 Task: Plan a trip to N-Djamena, Chad from 10th December, 2023 to 15th December, 2023 for 7 adults.4 bedrooms having 7 beds and 4 bathrooms. Property type can be house. Amenities needed are: wifi, TV, free parkinig on premises, gym, breakfast. Look for 3 properties as per requirement.
Action: Mouse moved to (610, 123)
Screenshot: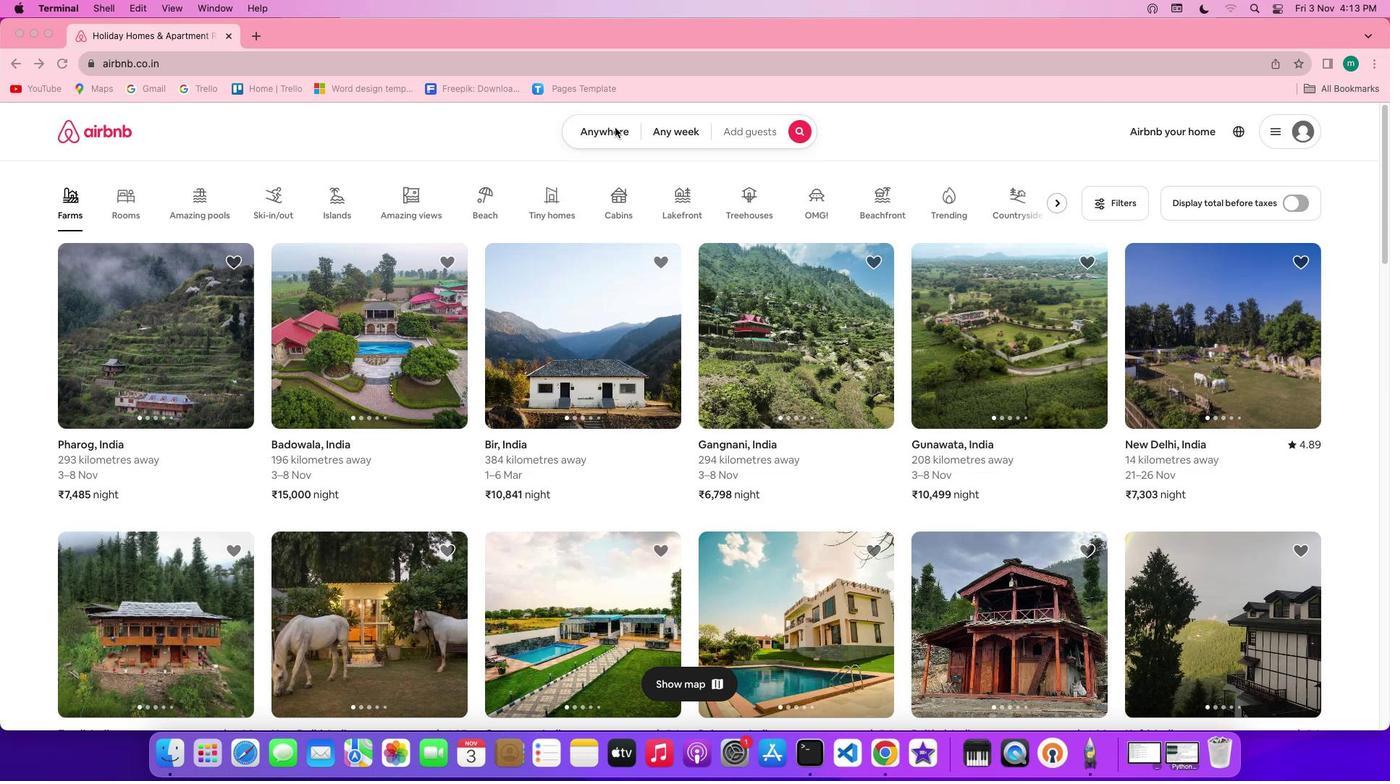
Action: Mouse pressed left at (610, 123)
Screenshot: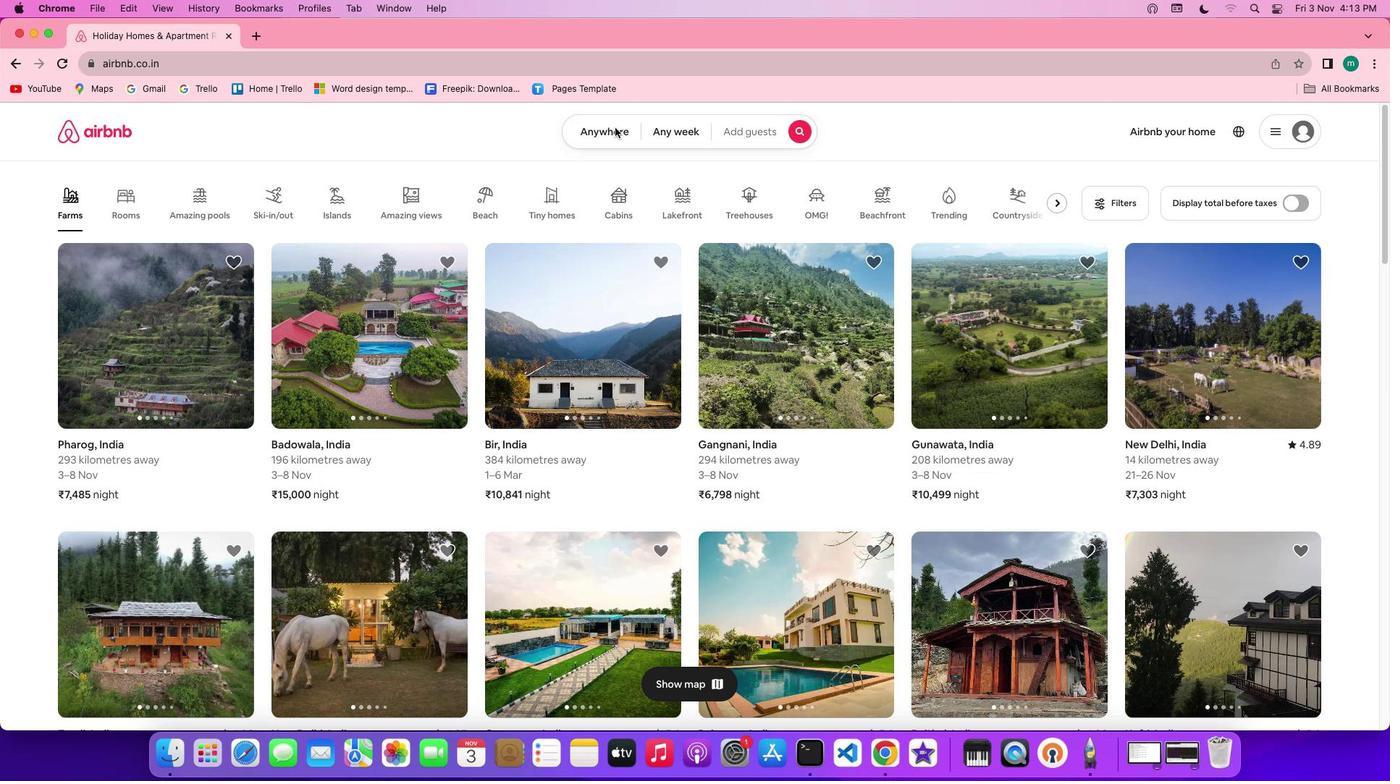 
Action: Mouse pressed left at (610, 123)
Screenshot: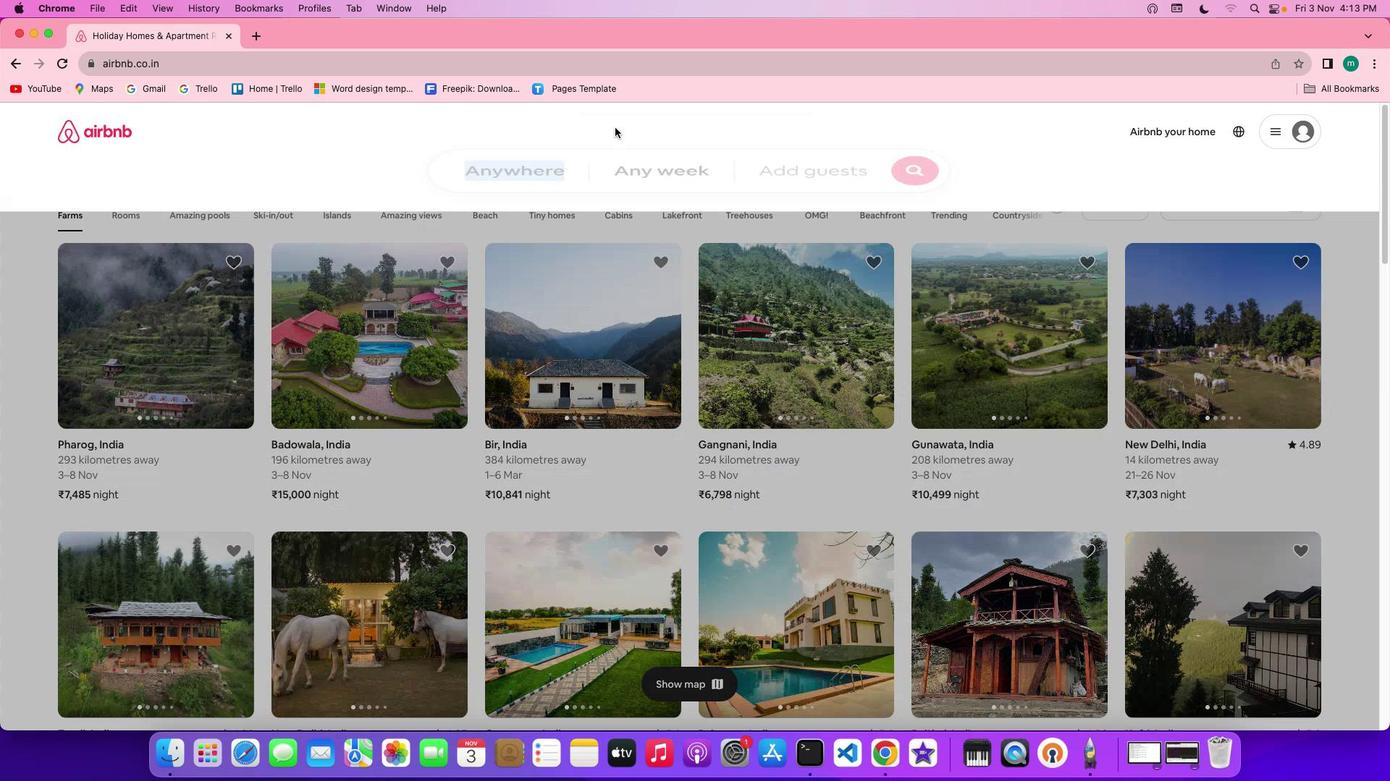 
Action: Mouse moved to (505, 187)
Screenshot: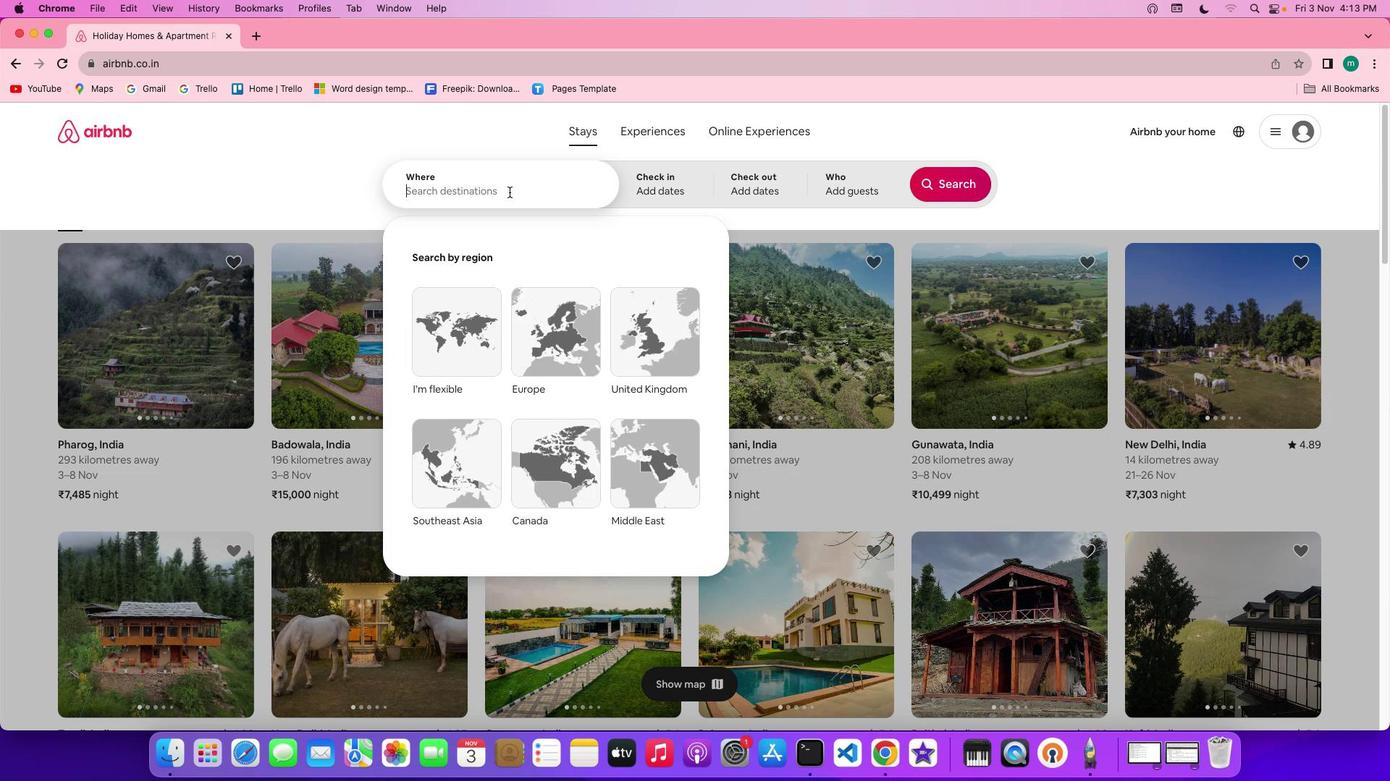 
Action: Mouse pressed left at (505, 187)
Screenshot: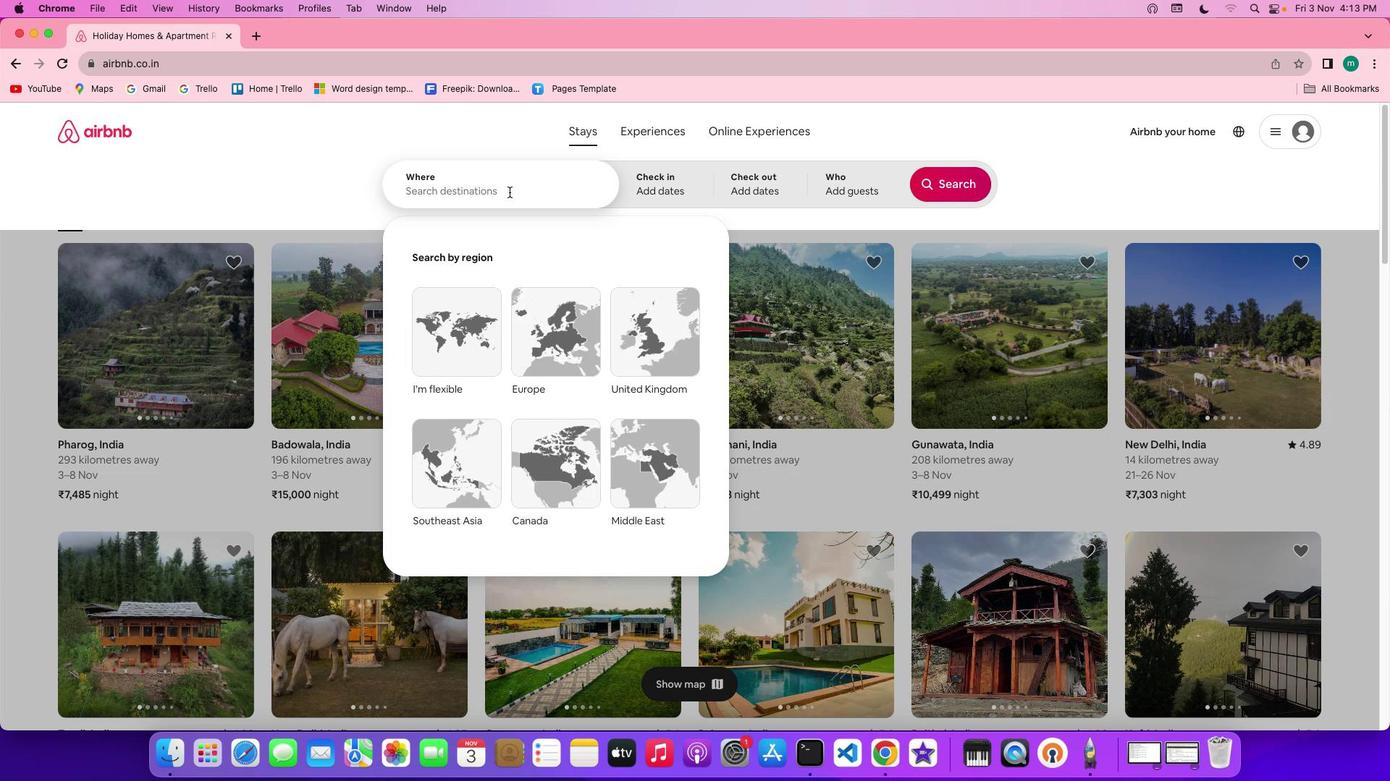 
Action: Key pressed Key.shift'N''-'Key.shift'D''j''a''m''e''n''a'','Key.spaceKey.shift'C''h''a''d'
Screenshot: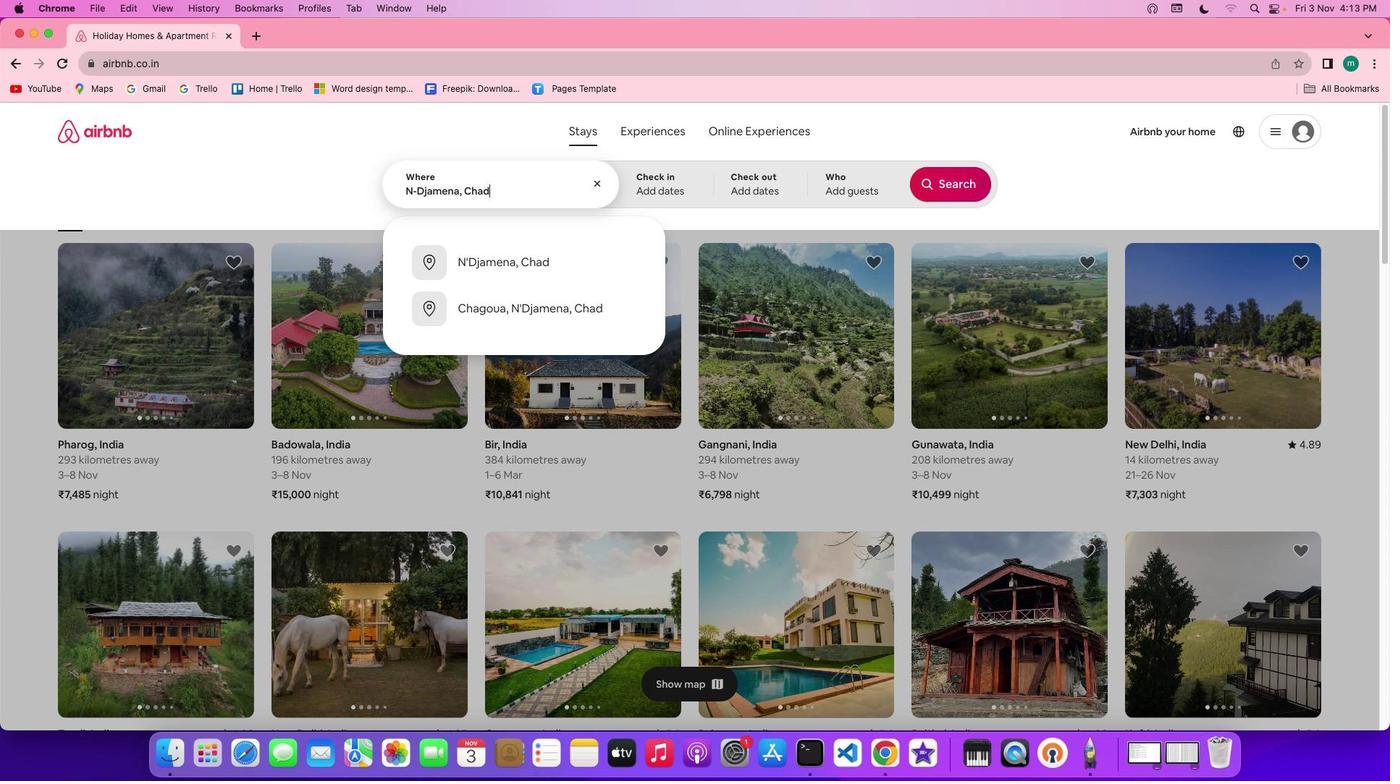 
Action: Mouse moved to (673, 180)
Screenshot: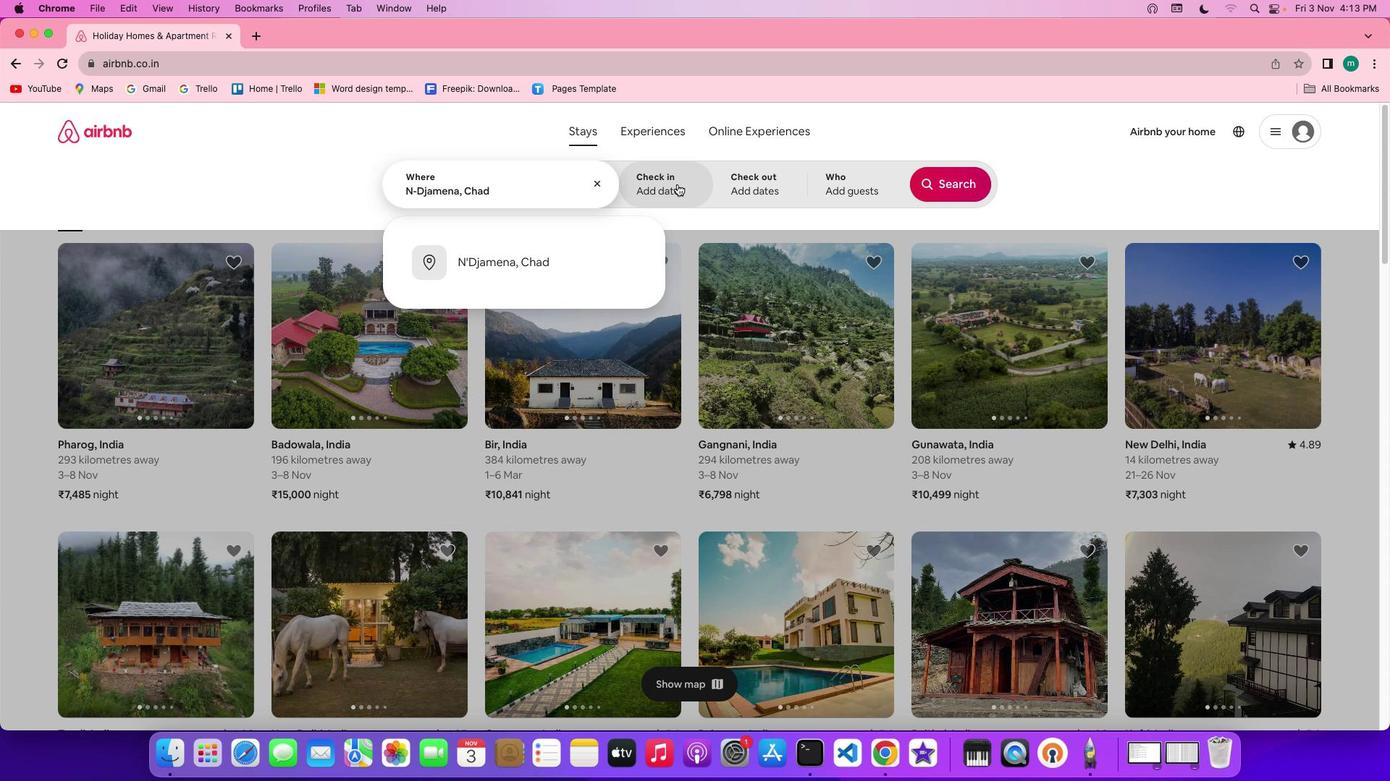 
Action: Mouse pressed left at (673, 180)
Screenshot: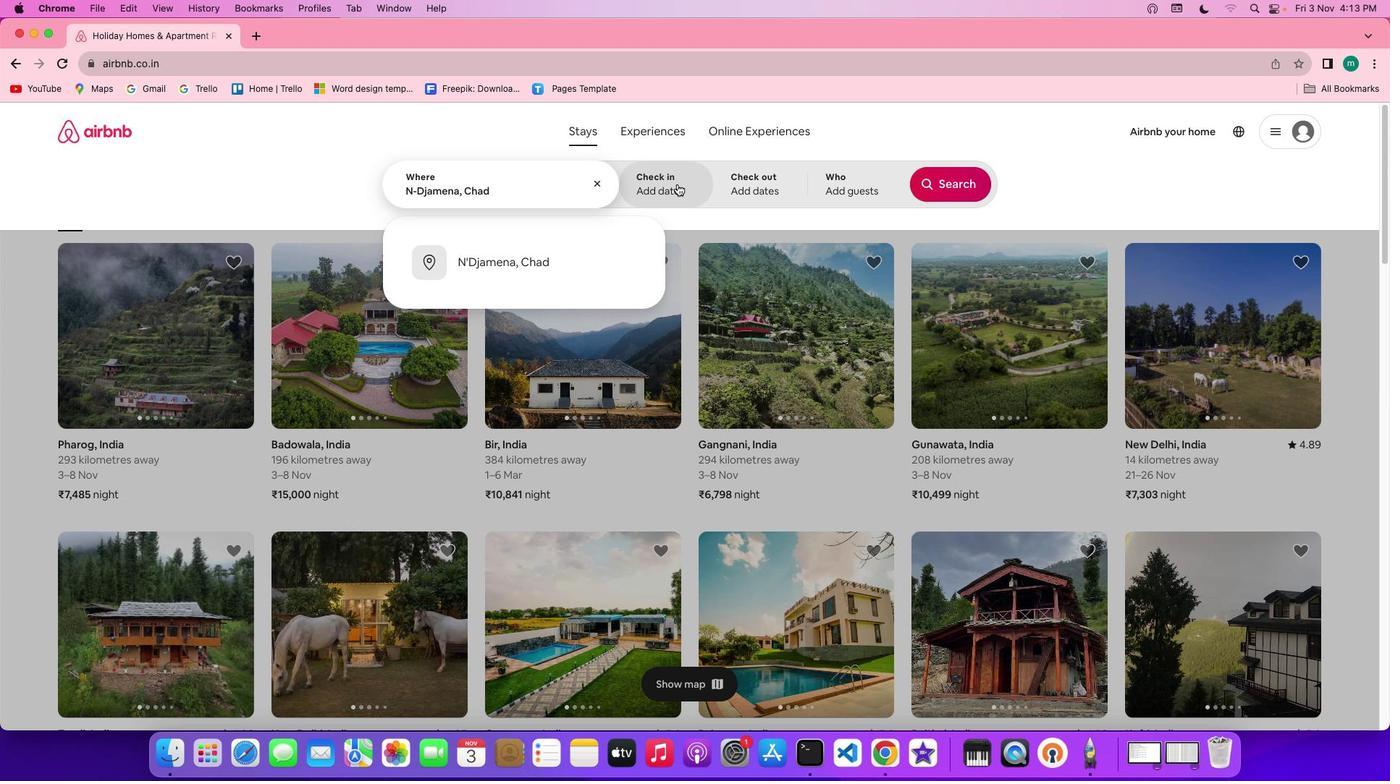 
Action: Mouse moved to (731, 432)
Screenshot: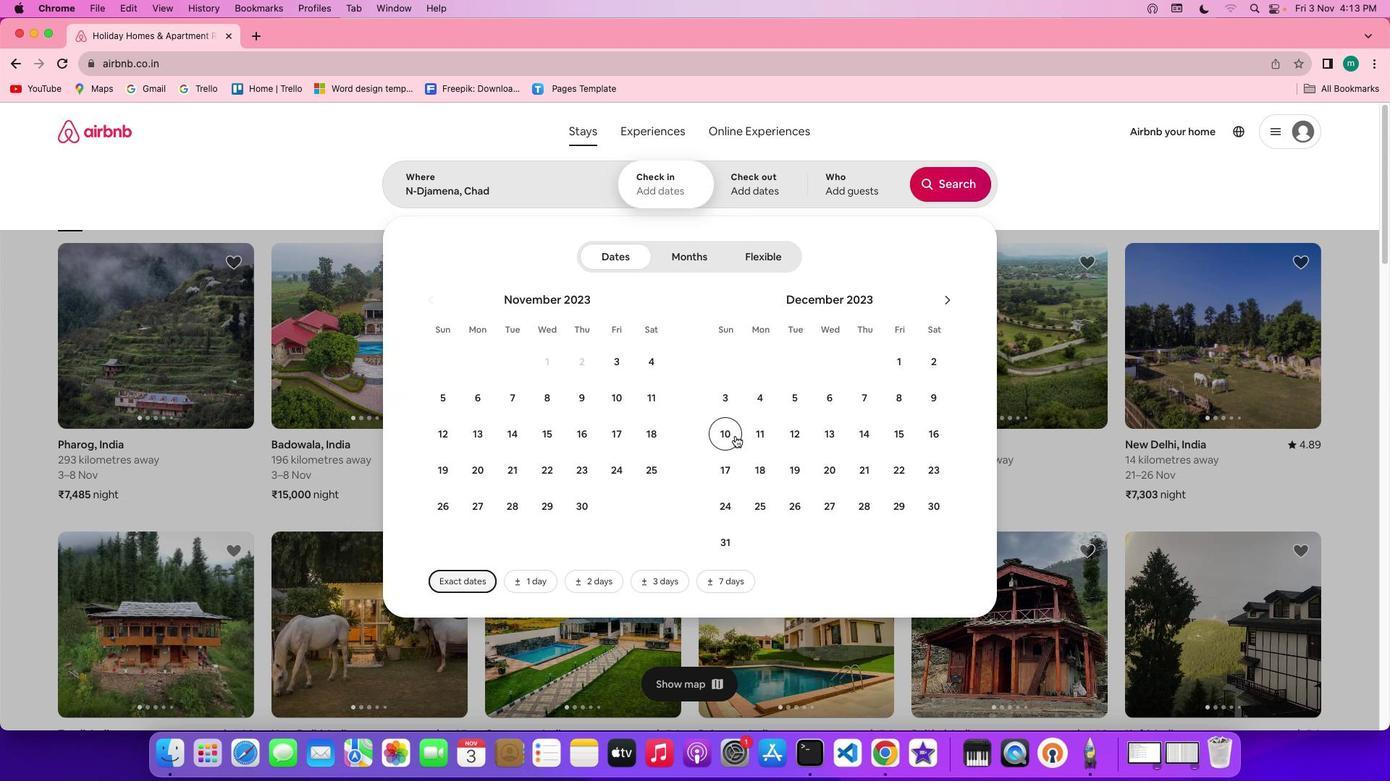 
Action: Mouse pressed left at (731, 432)
Screenshot: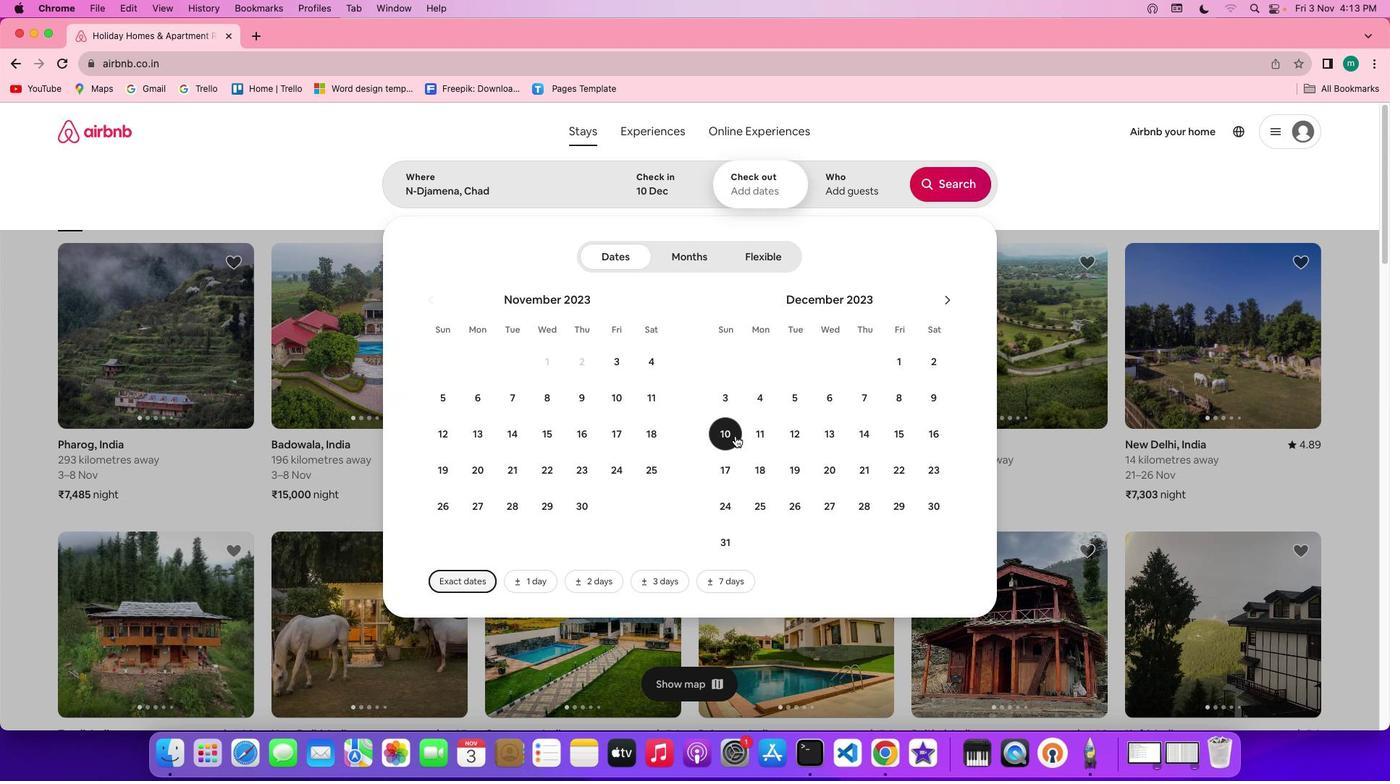 
Action: Mouse moved to (883, 432)
Screenshot: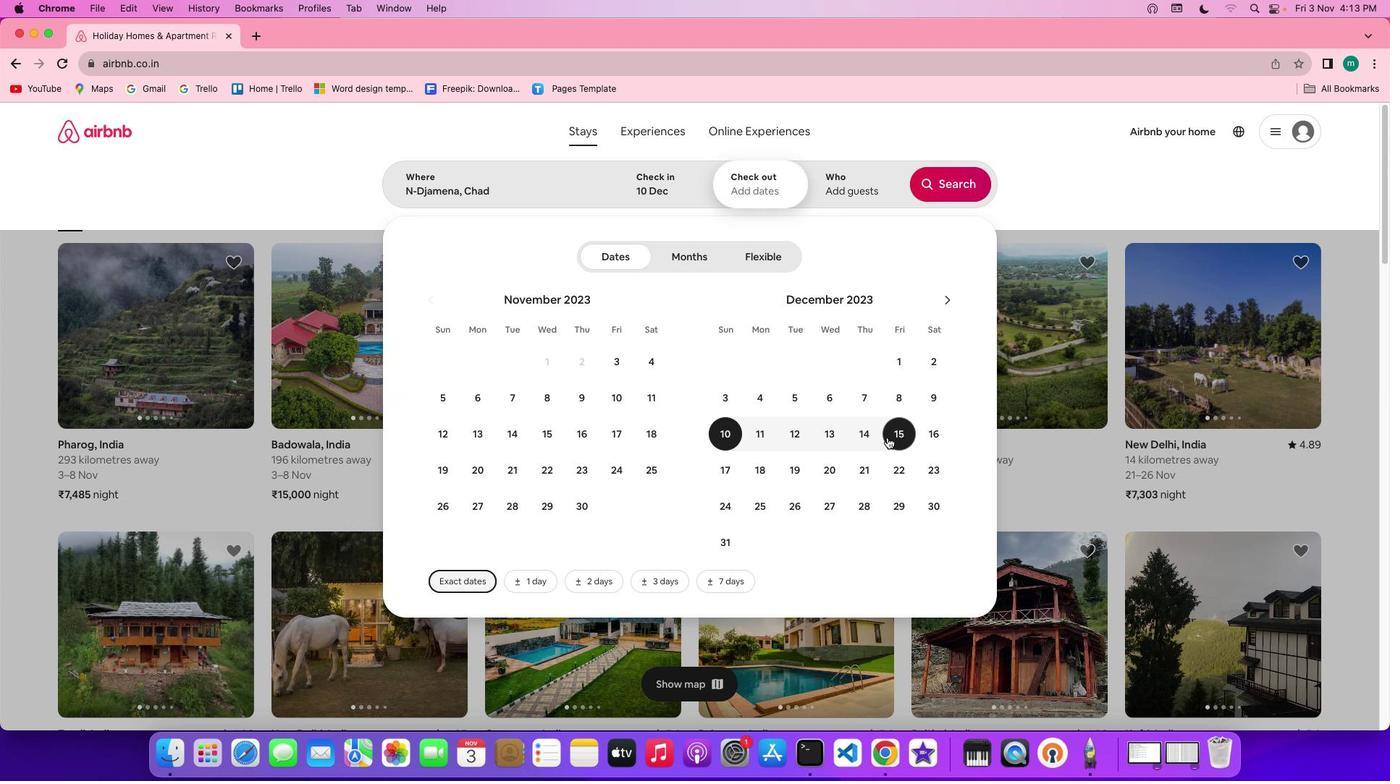 
Action: Mouse pressed left at (883, 432)
Screenshot: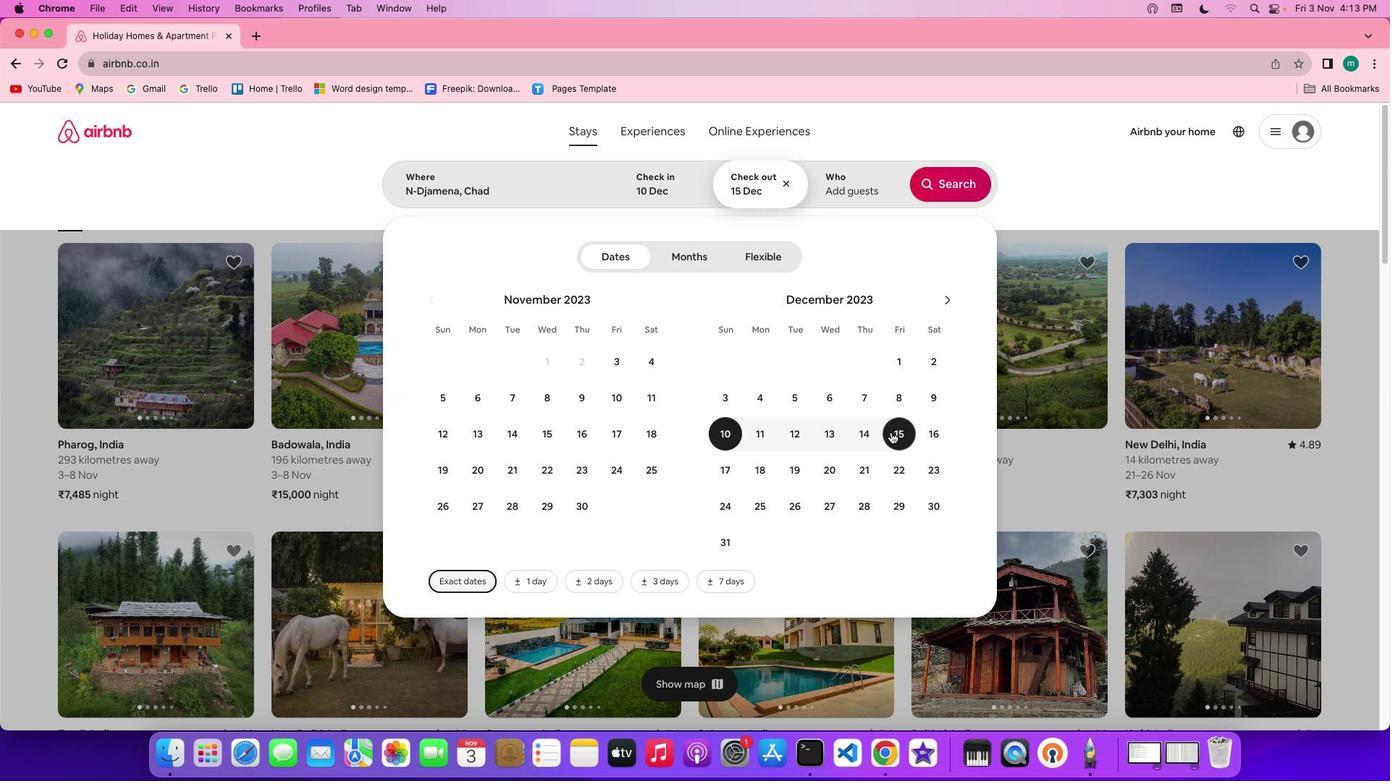 
Action: Mouse moved to (859, 185)
Screenshot: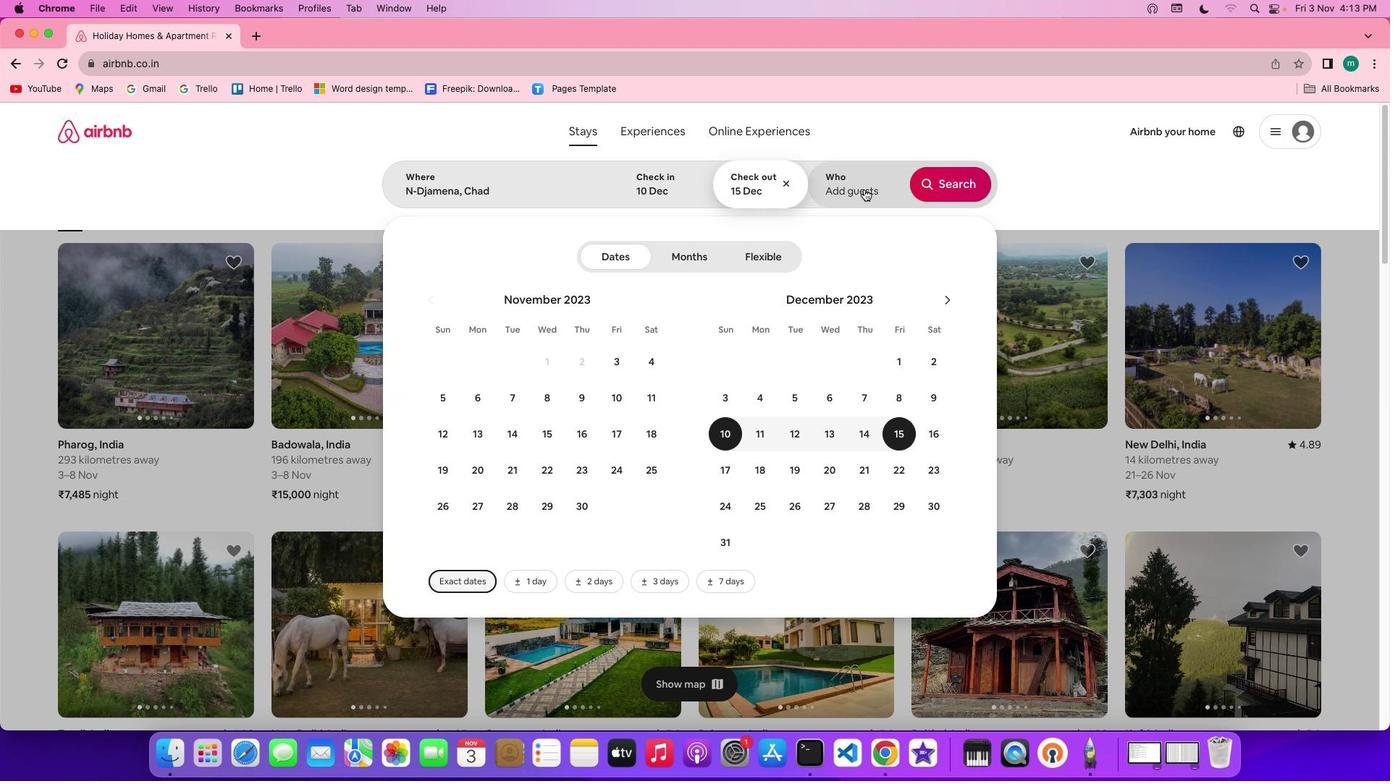 
Action: Mouse pressed left at (859, 185)
Screenshot: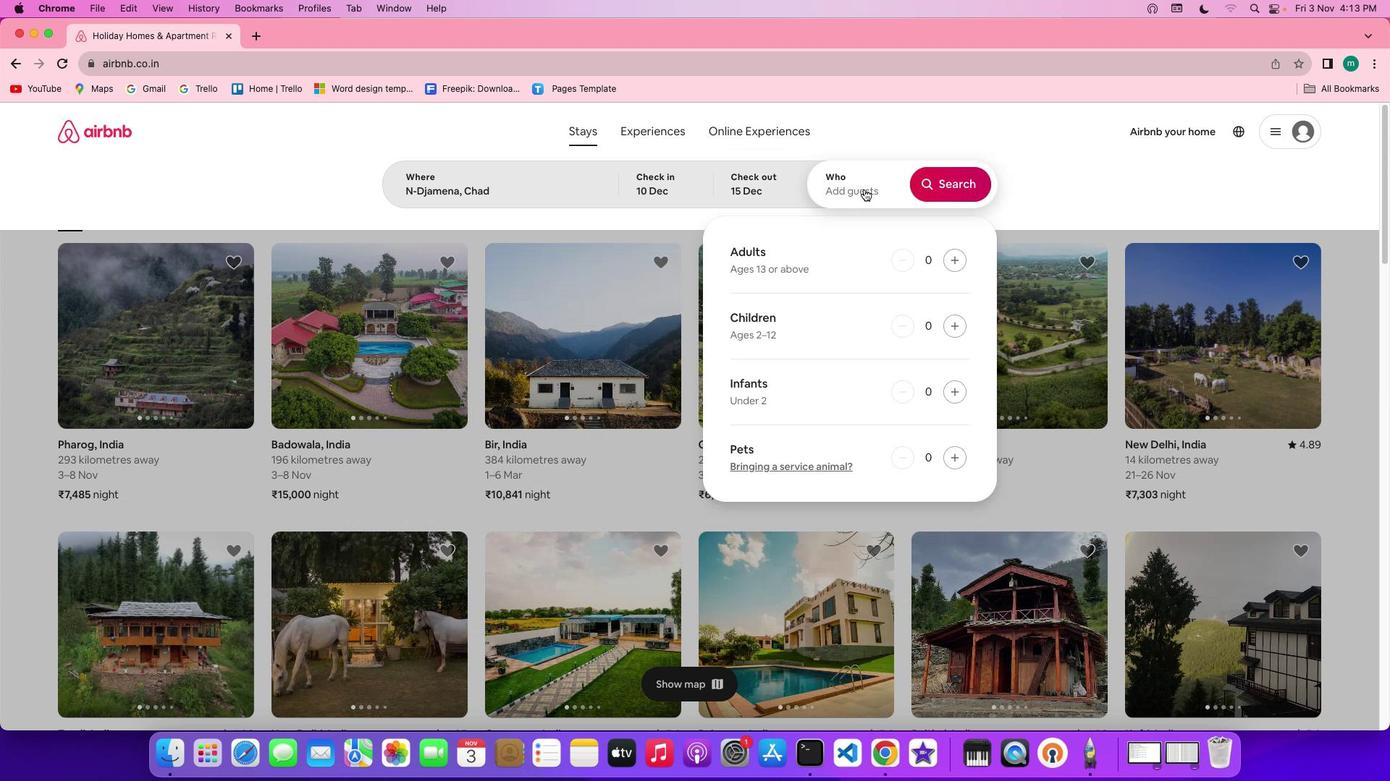 
Action: Mouse moved to (955, 256)
Screenshot: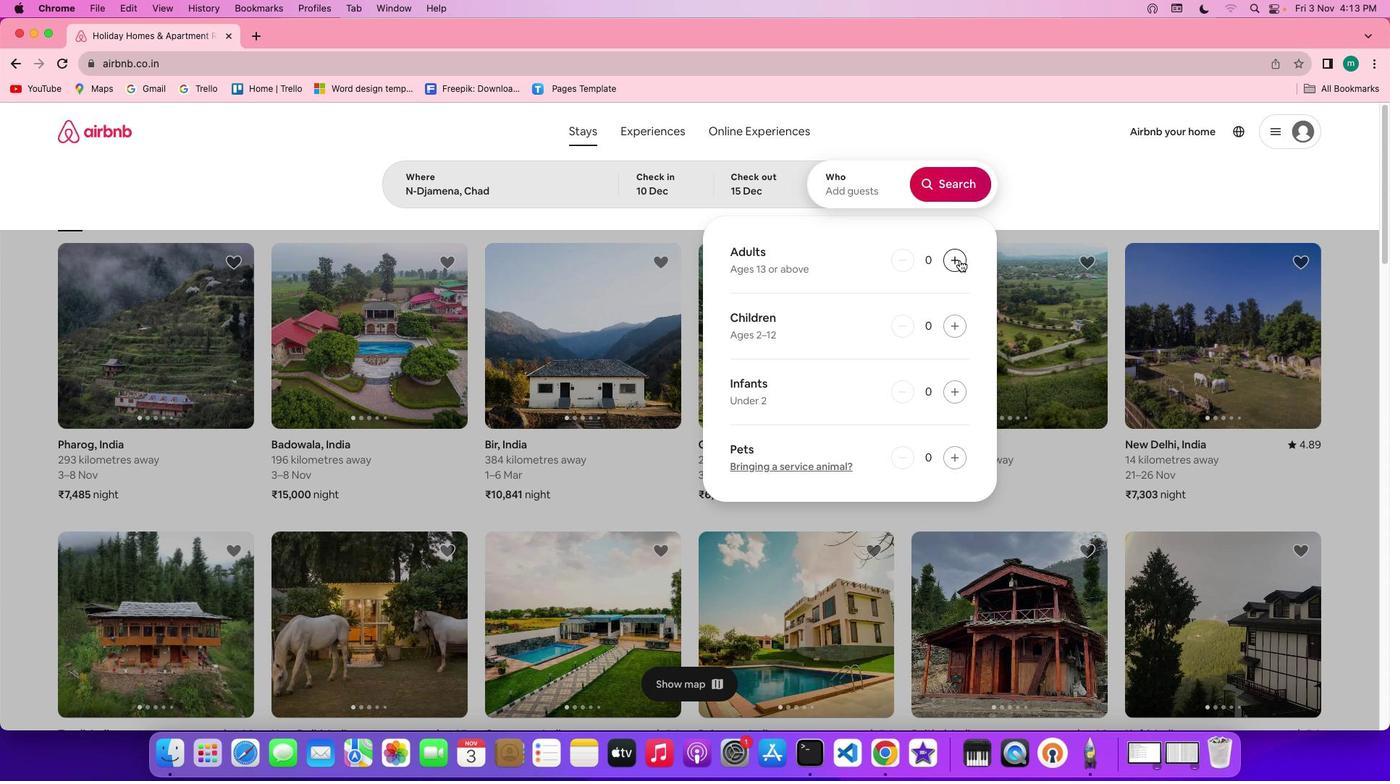 
Action: Mouse pressed left at (955, 256)
Screenshot: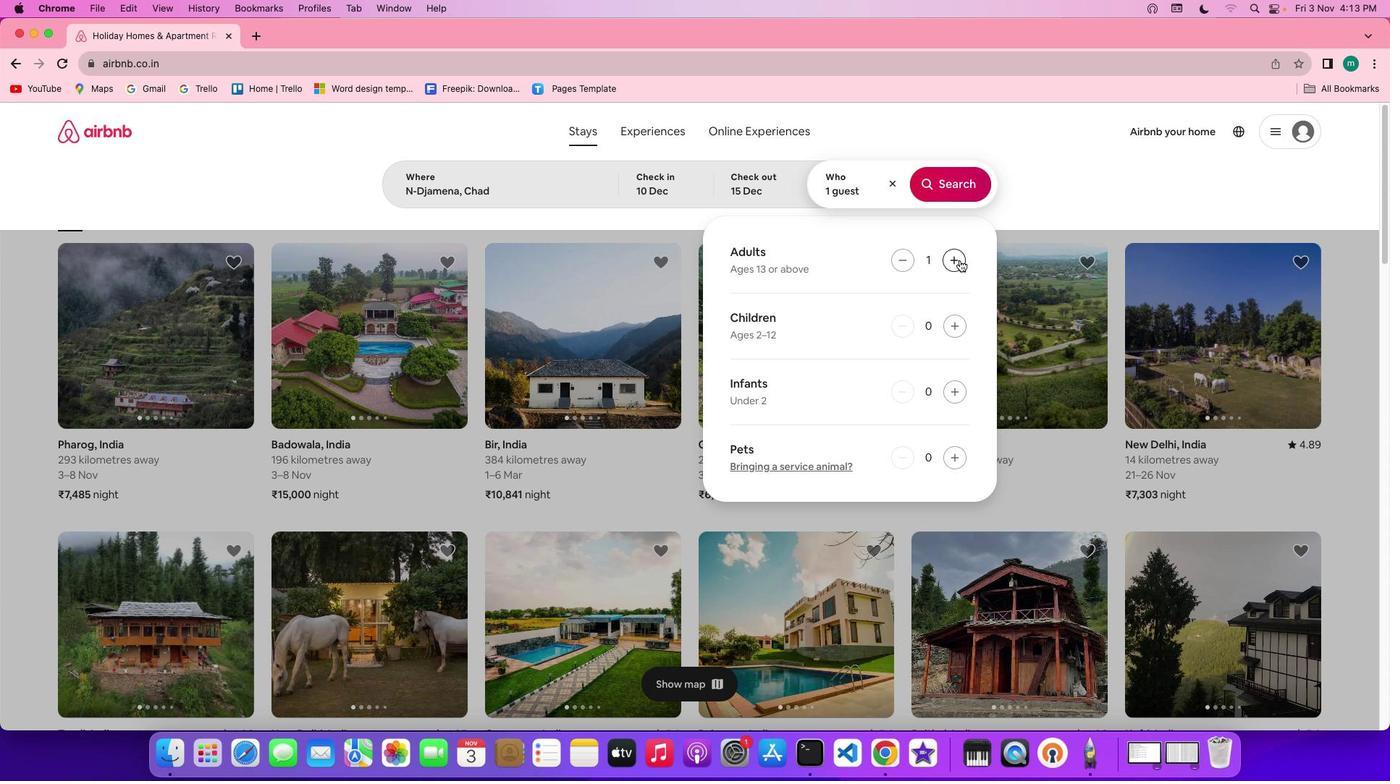 
Action: Mouse pressed left at (955, 256)
Screenshot: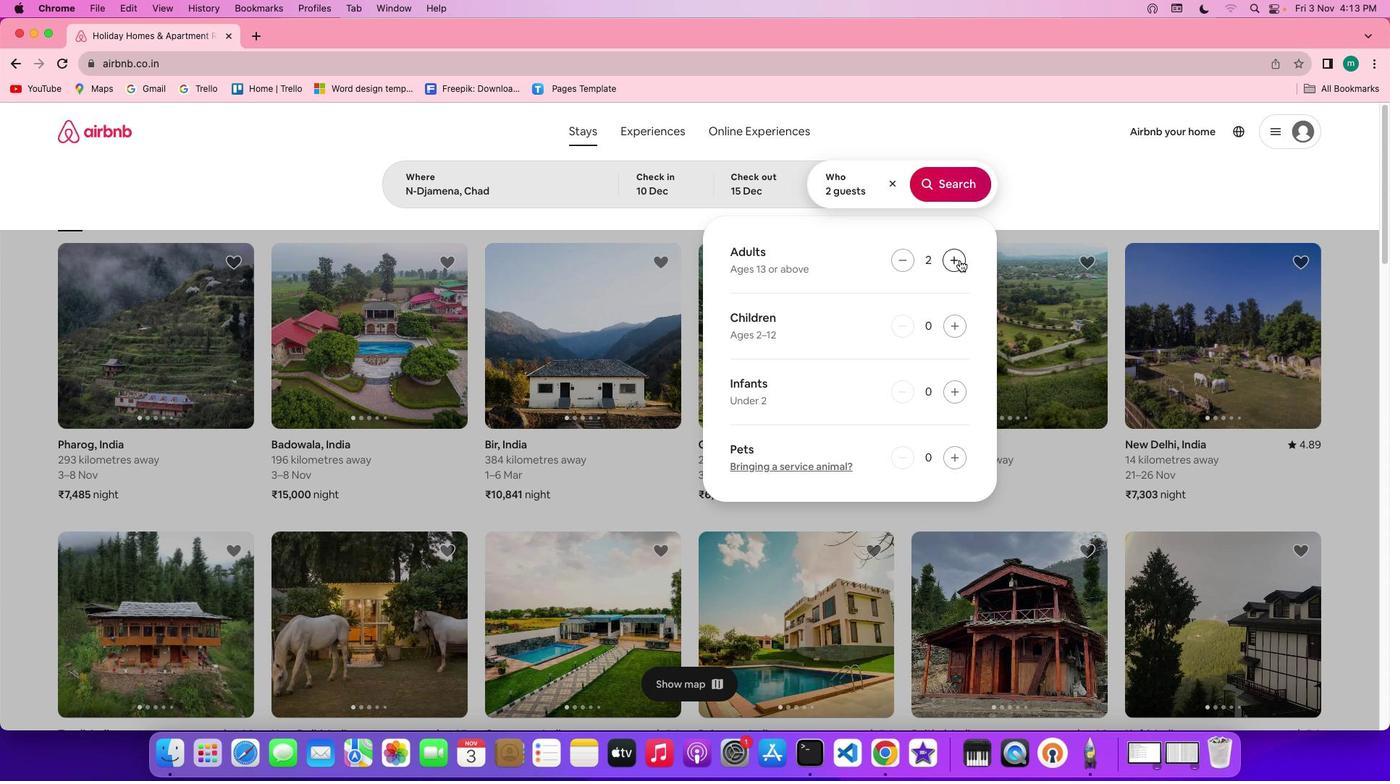 
Action: Mouse pressed left at (955, 256)
Screenshot: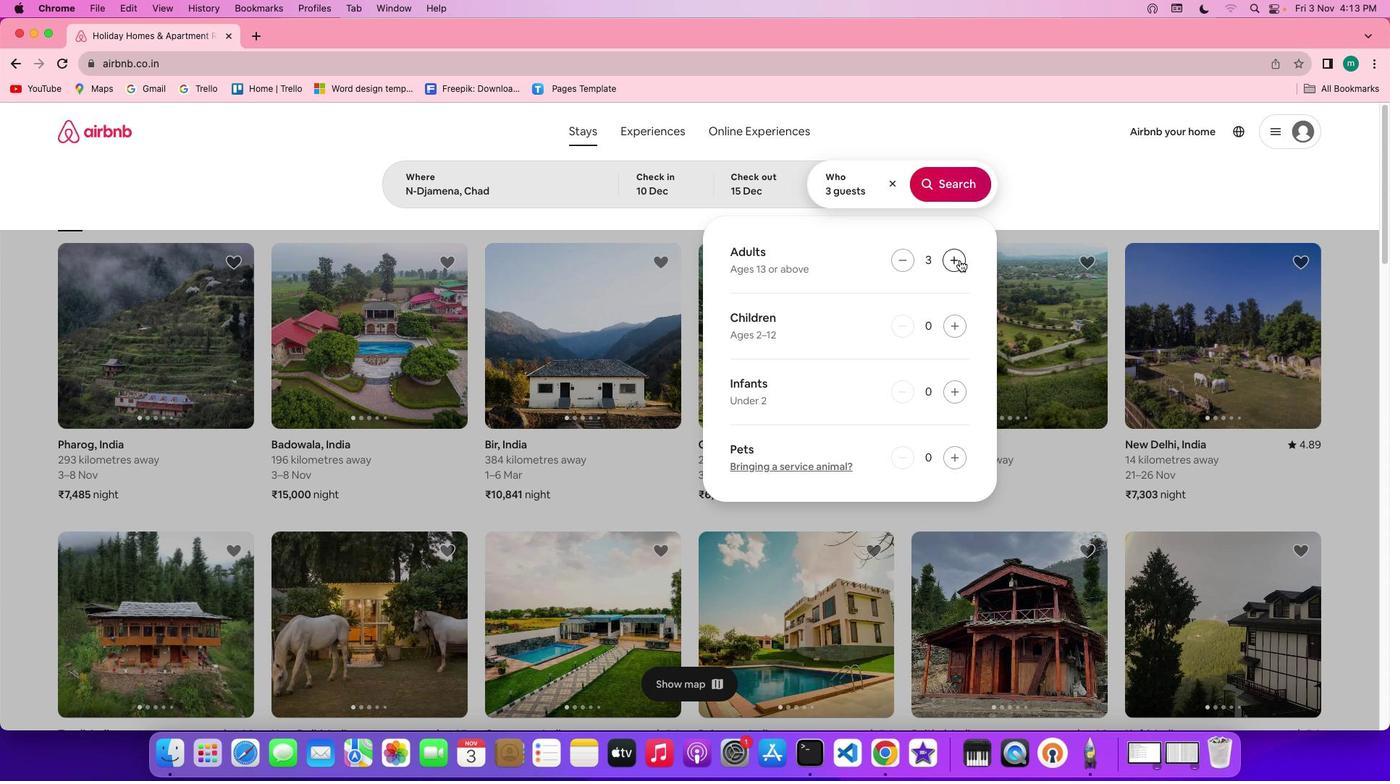 
Action: Mouse pressed left at (955, 256)
Screenshot: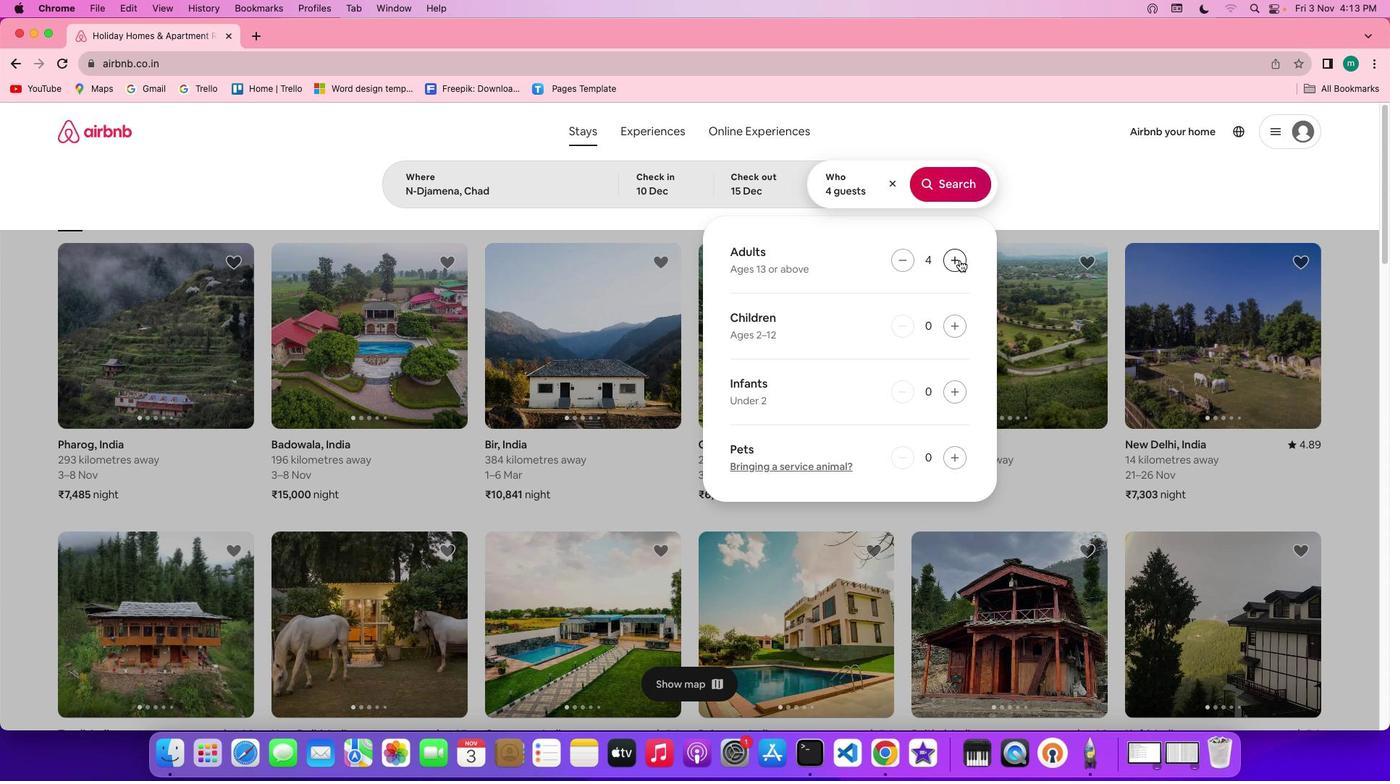 
Action: Mouse pressed left at (955, 256)
Screenshot: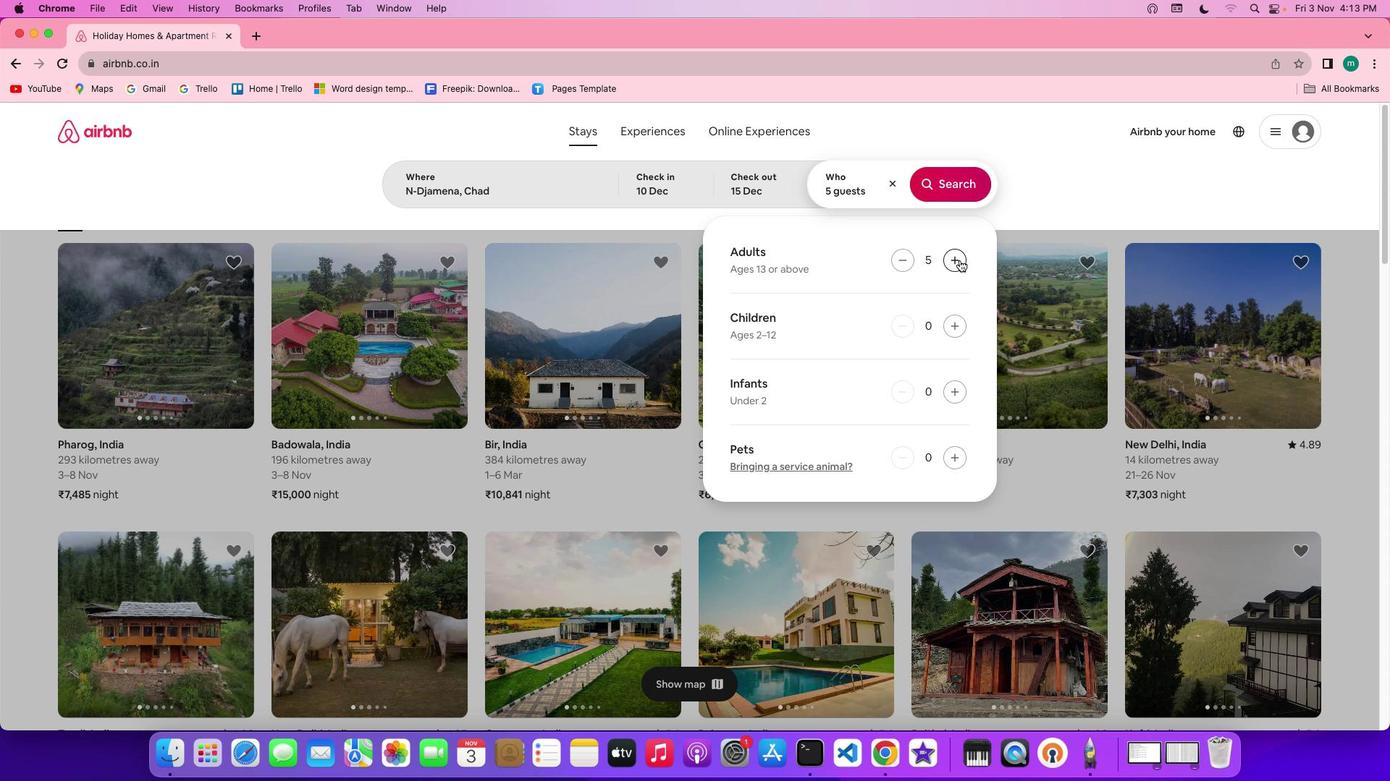 
Action: Mouse pressed left at (955, 256)
Screenshot: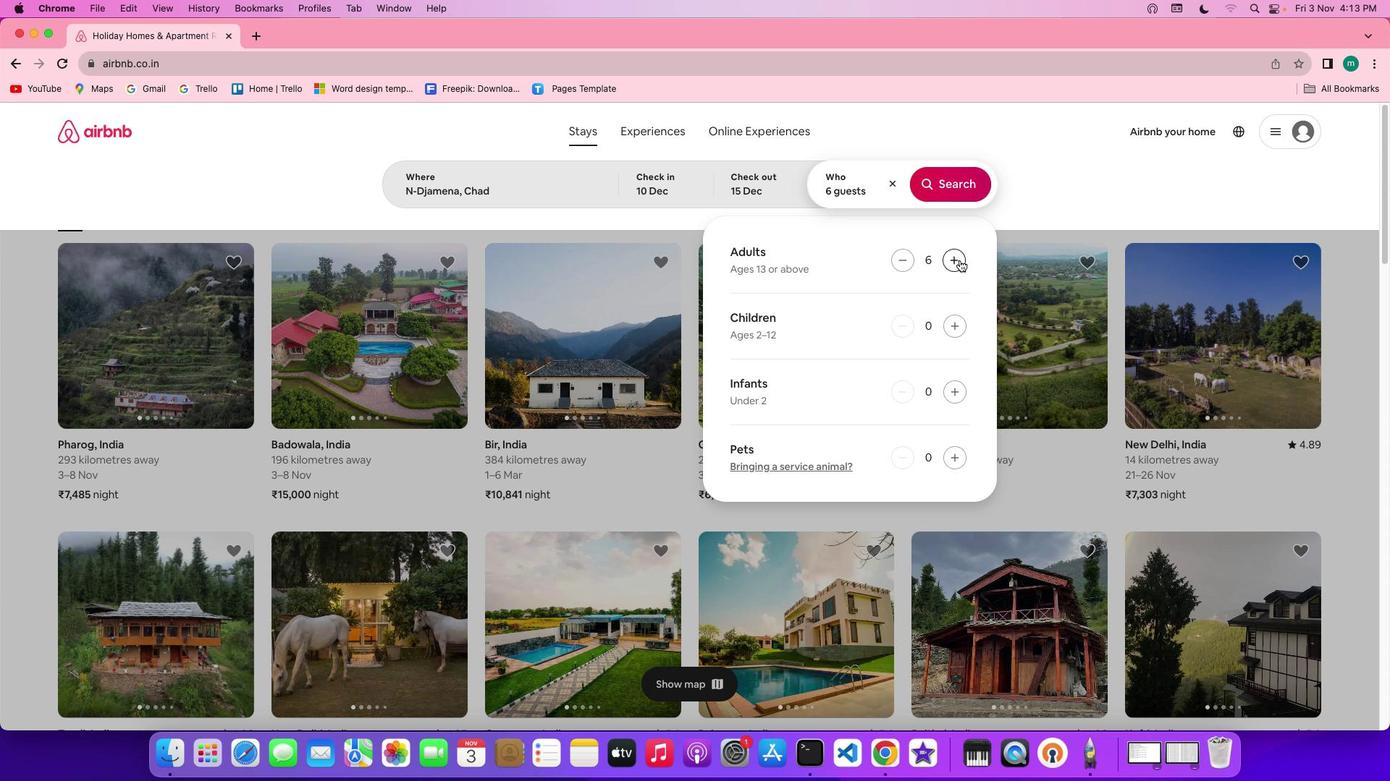
Action: Mouse pressed left at (955, 256)
Screenshot: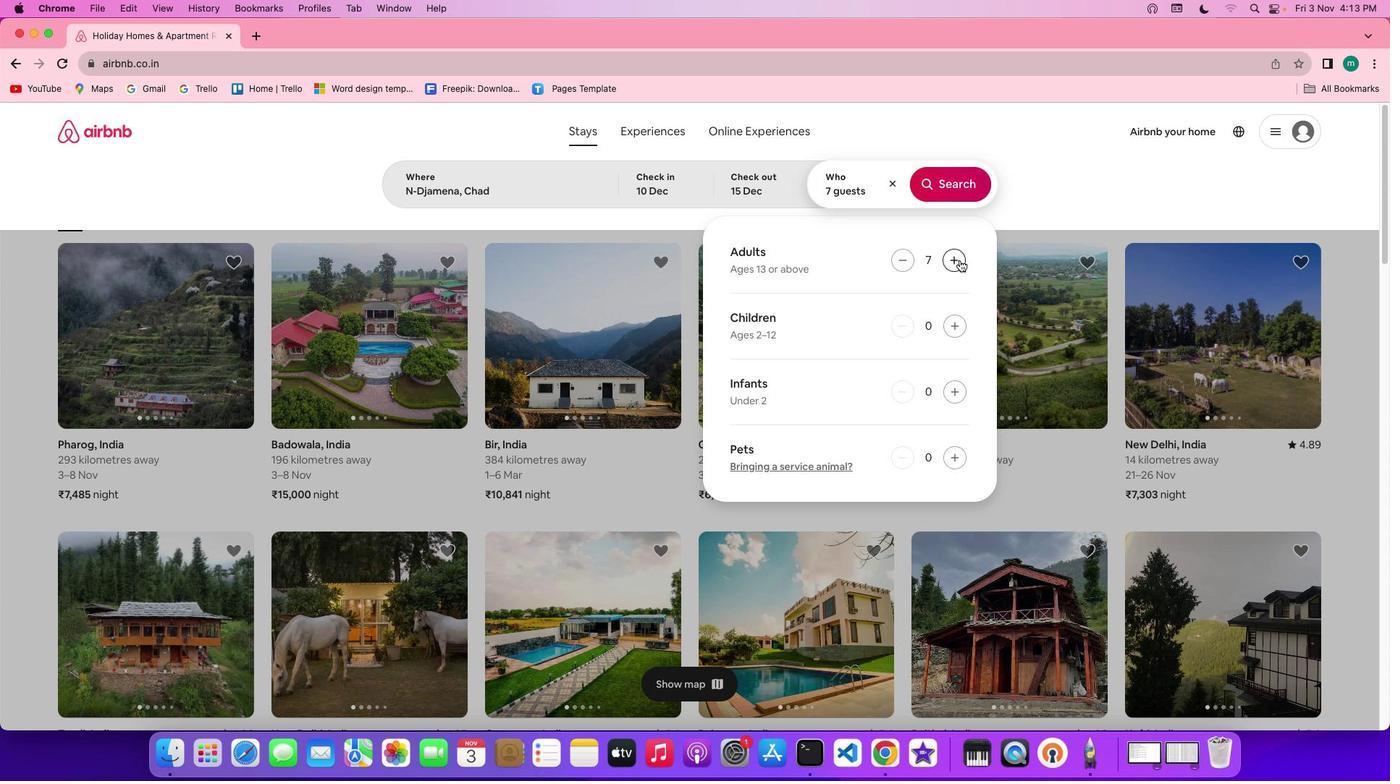 
Action: Mouse moved to (945, 177)
Screenshot: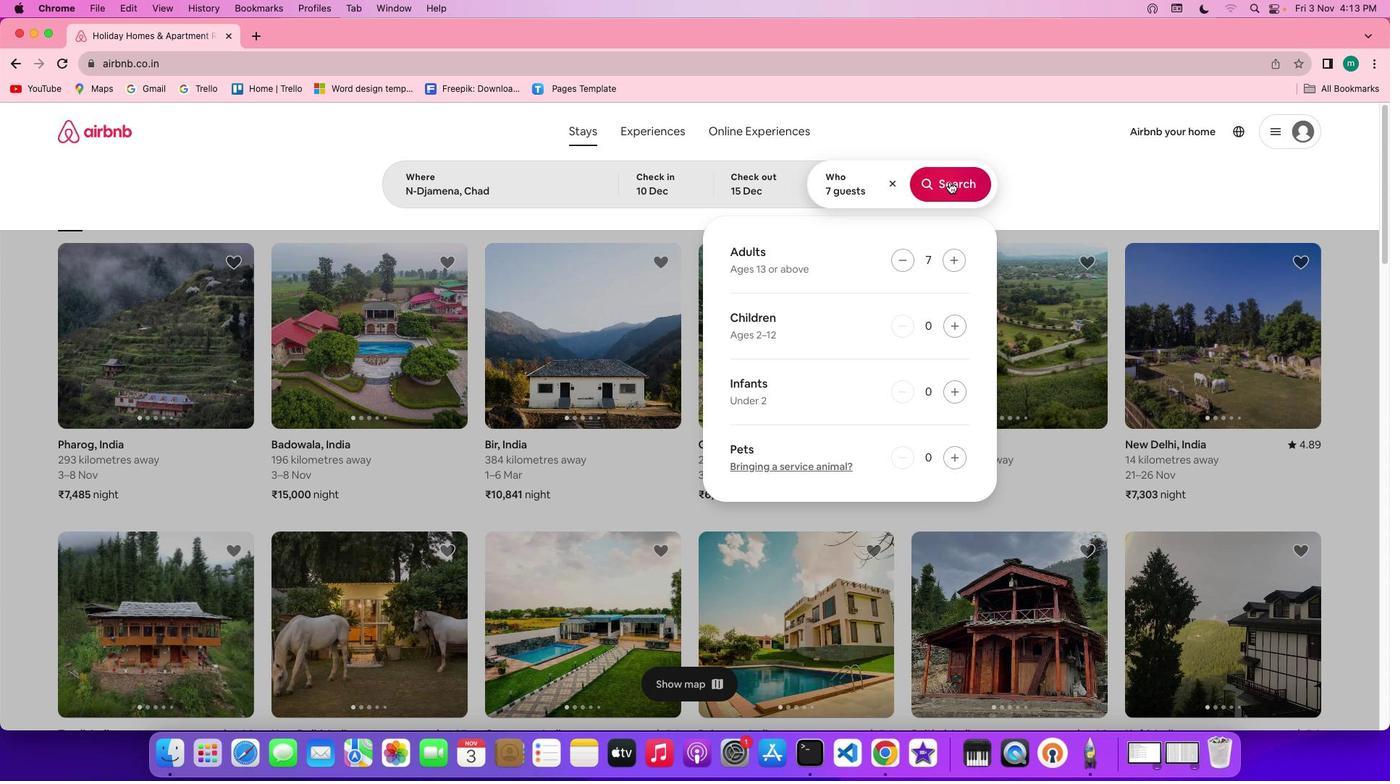 
Action: Mouse pressed left at (945, 177)
Screenshot: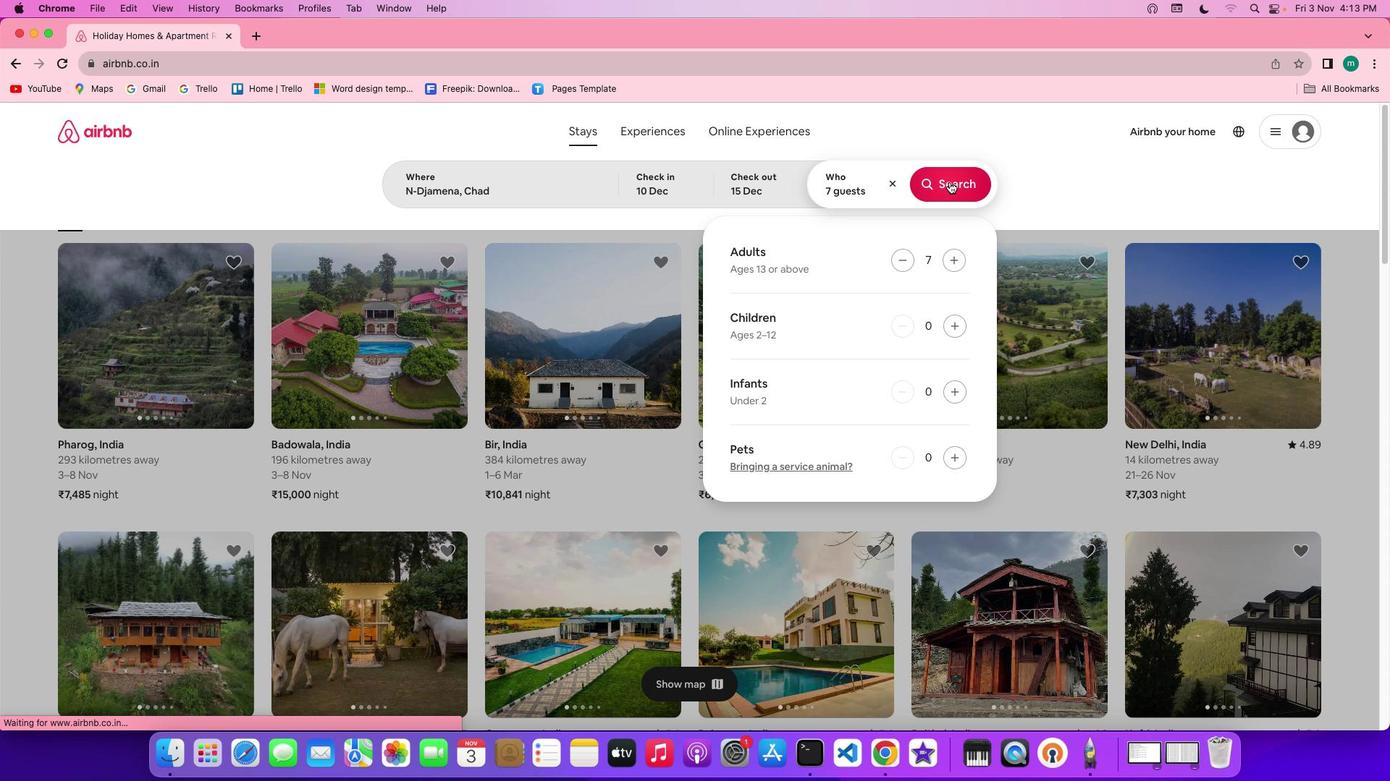 
Action: Mouse moved to (1144, 183)
Screenshot: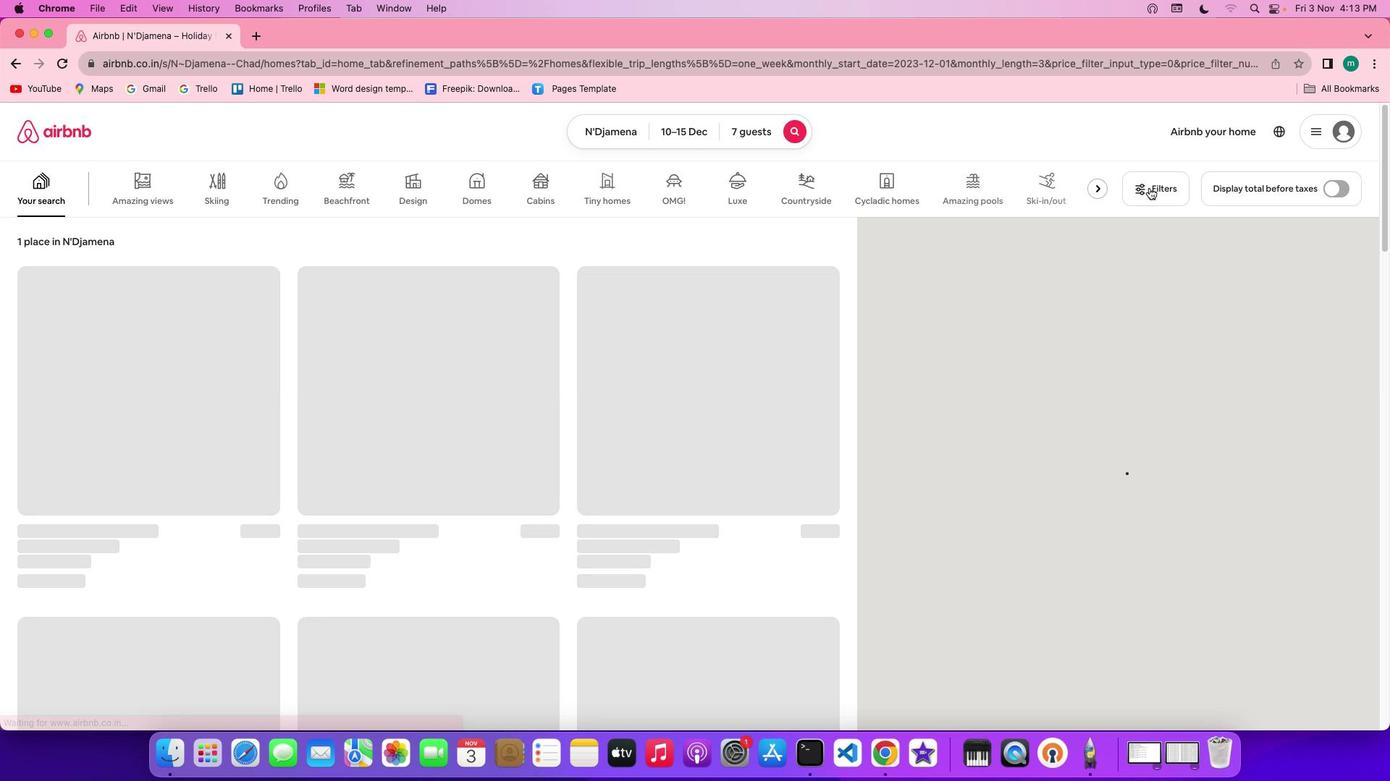 
Action: Mouse pressed left at (1144, 183)
Screenshot: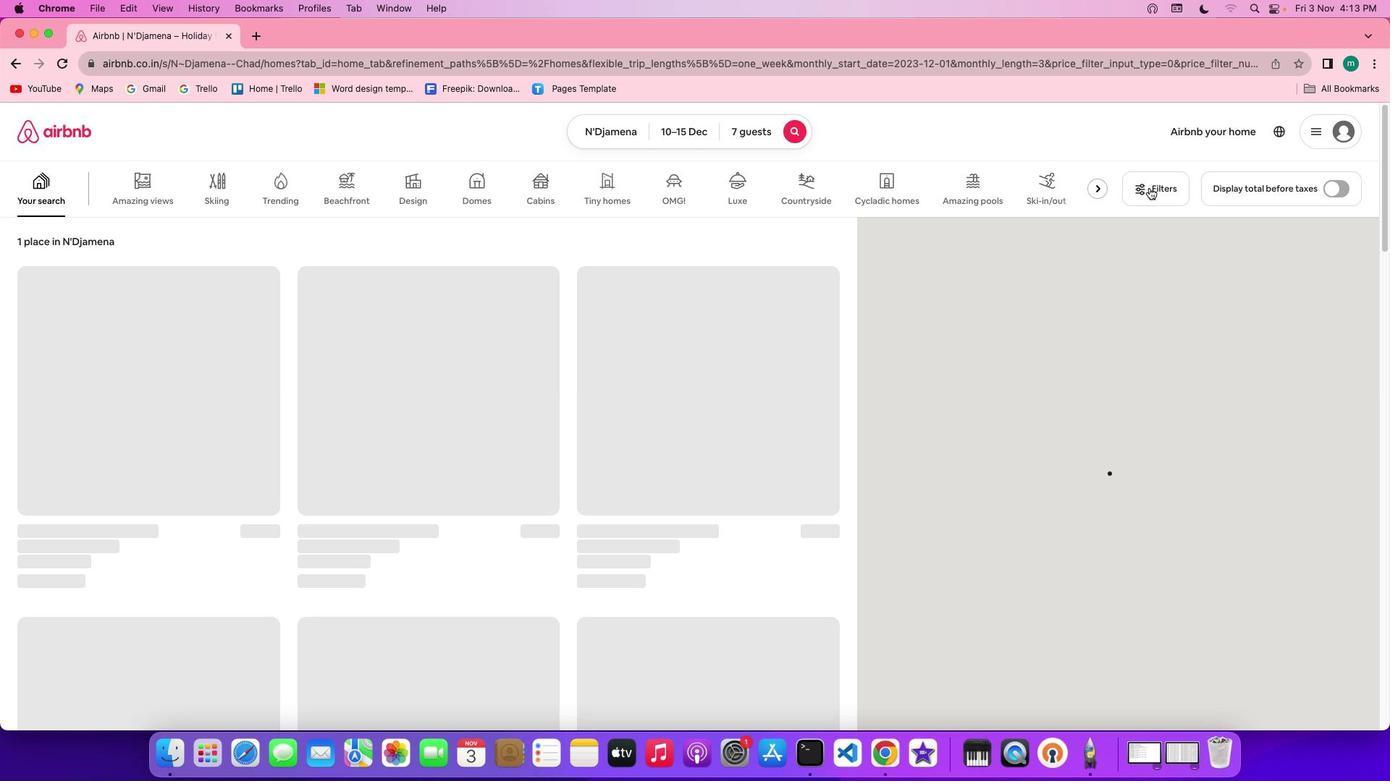 
Action: Mouse moved to (1154, 178)
Screenshot: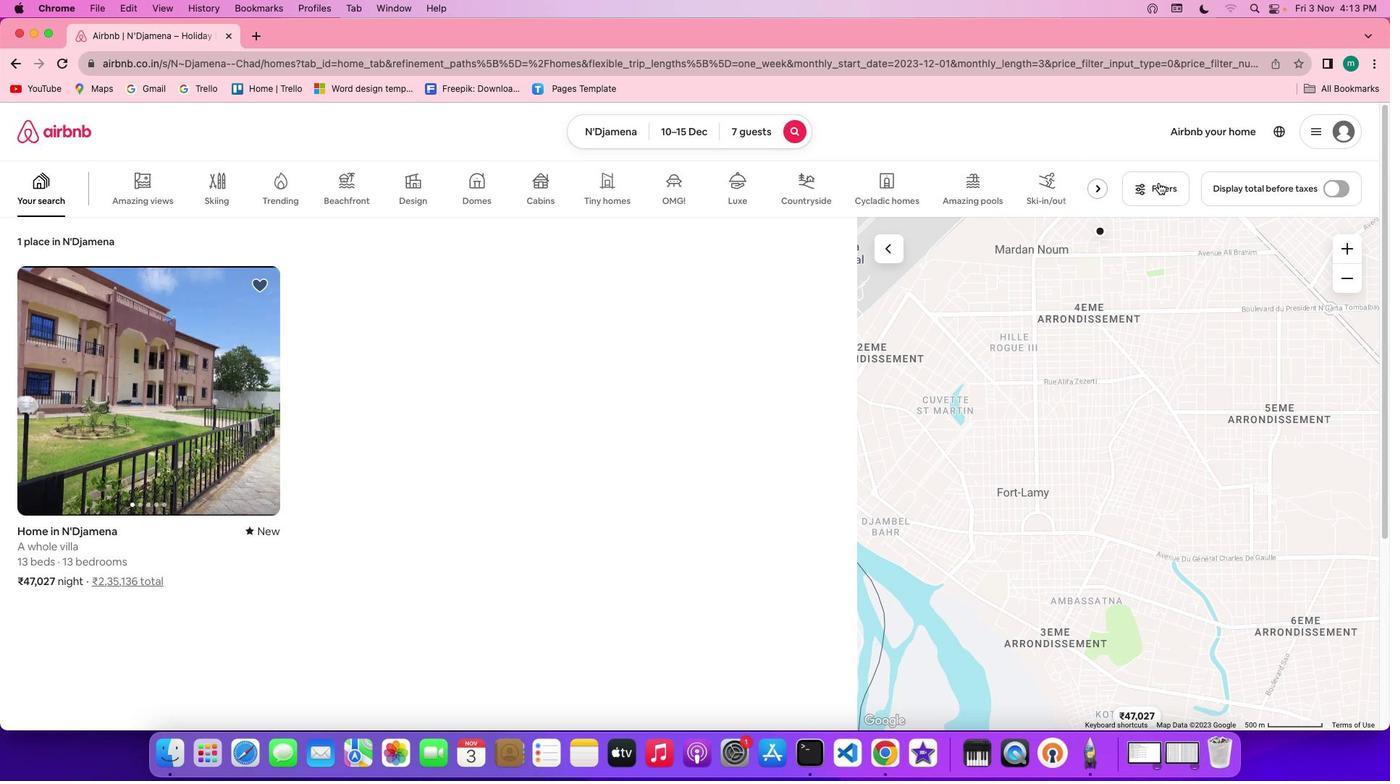 
Action: Mouse pressed left at (1154, 178)
Screenshot: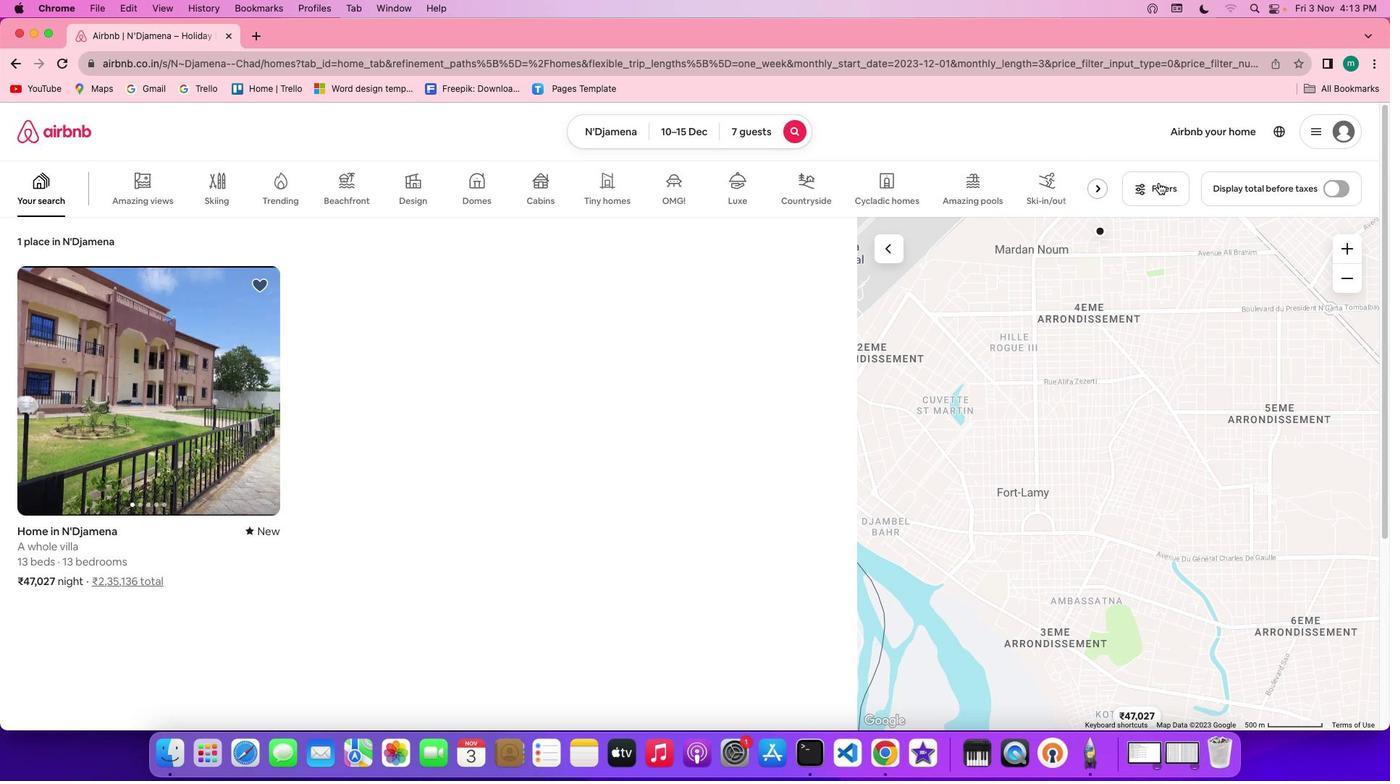 
Action: Mouse moved to (619, 445)
Screenshot: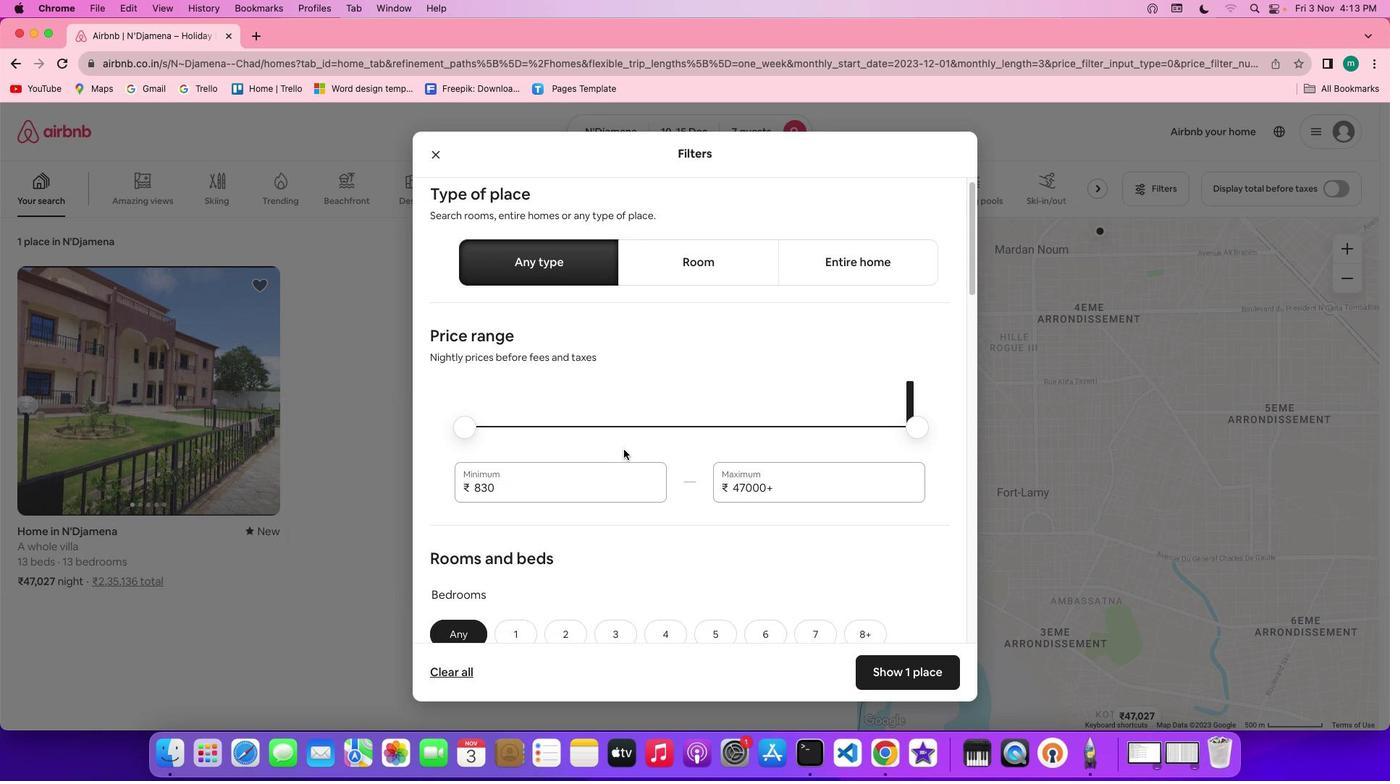 
Action: Mouse scrolled (619, 445) with delta (-3, -4)
Screenshot: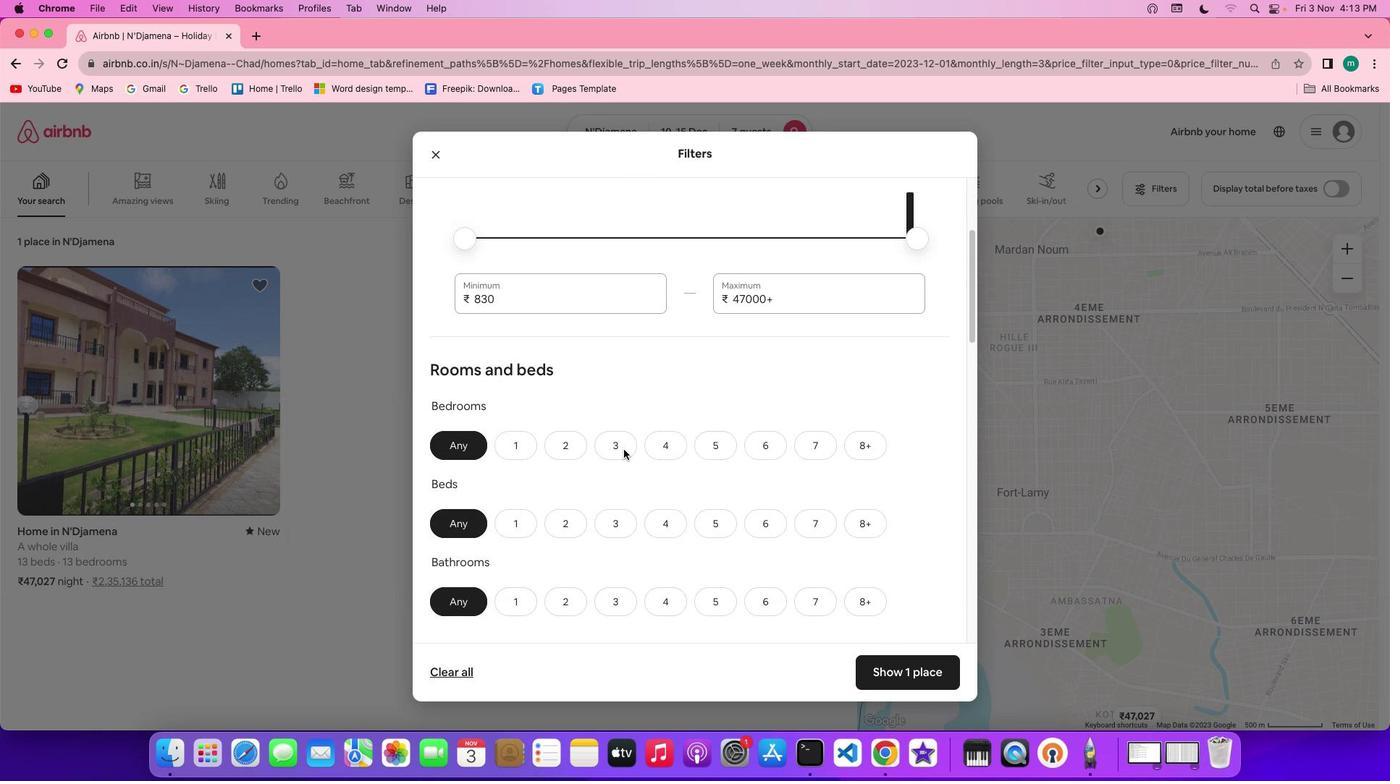 
Action: Mouse scrolled (619, 445) with delta (-3, -4)
Screenshot: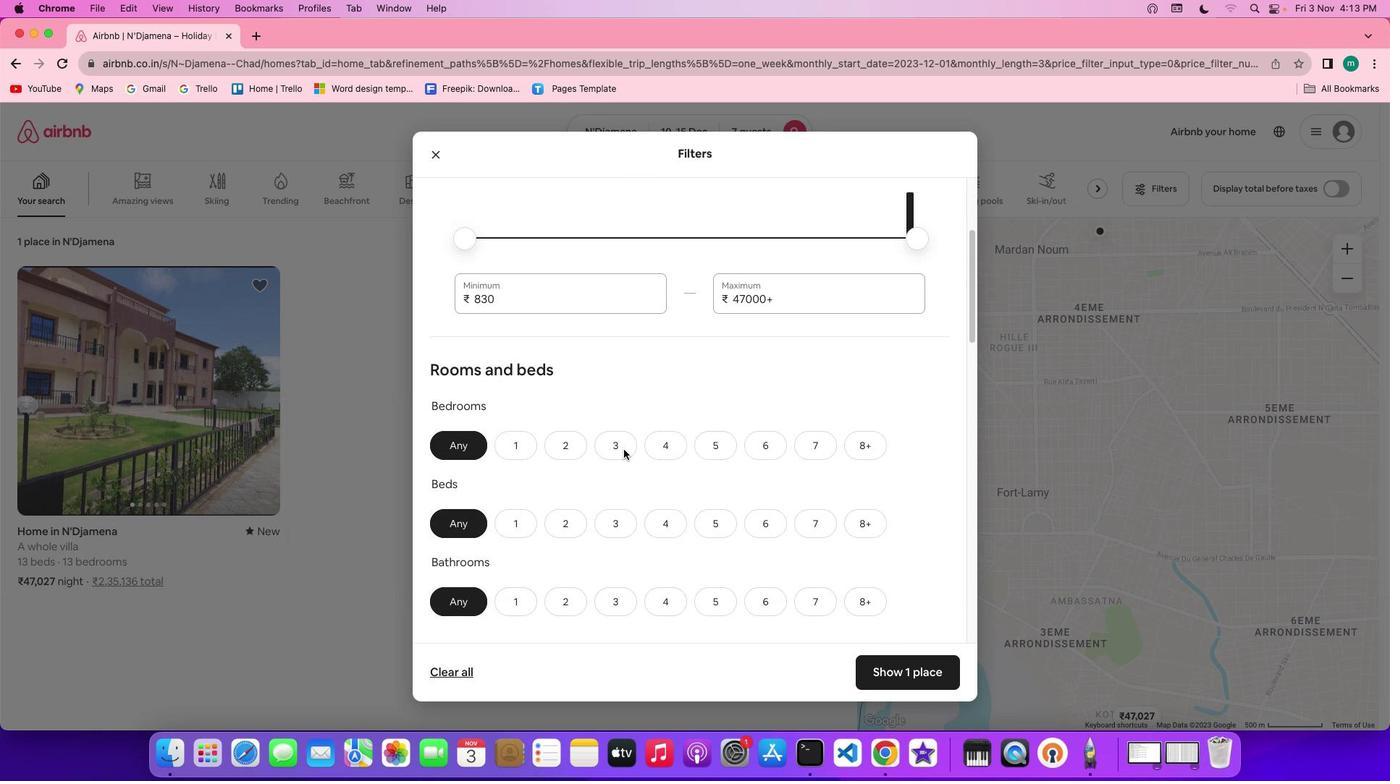 
Action: Mouse scrolled (619, 445) with delta (-3, -5)
Screenshot: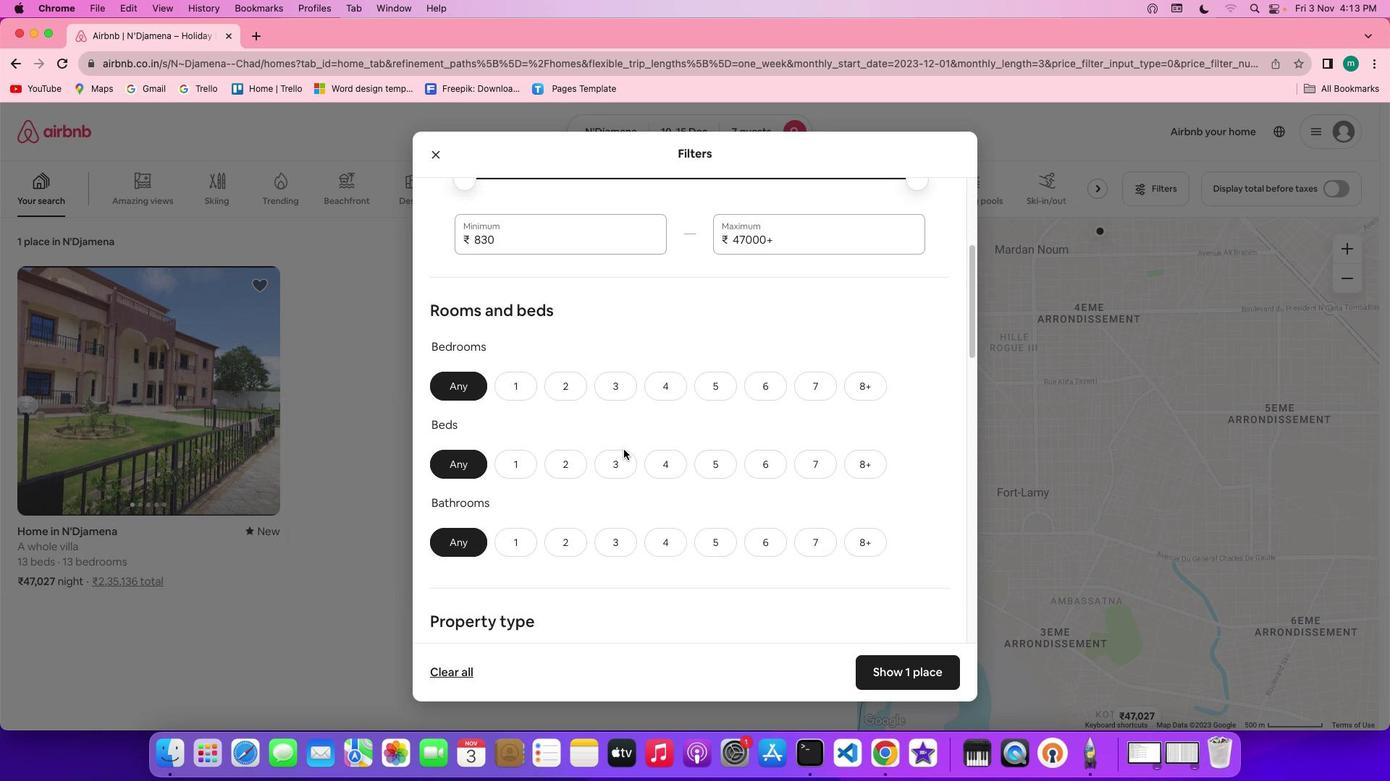 
Action: Mouse scrolled (619, 445) with delta (-3, -6)
Screenshot: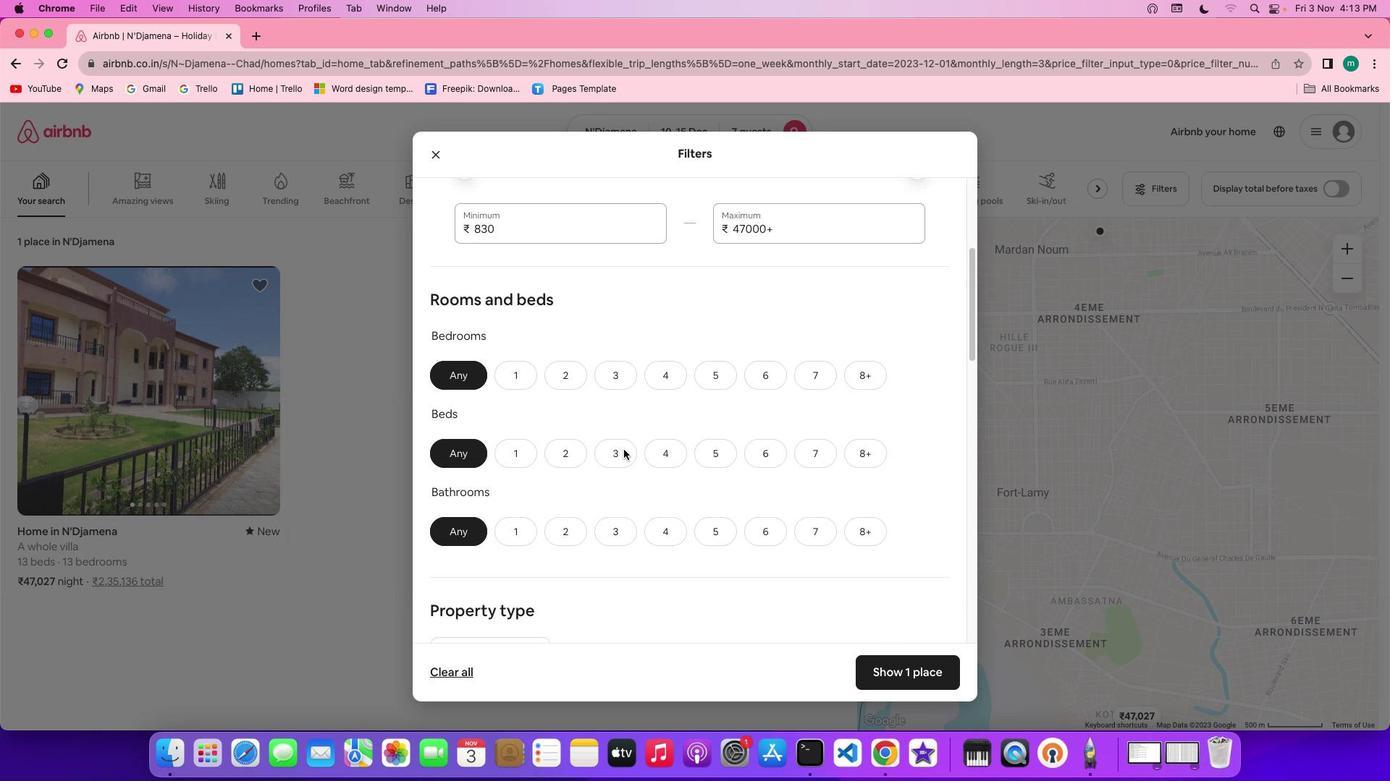 
Action: Mouse moved to (661, 362)
Screenshot: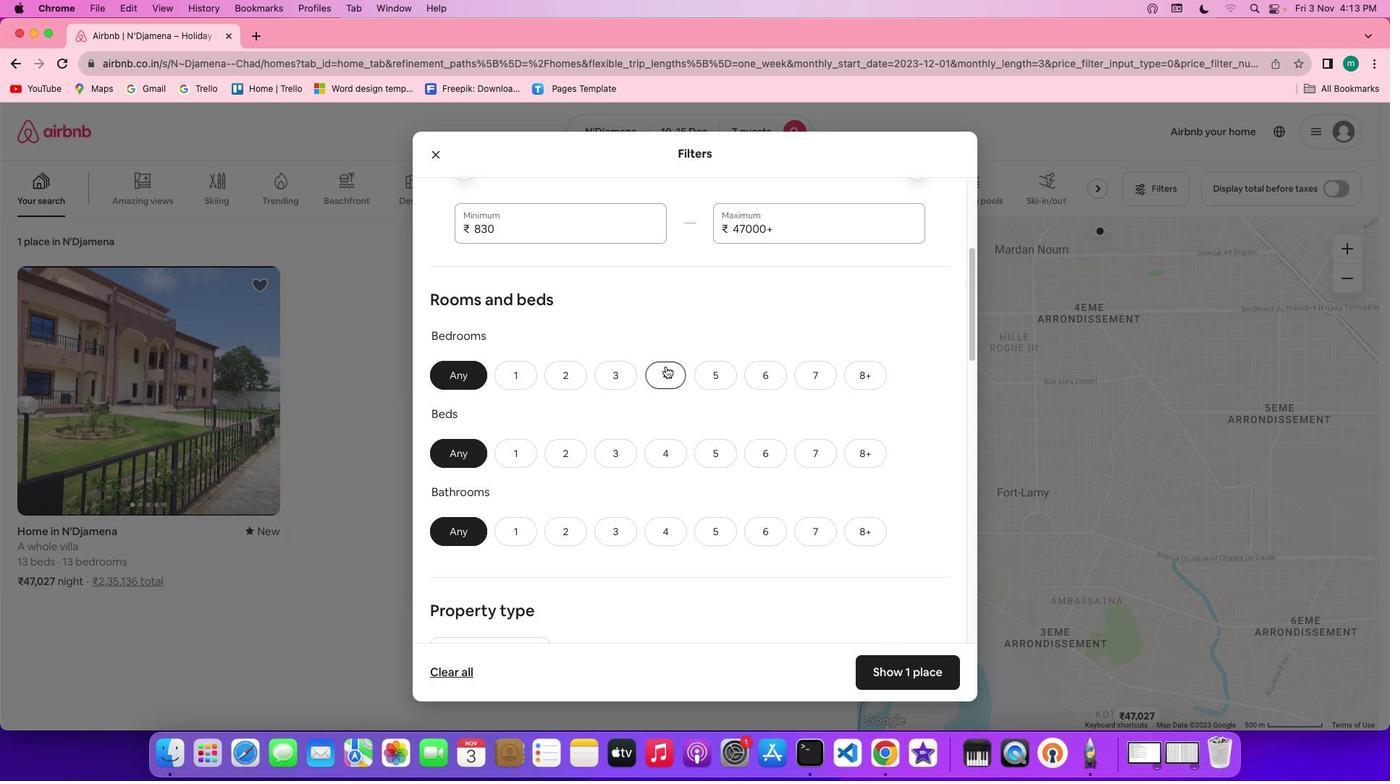 
Action: Mouse pressed left at (661, 362)
Screenshot: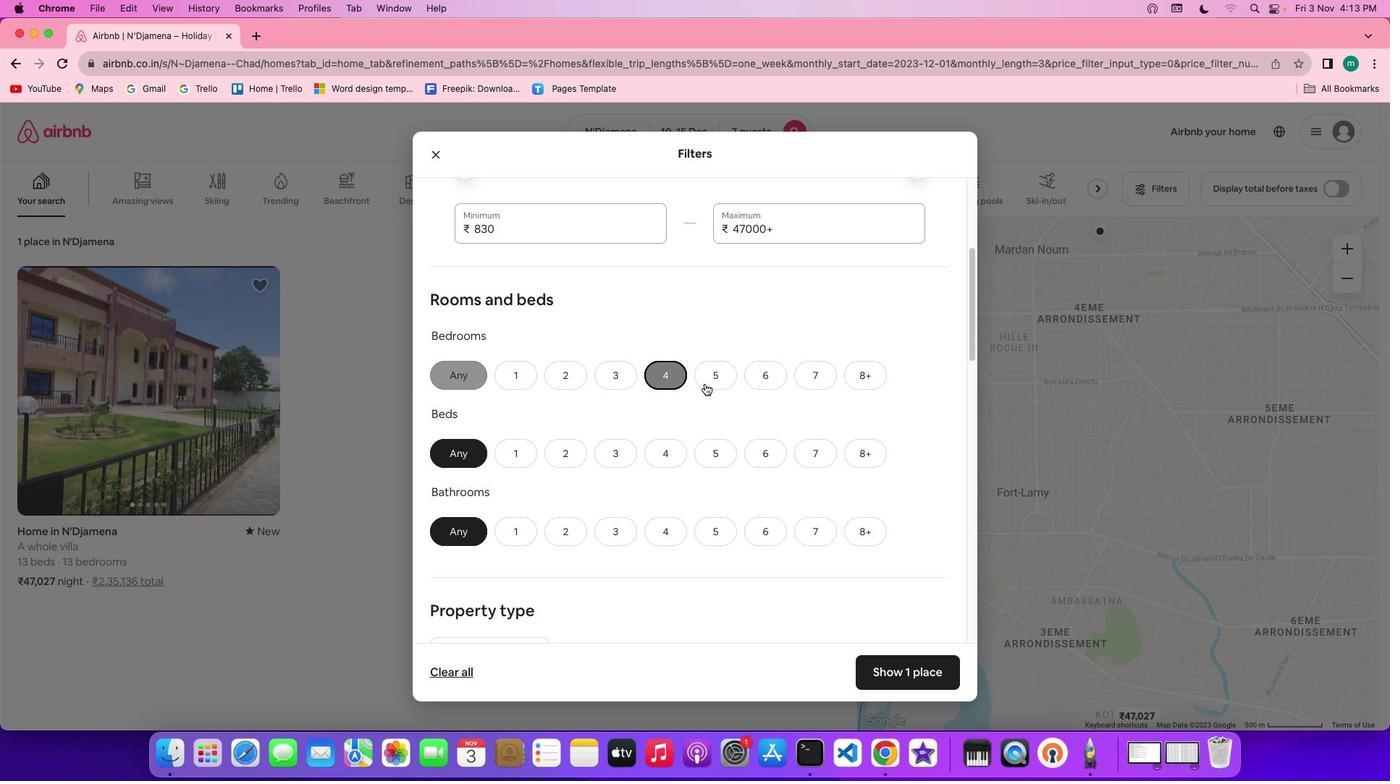 
Action: Mouse moved to (798, 441)
Screenshot: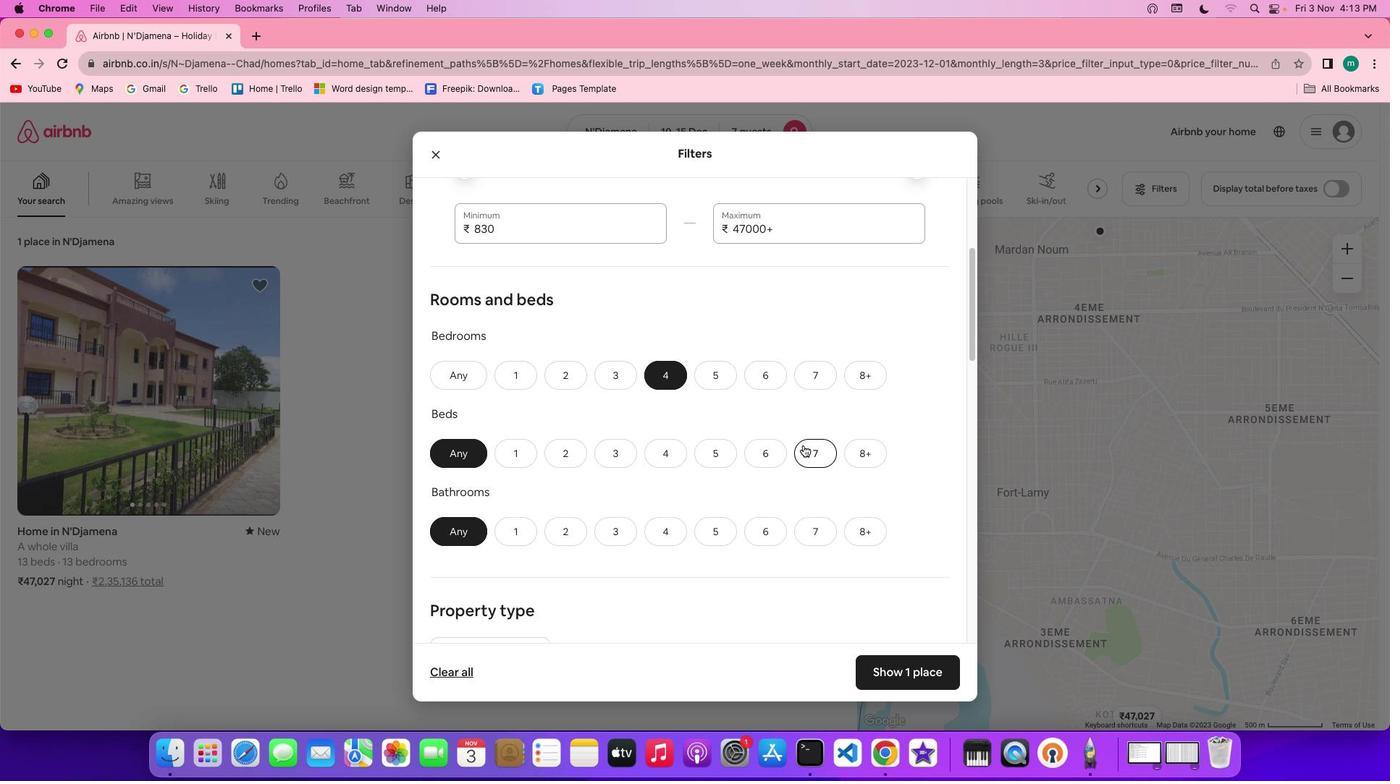 
Action: Mouse pressed left at (798, 441)
Screenshot: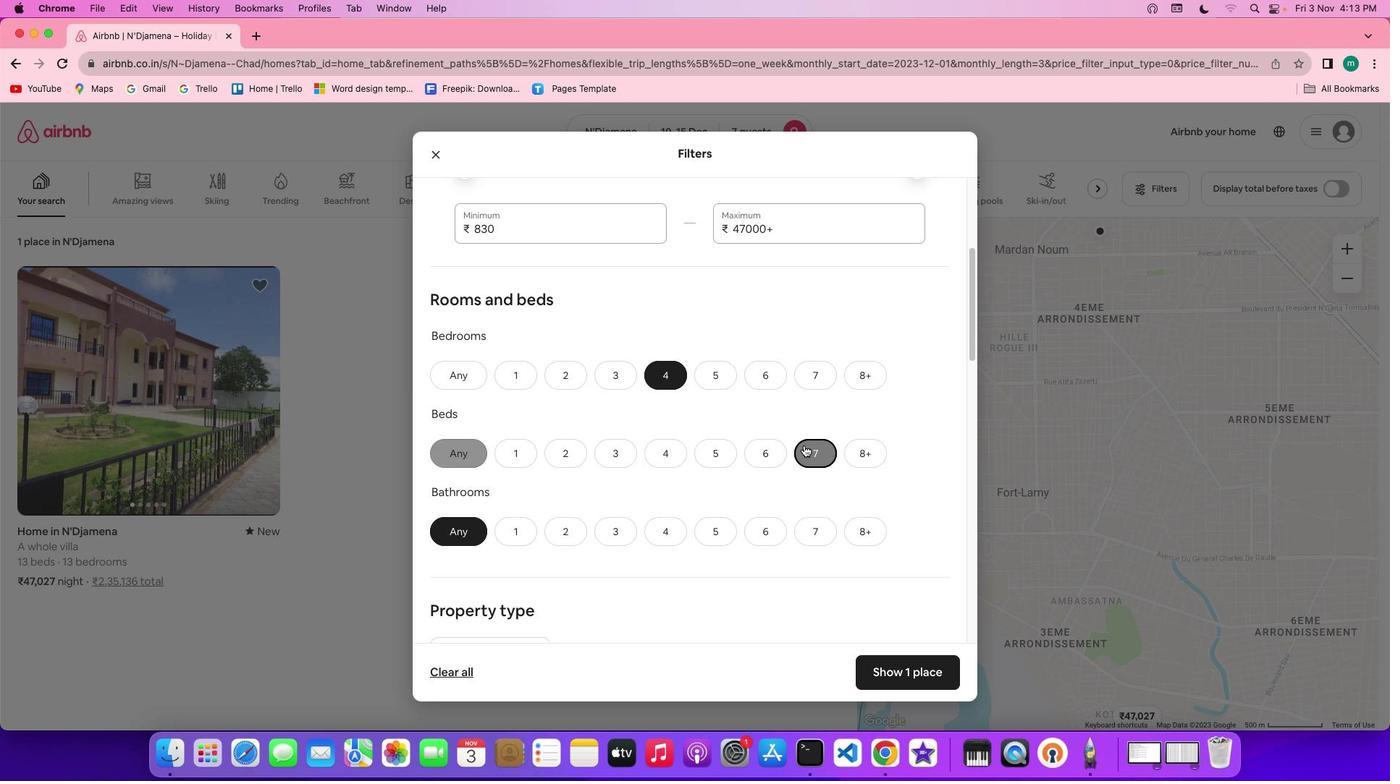 
Action: Mouse moved to (664, 526)
Screenshot: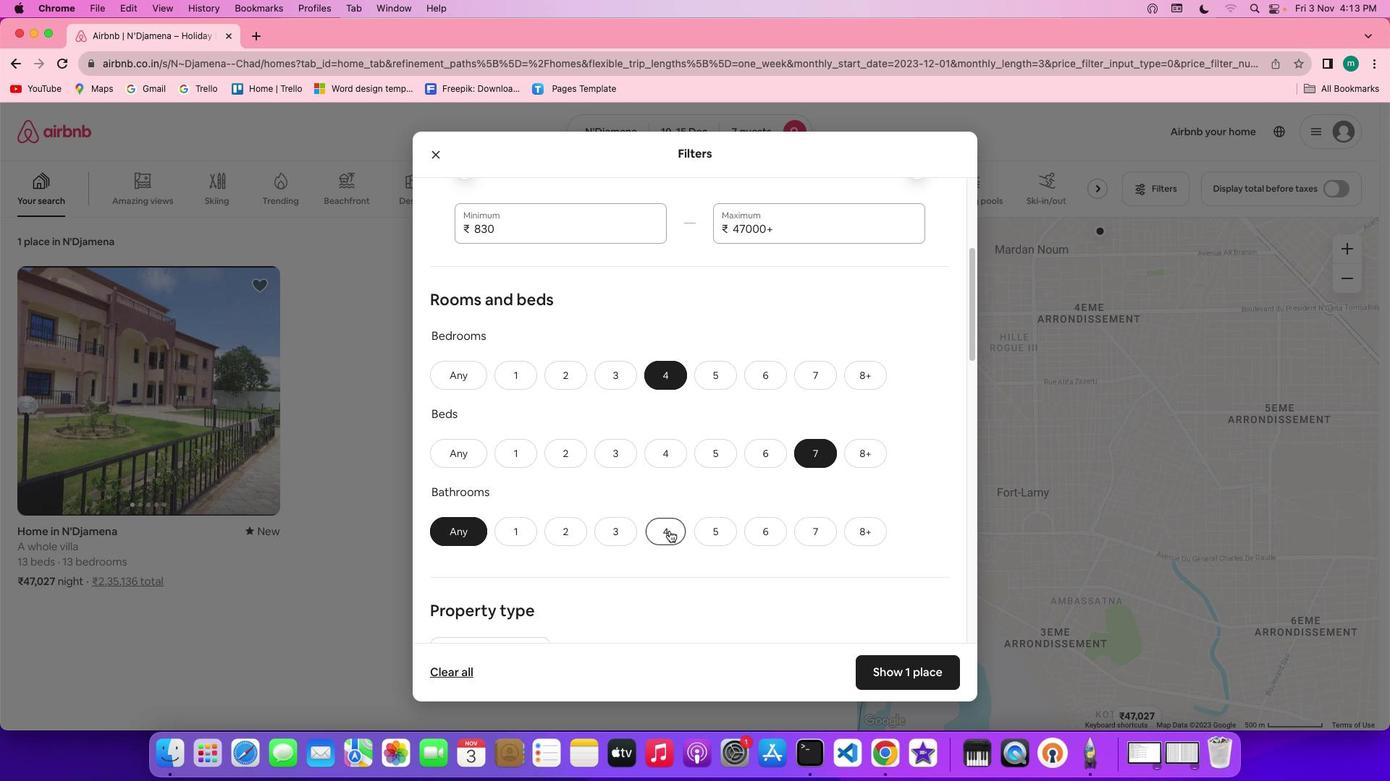 
Action: Mouse pressed left at (664, 526)
Screenshot: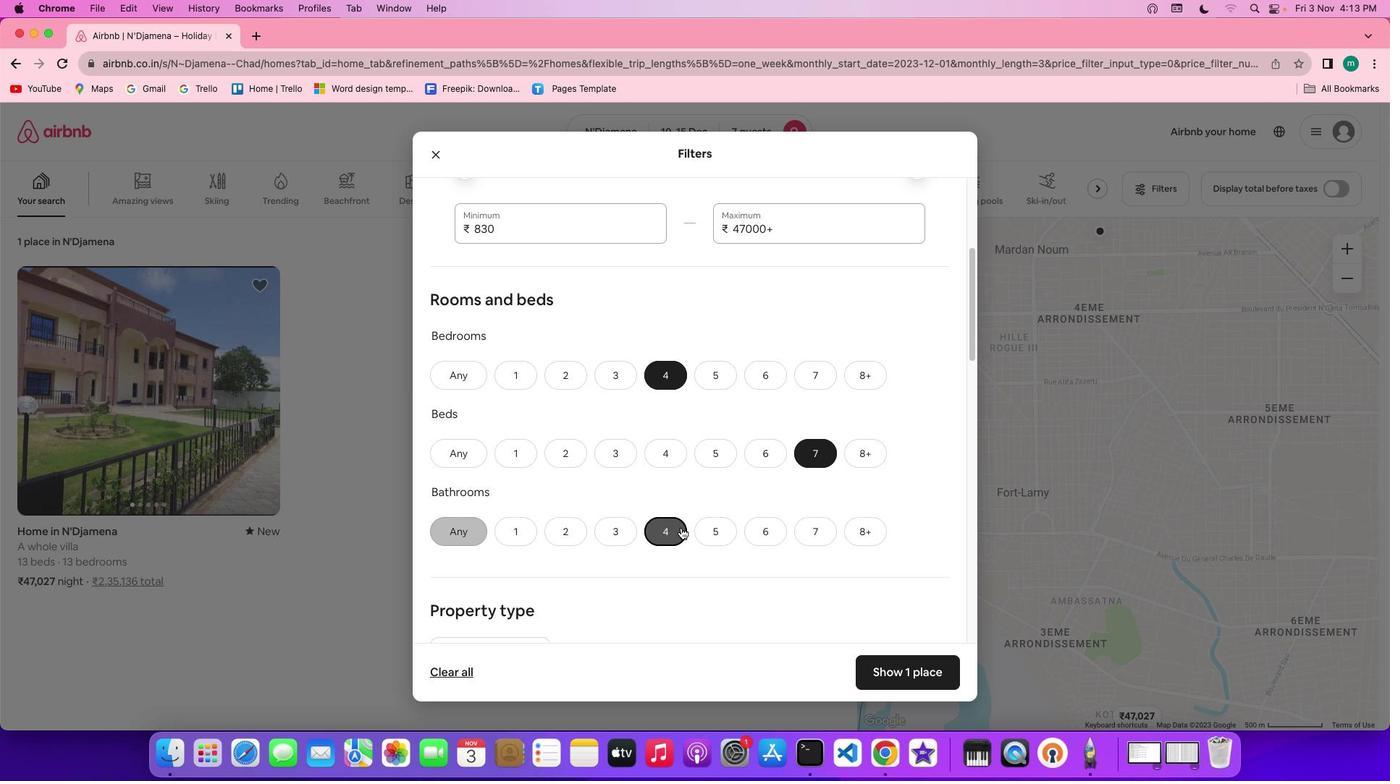 
Action: Mouse moved to (771, 508)
Screenshot: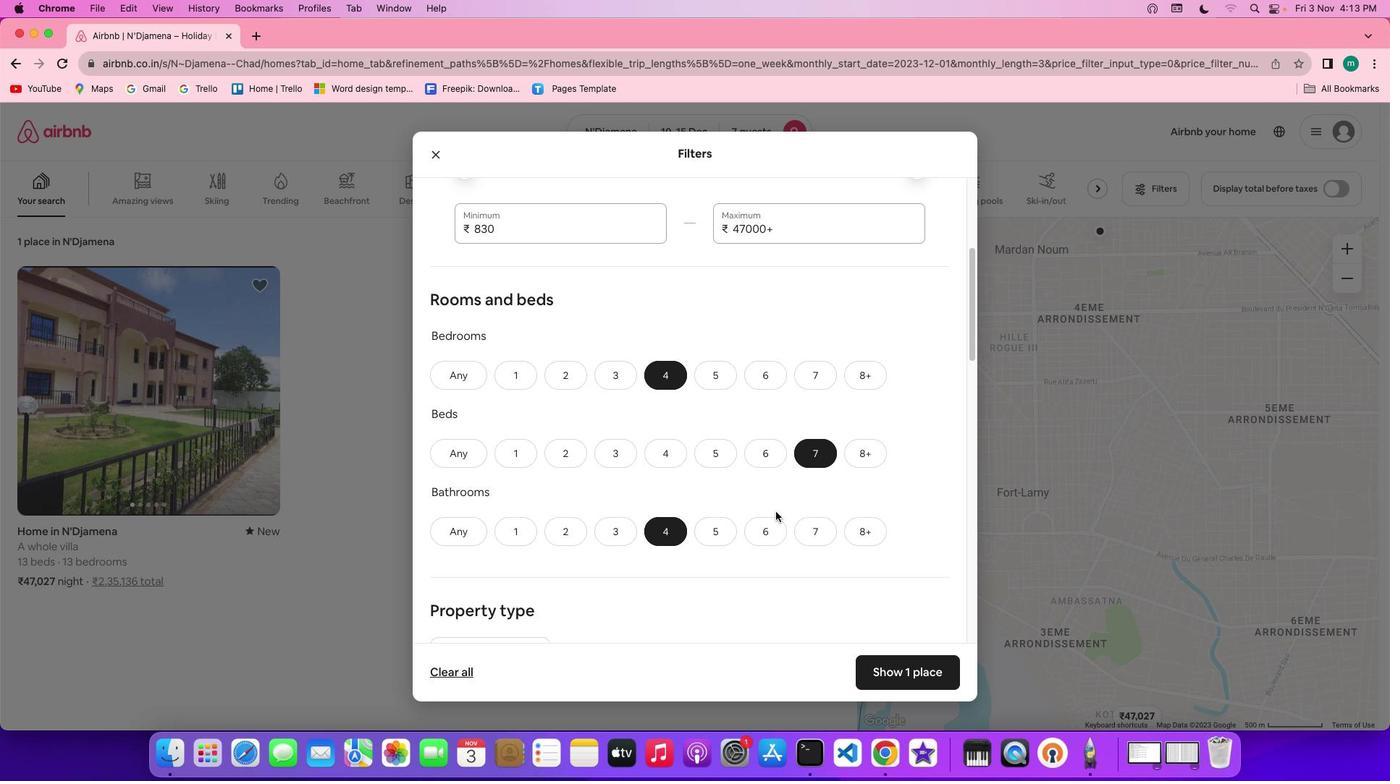 
Action: Mouse scrolled (771, 508) with delta (-3, -4)
Screenshot: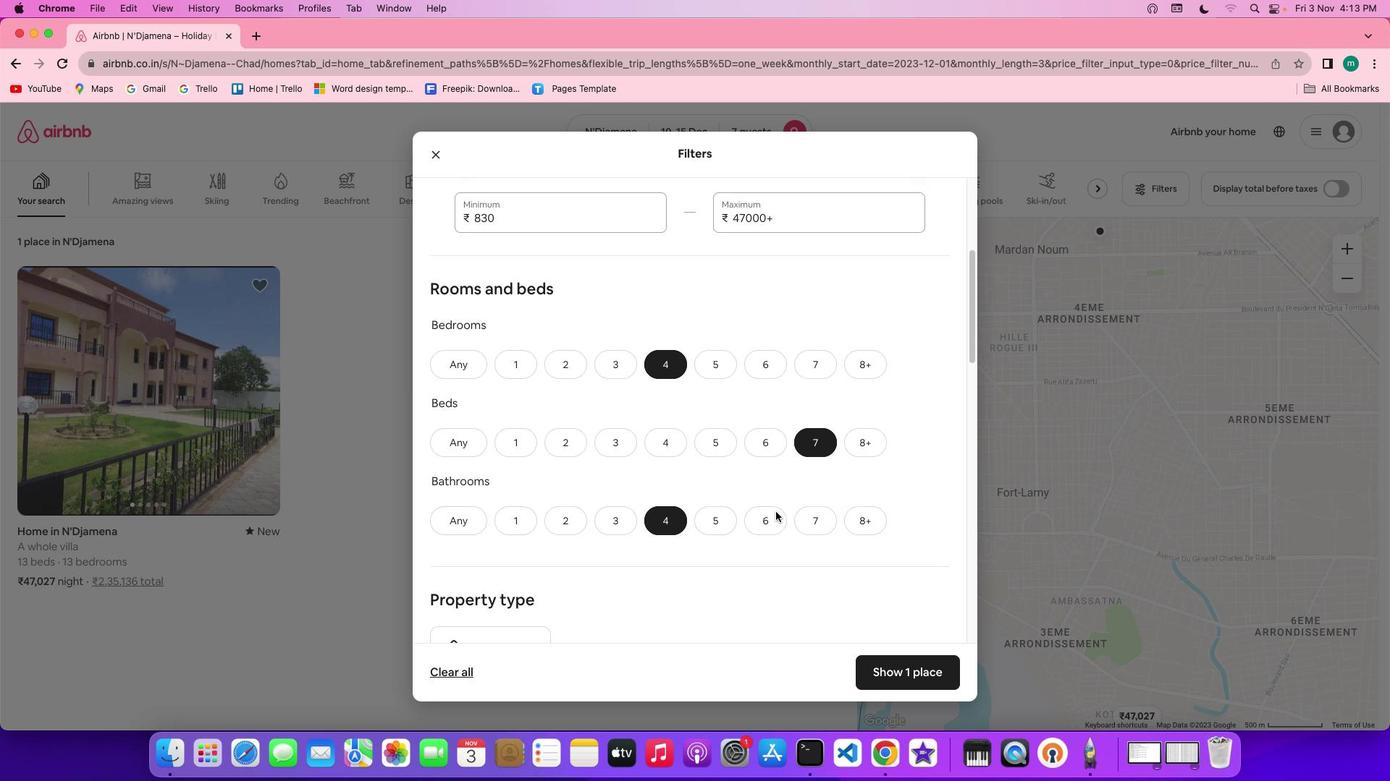 
Action: Mouse scrolled (771, 508) with delta (-3, -4)
Screenshot: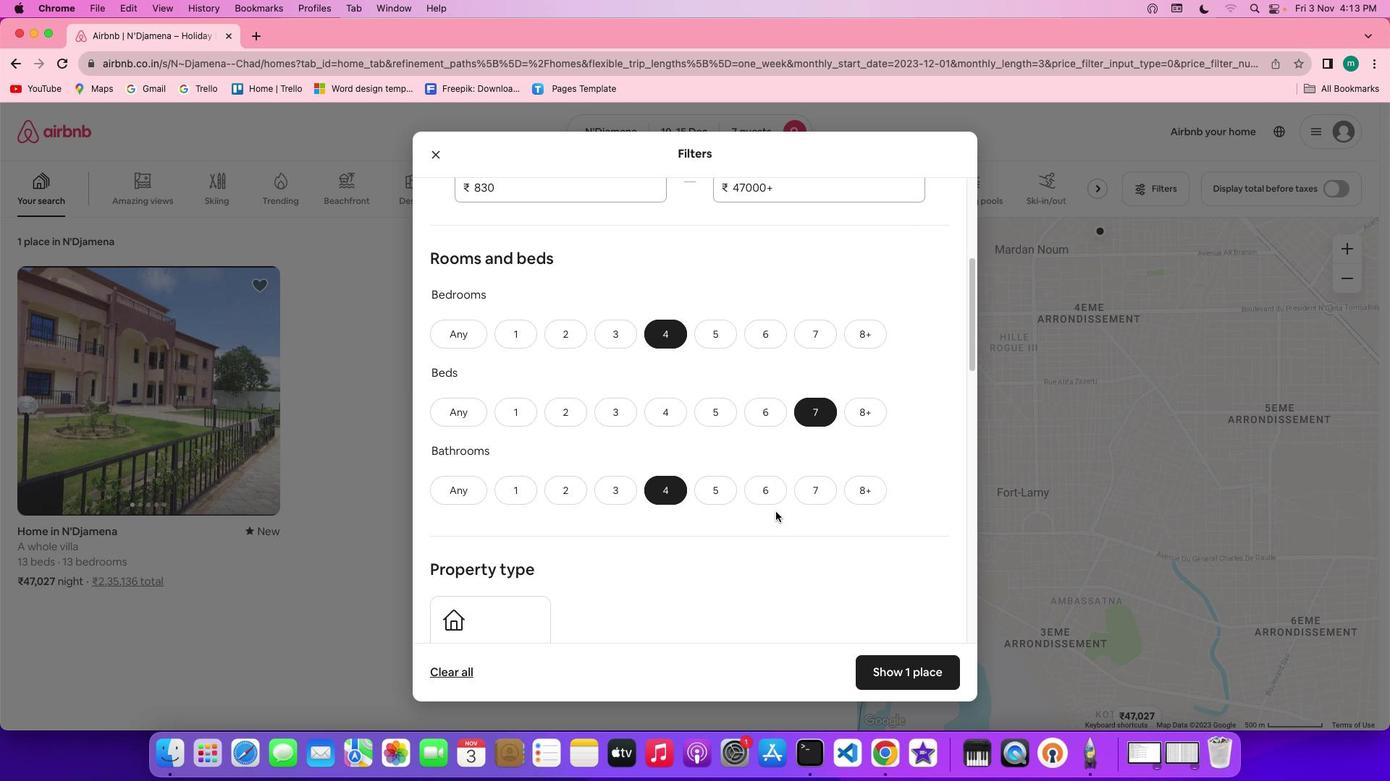 
Action: Mouse scrolled (771, 508) with delta (-3, -4)
Screenshot: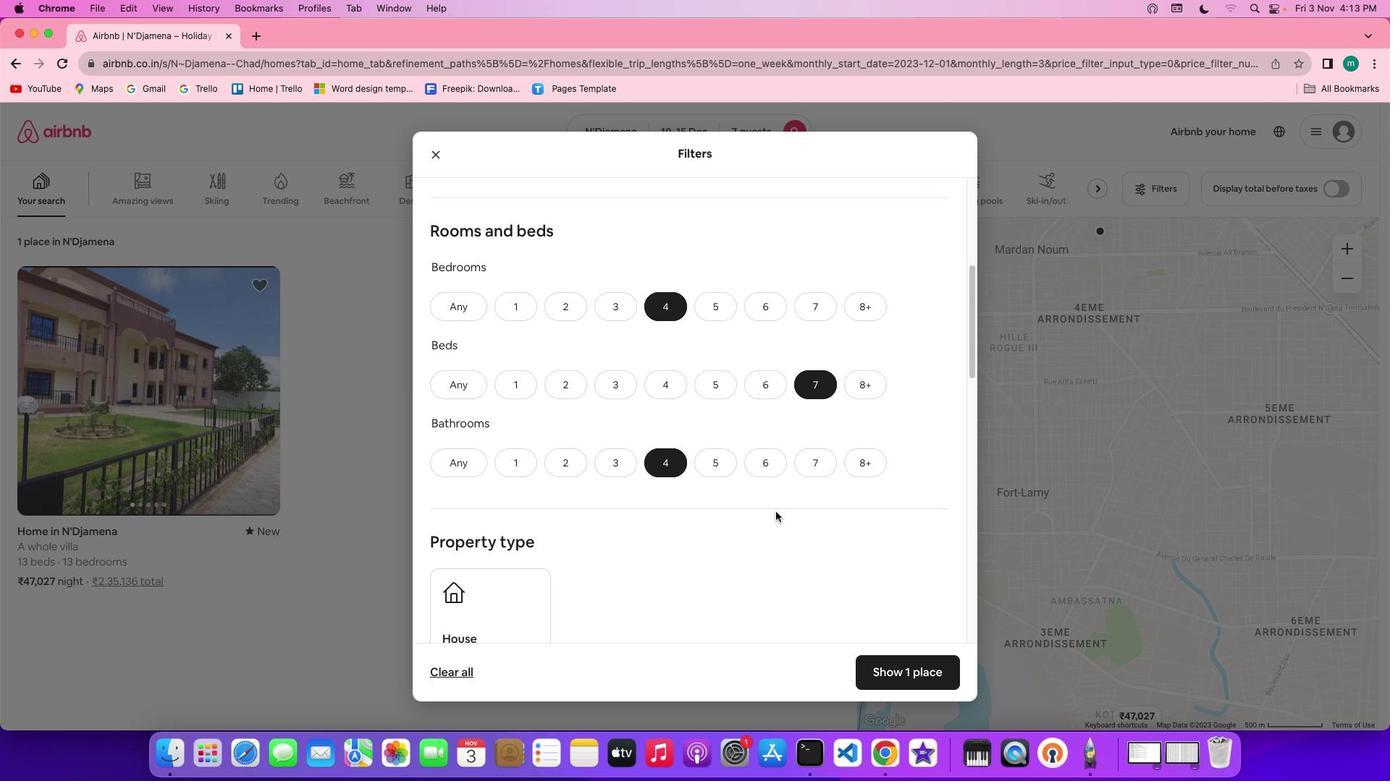 
Action: Mouse scrolled (771, 508) with delta (-3, -4)
Screenshot: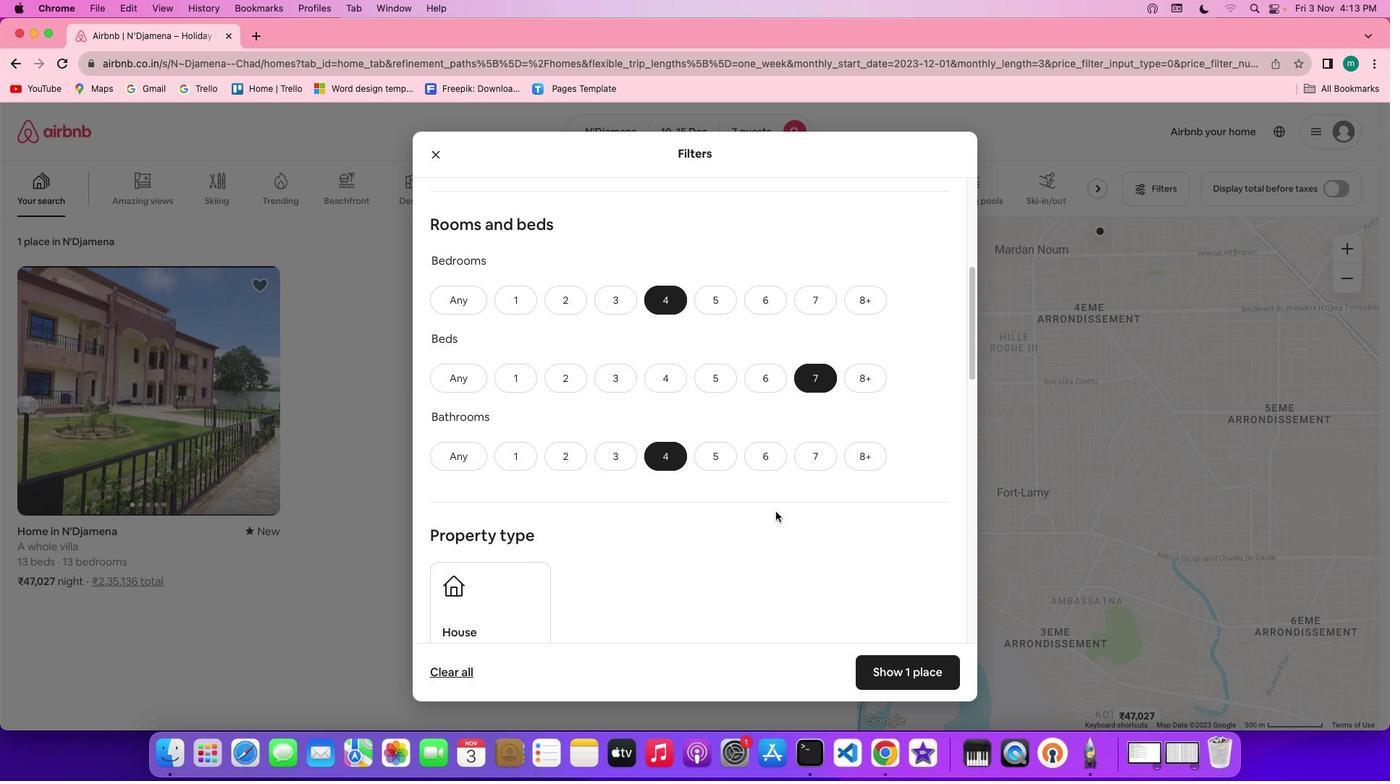 
Action: Mouse moved to (771, 507)
Screenshot: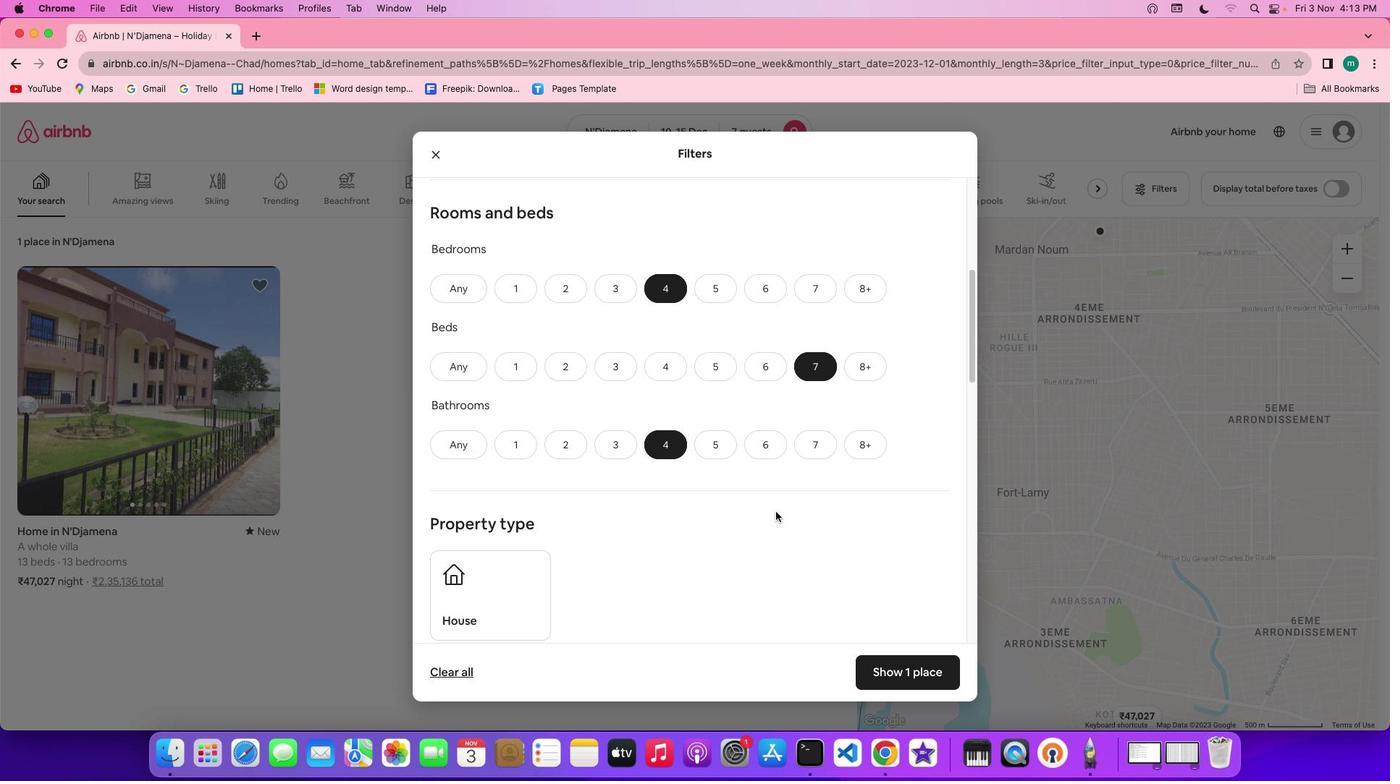 
Action: Mouse scrolled (771, 507) with delta (-3, -4)
Screenshot: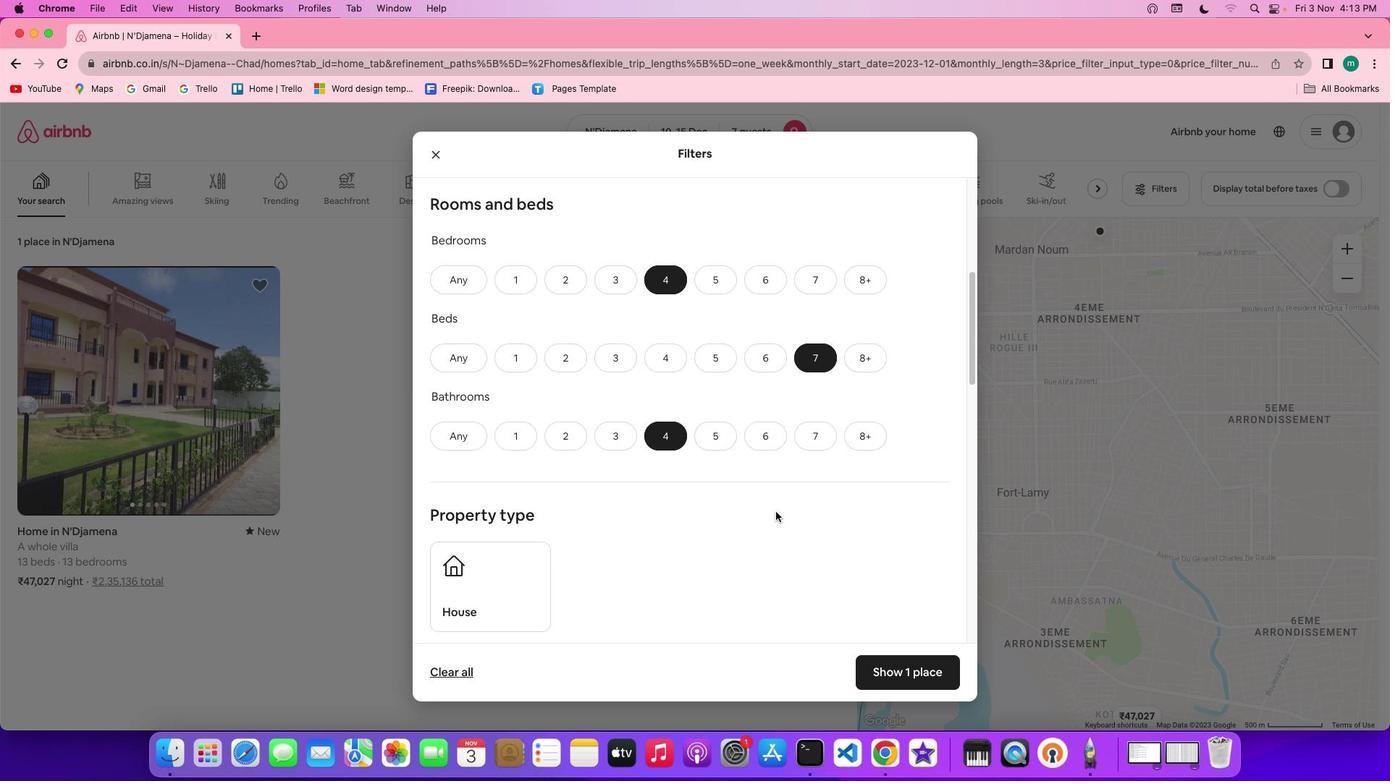 
Action: Mouse scrolled (771, 507) with delta (-3, -4)
Screenshot: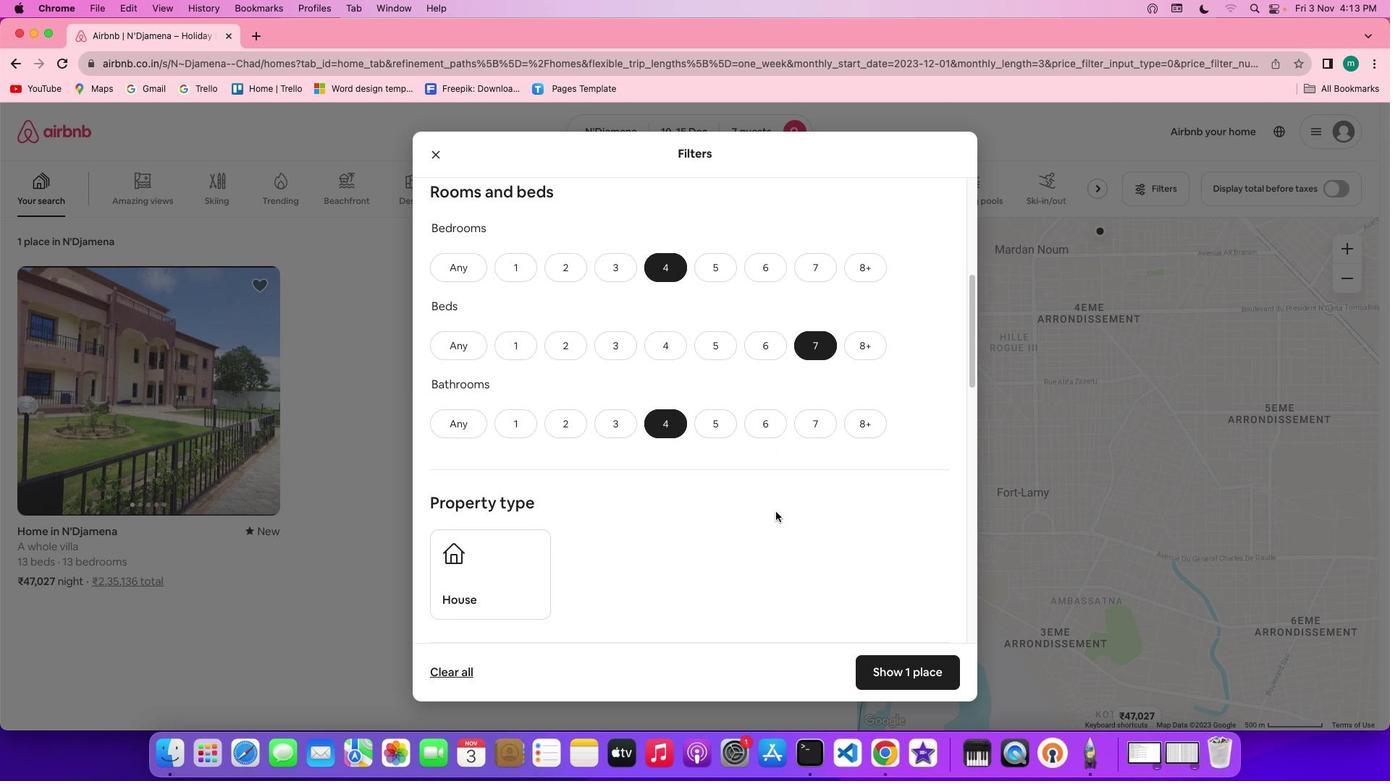 
Action: Mouse scrolled (771, 507) with delta (-3, -4)
Screenshot: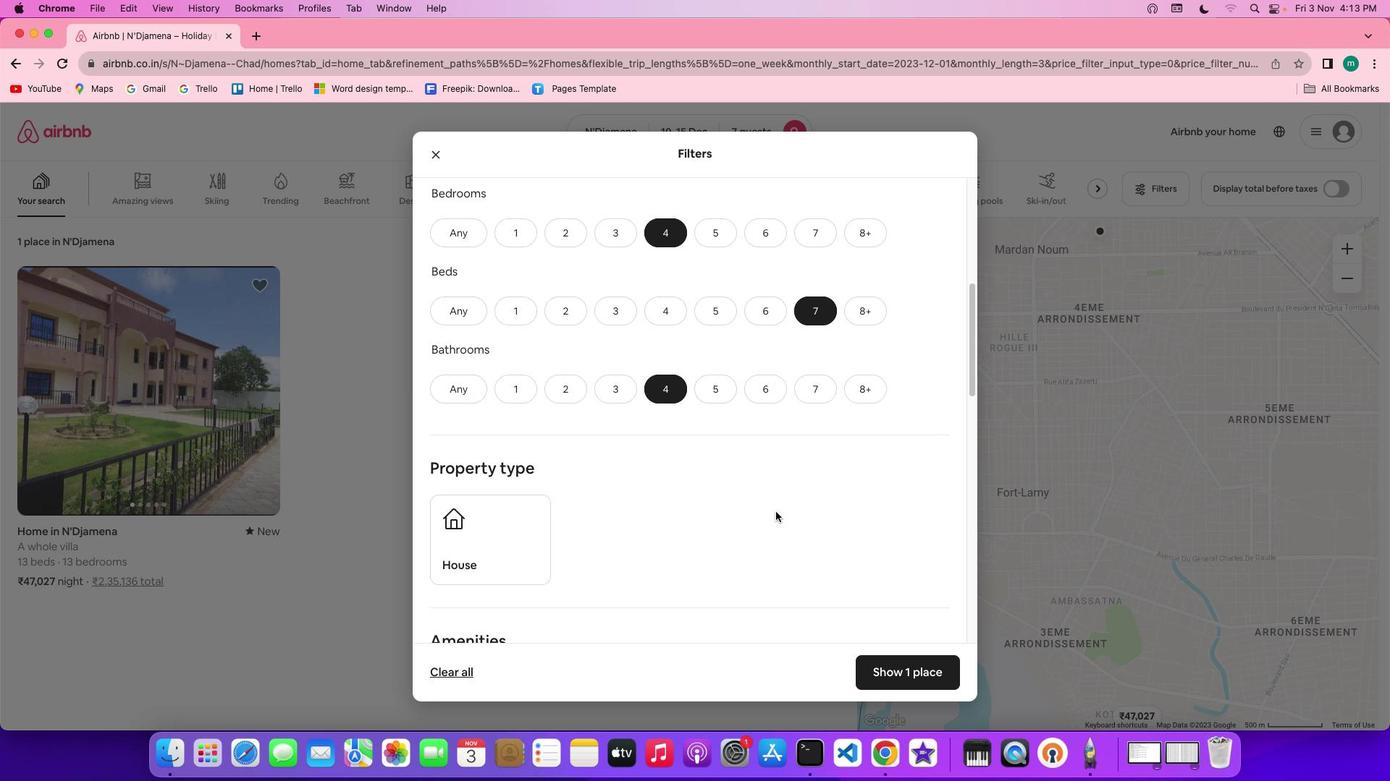 
Action: Mouse scrolled (771, 507) with delta (-3, -4)
Screenshot: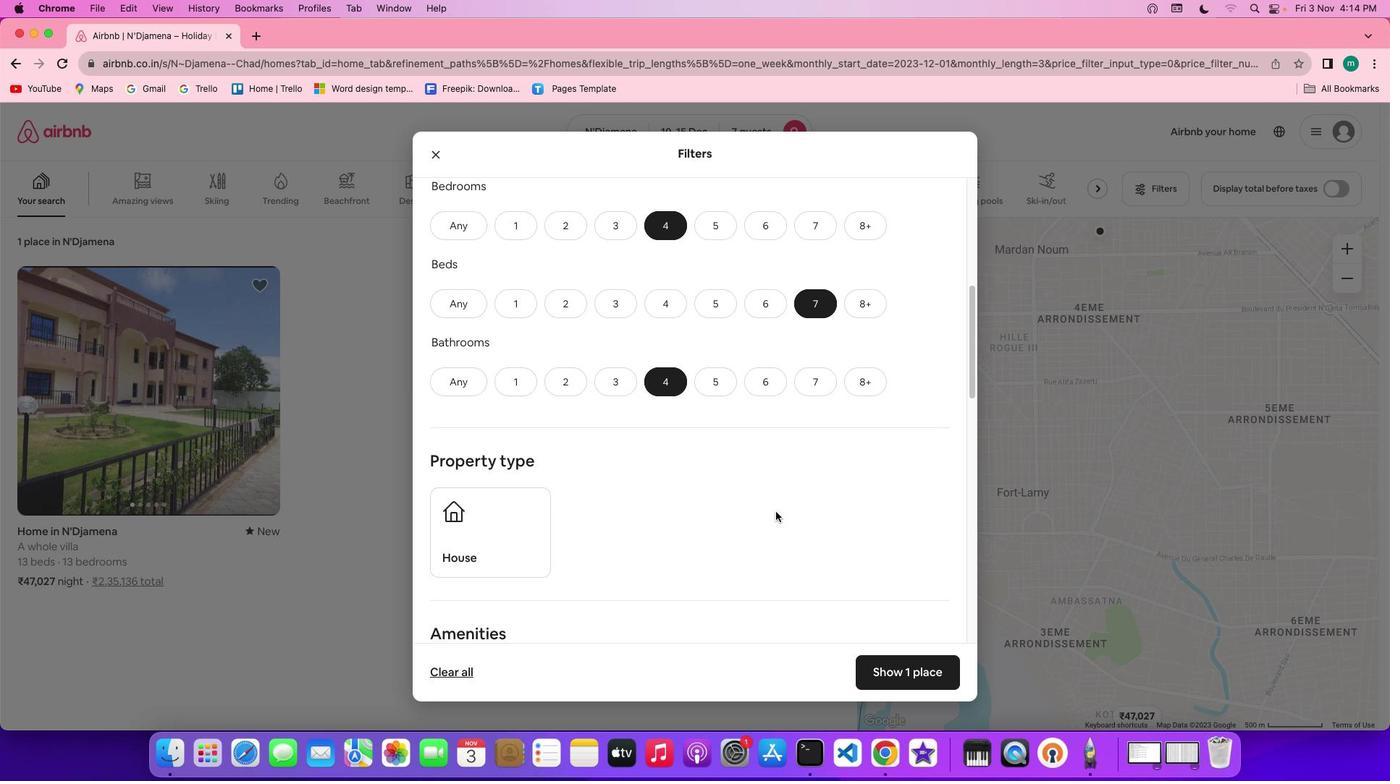 
Action: Mouse scrolled (771, 507) with delta (-3, -4)
Screenshot: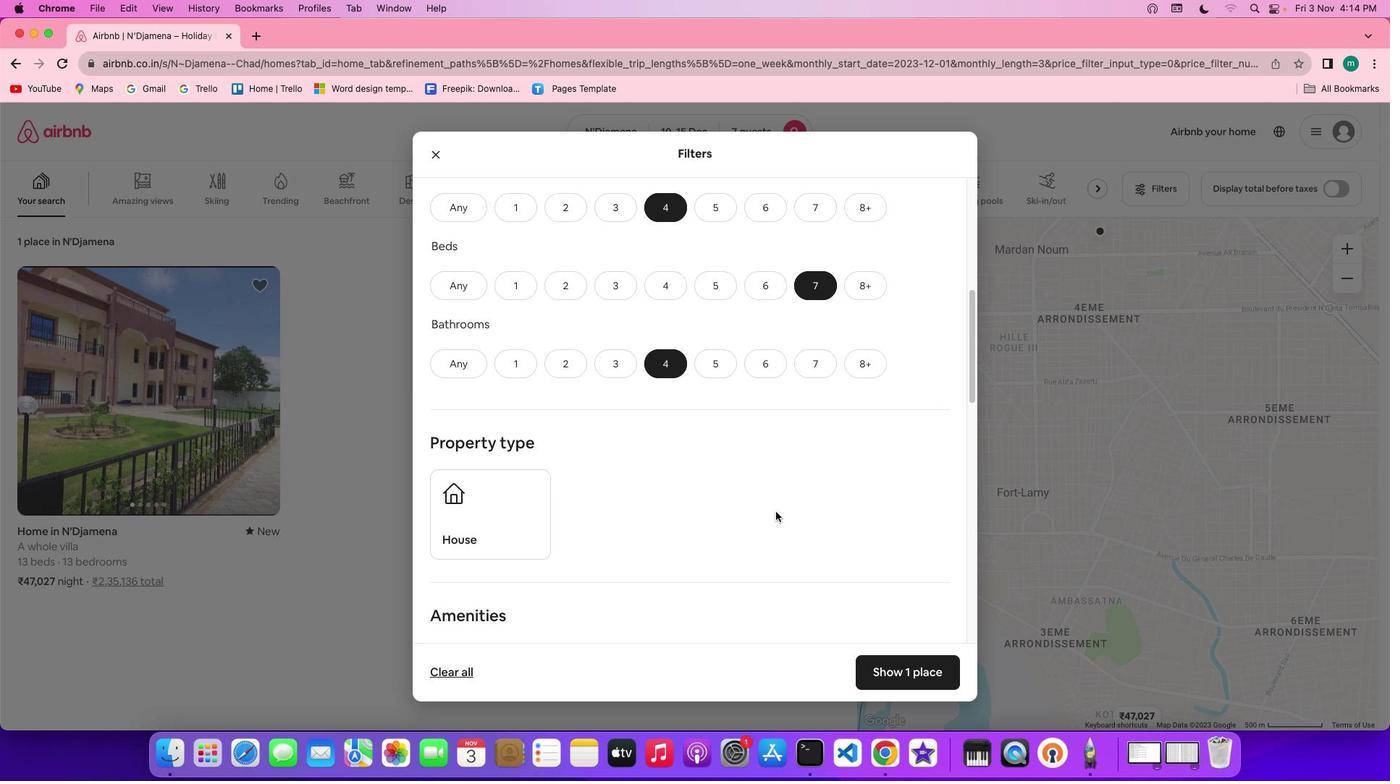 
Action: Mouse scrolled (771, 507) with delta (-3, -4)
Screenshot: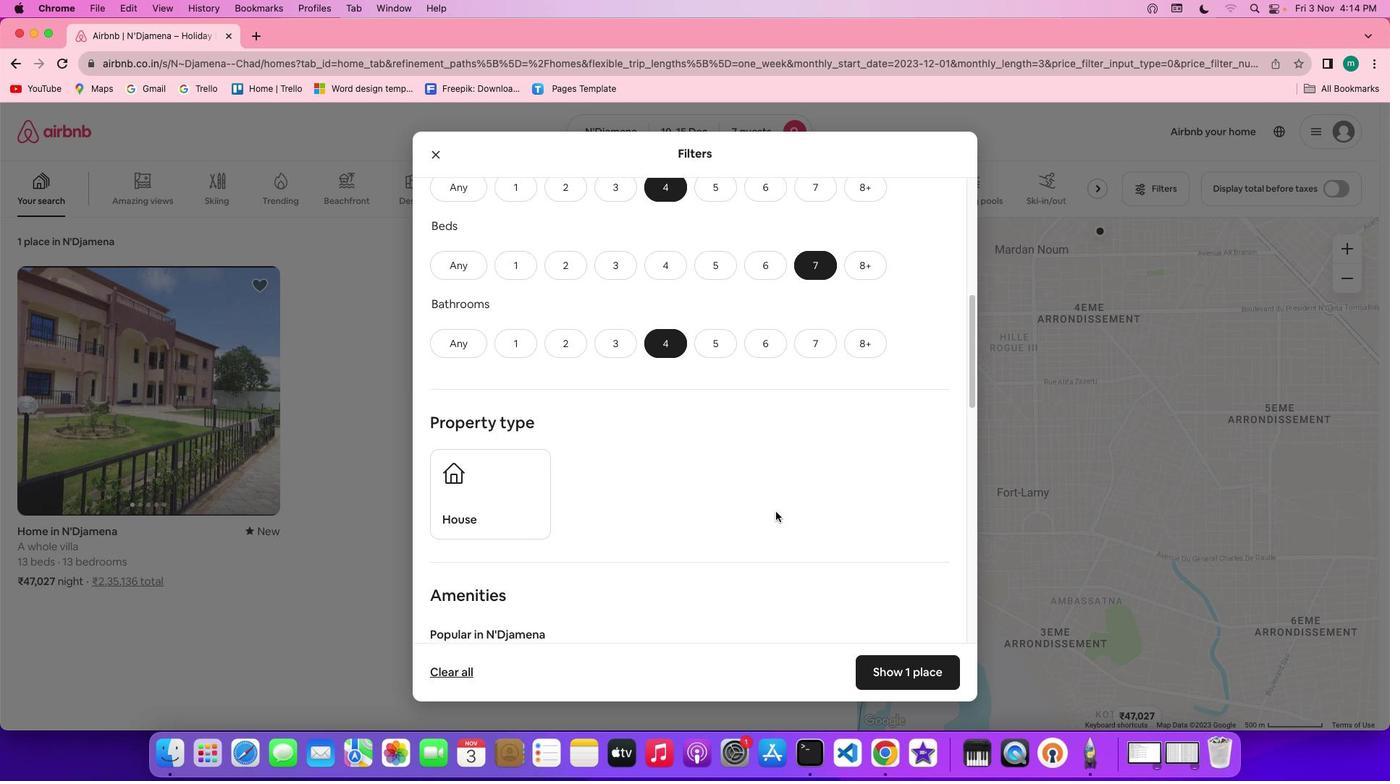 
Action: Mouse moved to (511, 493)
Screenshot: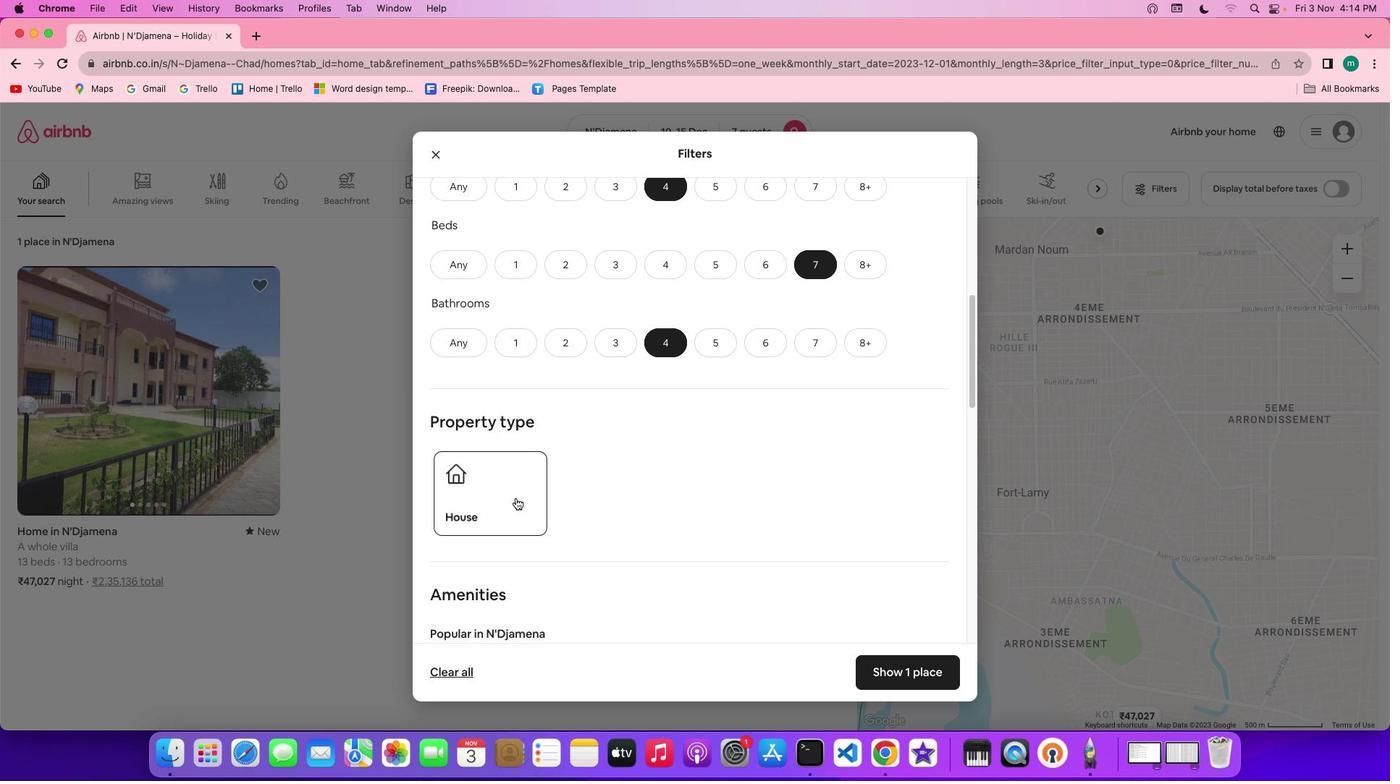 
Action: Mouse pressed left at (511, 493)
Screenshot: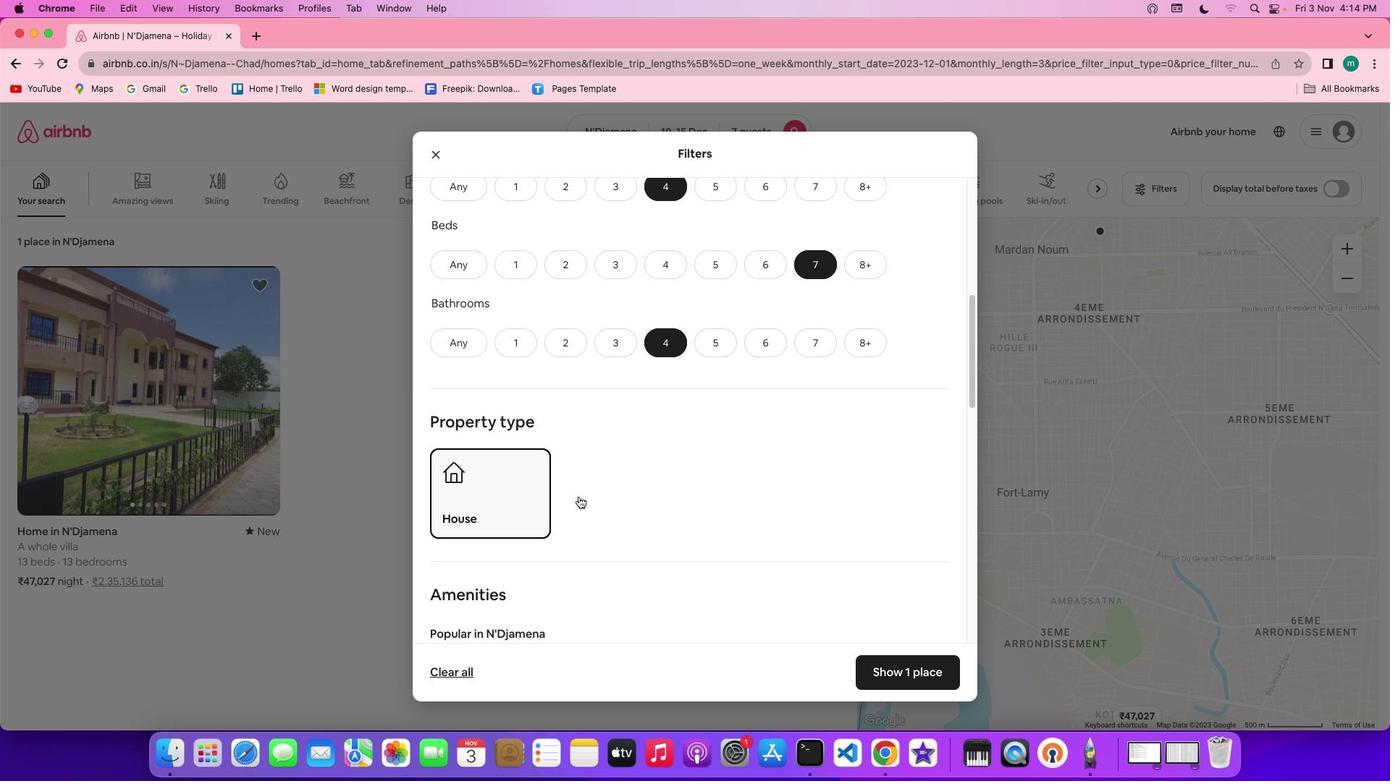 
Action: Mouse moved to (702, 490)
Screenshot: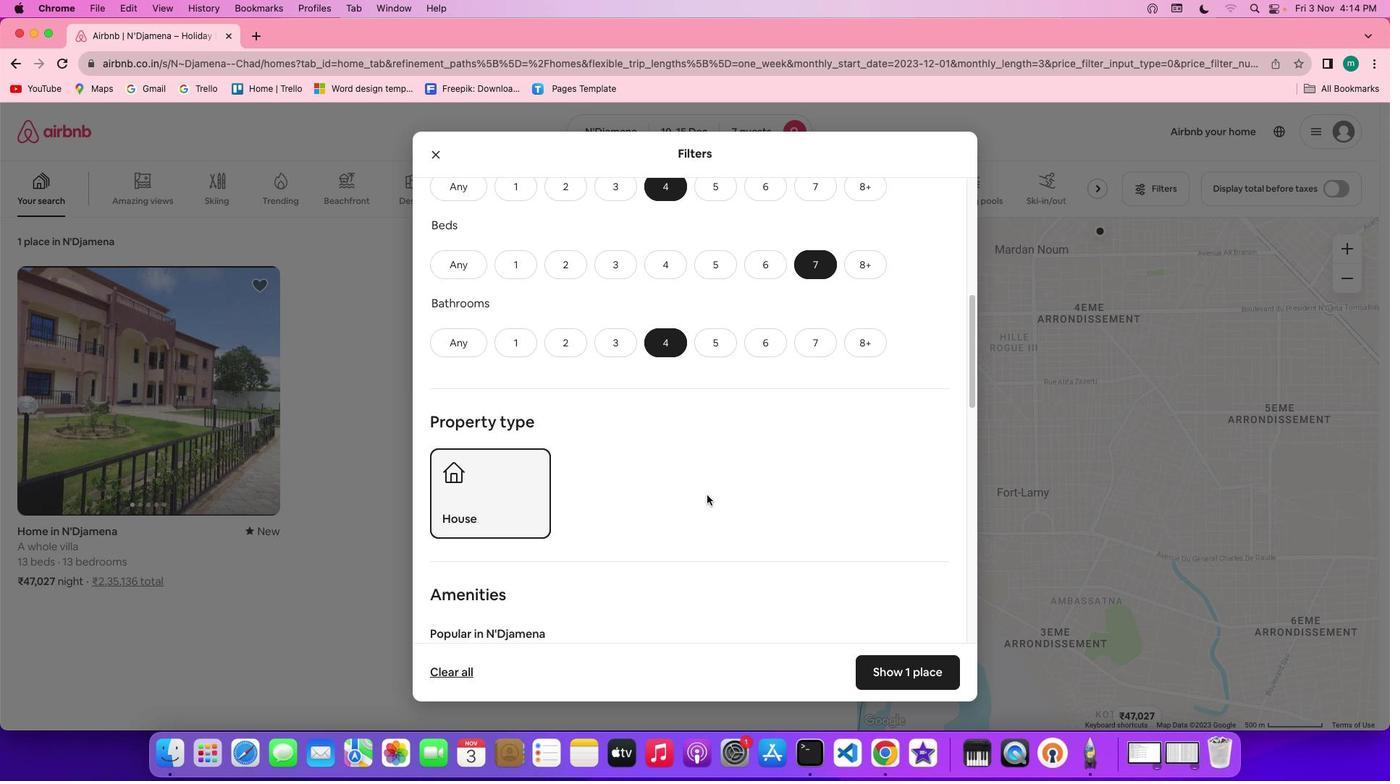 
Action: Mouse scrolled (702, 490) with delta (-3, -4)
Screenshot: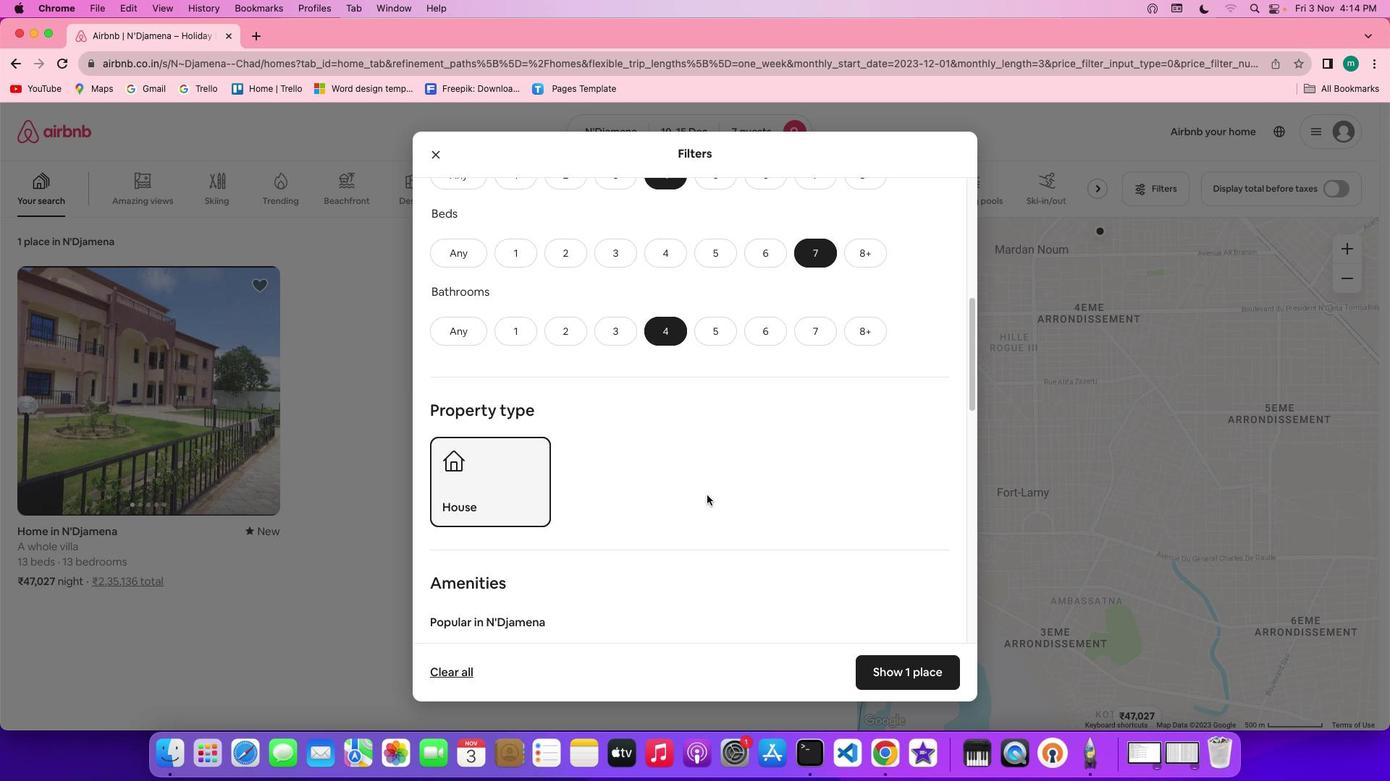
Action: Mouse scrolled (702, 490) with delta (-3, -4)
Screenshot: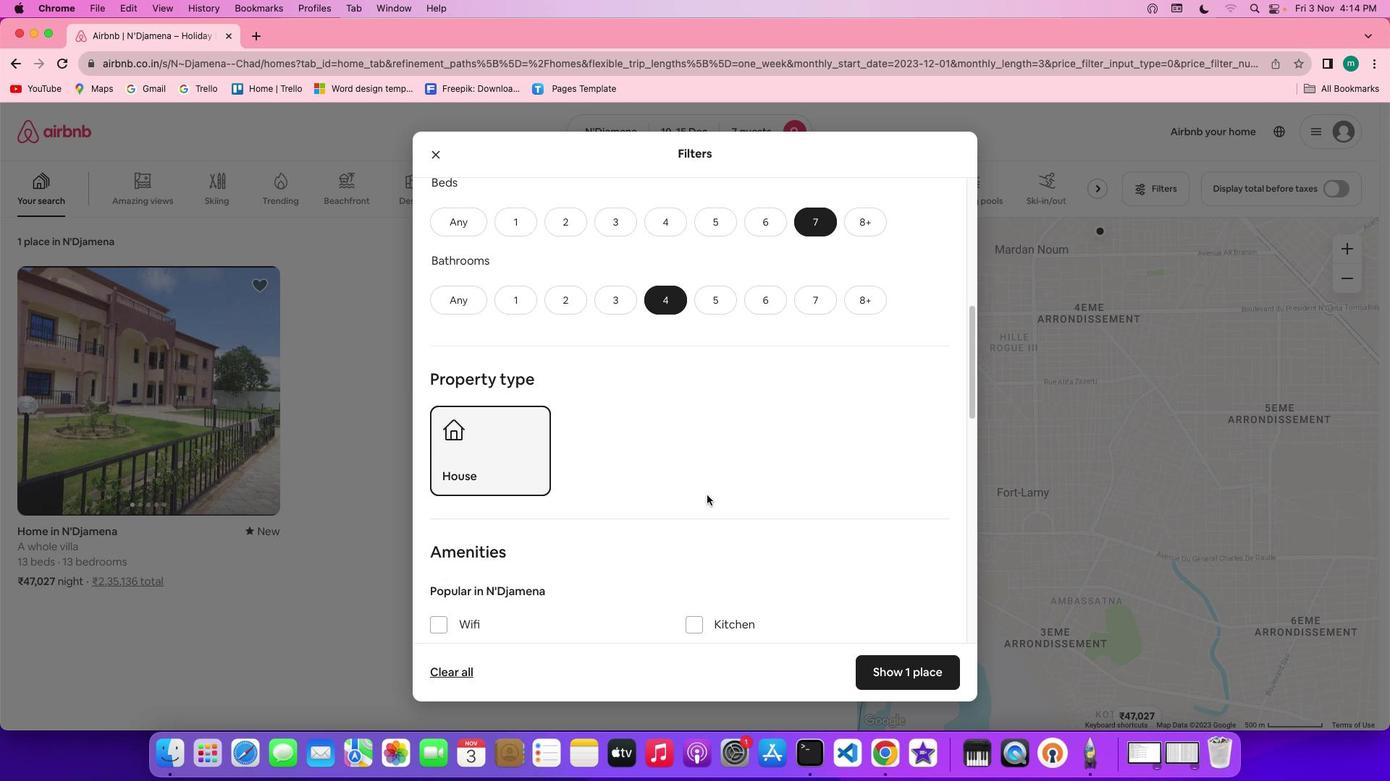 
Action: Mouse scrolled (702, 490) with delta (-3, -4)
Screenshot: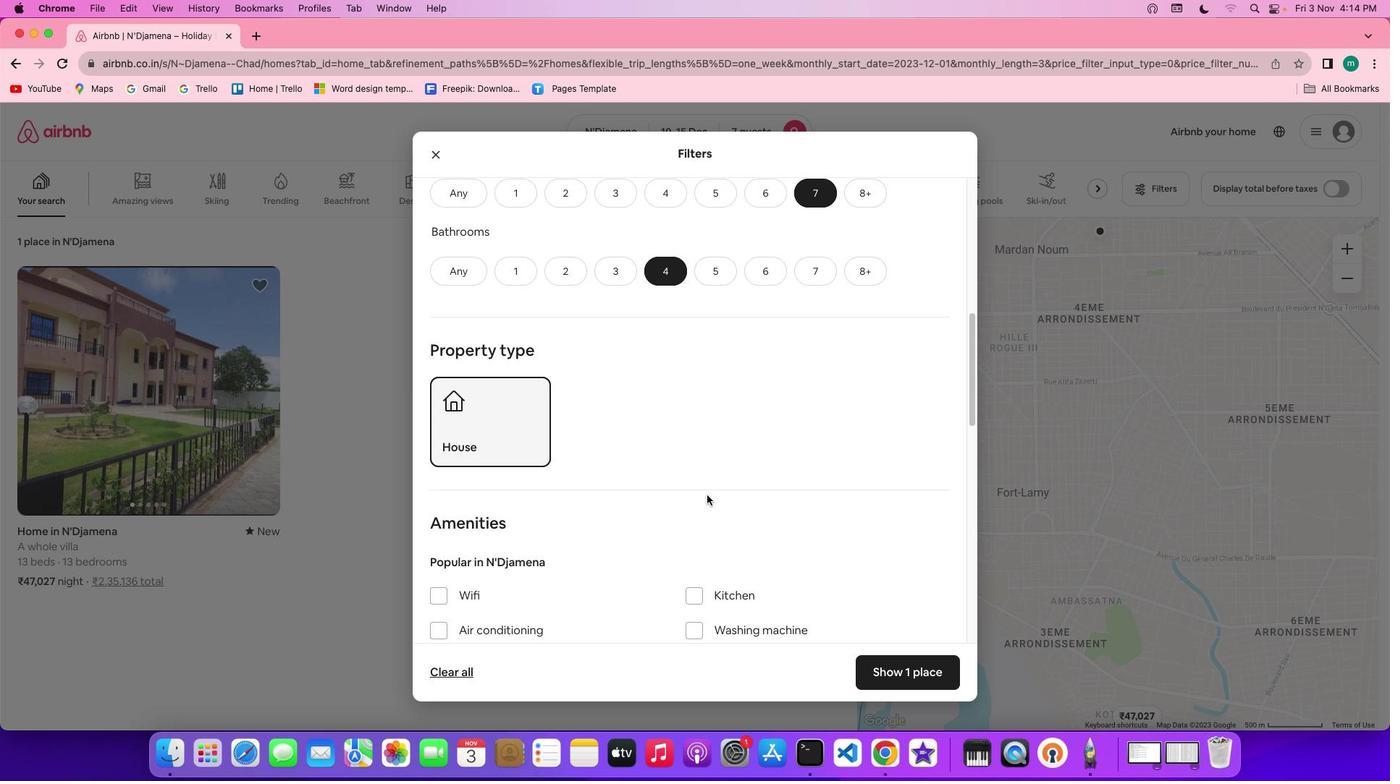 
Action: Mouse scrolled (702, 490) with delta (-3, -4)
Screenshot: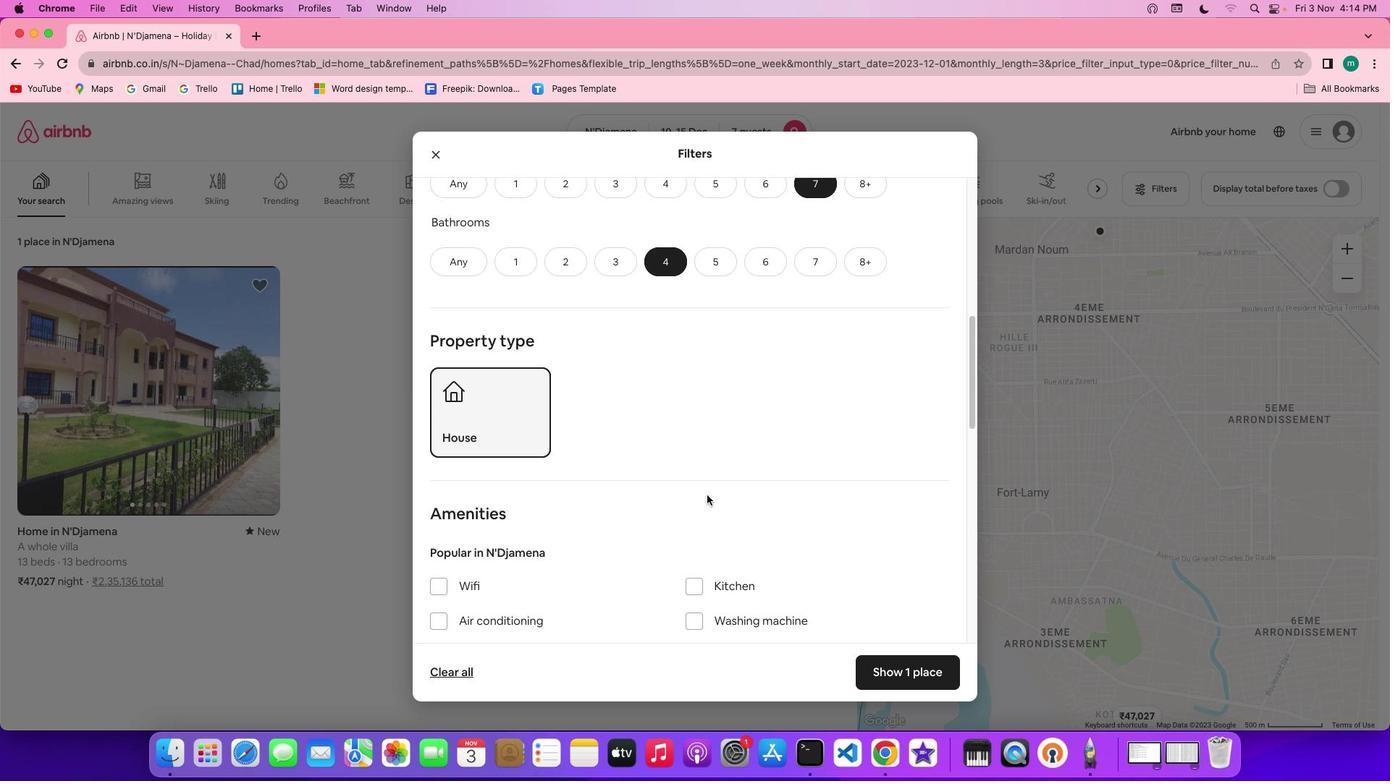 
Action: Mouse scrolled (702, 490) with delta (-3, -4)
Screenshot: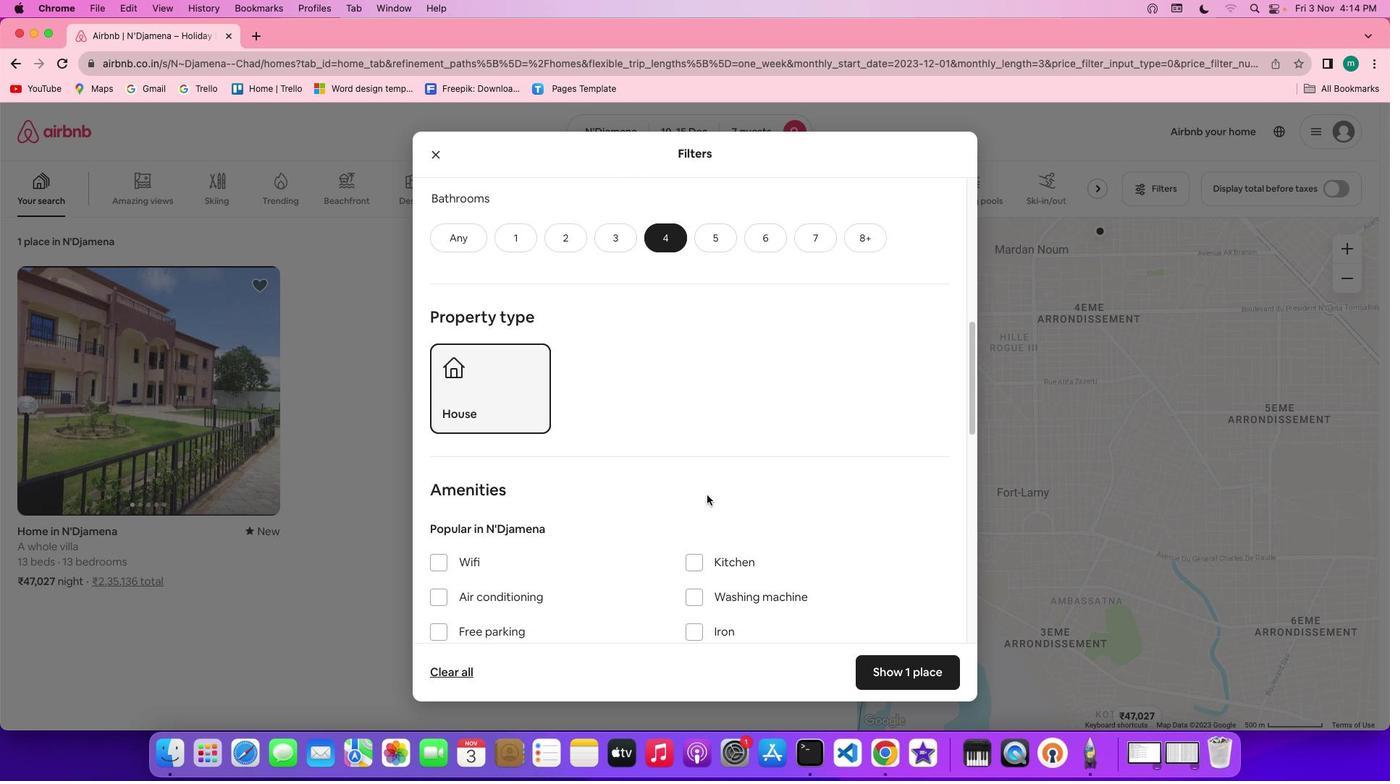 
Action: Mouse scrolled (702, 490) with delta (-3, -4)
Screenshot: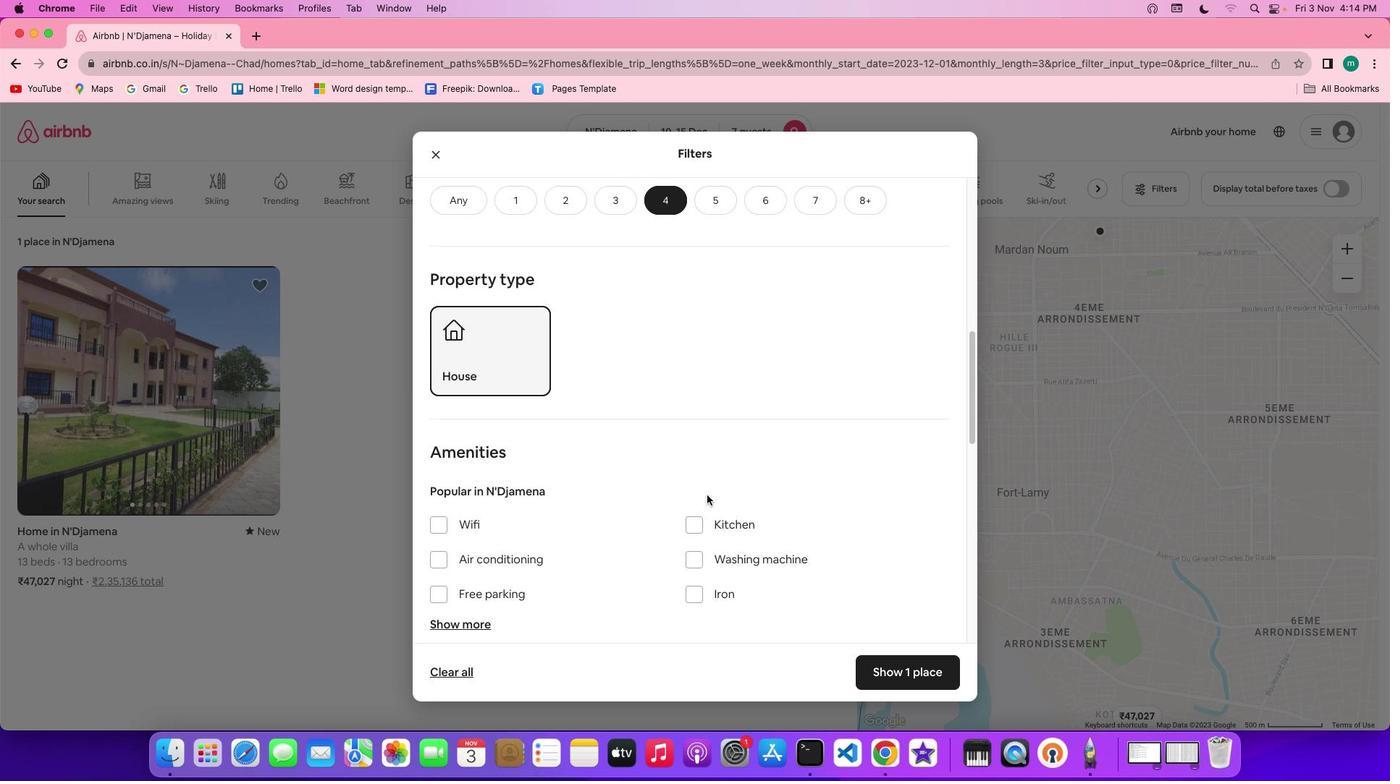 
Action: Mouse scrolled (702, 490) with delta (-3, -4)
Screenshot: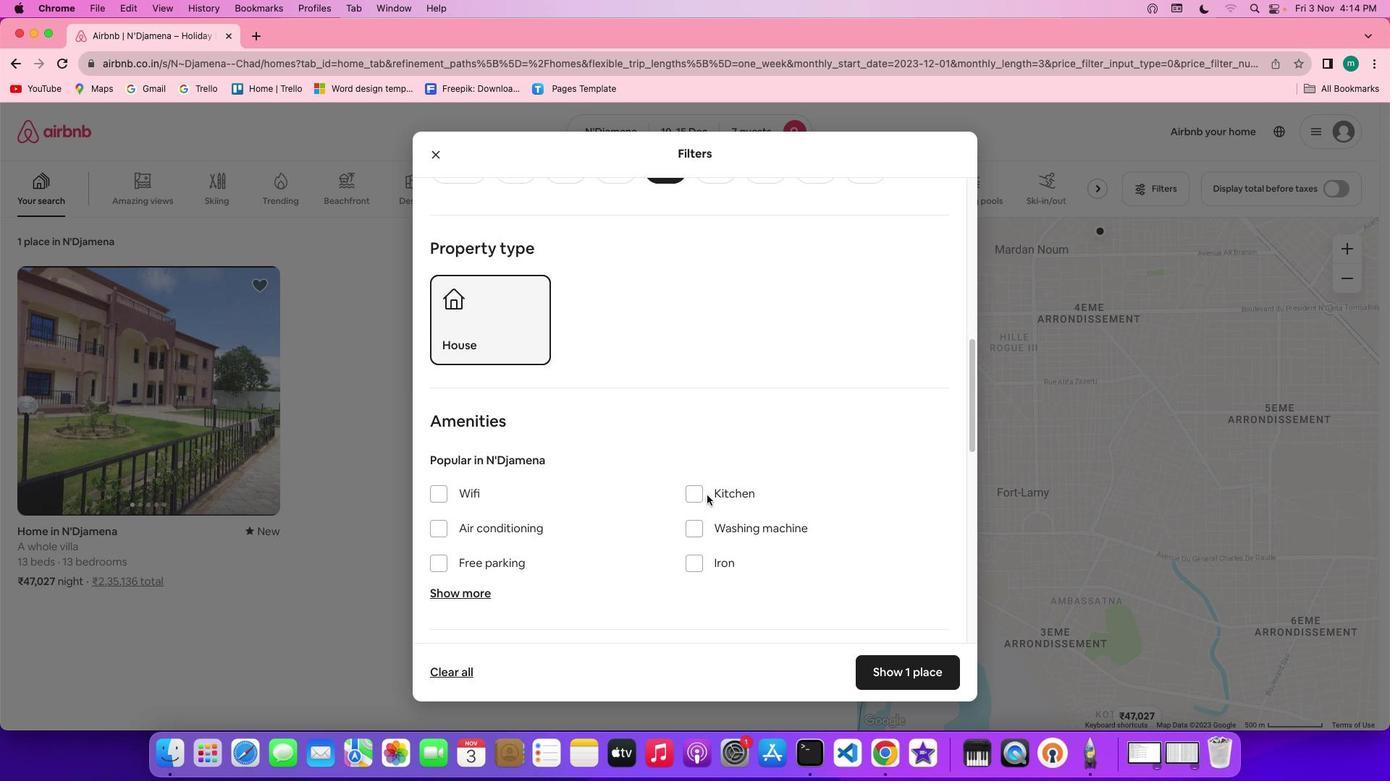 
Action: Mouse scrolled (702, 490) with delta (-3, -4)
Screenshot: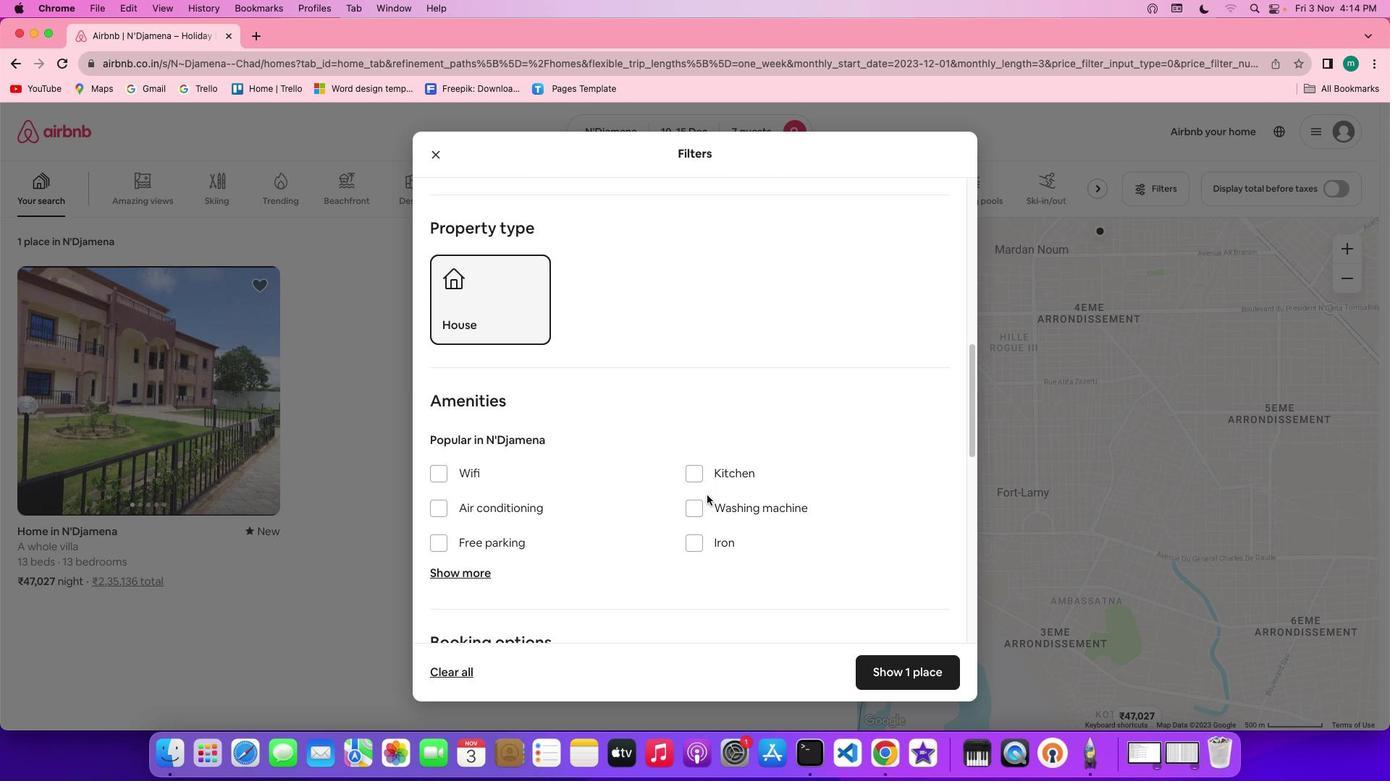 
Action: Mouse scrolled (702, 490) with delta (-3, -4)
Screenshot: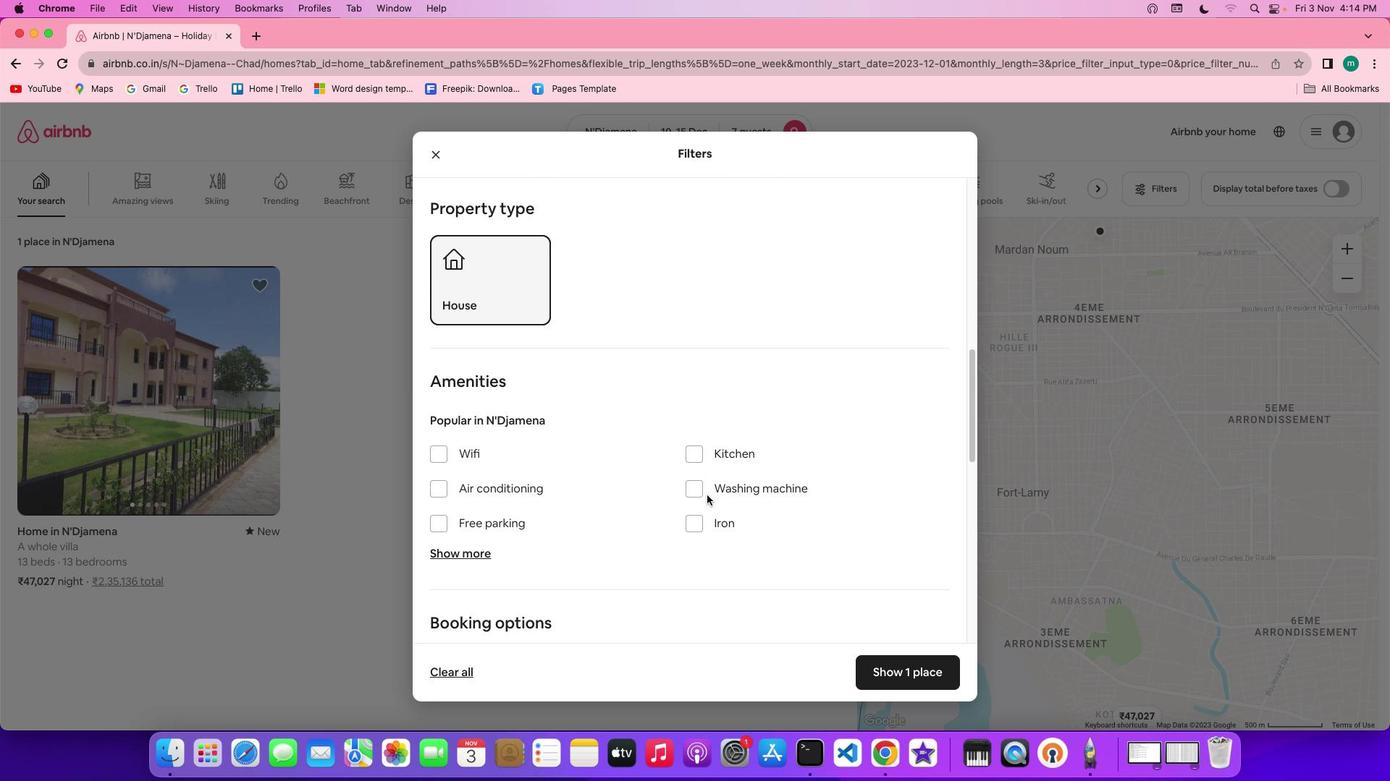 
Action: Mouse scrolled (702, 490) with delta (-3, -4)
Screenshot: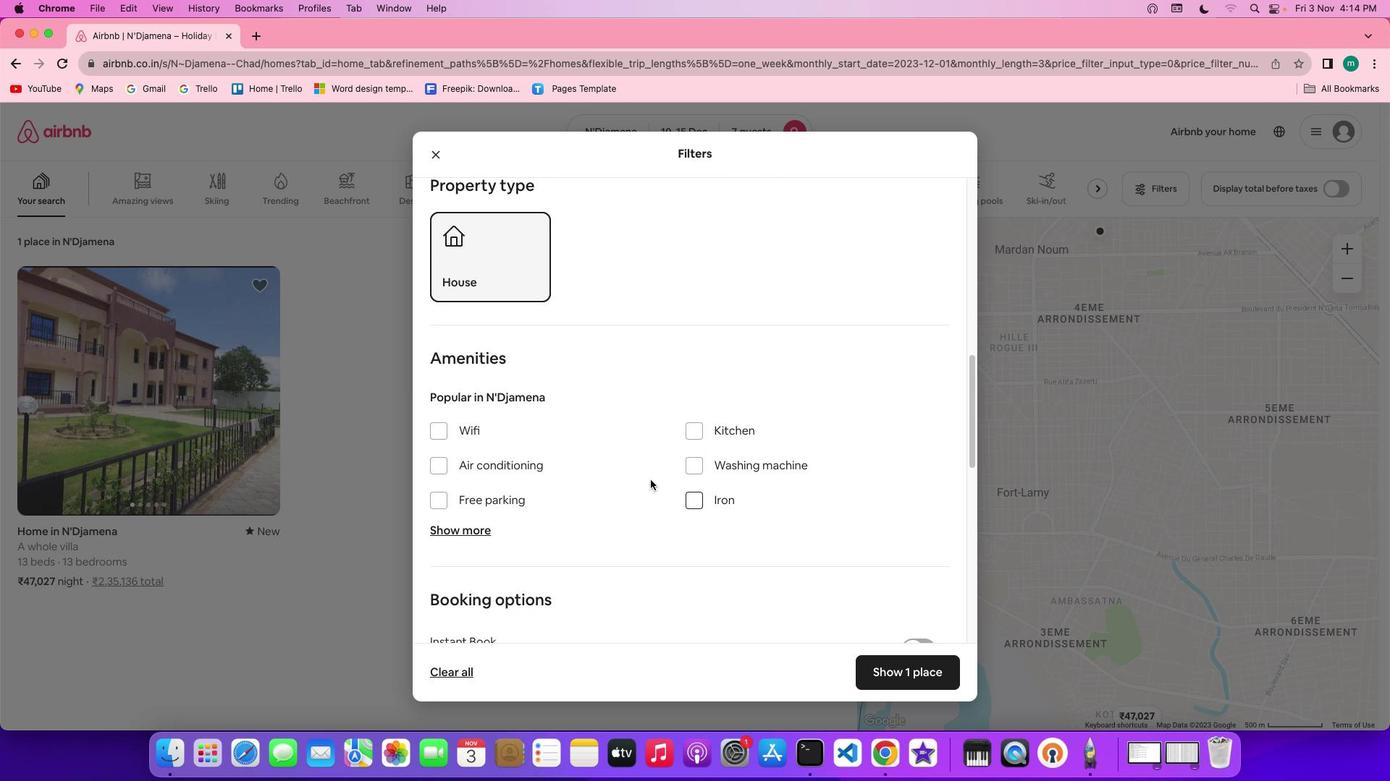 
Action: Mouse moved to (461, 425)
Screenshot: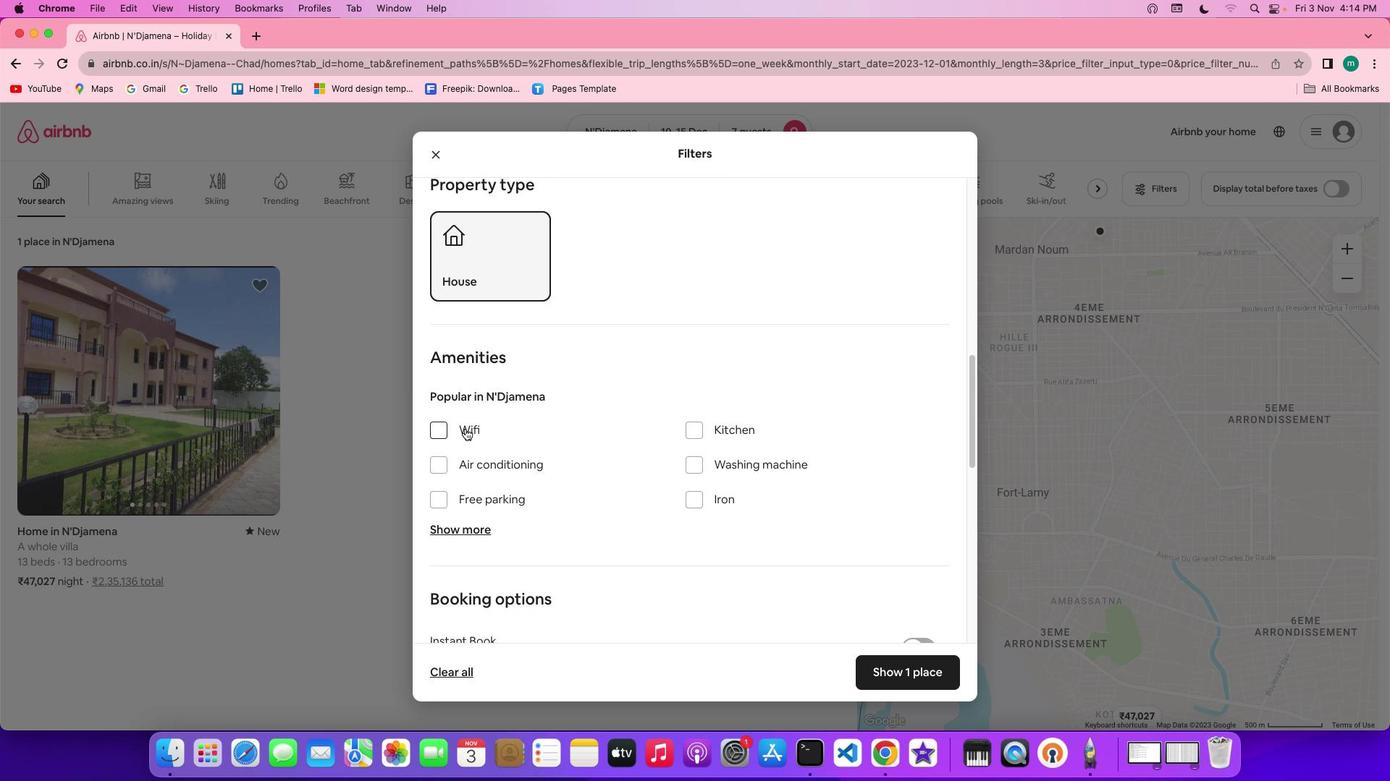
Action: Mouse pressed left at (461, 425)
Screenshot: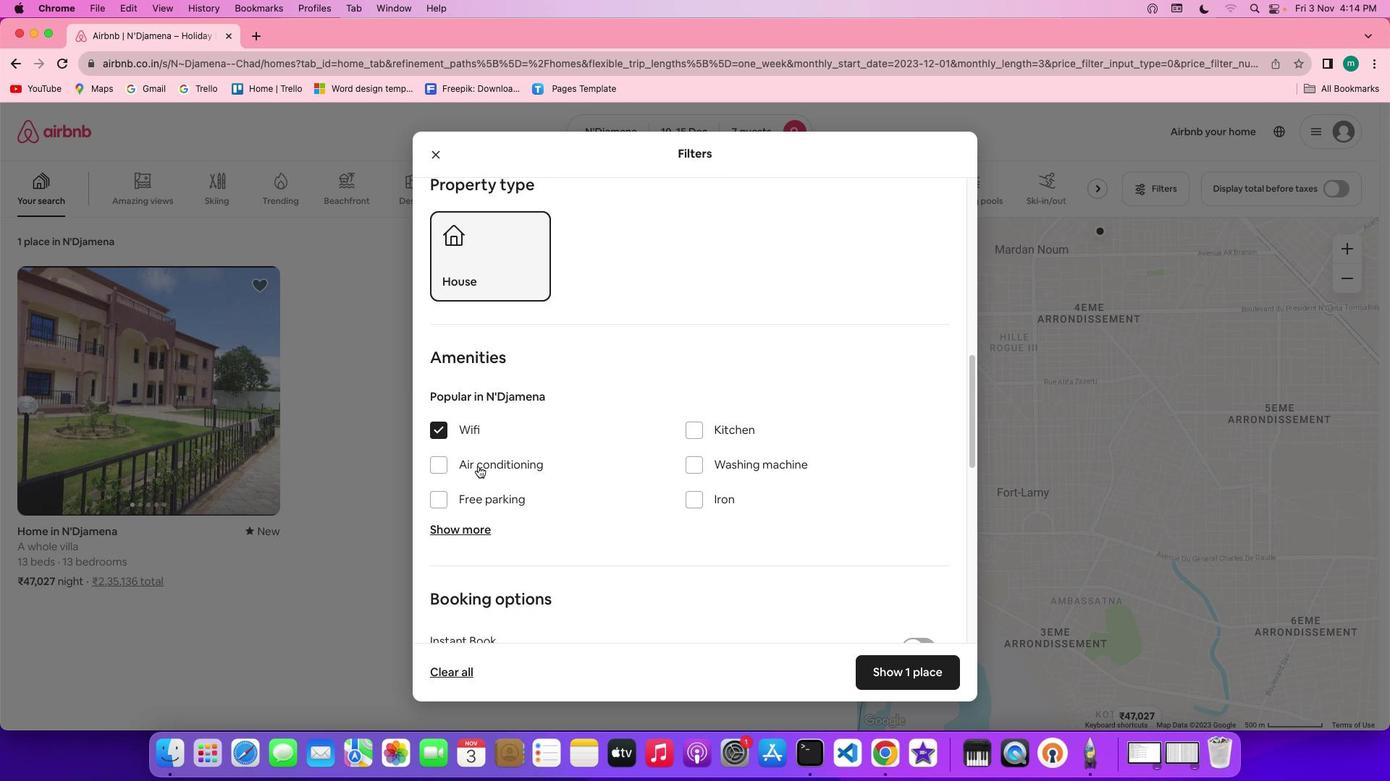 
Action: Mouse moved to (457, 525)
Screenshot: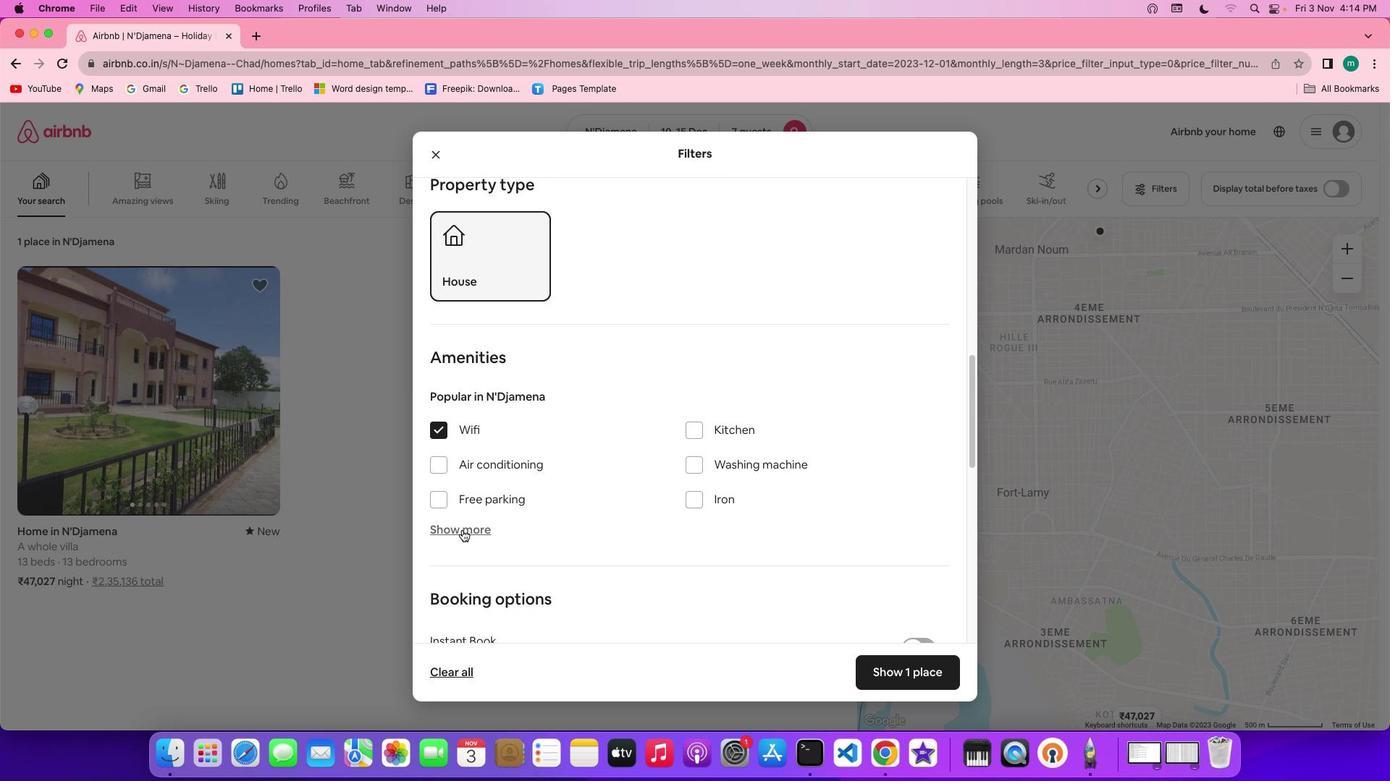 
Action: Mouse pressed left at (457, 525)
Screenshot: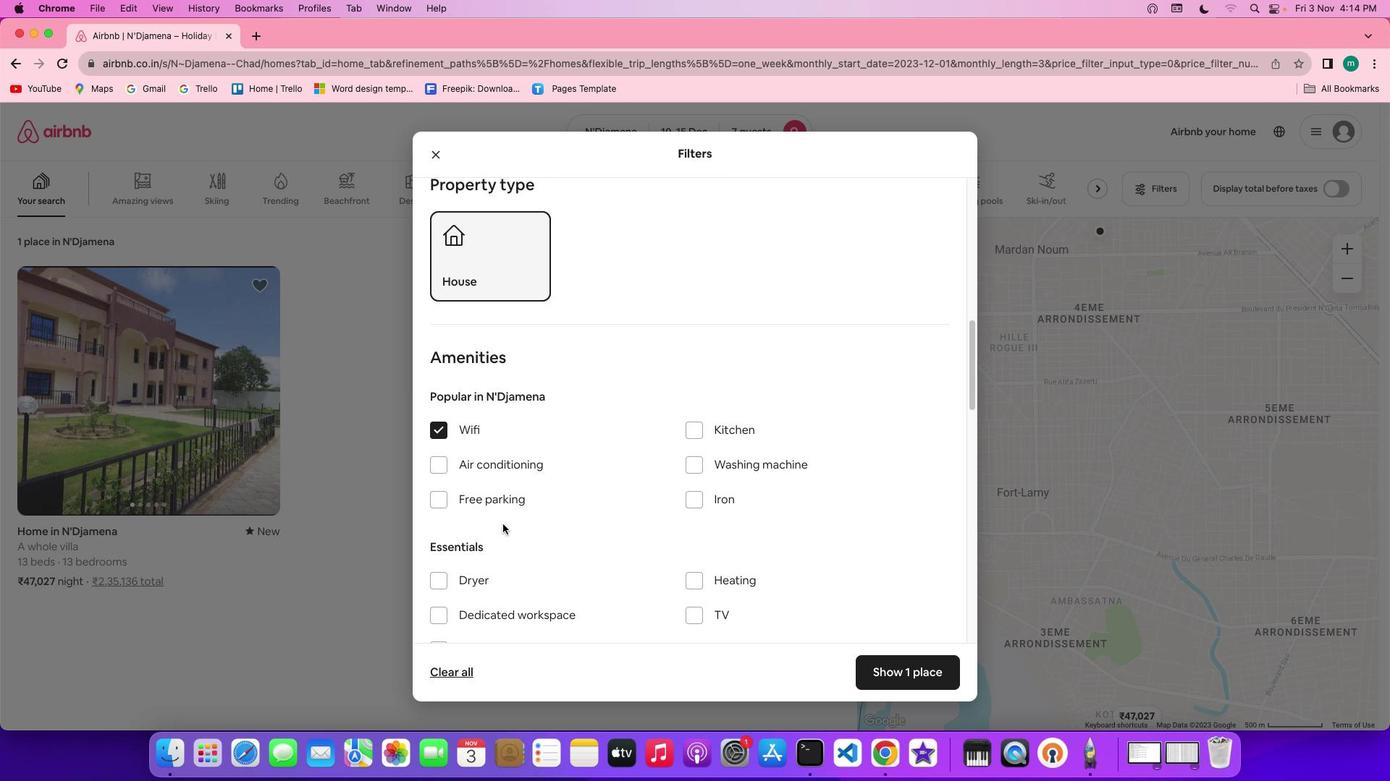 
Action: Mouse moved to (691, 602)
Screenshot: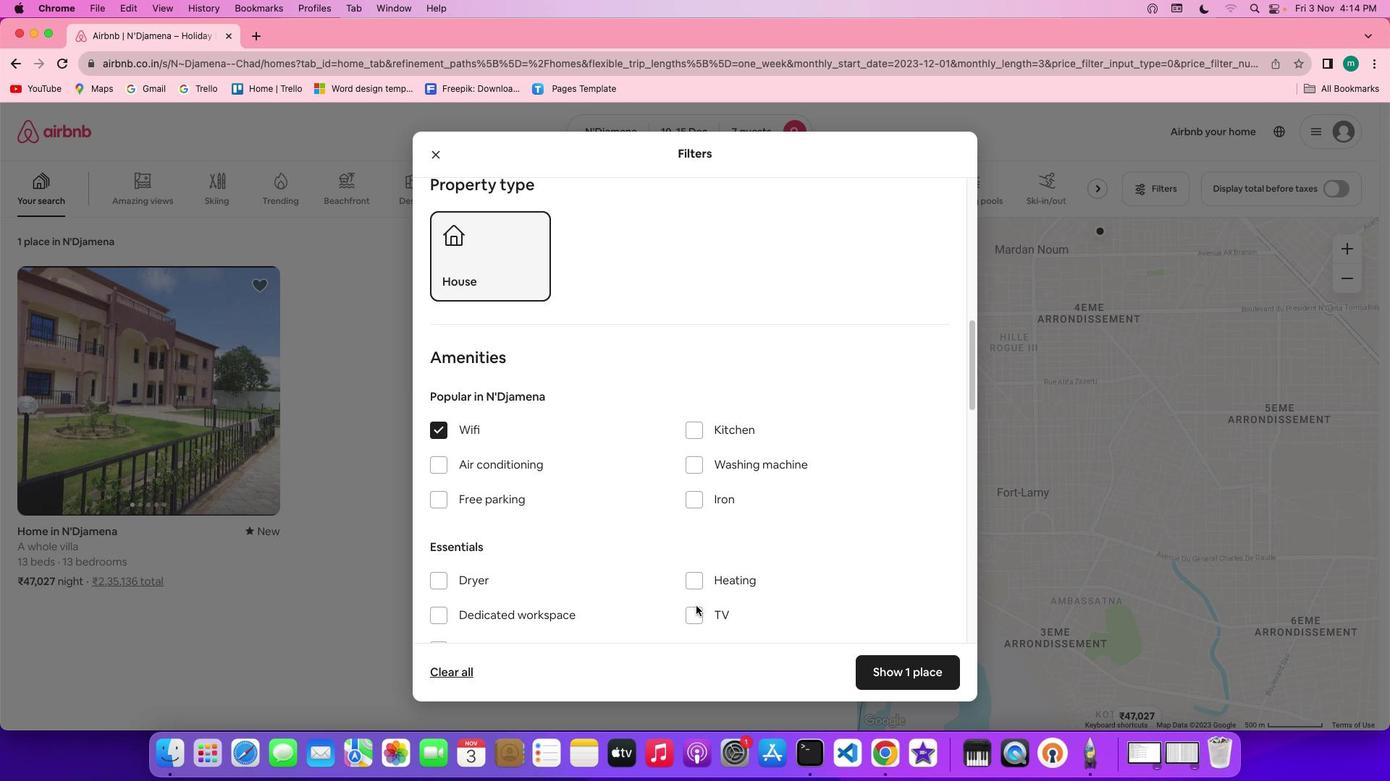 
Action: Mouse pressed left at (691, 602)
Screenshot: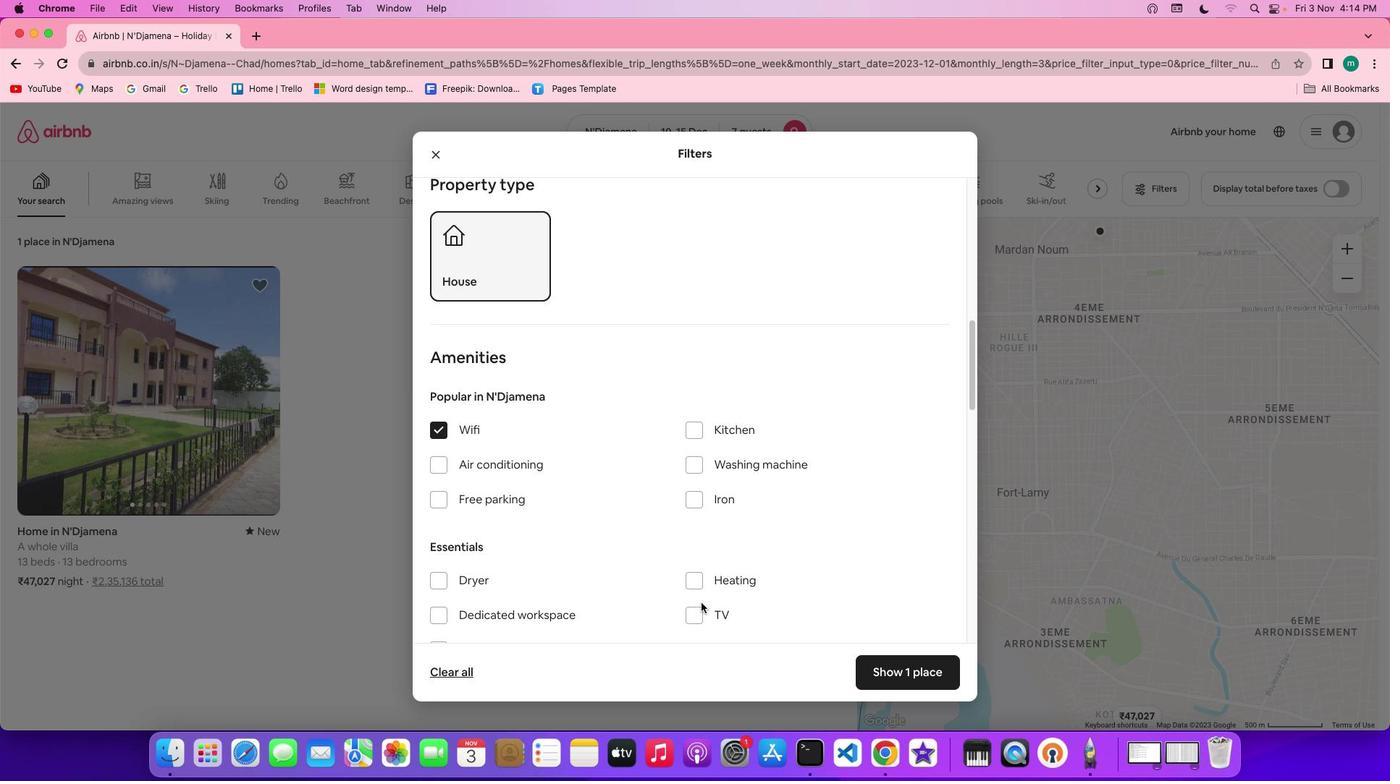
Action: Mouse moved to (705, 614)
Screenshot: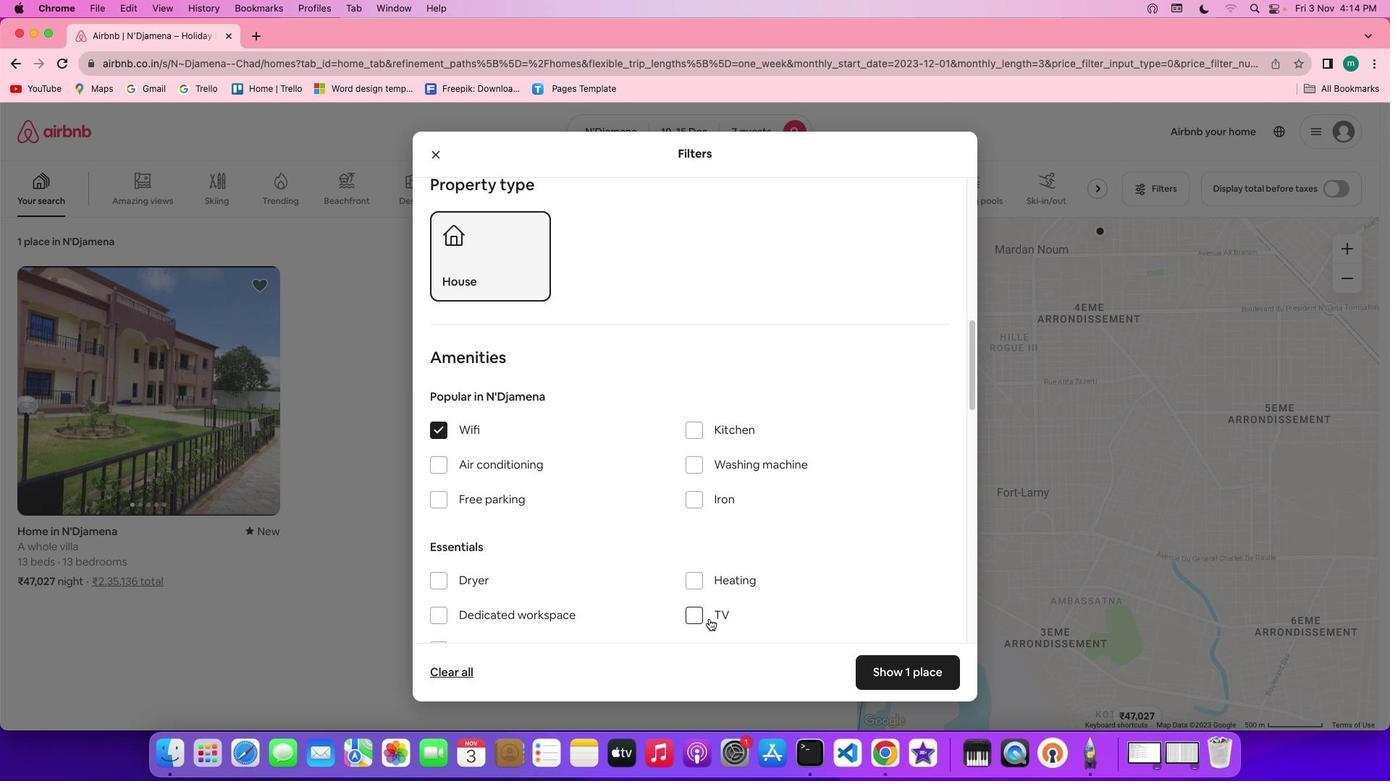 
Action: Mouse pressed left at (705, 614)
Screenshot: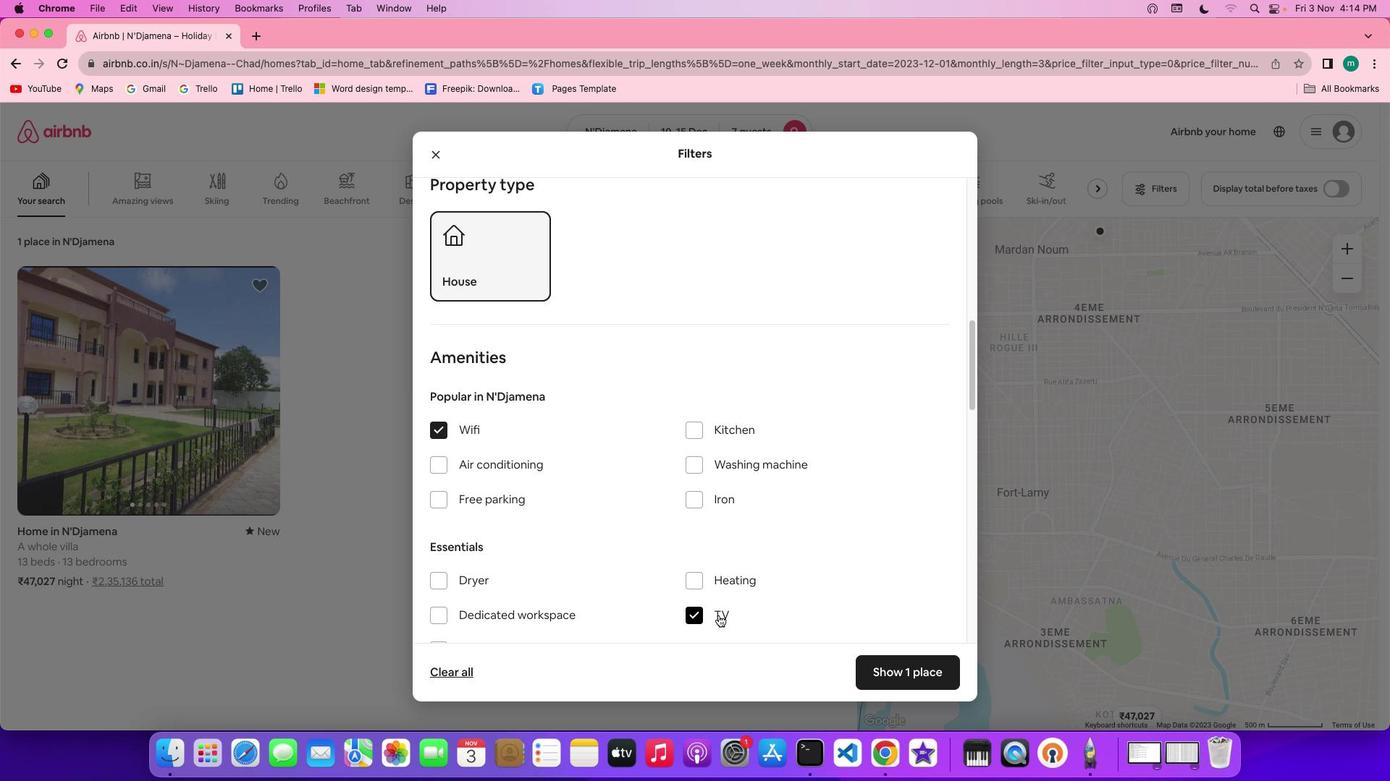 
Action: Mouse moved to (754, 597)
Screenshot: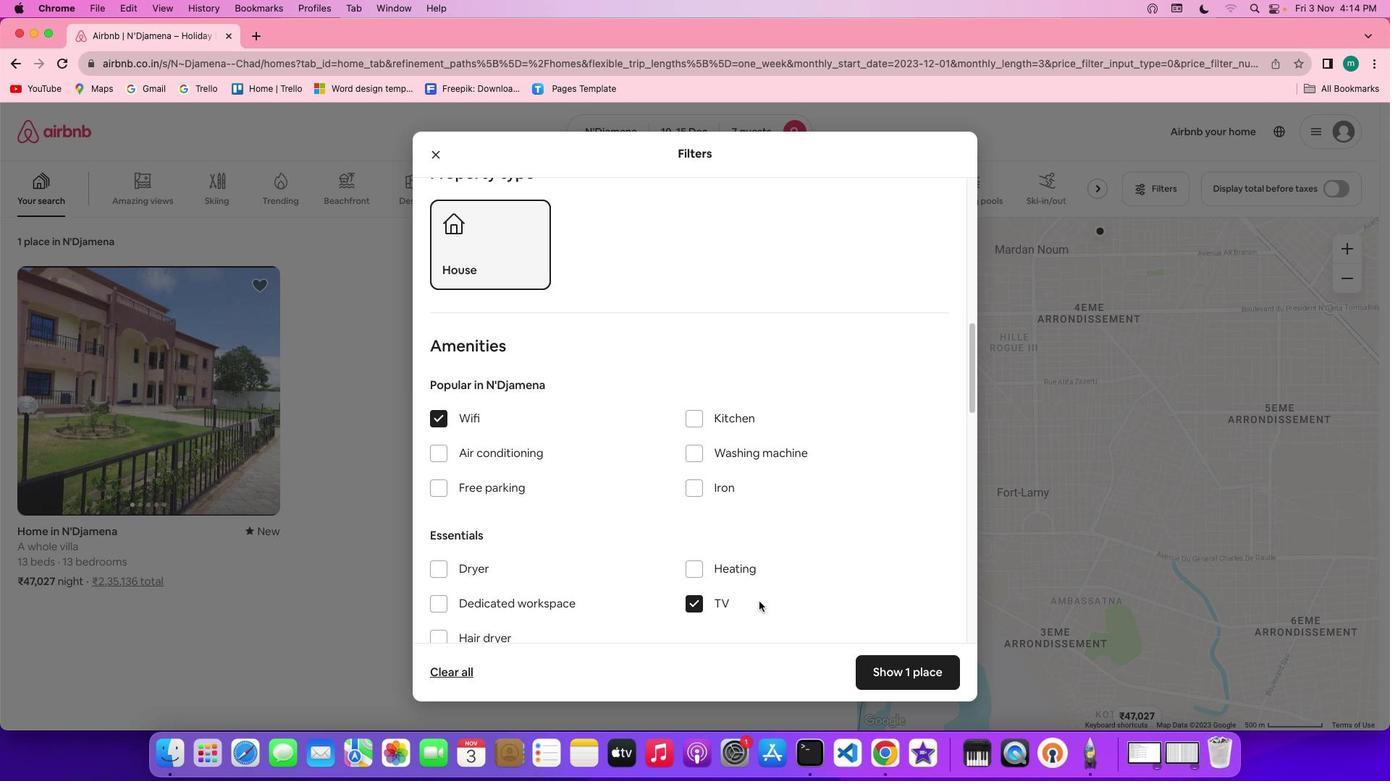 
Action: Mouse scrolled (754, 597) with delta (-3, -4)
Screenshot: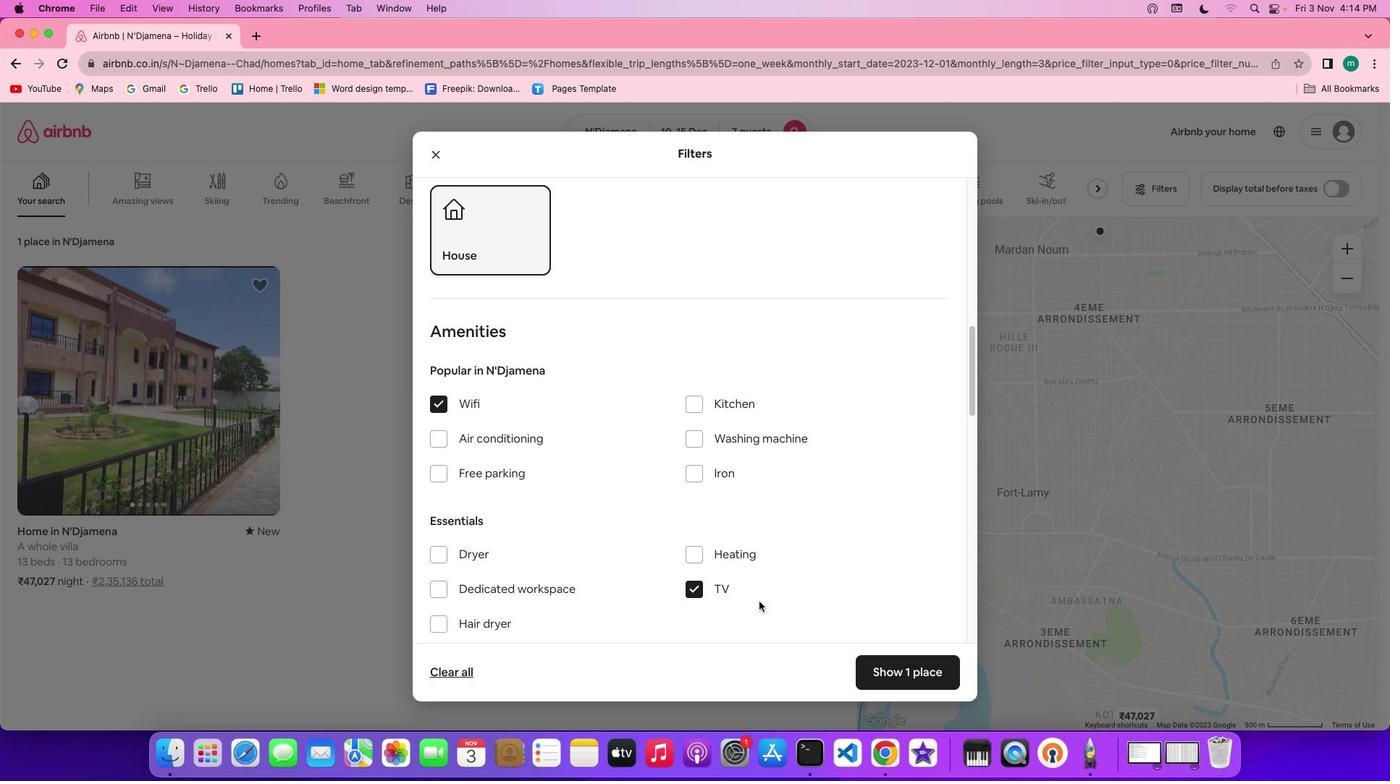 
Action: Mouse scrolled (754, 597) with delta (-3, -4)
Screenshot: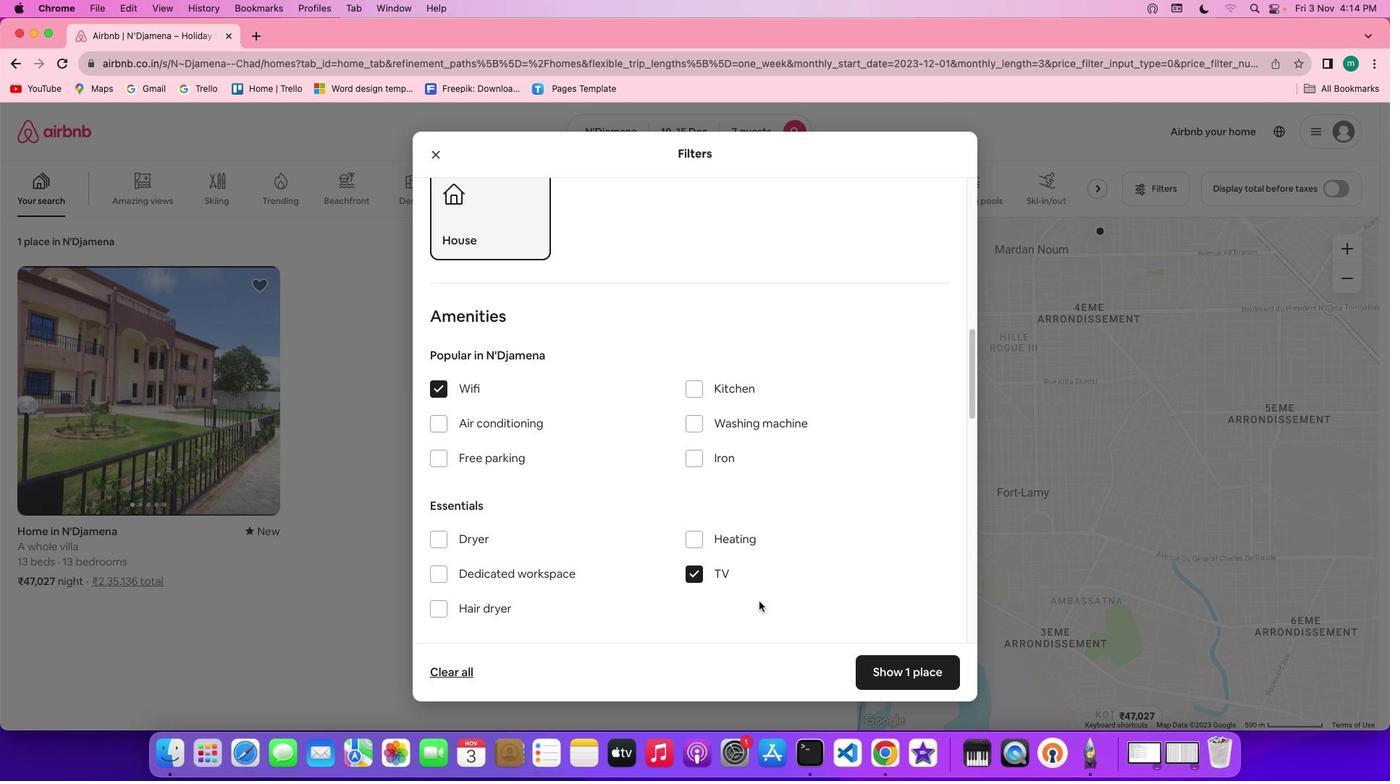 
Action: Mouse scrolled (754, 597) with delta (-3, -4)
Screenshot: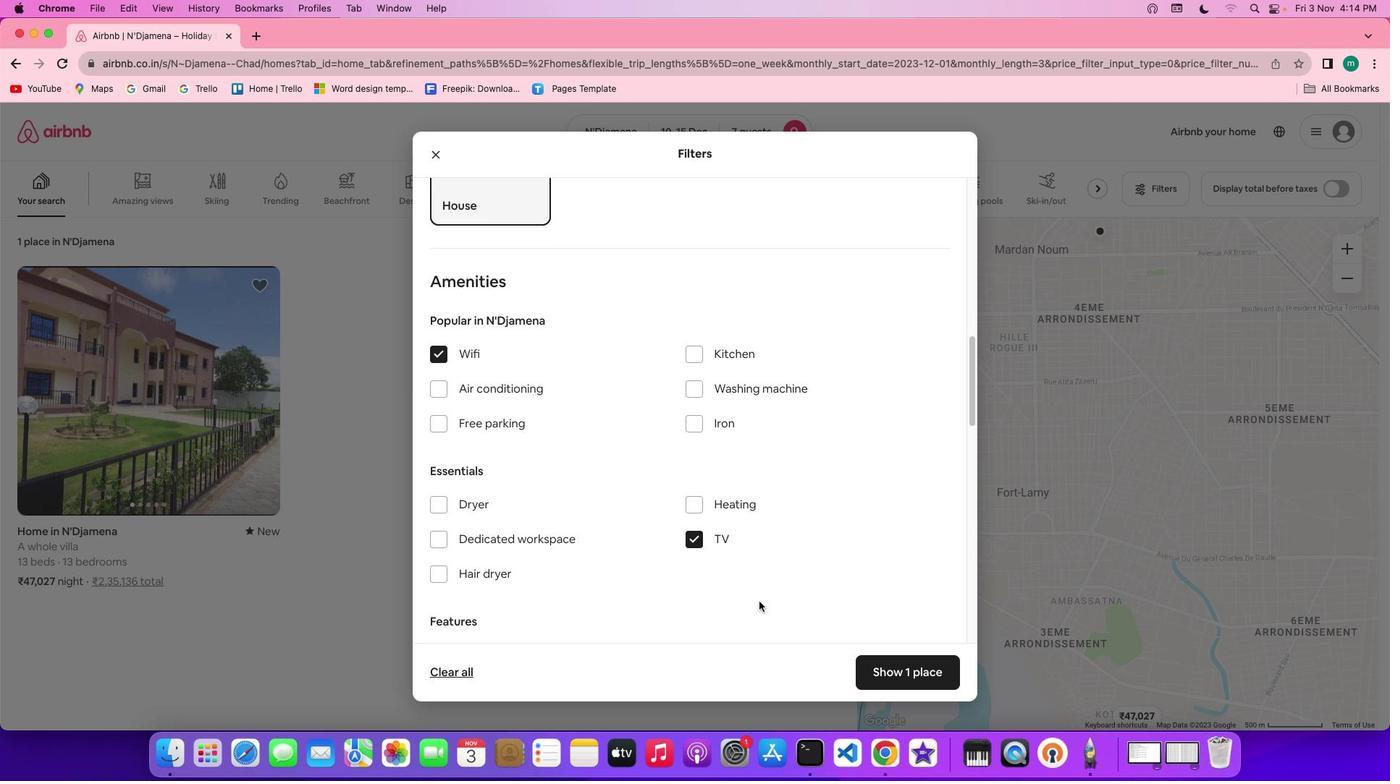 
Action: Mouse moved to (755, 596)
Screenshot: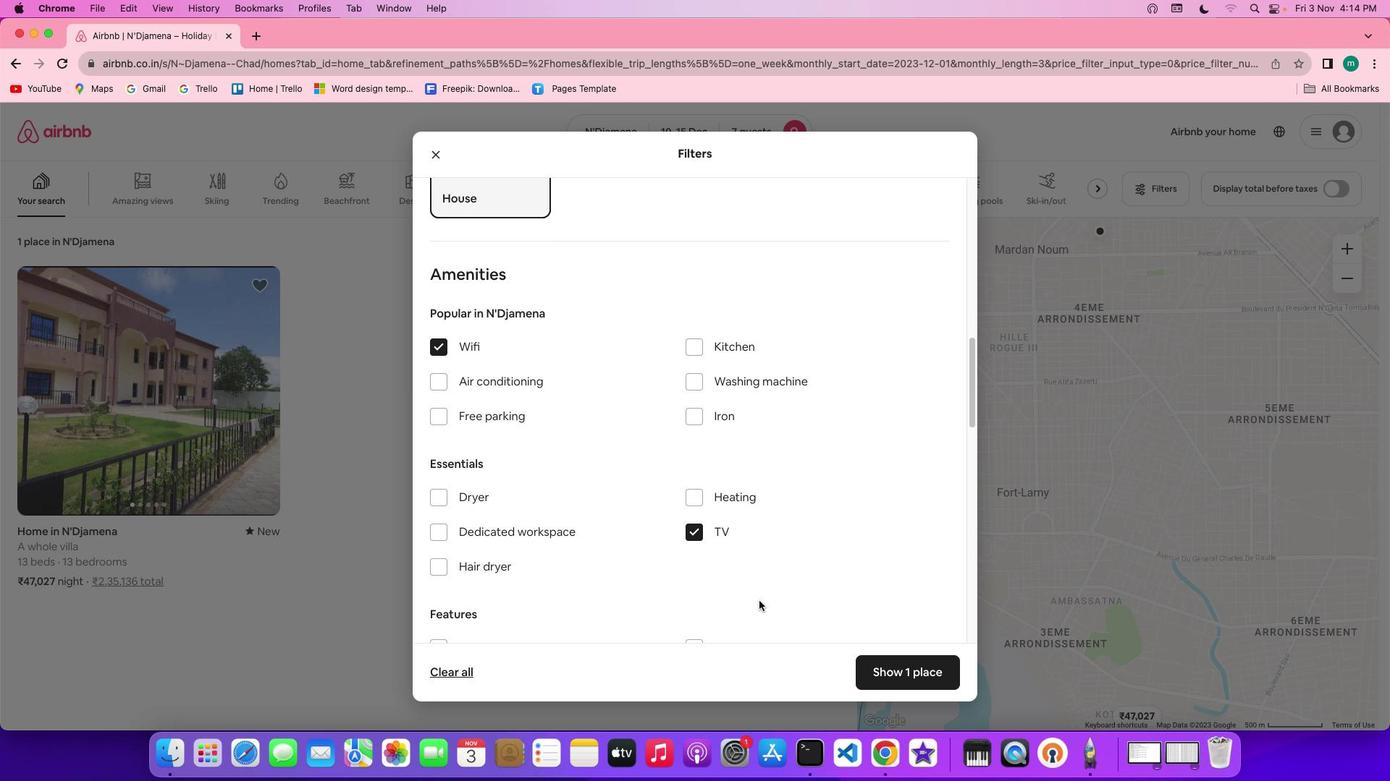 
Action: Mouse scrolled (755, 596) with delta (-3, -4)
Screenshot: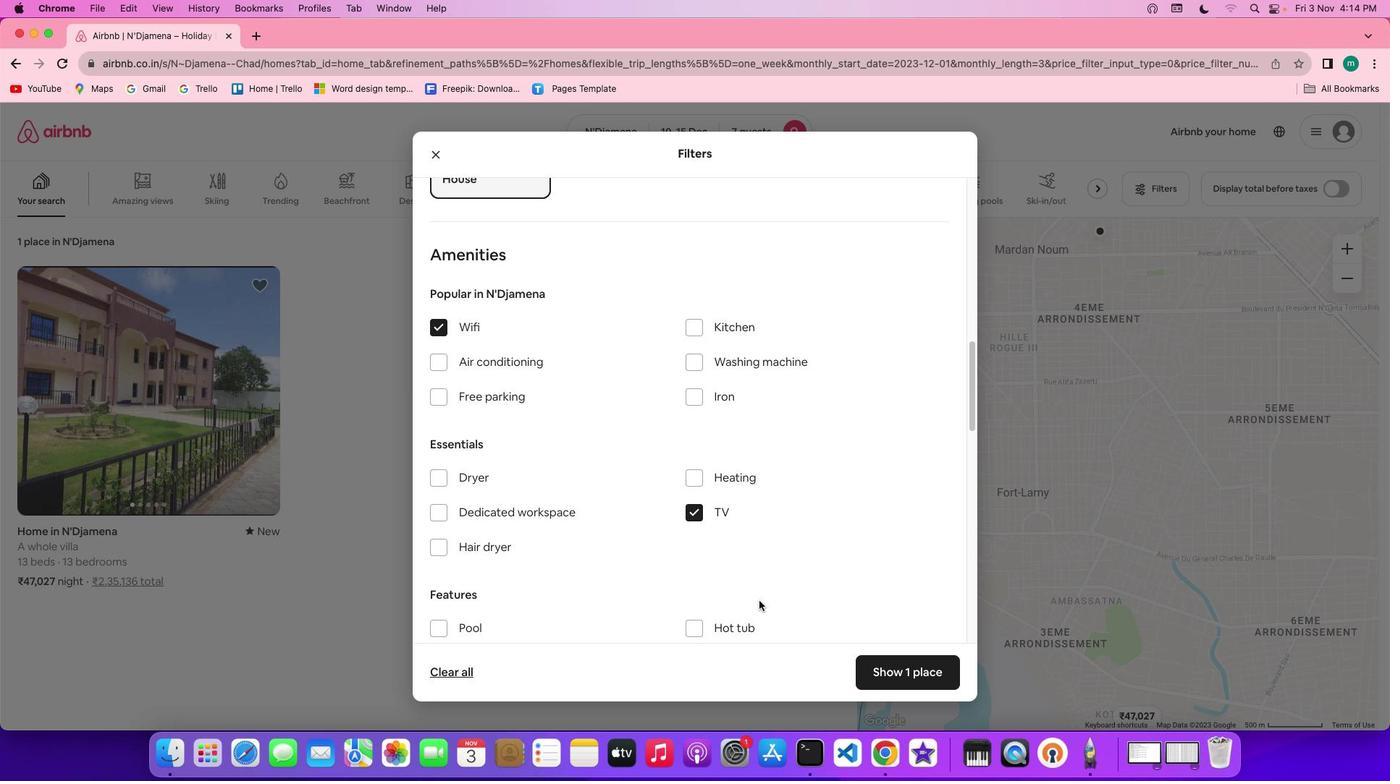 
Action: Mouse scrolled (755, 596) with delta (-3, -4)
Screenshot: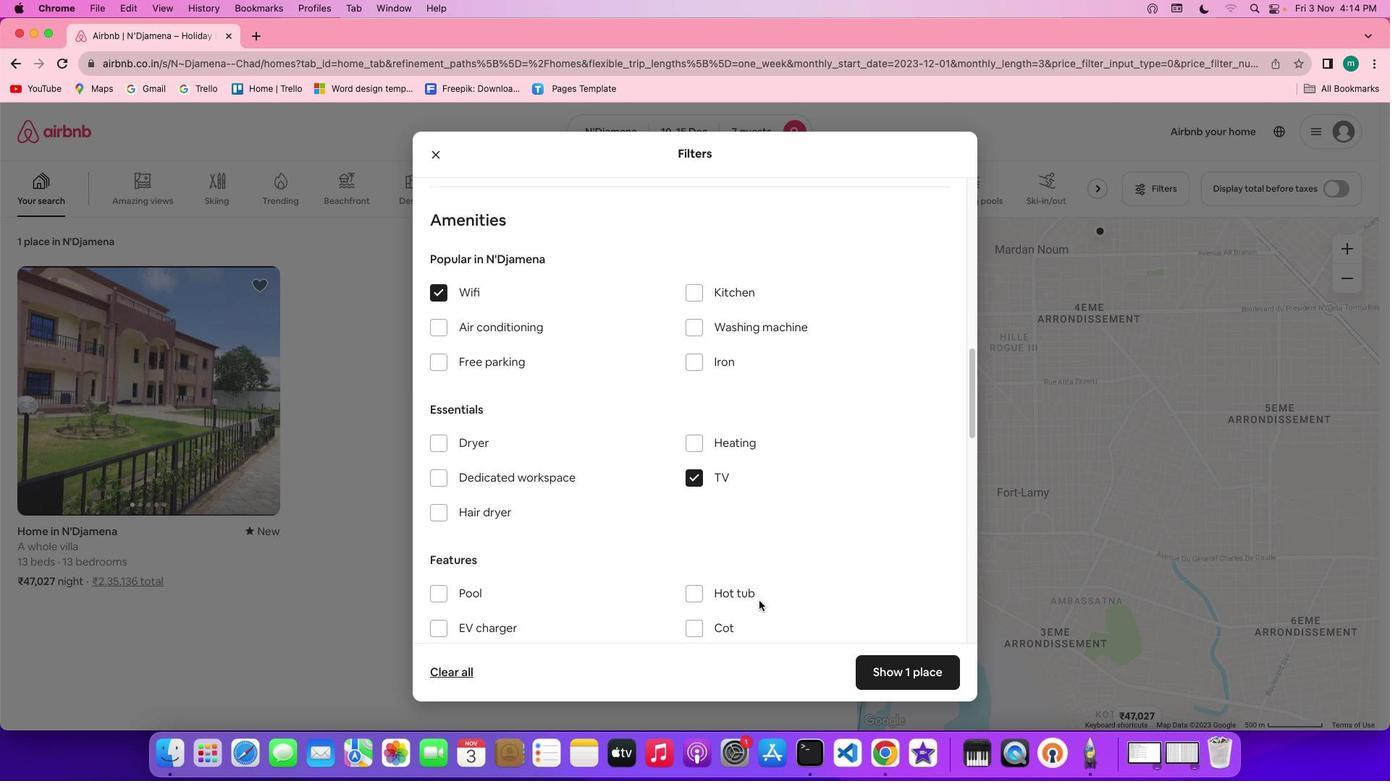 
Action: Mouse scrolled (755, 596) with delta (-3, -4)
Screenshot: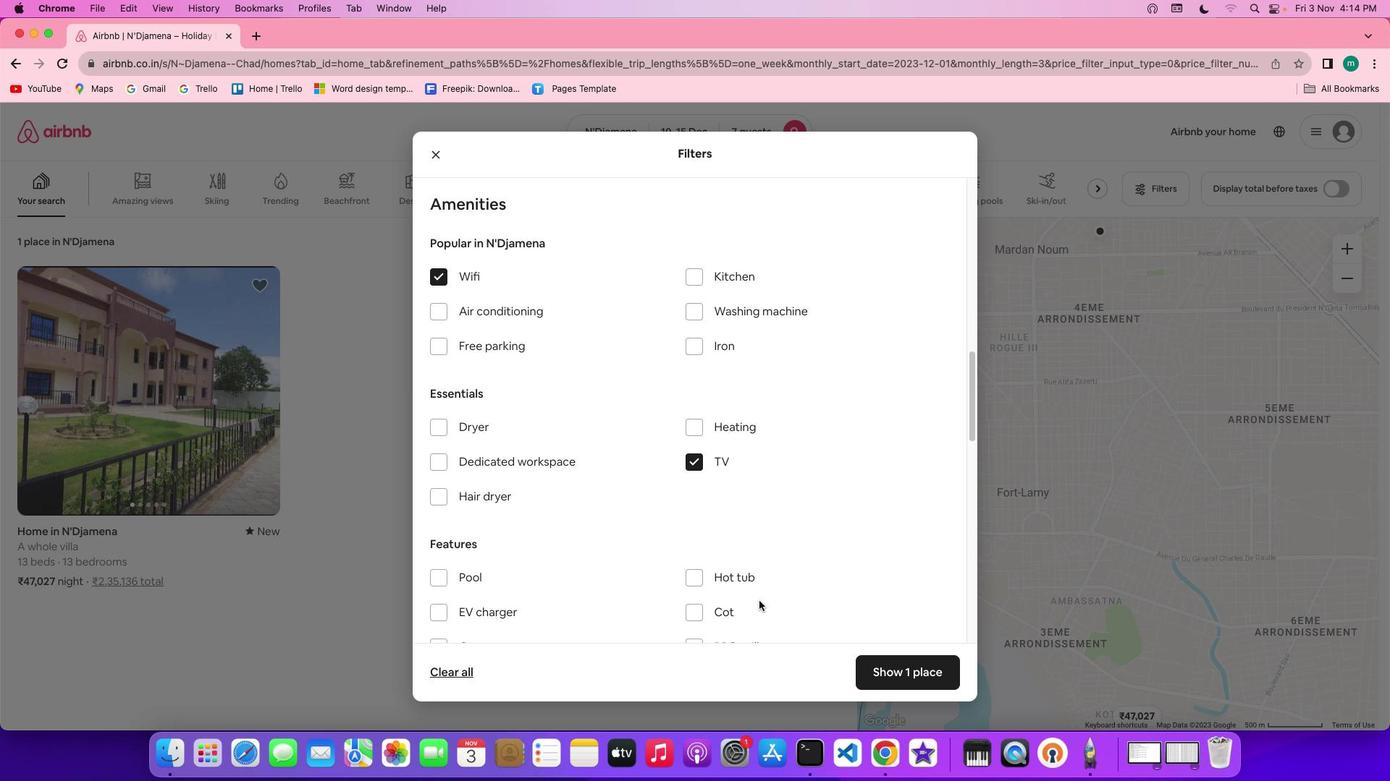 
Action: Mouse moved to (755, 595)
Screenshot: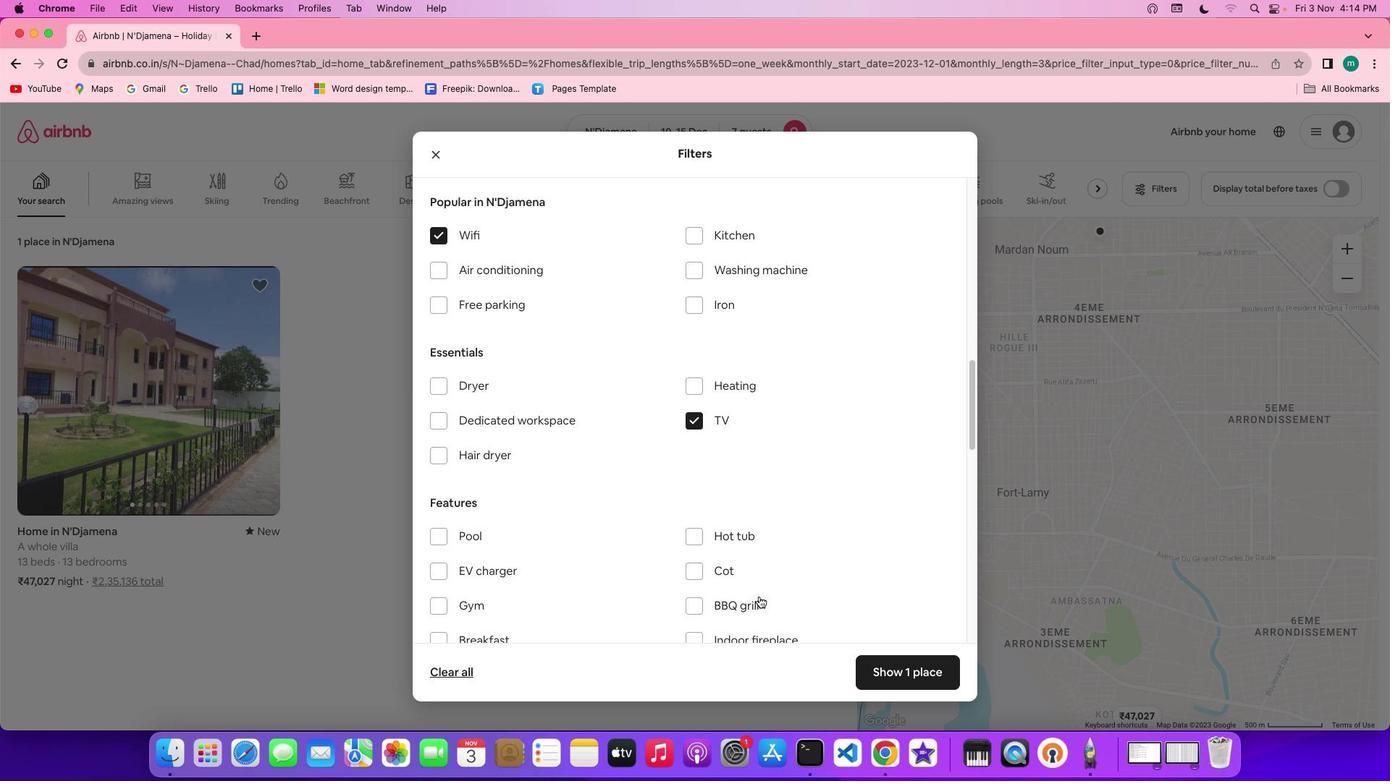 
Action: Mouse scrolled (755, 595) with delta (-3, -4)
Screenshot: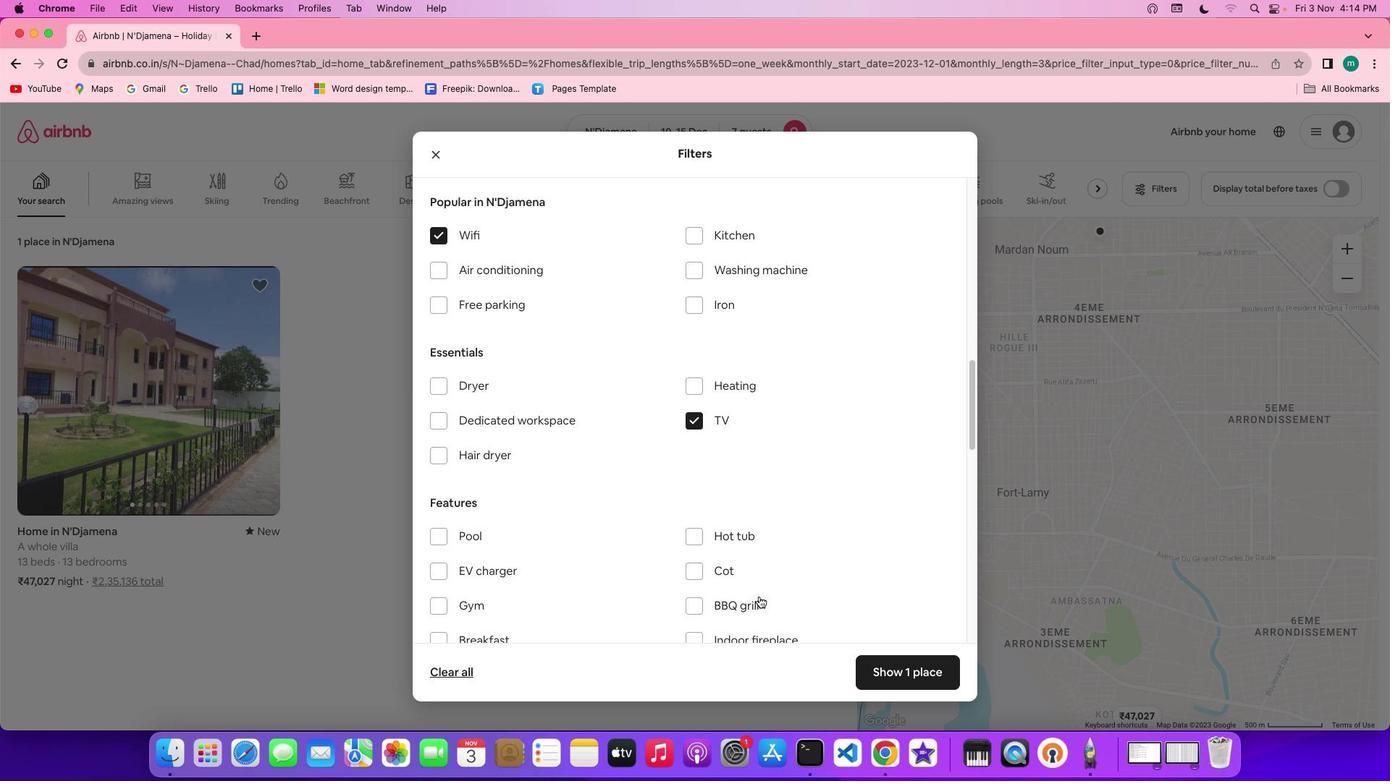 
Action: Mouse scrolled (755, 595) with delta (-3, -4)
Screenshot: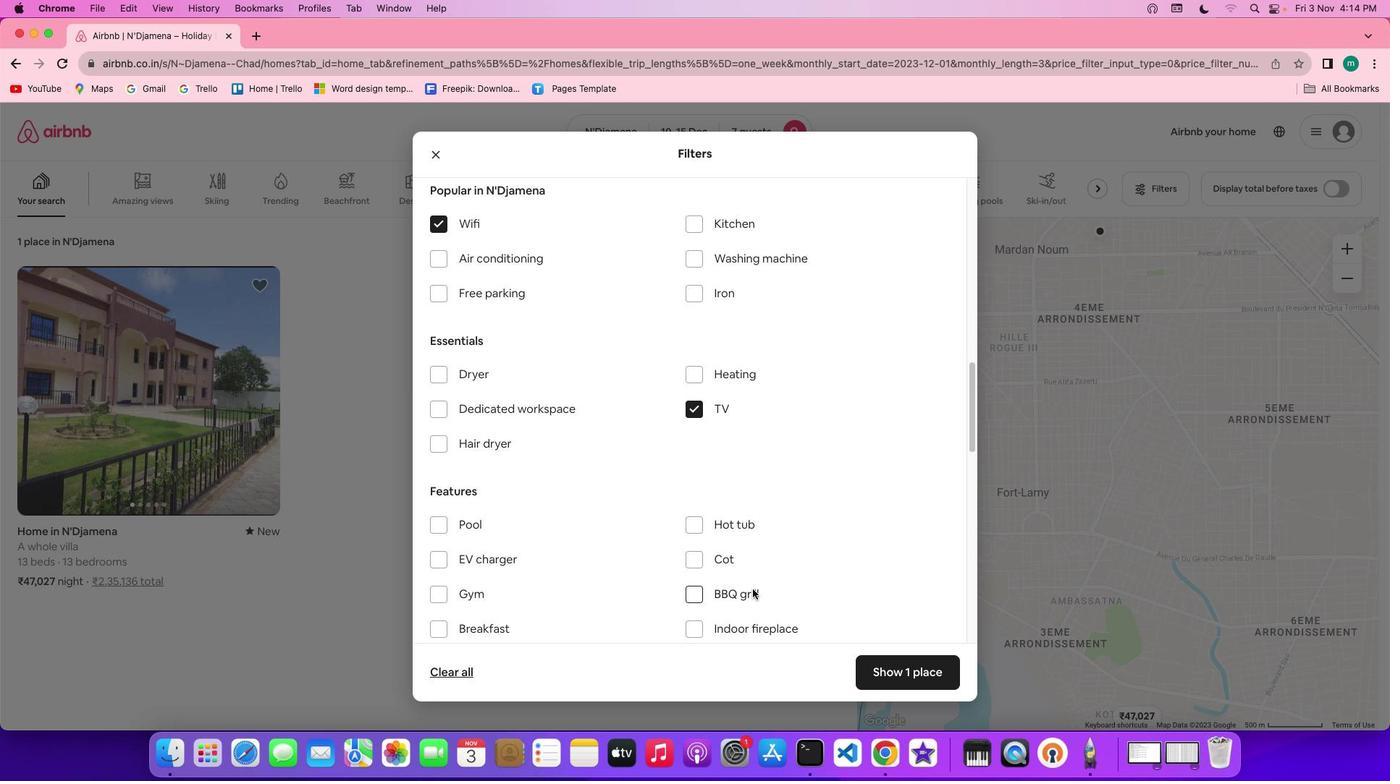 
Action: Mouse scrolled (755, 595) with delta (-3, -5)
Screenshot: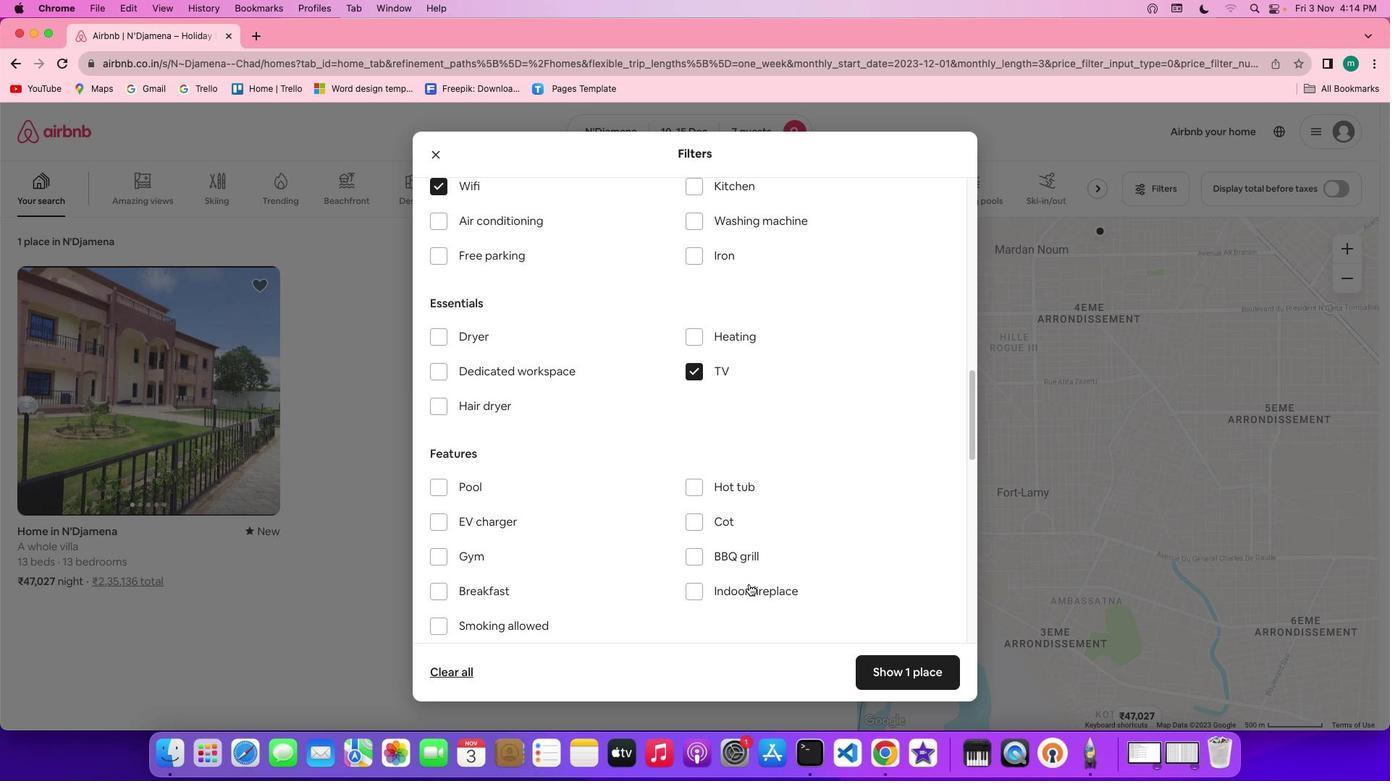 
Action: Mouse moved to (742, 579)
Screenshot: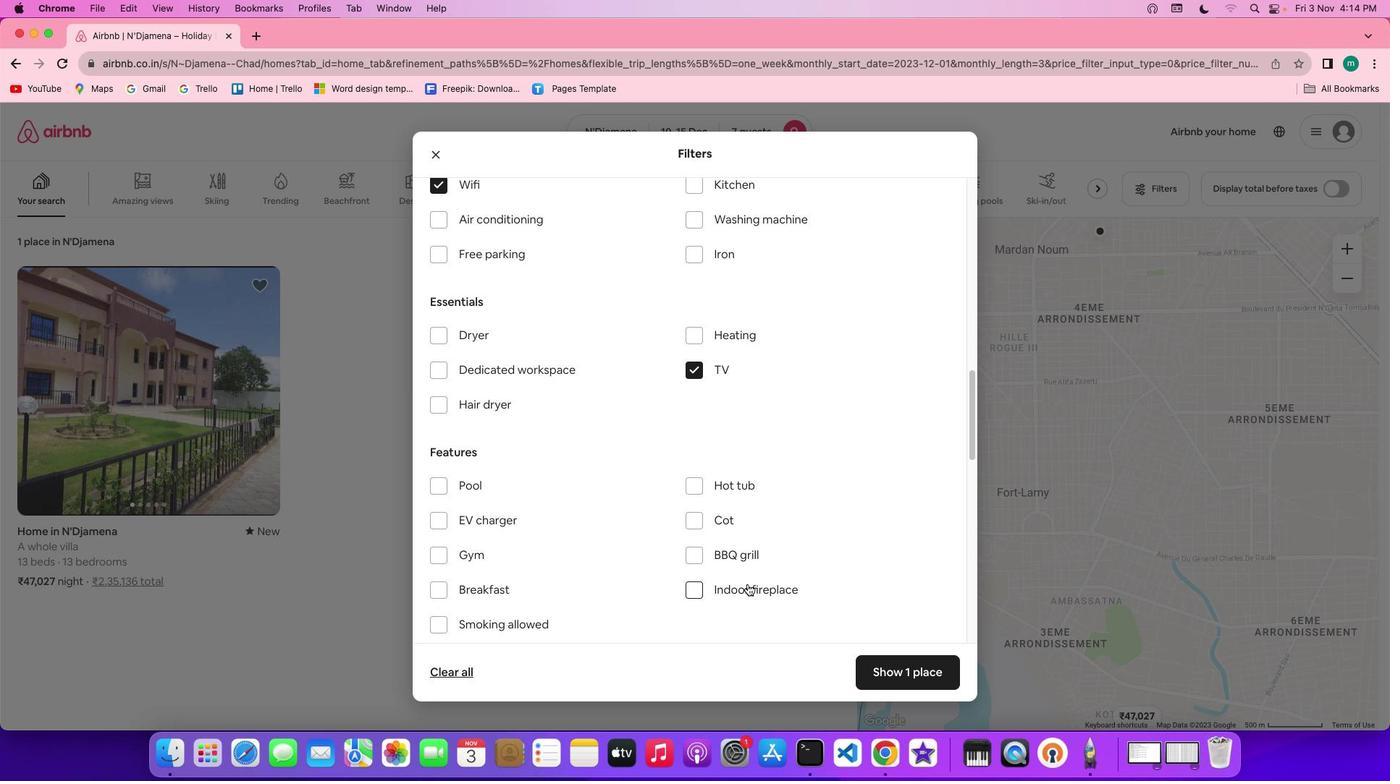 
Action: Mouse scrolled (742, 579) with delta (-3, -4)
Screenshot: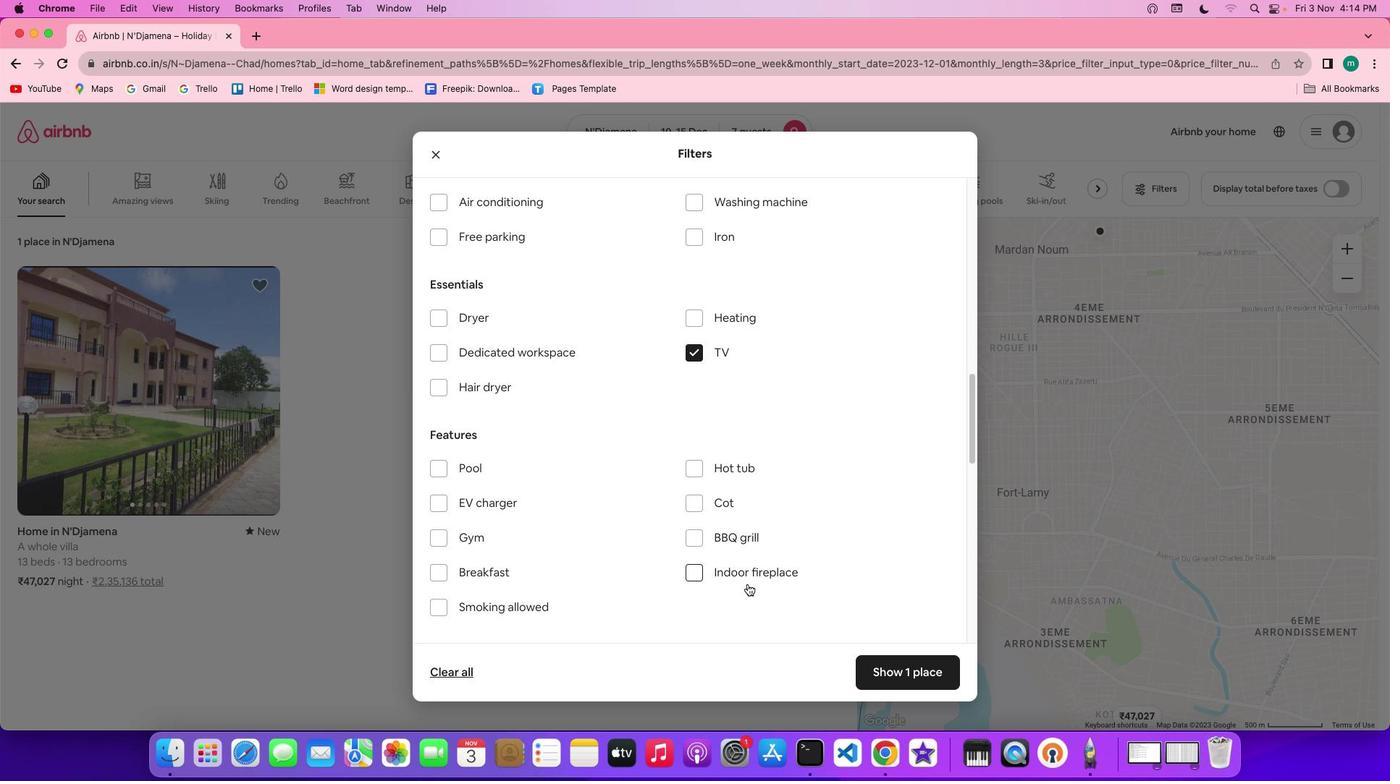 
Action: Mouse moved to (742, 579)
Screenshot: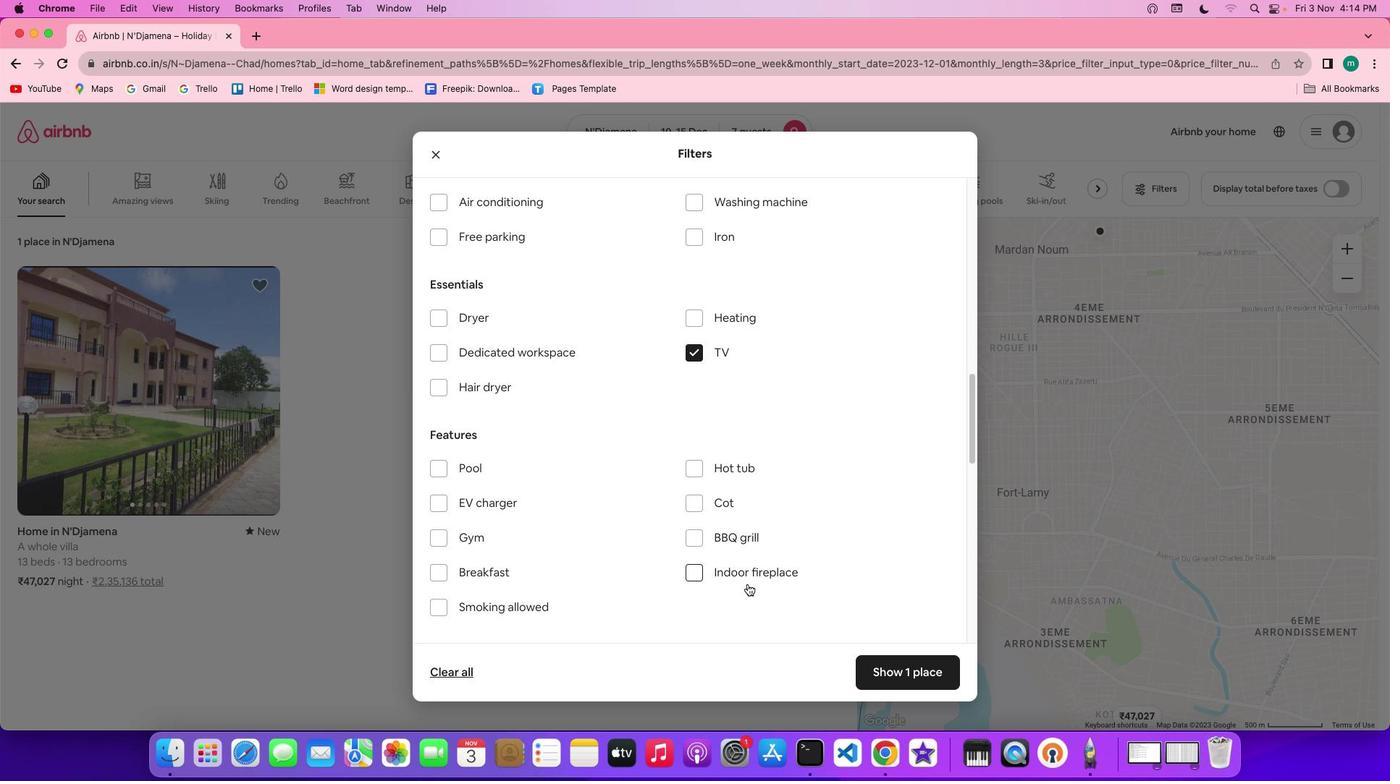 
Action: Mouse scrolled (742, 579) with delta (-3, -4)
Screenshot: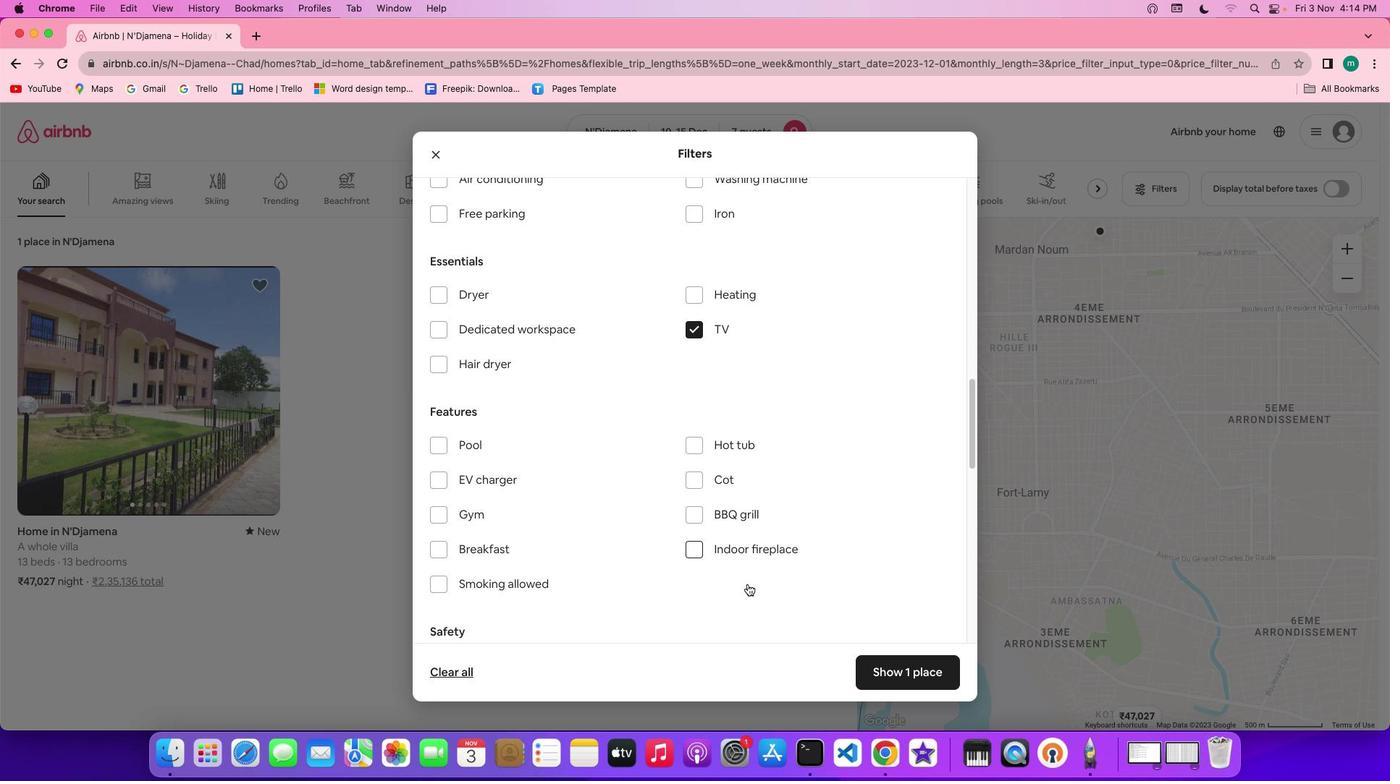 
Action: Mouse scrolled (742, 579) with delta (-3, -4)
Screenshot: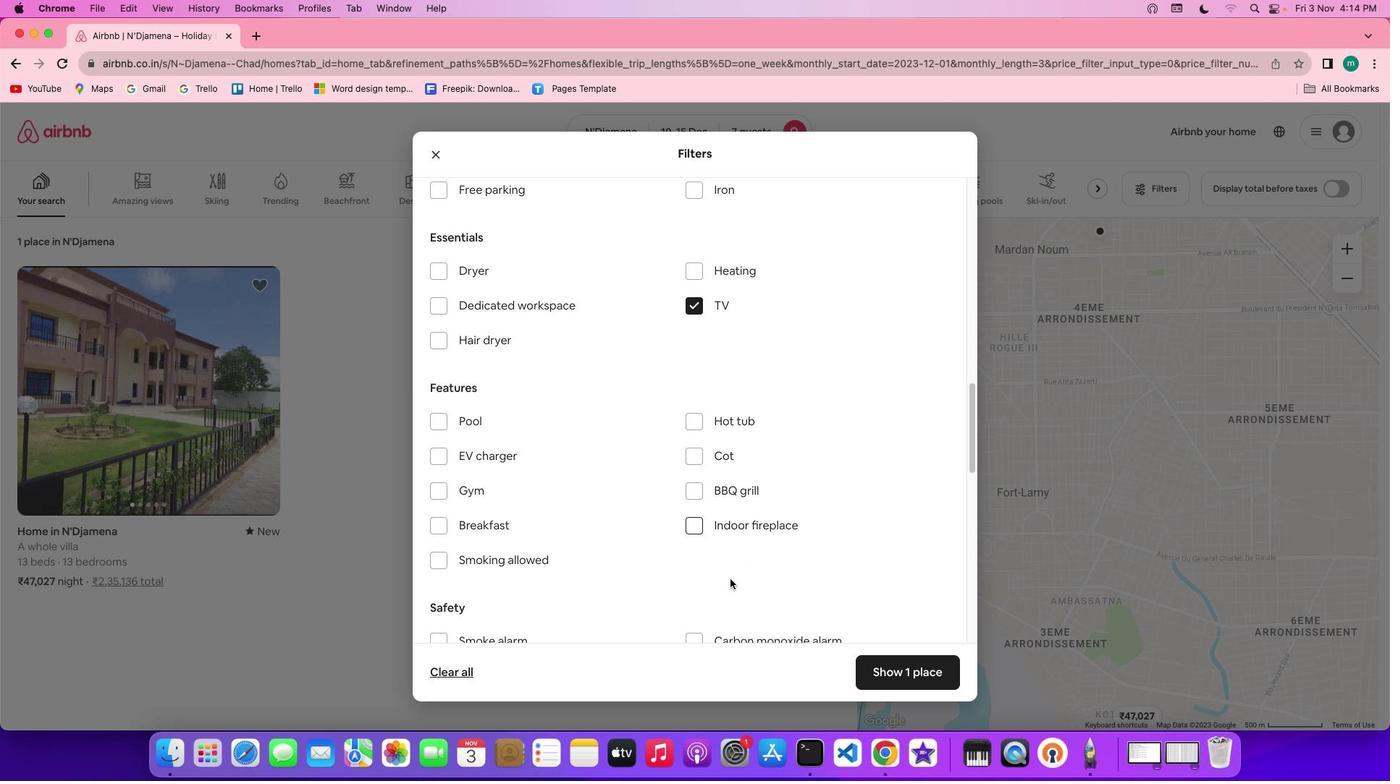 
Action: Mouse moved to (585, 511)
Screenshot: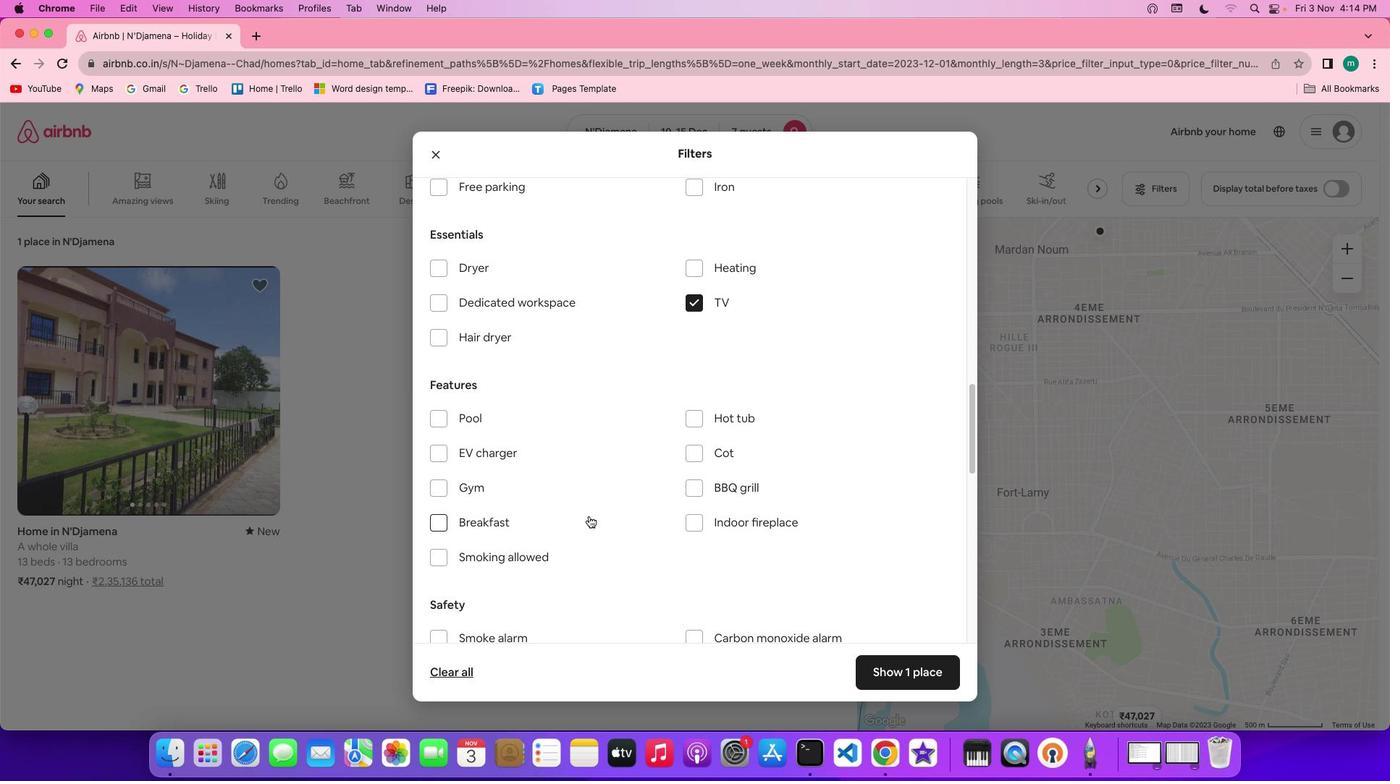 
Action: Mouse scrolled (585, 511) with delta (-3, -2)
Screenshot: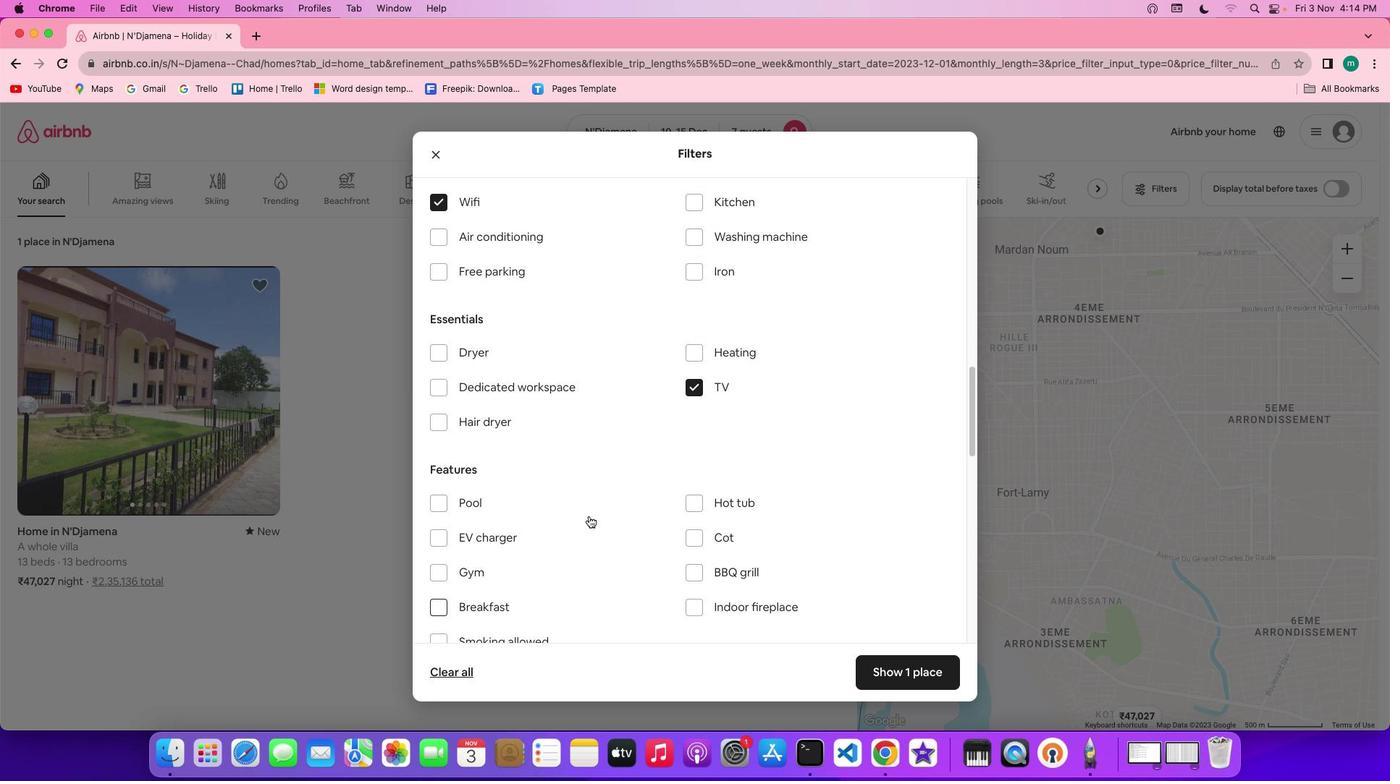 
Action: Mouse scrolled (585, 511) with delta (-3, -2)
Screenshot: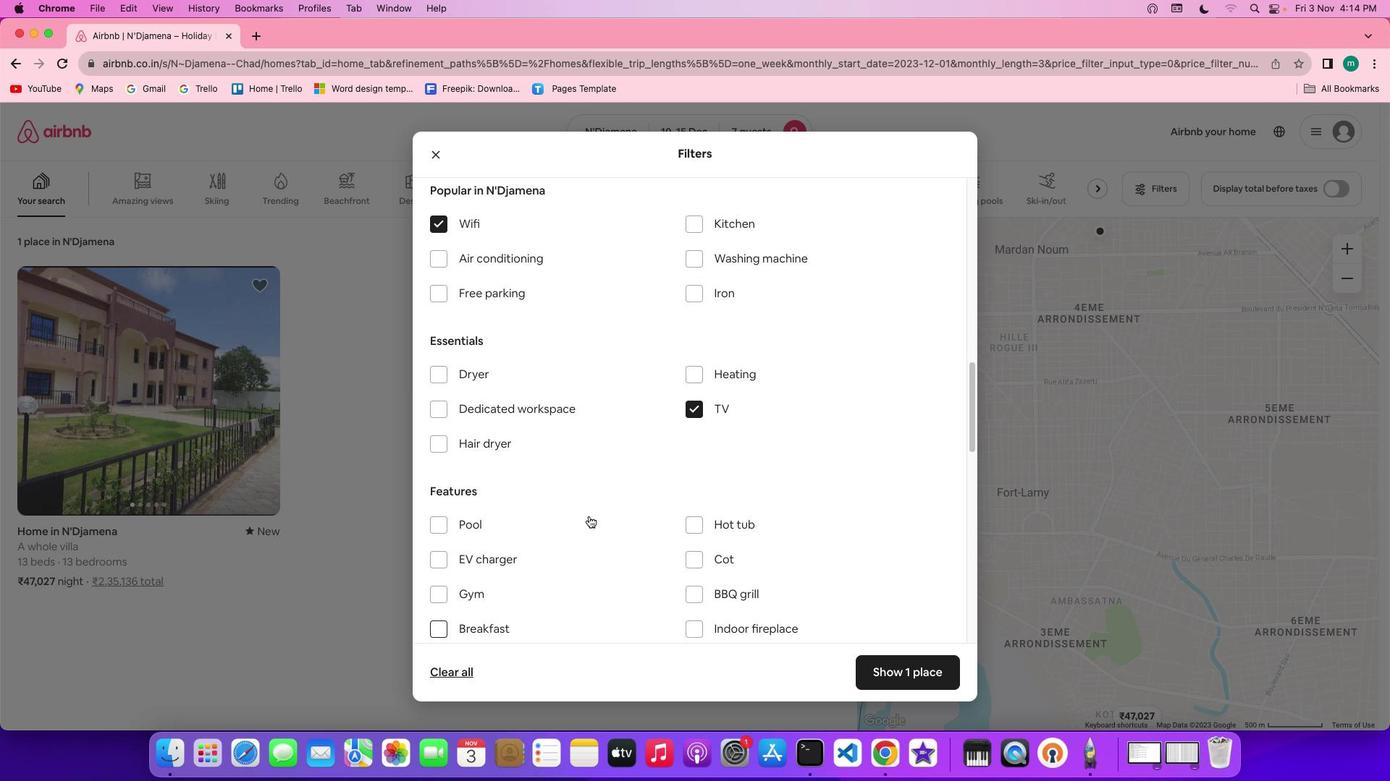 
Action: Mouse scrolled (585, 511) with delta (-3, -2)
Screenshot: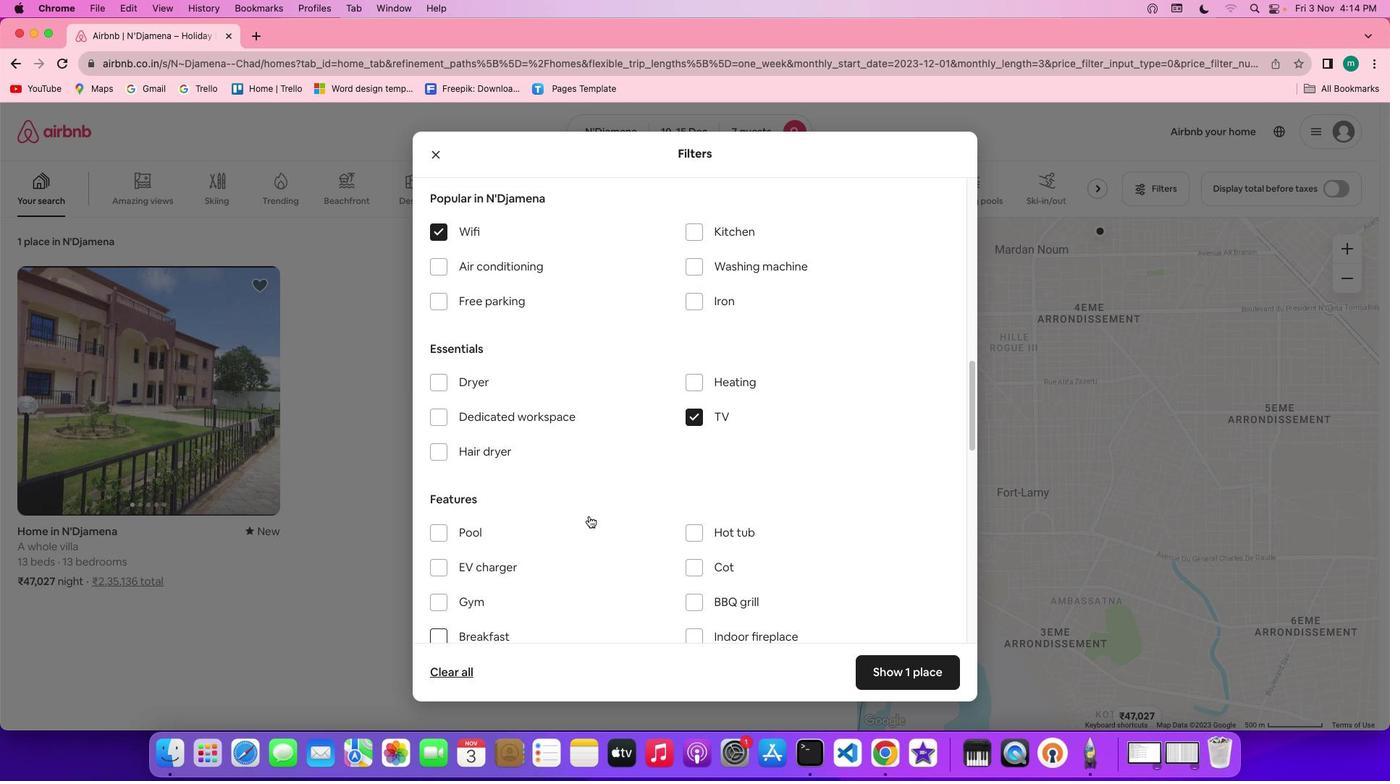 
Action: Mouse moved to (499, 293)
Screenshot: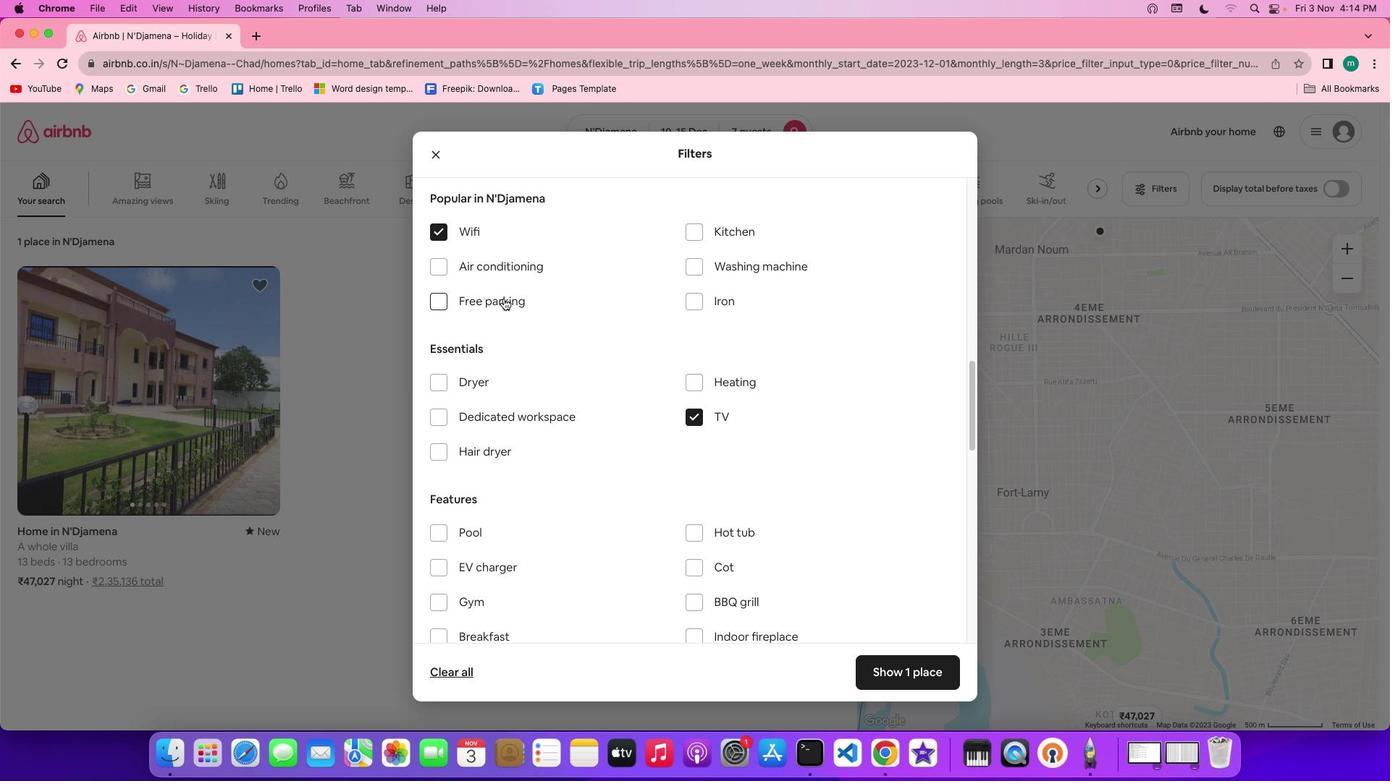 
Action: Mouse pressed left at (499, 293)
Screenshot: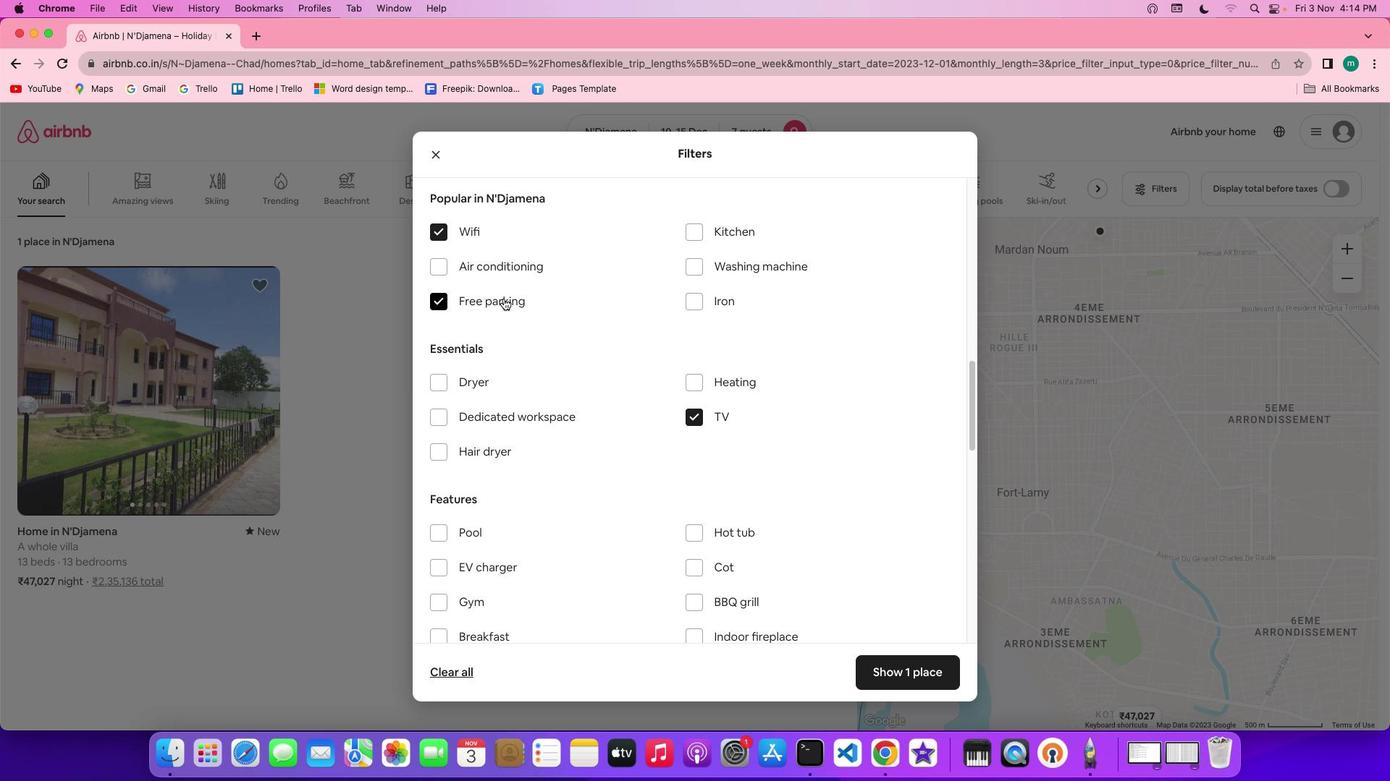 
Action: Mouse moved to (577, 430)
Screenshot: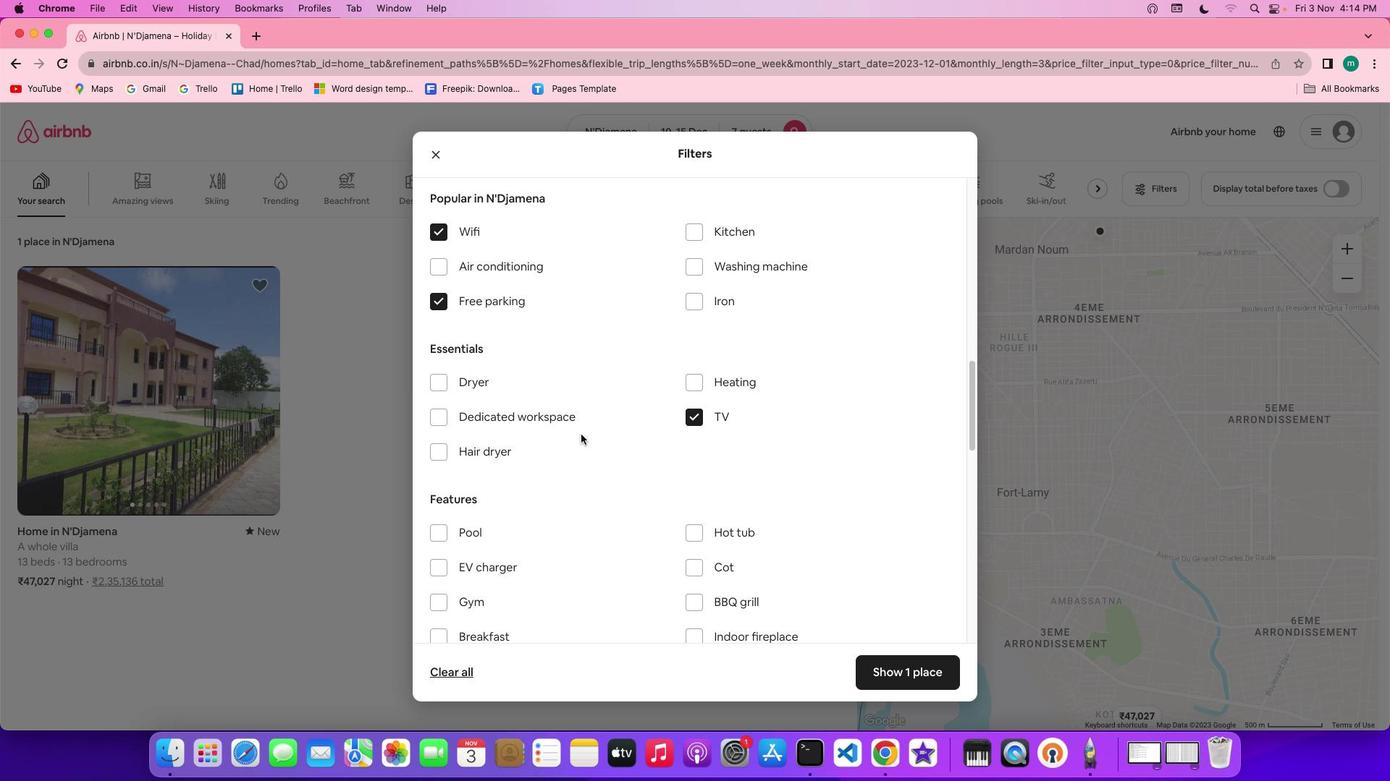 
Action: Mouse scrolled (577, 430) with delta (-3, -4)
Screenshot: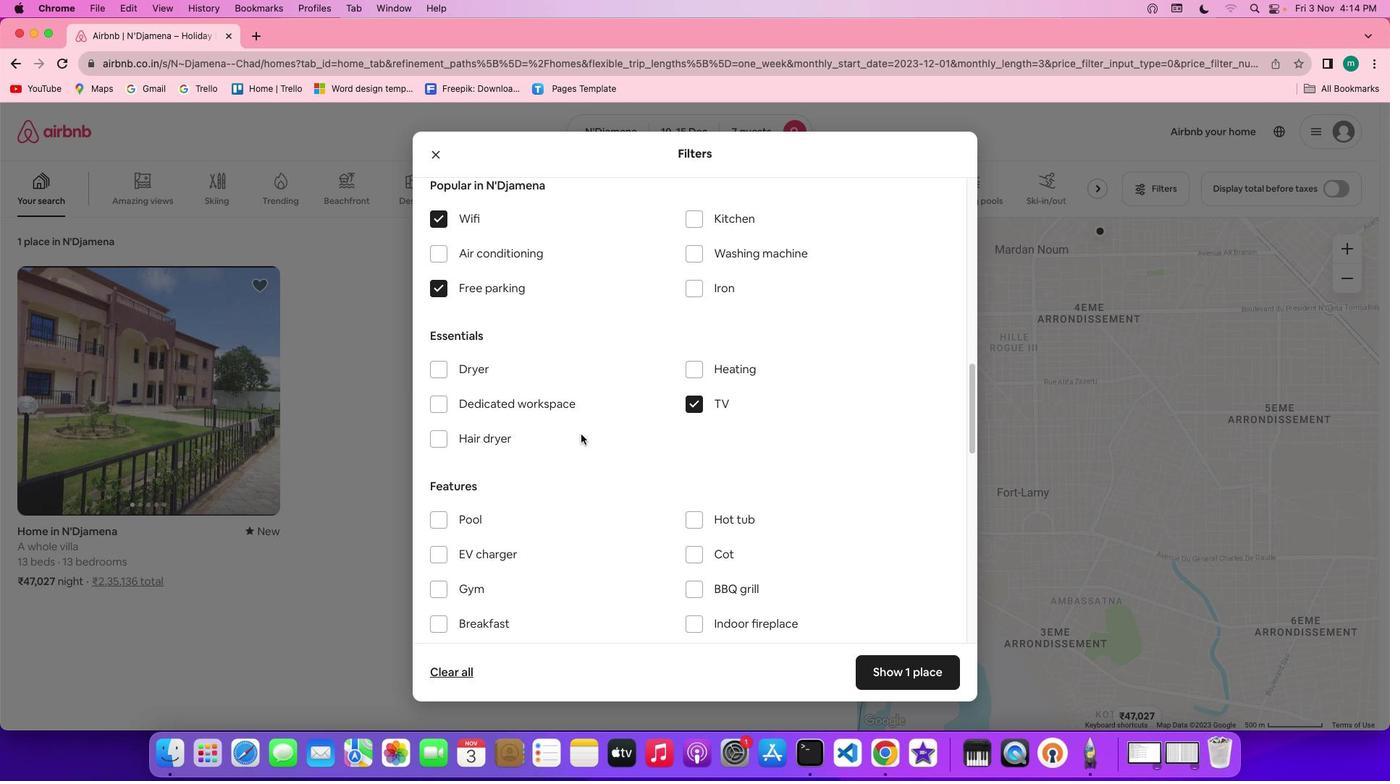 
Action: Mouse scrolled (577, 430) with delta (-3, -4)
Screenshot: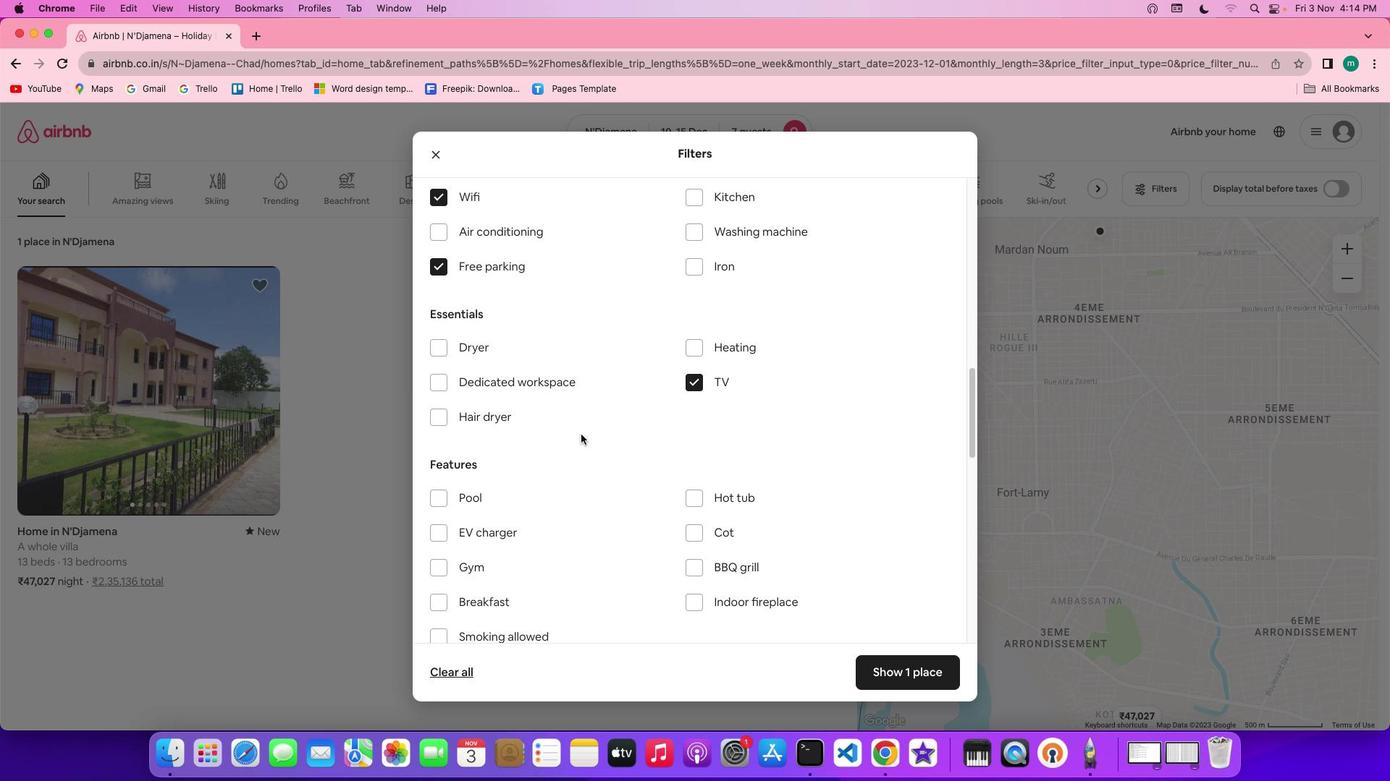 
Action: Mouse scrolled (577, 430) with delta (-3, -4)
Screenshot: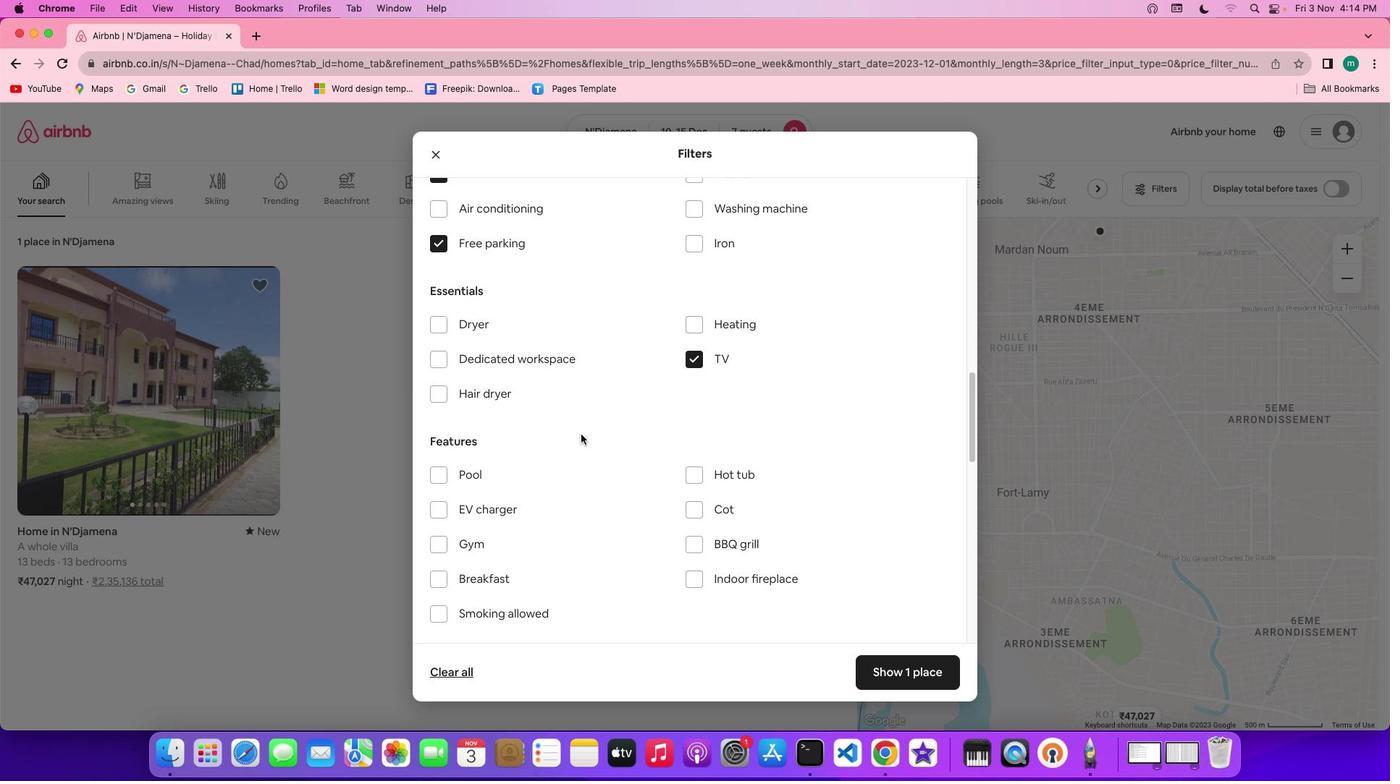 
Action: Mouse scrolled (577, 430) with delta (-3, -4)
Screenshot: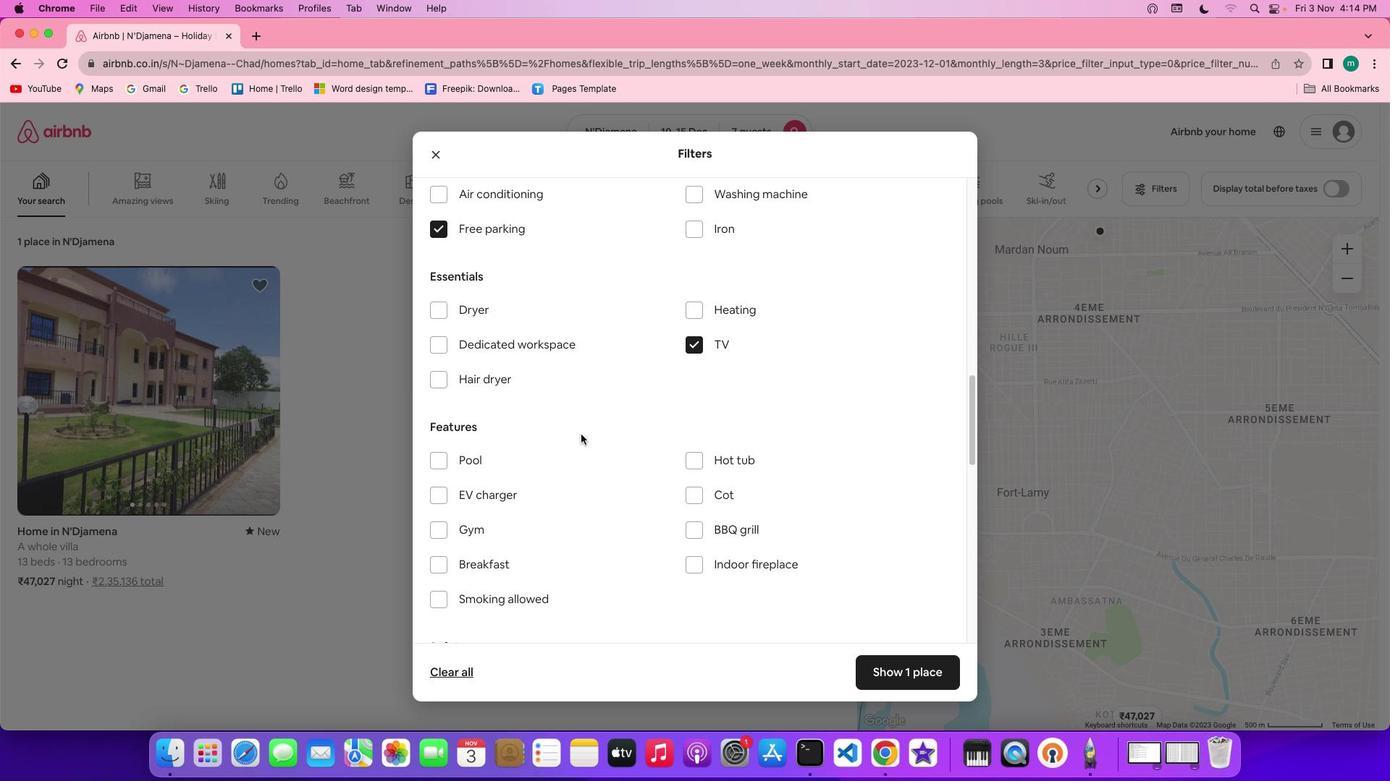 
Action: Mouse scrolled (577, 430) with delta (-3, -4)
Screenshot: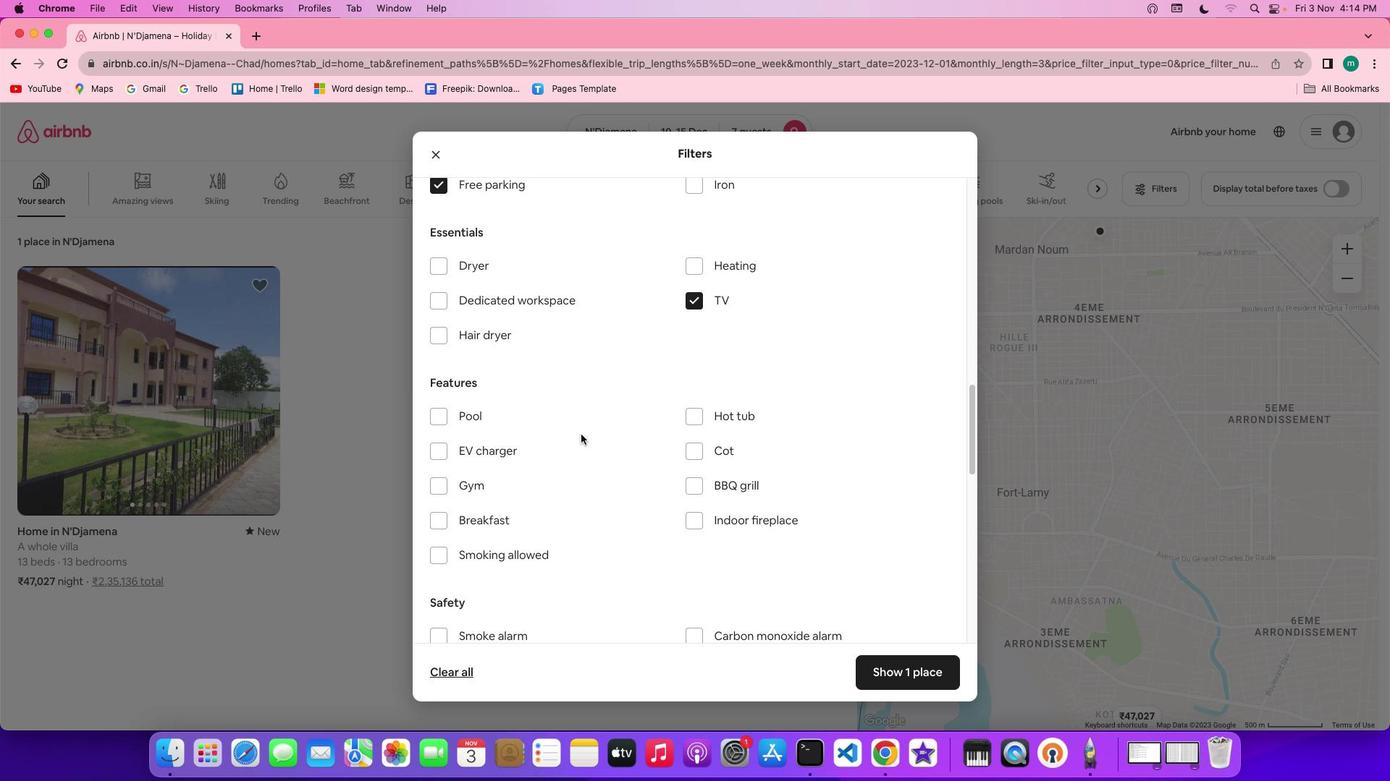 
Action: Mouse scrolled (577, 430) with delta (-3, -4)
Screenshot: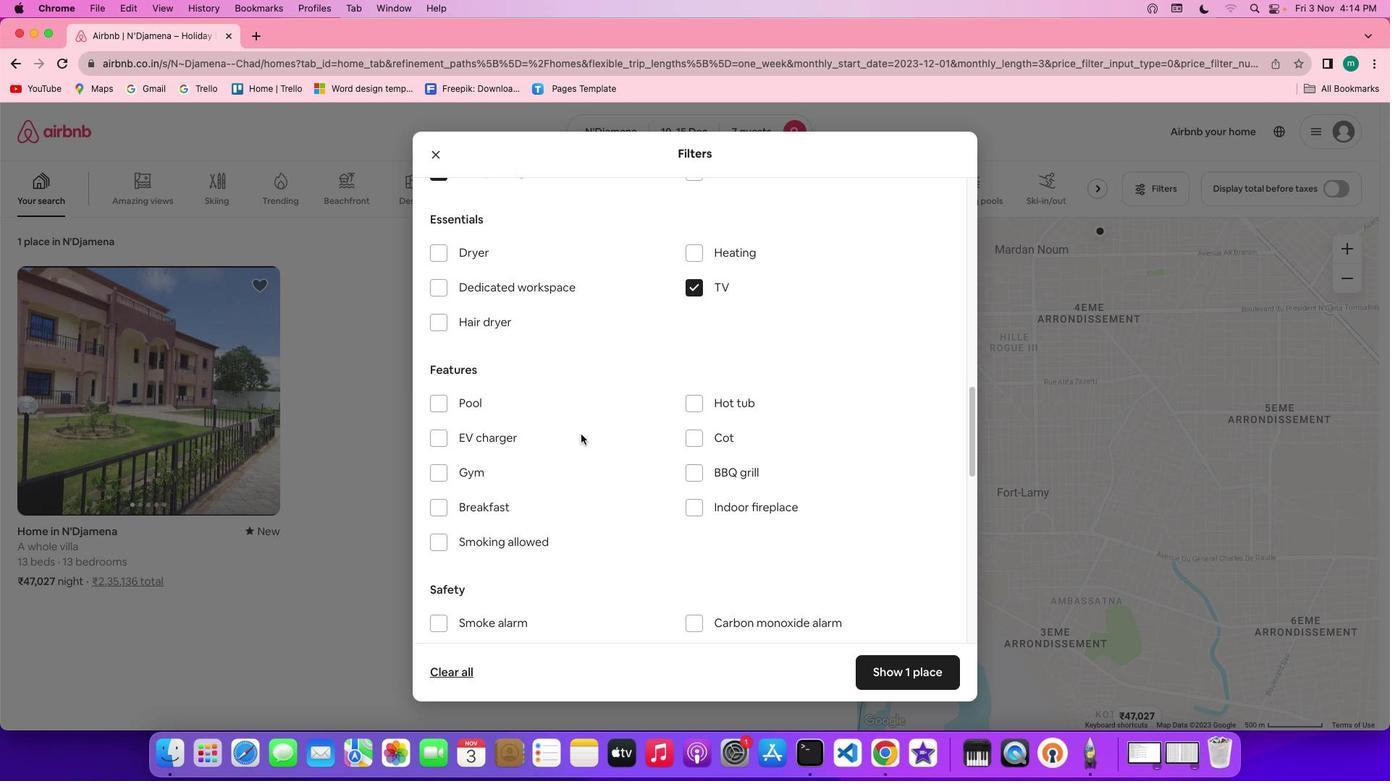 
Action: Mouse scrolled (577, 430) with delta (-3, -4)
Screenshot: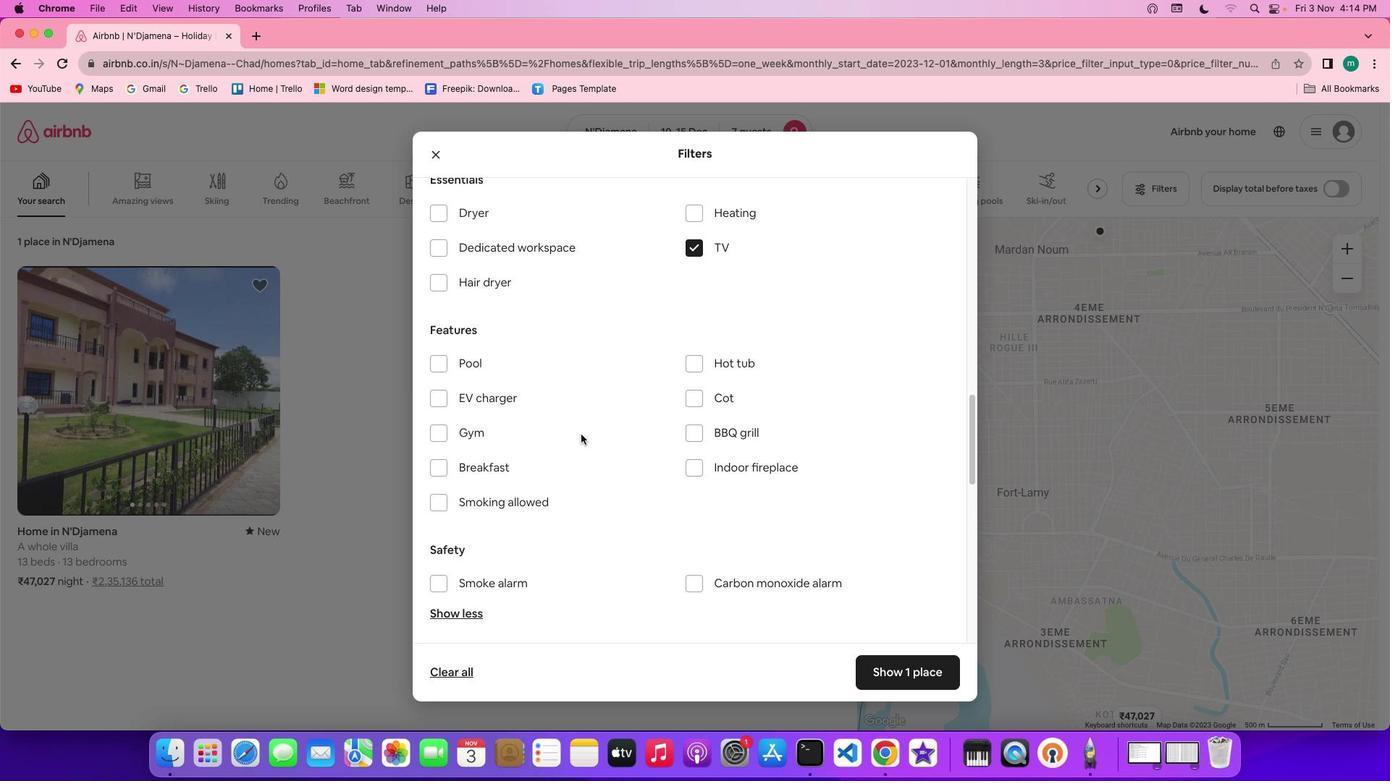 
Action: Mouse scrolled (577, 430) with delta (-3, -4)
Screenshot: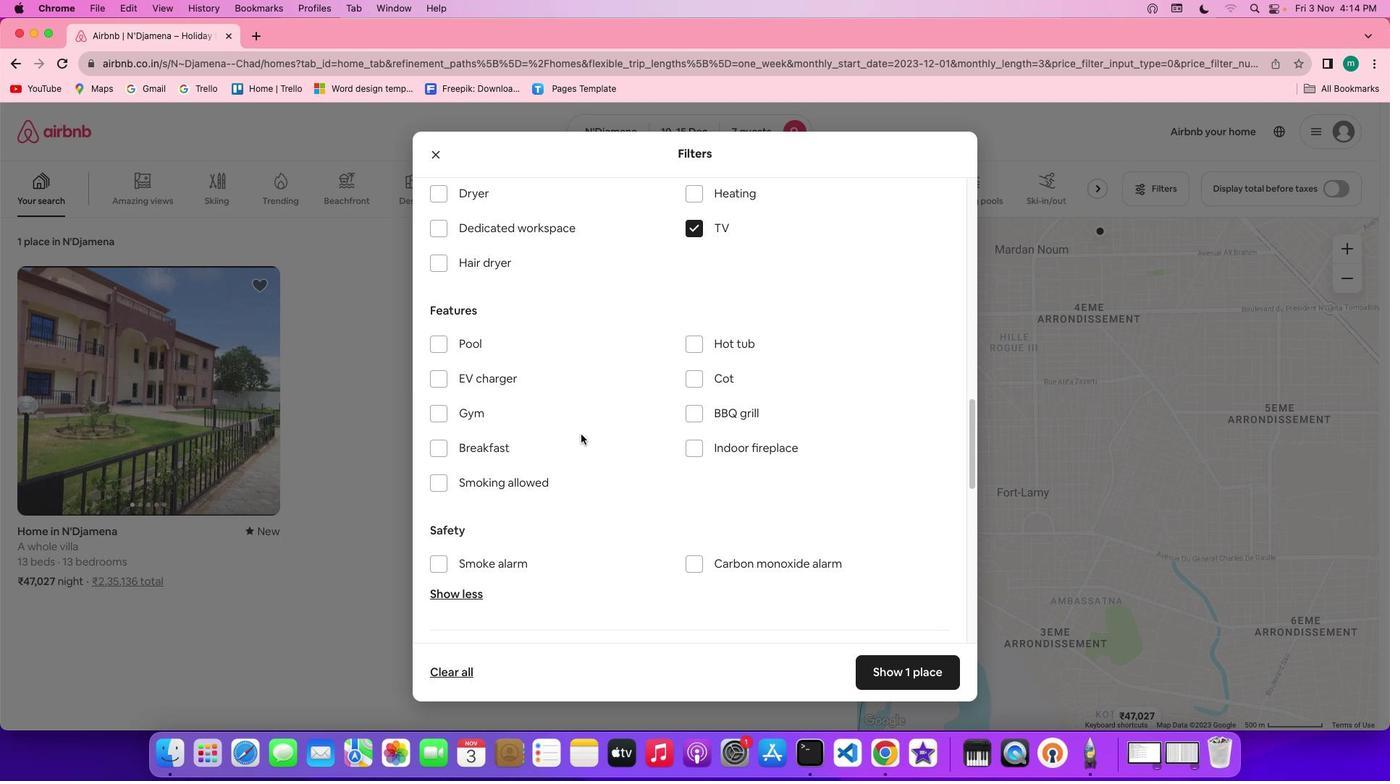 
Action: Mouse scrolled (577, 430) with delta (-3, -4)
Screenshot: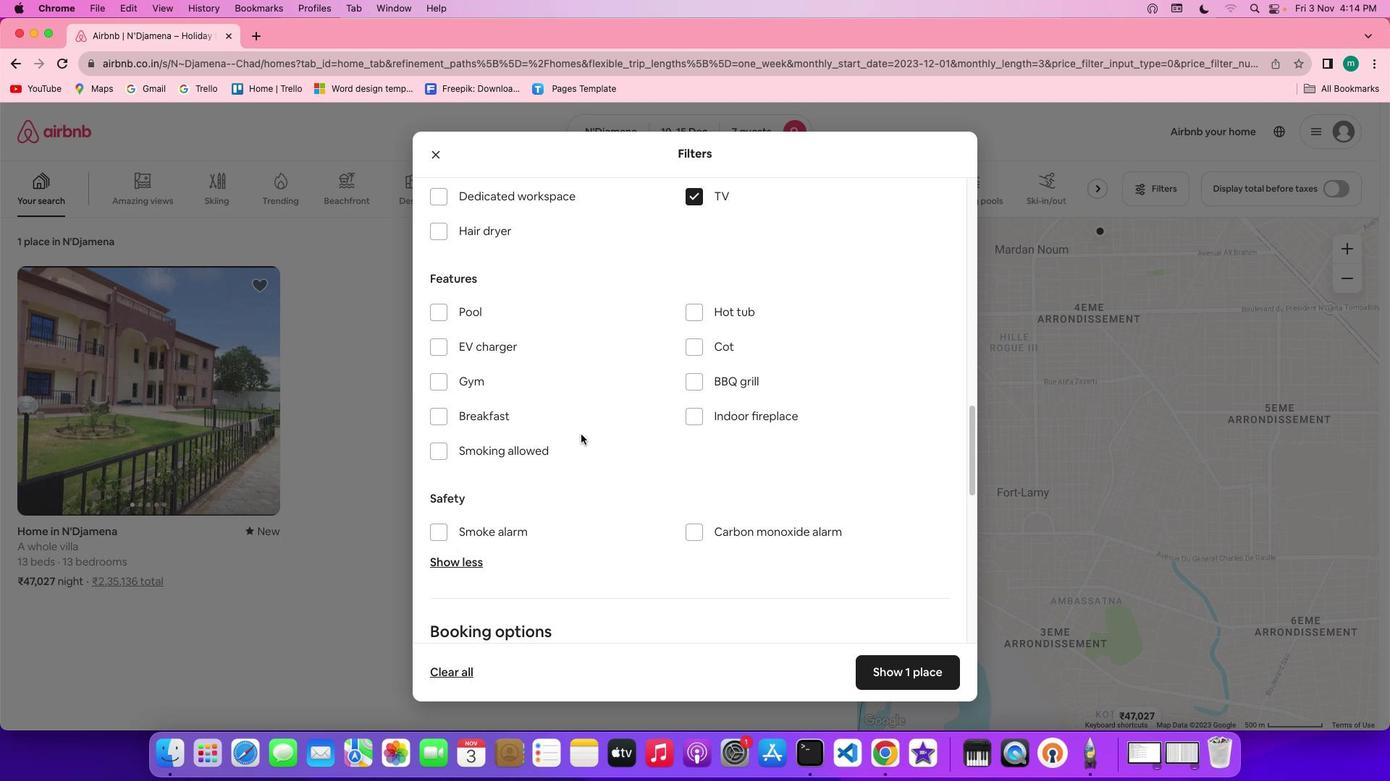 
Action: Mouse scrolled (577, 430) with delta (-3, -4)
Screenshot: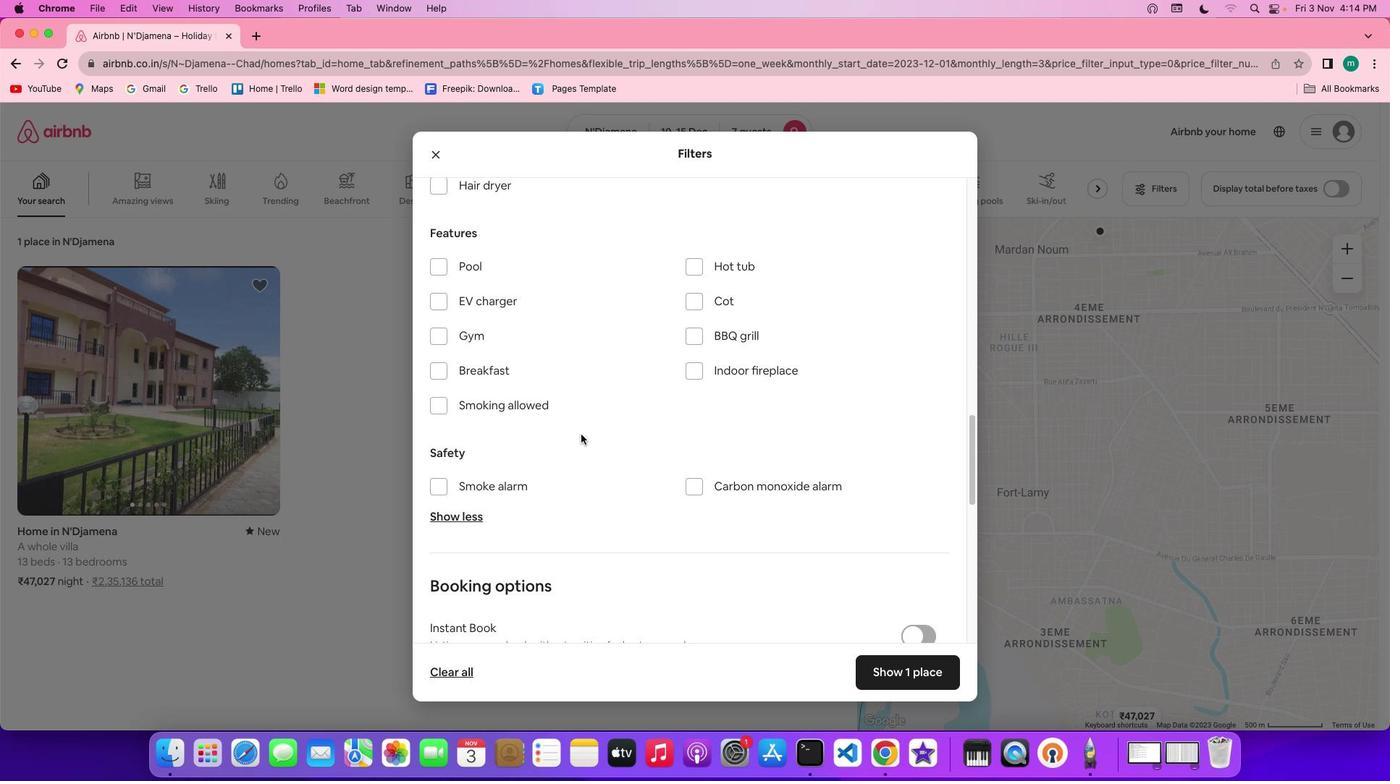
Action: Mouse scrolled (577, 430) with delta (-3, -5)
Screenshot: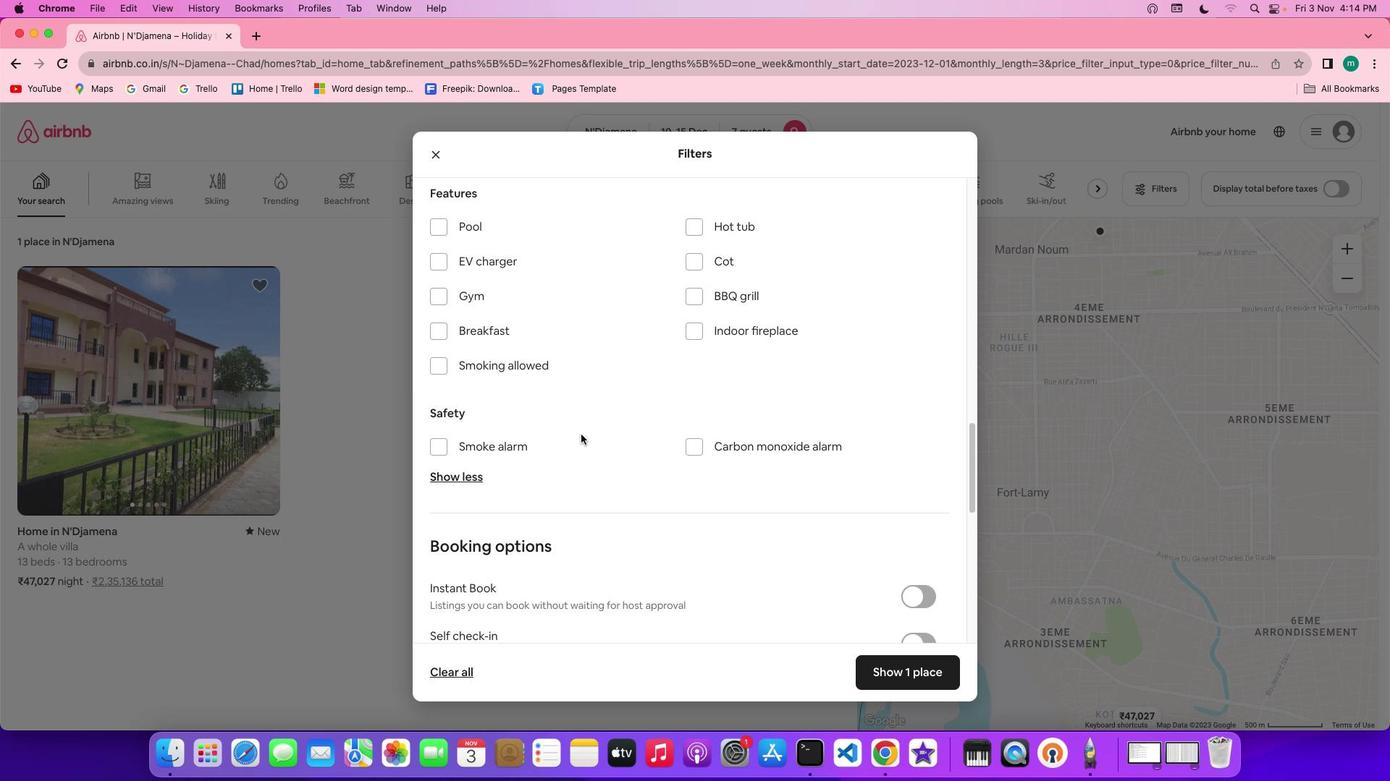 
Action: Mouse moved to (469, 288)
Screenshot: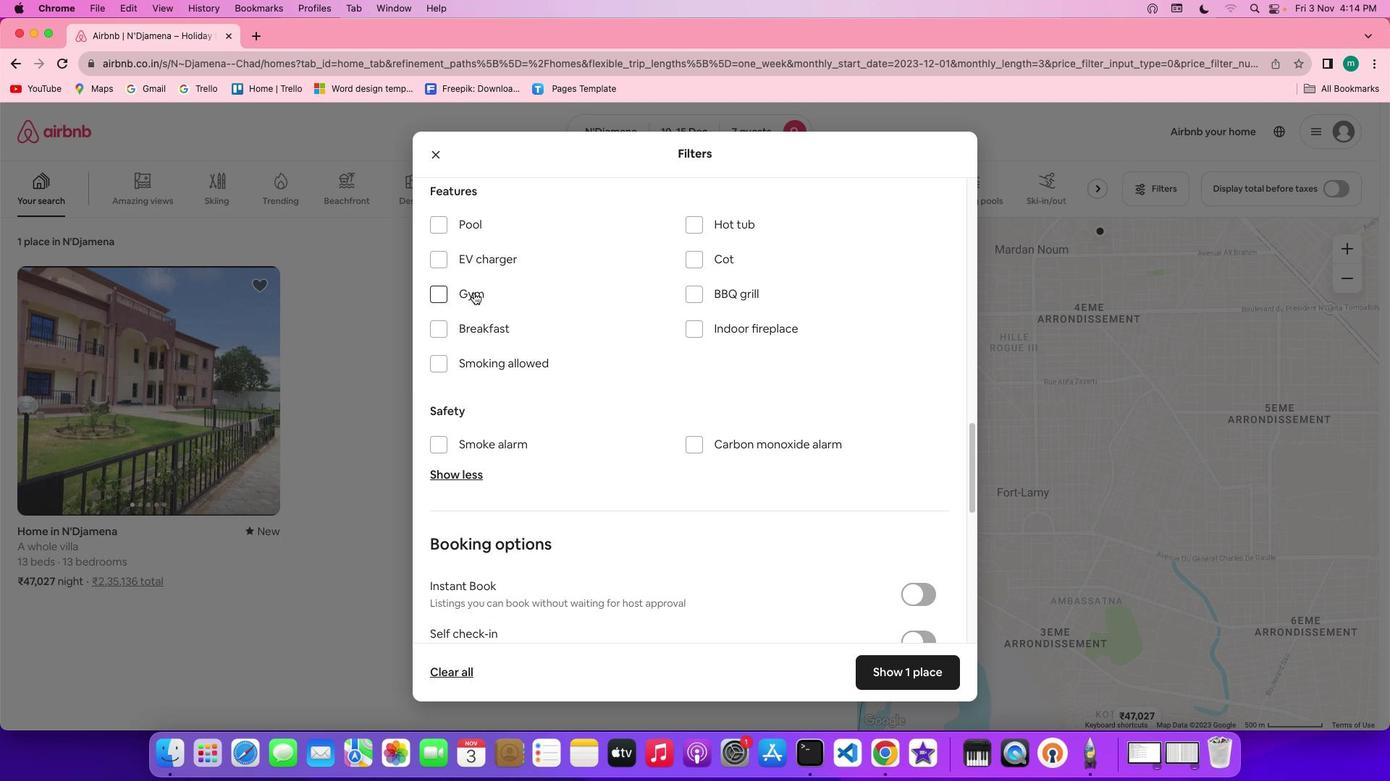 
Action: Mouse pressed left at (469, 288)
Screenshot: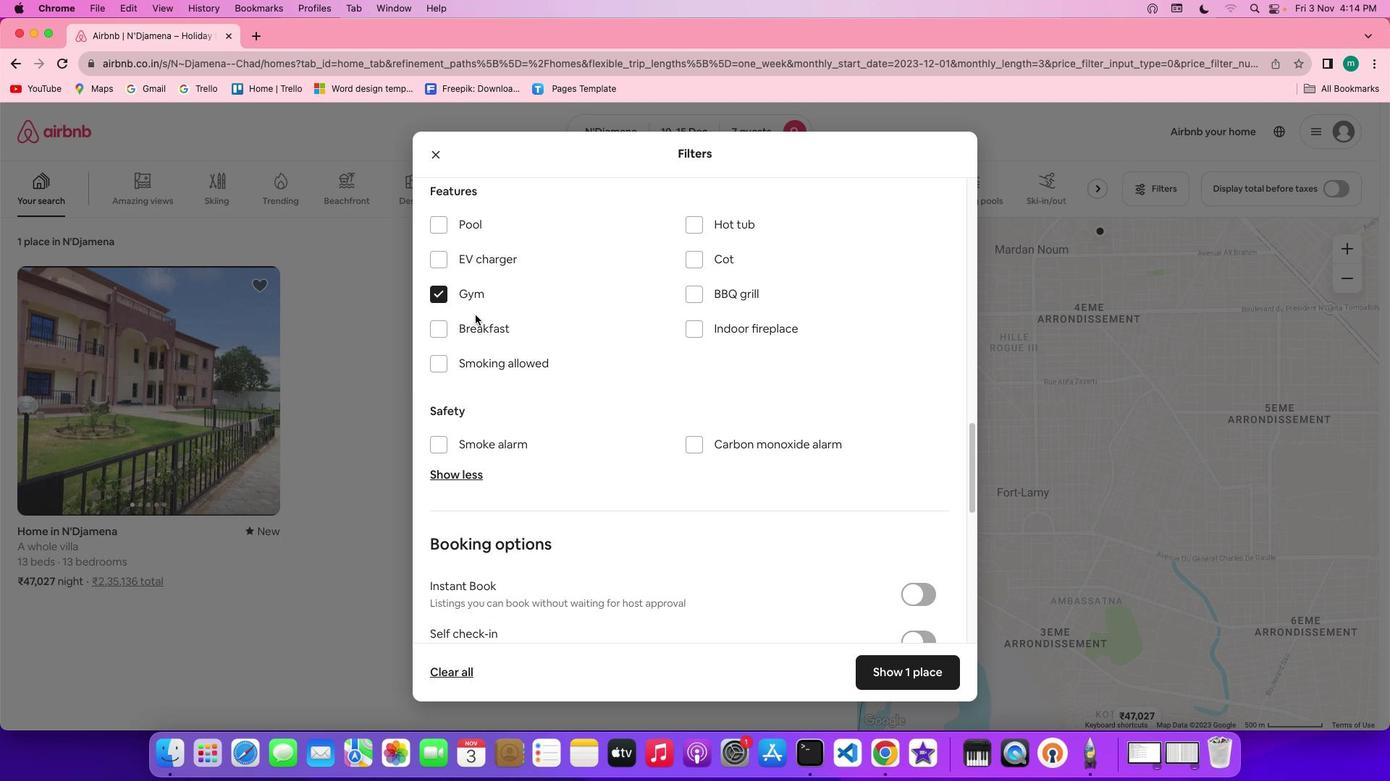 
Action: Mouse moved to (472, 324)
Screenshot: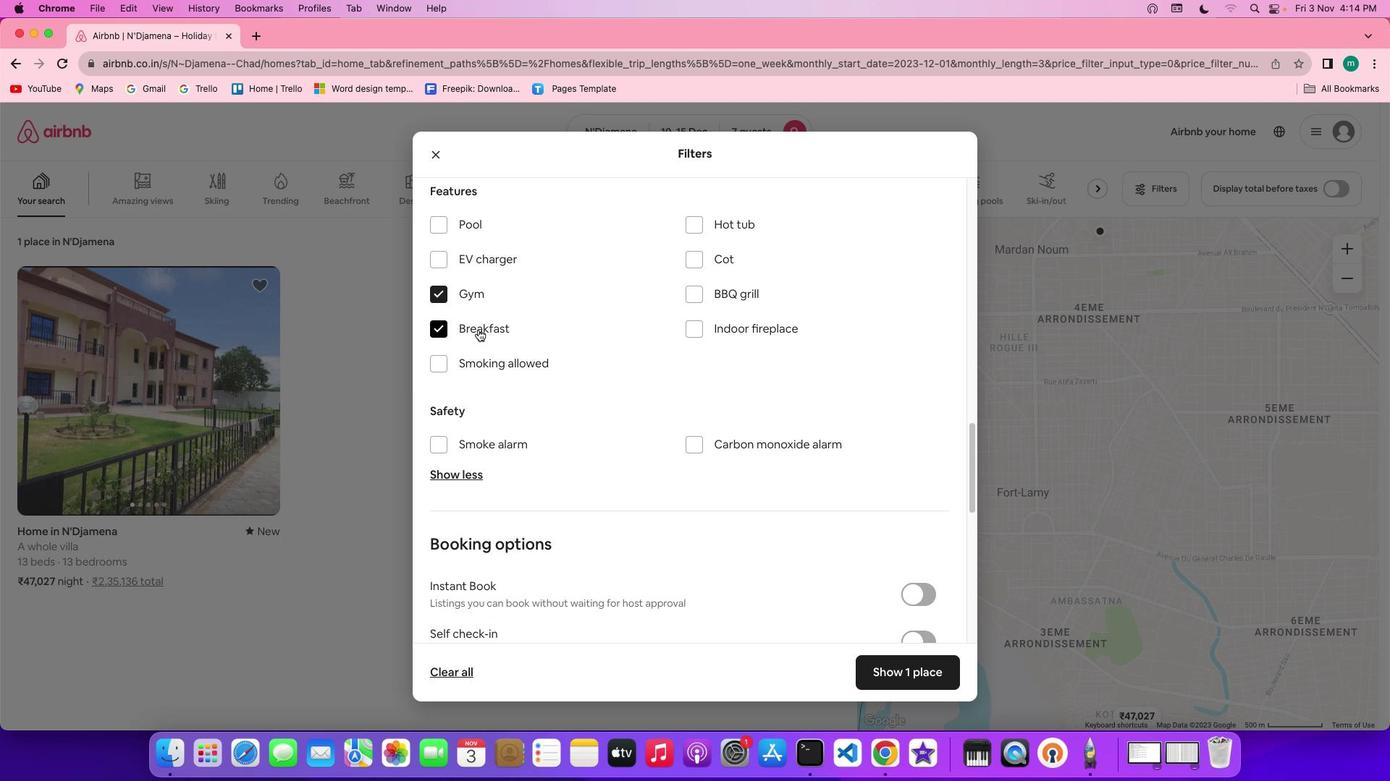 
Action: Mouse pressed left at (472, 324)
Screenshot: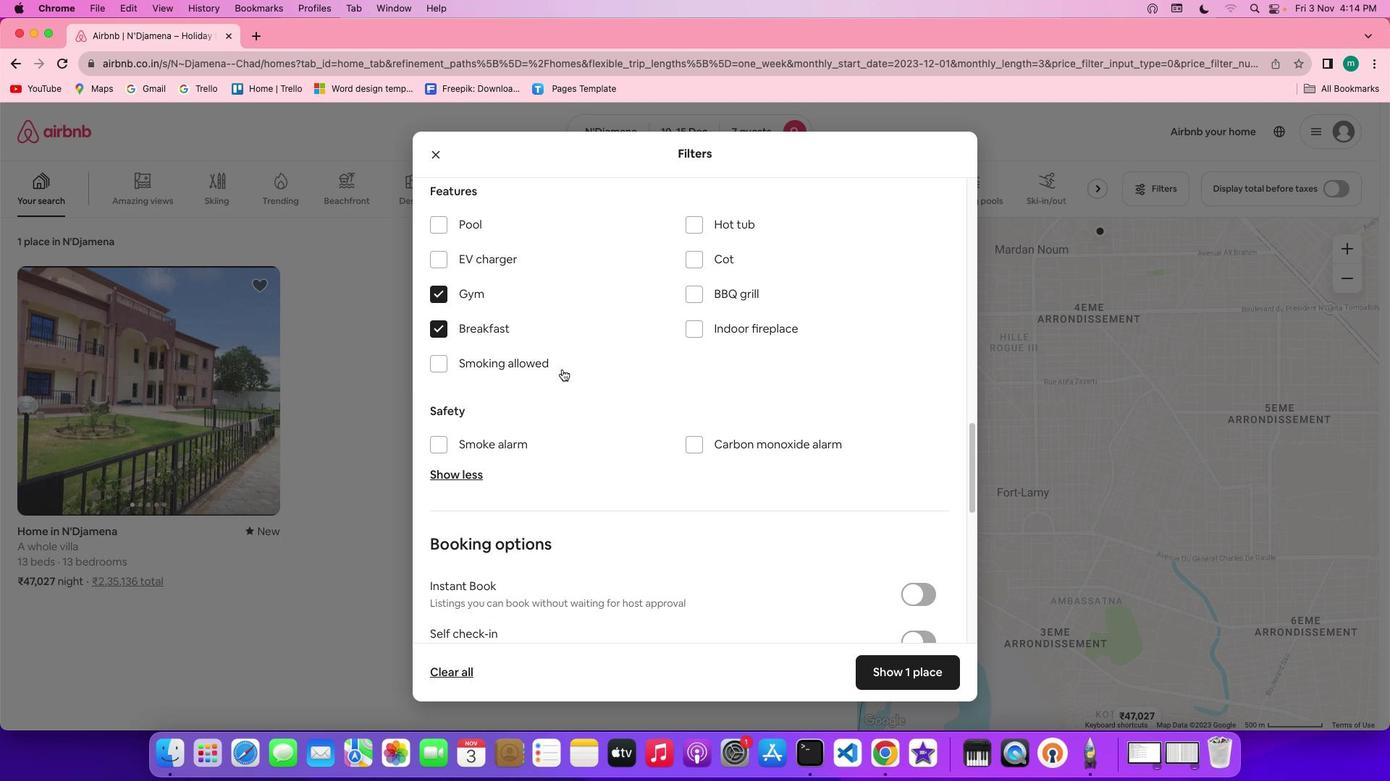
Action: Mouse moved to (655, 413)
Screenshot: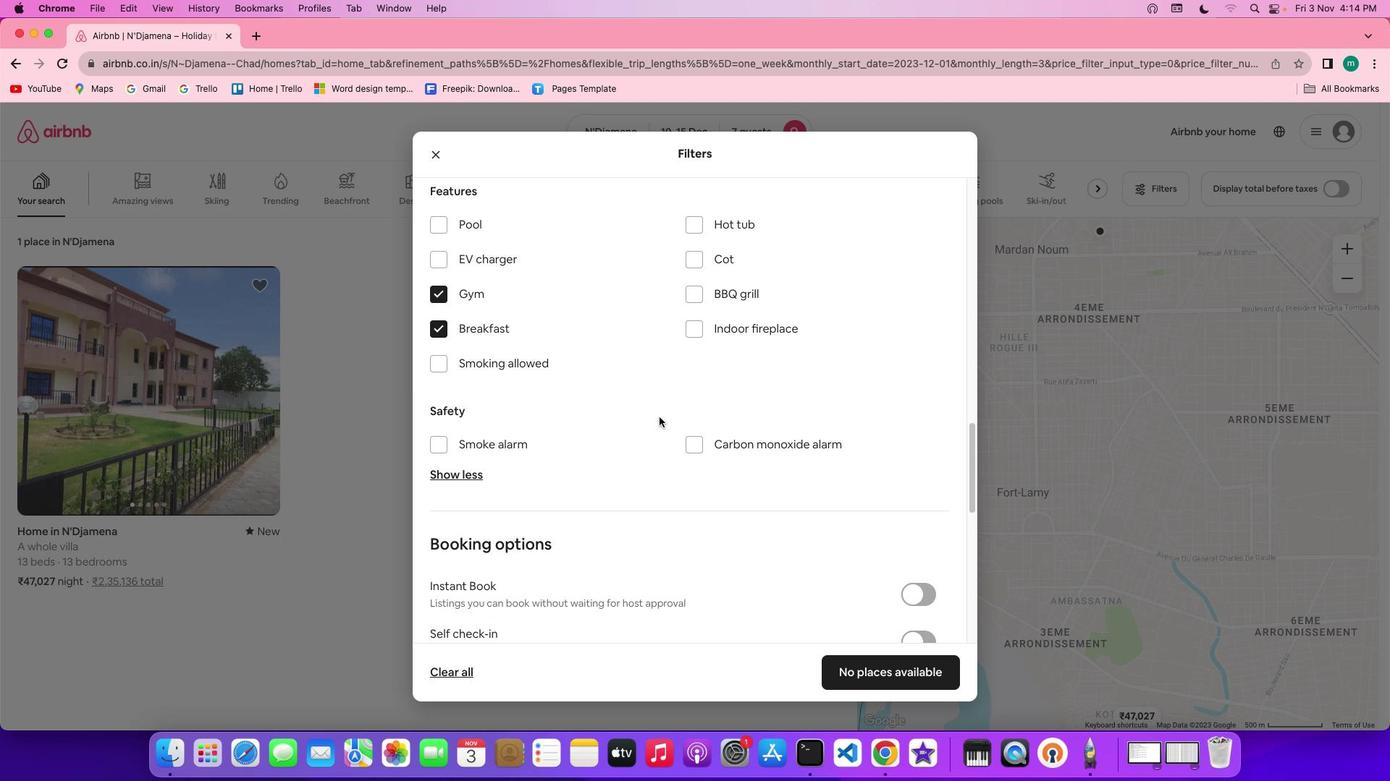 
Action: Mouse scrolled (655, 413) with delta (-3, -4)
Screenshot: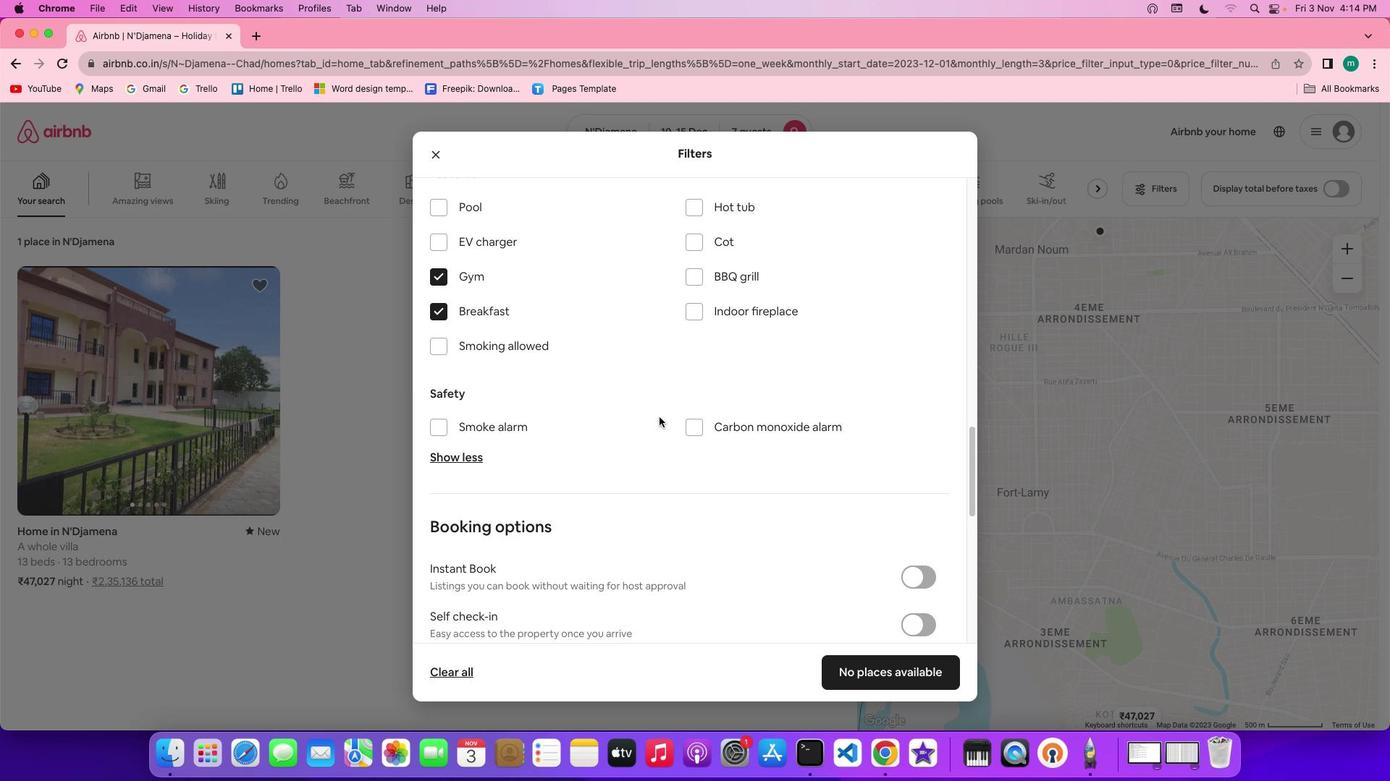 
Action: Mouse scrolled (655, 413) with delta (-3, -4)
Screenshot: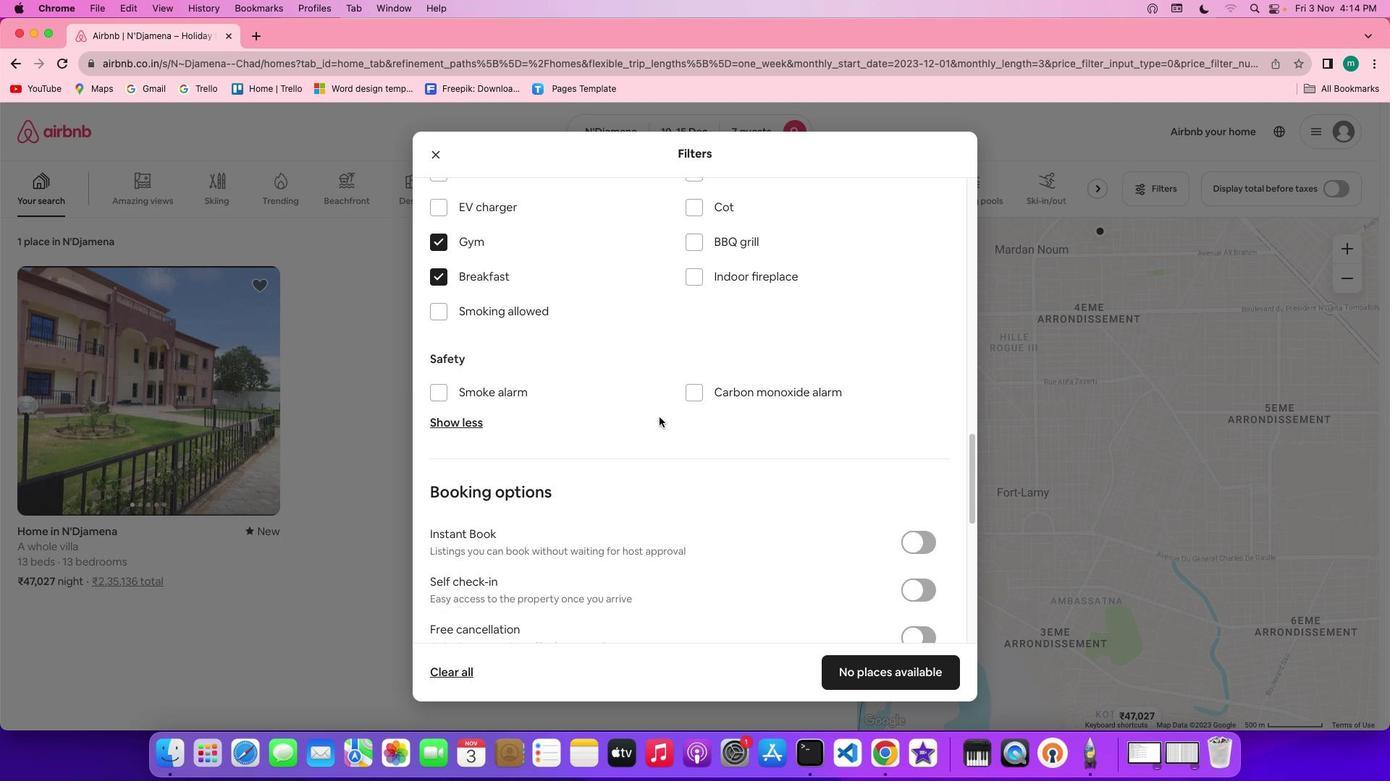 
Action: Mouse scrolled (655, 413) with delta (-3, -4)
Screenshot: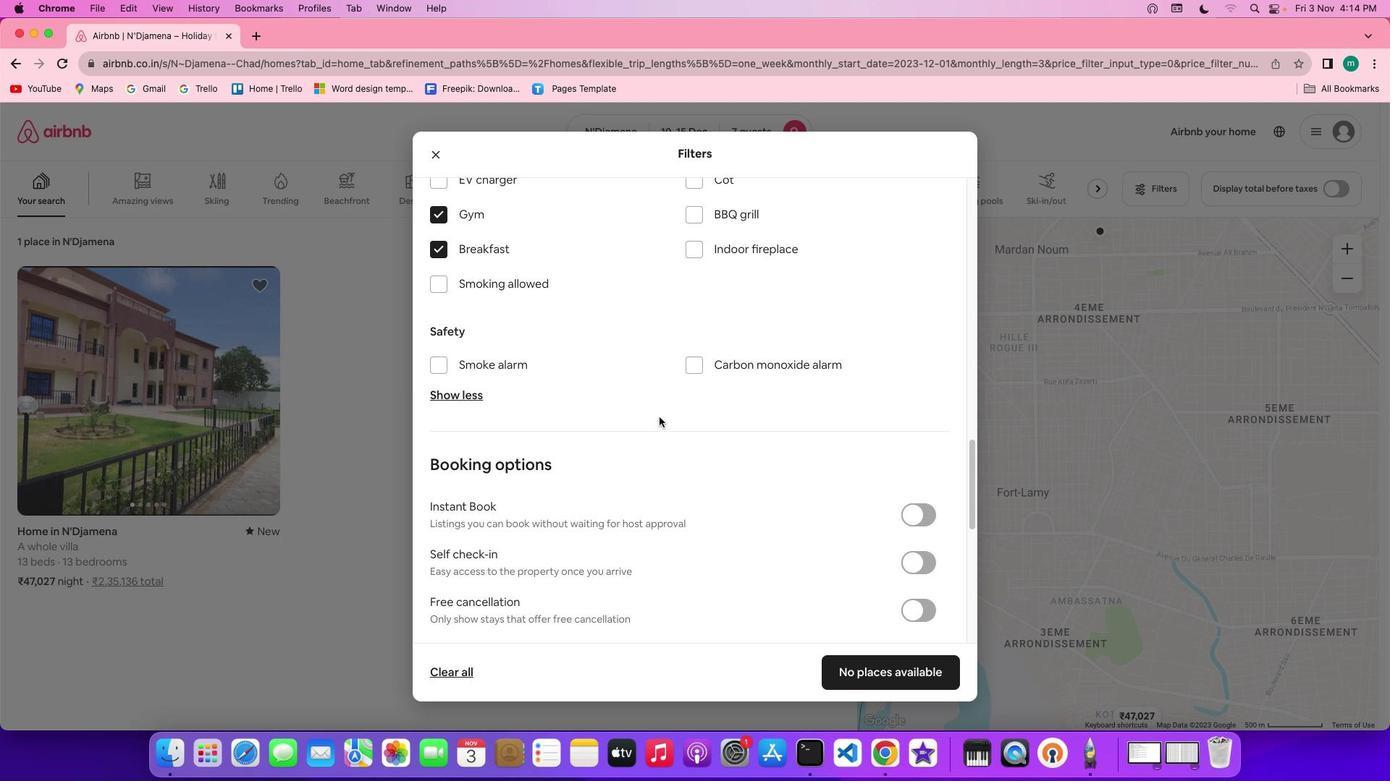 
Action: Mouse scrolled (655, 413) with delta (-3, -4)
Screenshot: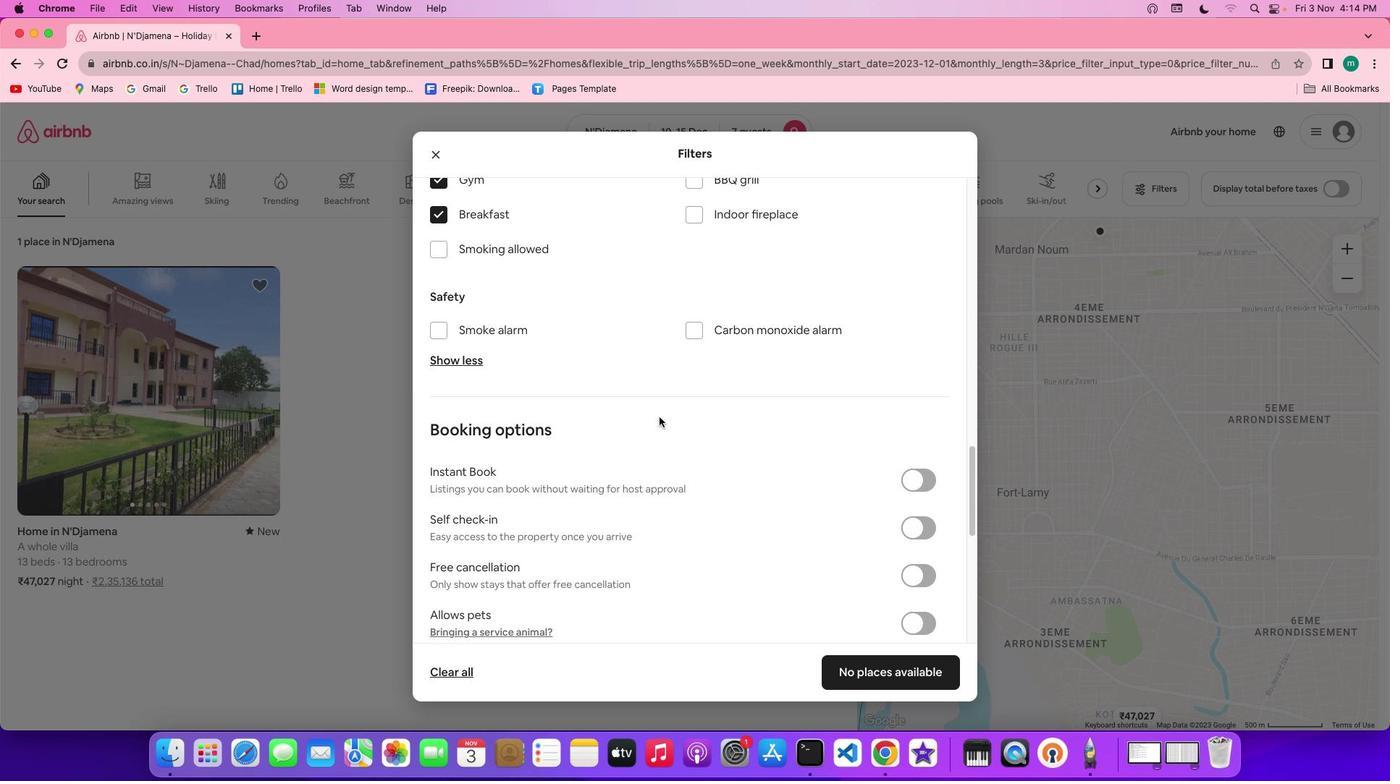 
Action: Mouse scrolled (655, 413) with delta (-3, -4)
Screenshot: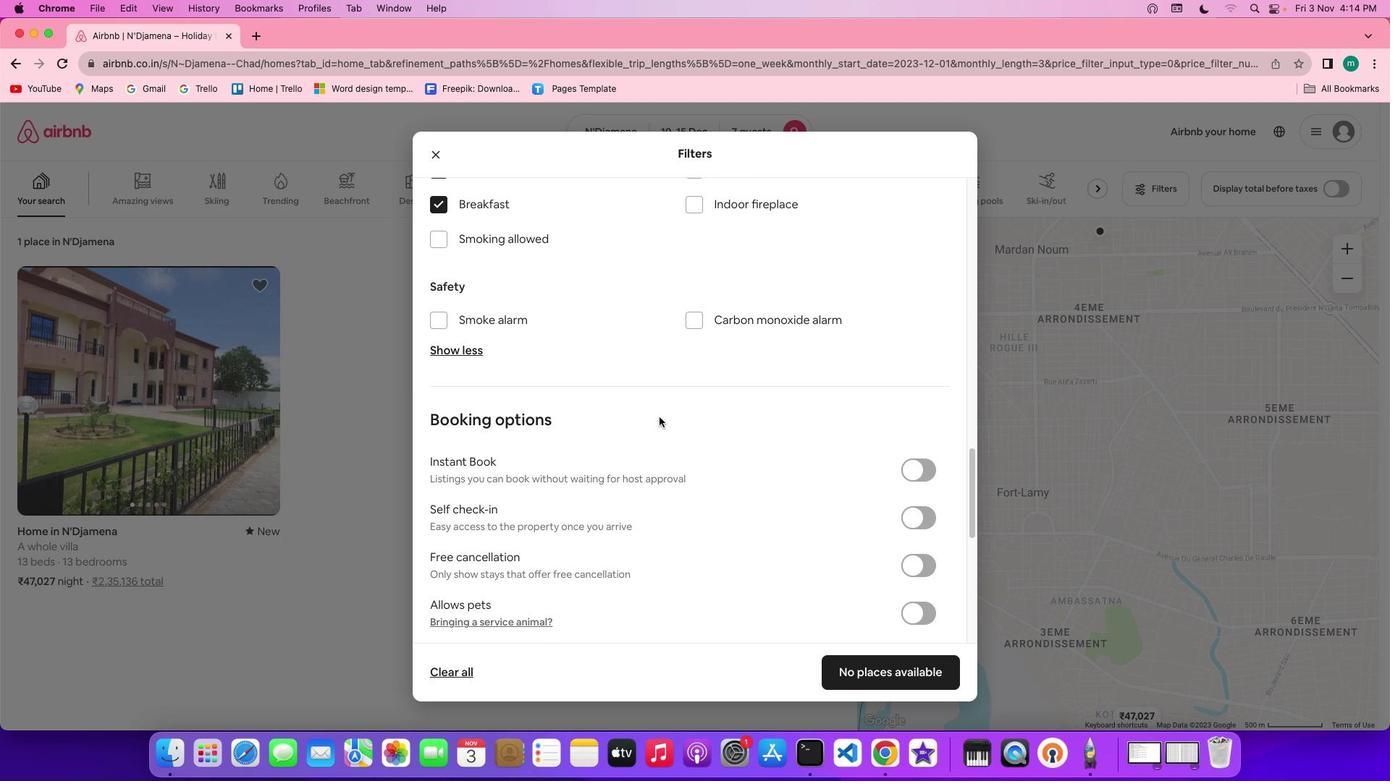 
Action: Mouse scrolled (655, 413) with delta (-3, -4)
Screenshot: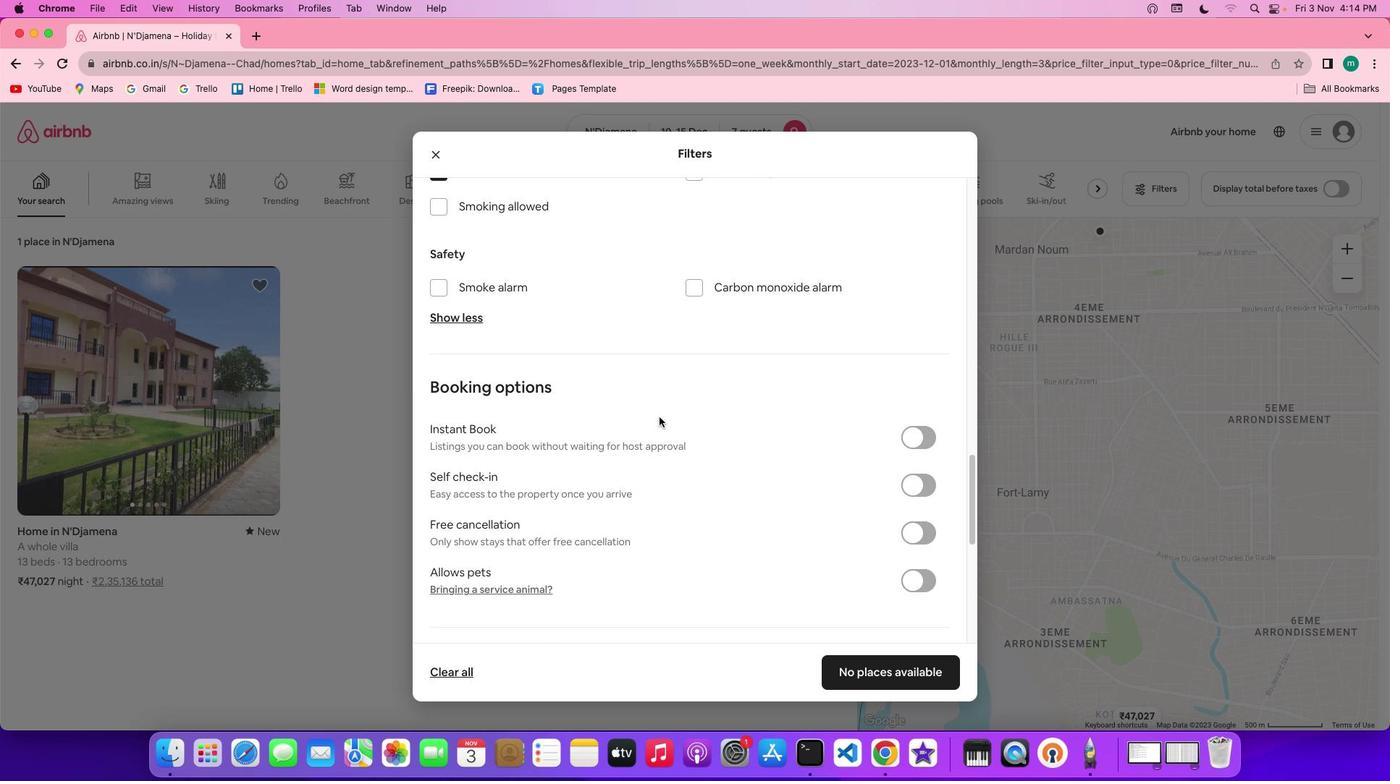 
Action: Mouse scrolled (655, 413) with delta (-3, -5)
Screenshot: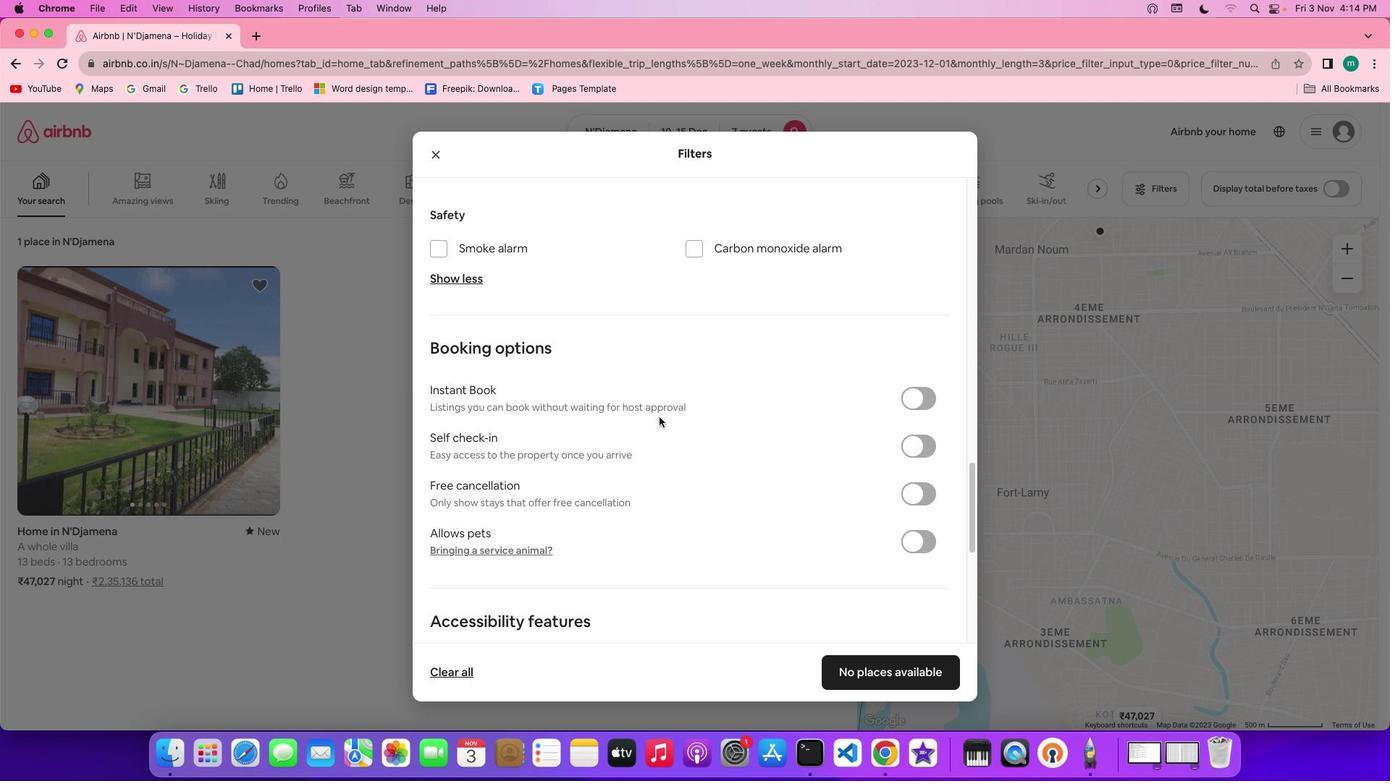 
Action: Mouse scrolled (655, 413) with delta (-3, -4)
Screenshot: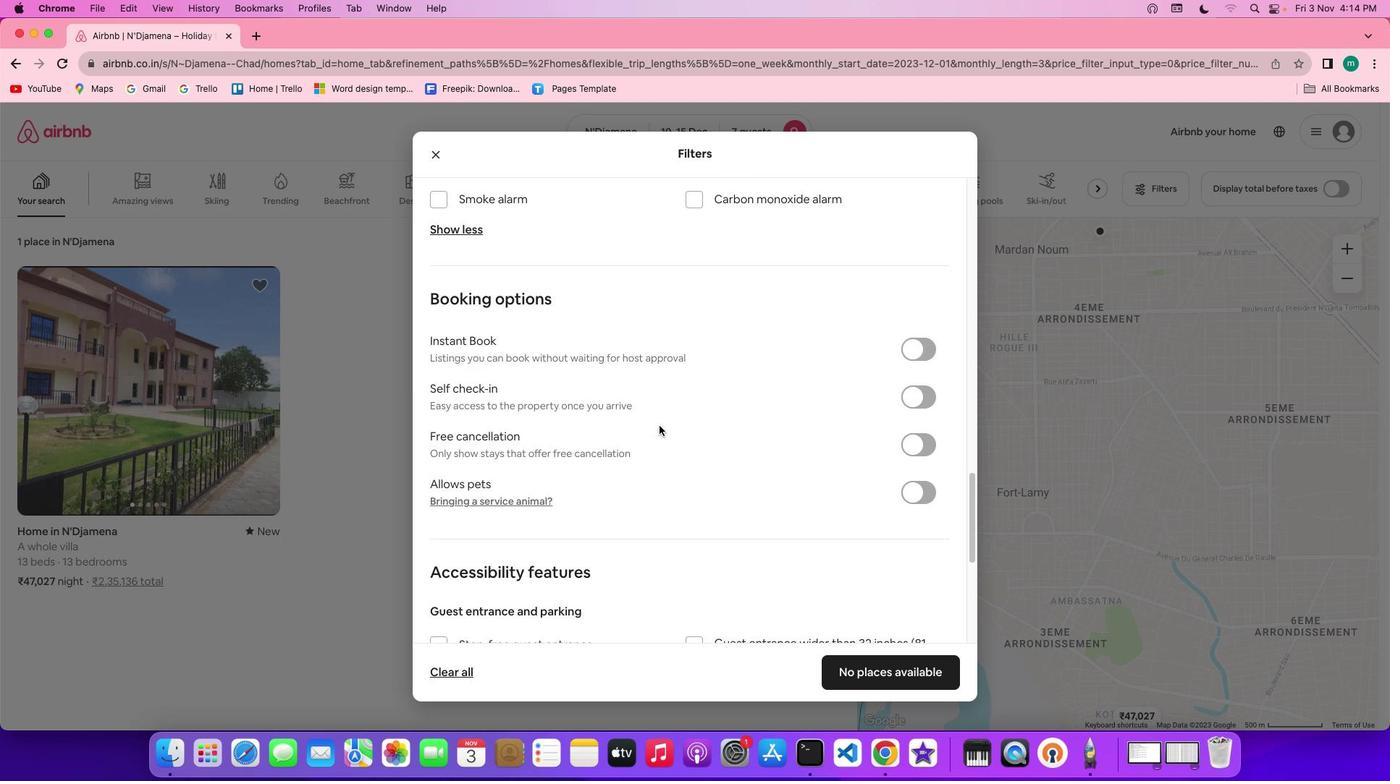 
Action: Mouse moved to (671, 456)
Screenshot: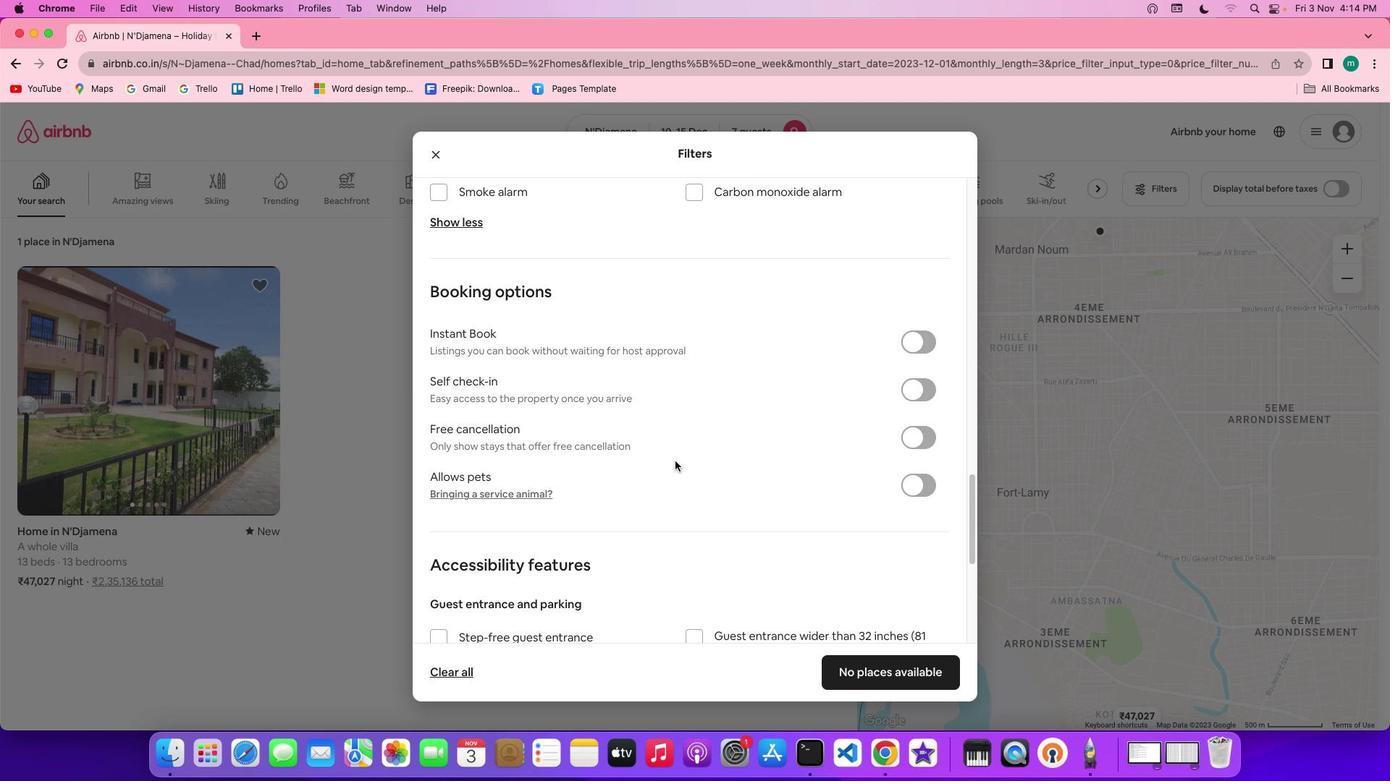 
Action: Mouse scrolled (671, 456) with delta (-3, -4)
Screenshot: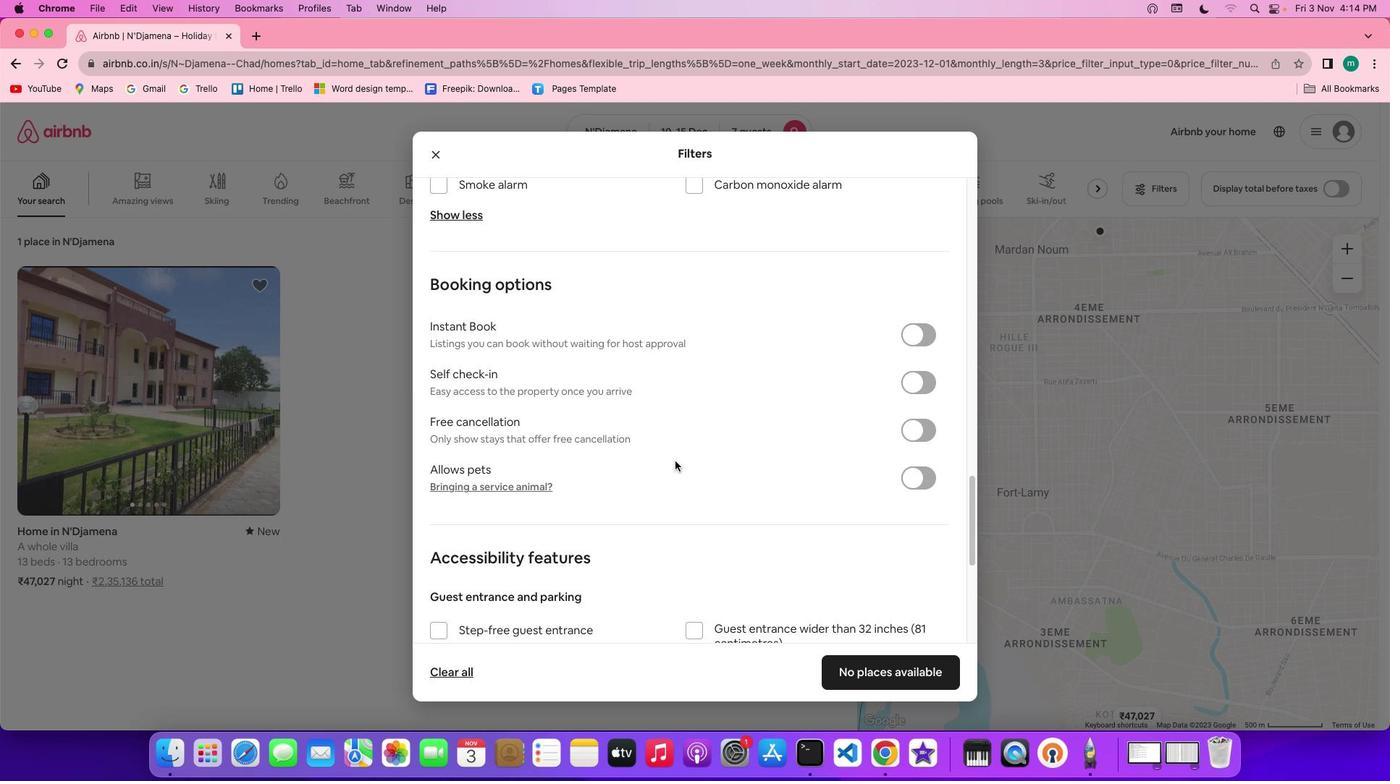 
Action: Mouse scrolled (671, 456) with delta (-3, -4)
Screenshot: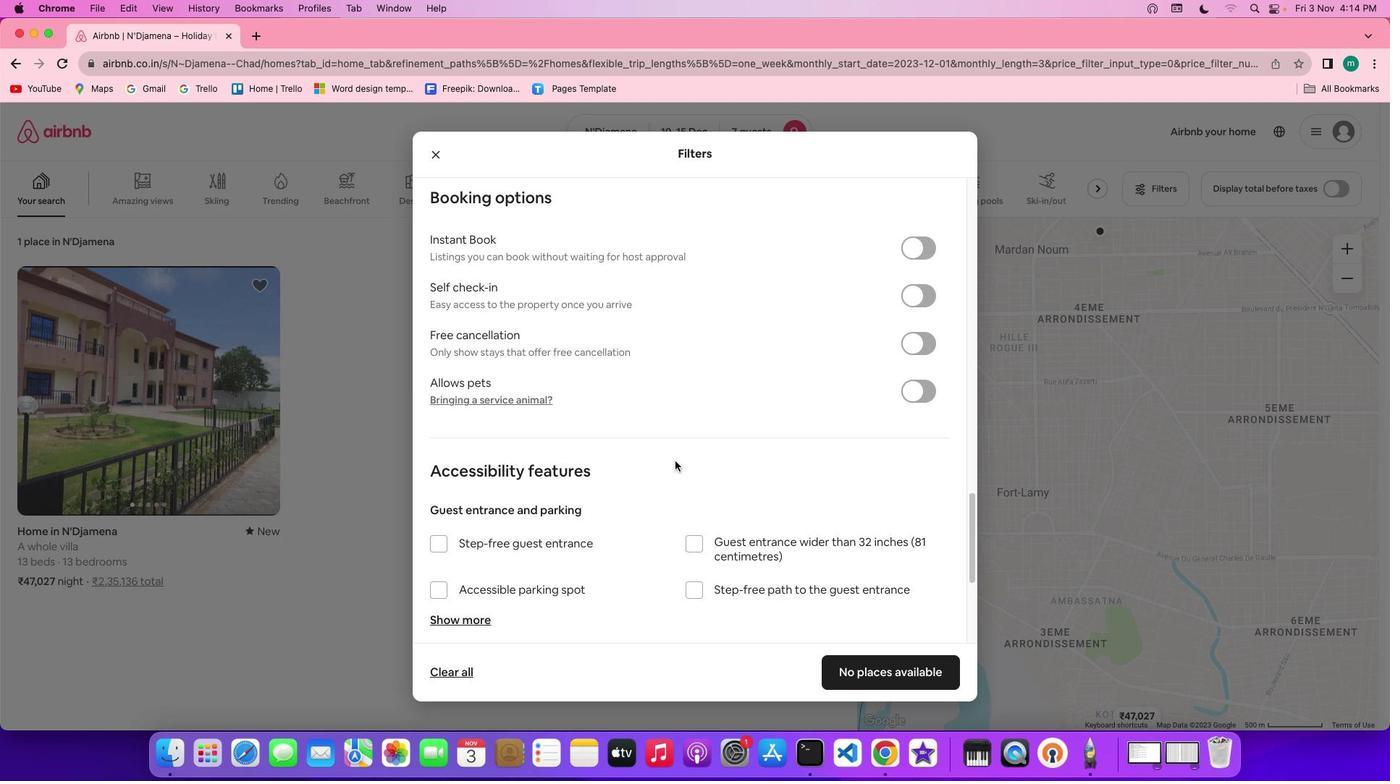 
Action: Mouse scrolled (671, 456) with delta (-3, -5)
Screenshot: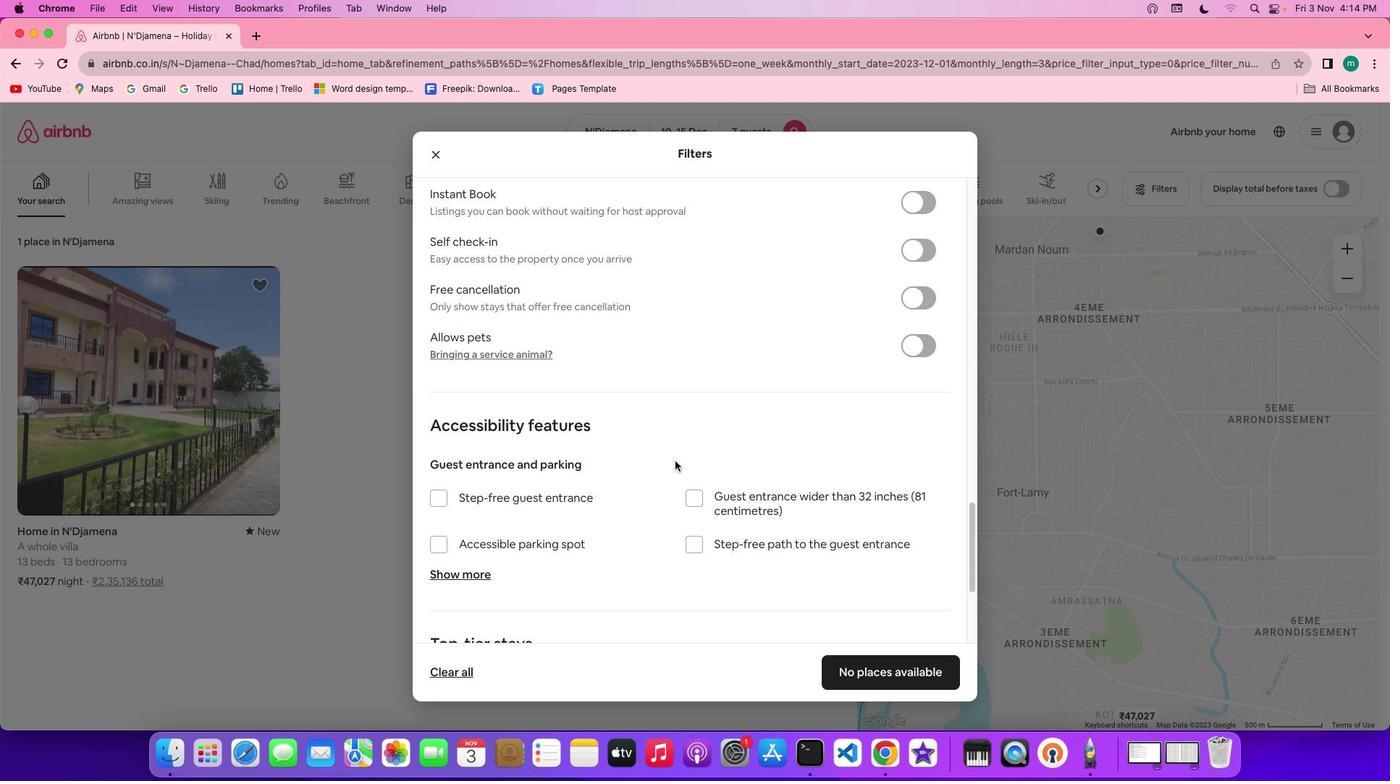 
Action: Mouse scrolled (671, 456) with delta (-3, -5)
Screenshot: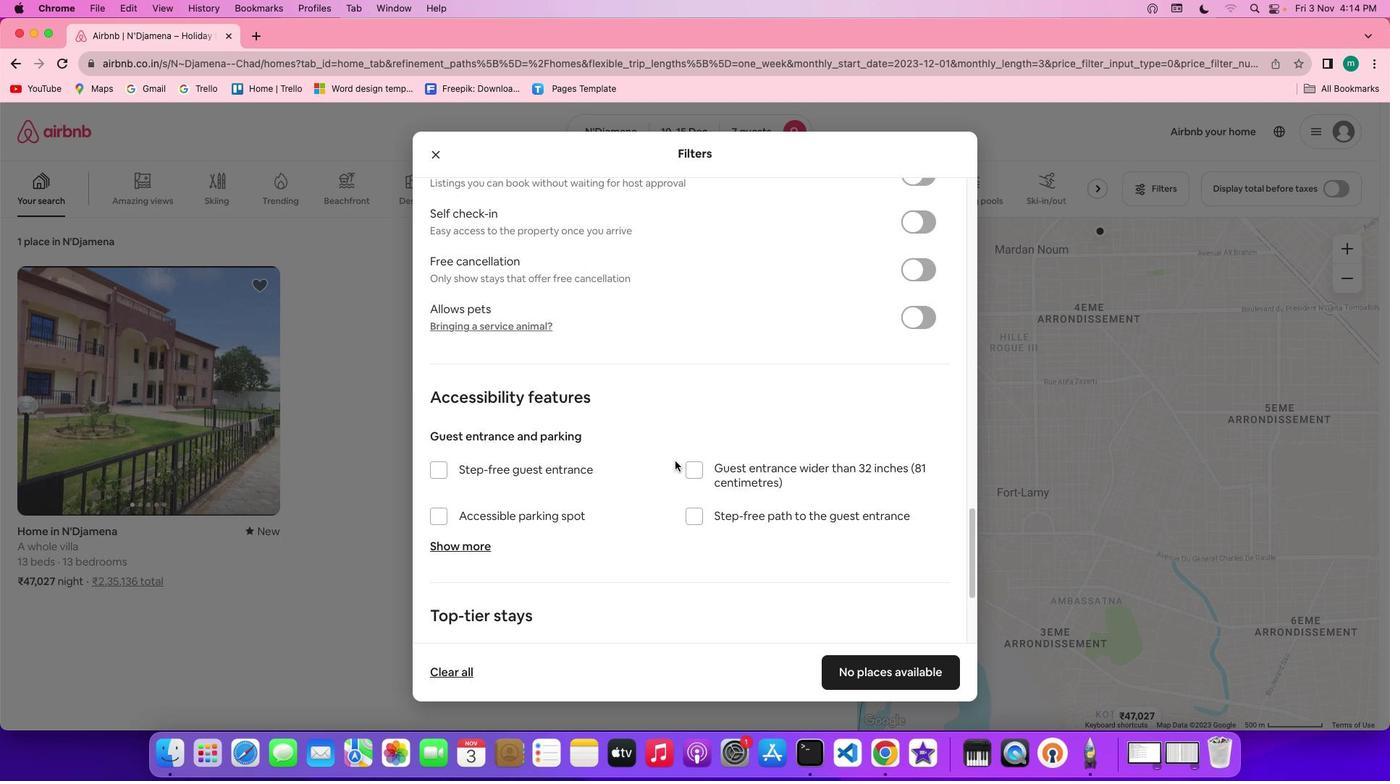 
Action: Mouse moved to (701, 477)
Screenshot: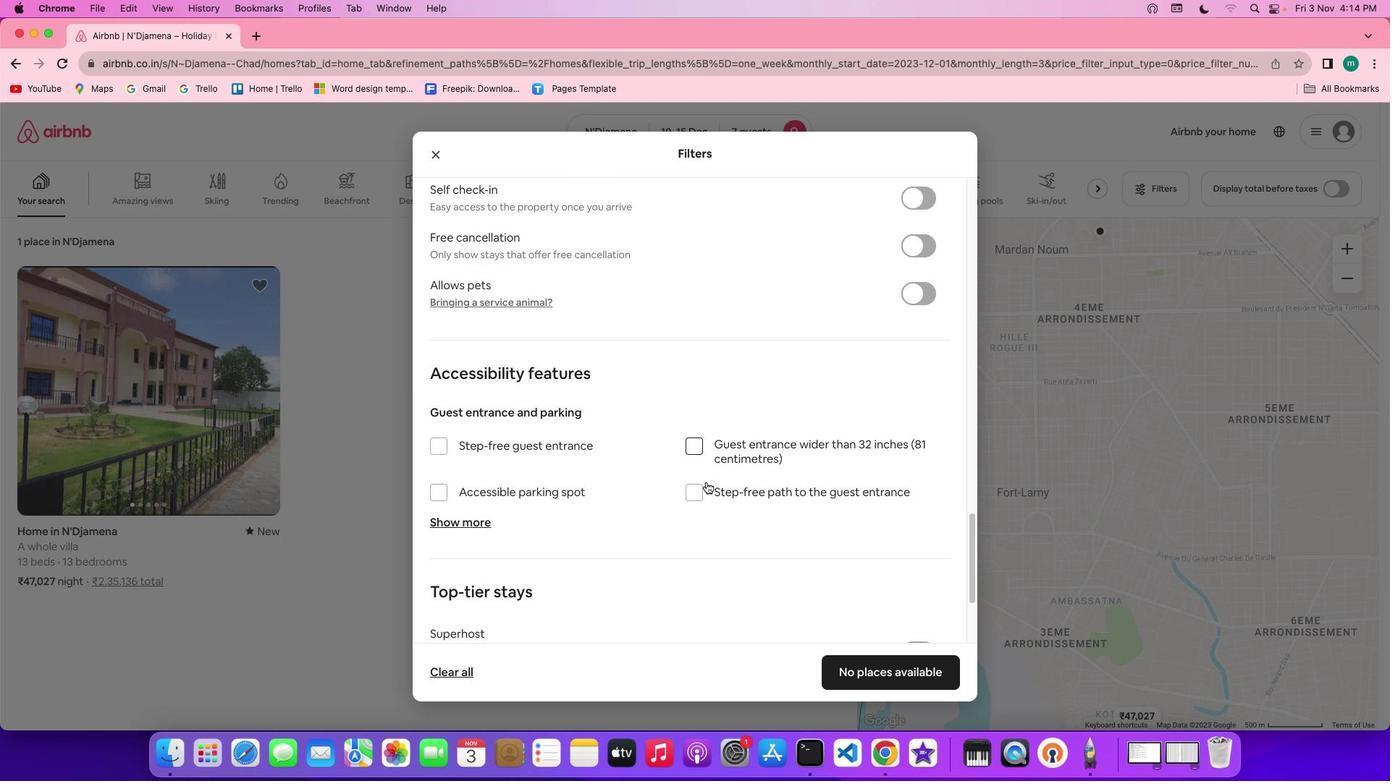
Action: Mouse scrolled (701, 477) with delta (-3, -4)
Screenshot: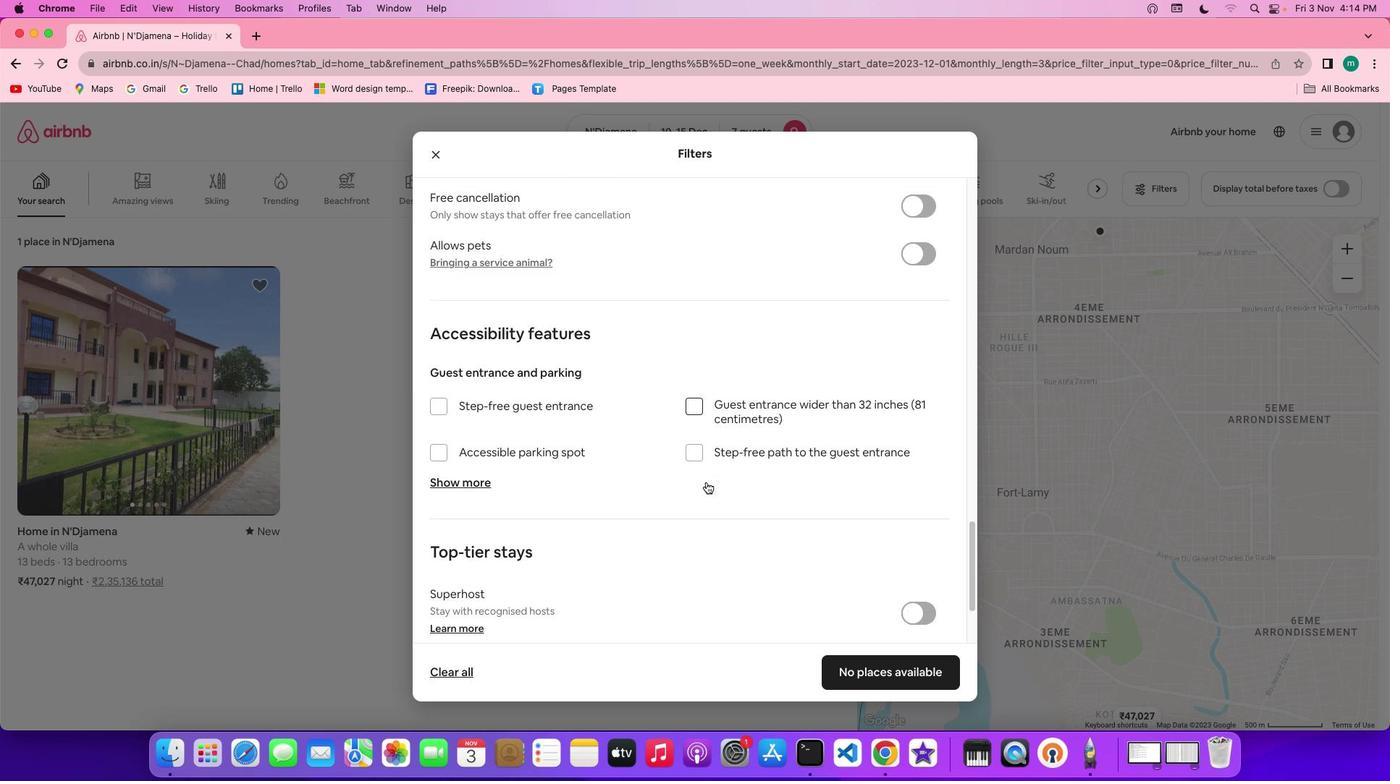 
Action: Mouse scrolled (701, 477) with delta (-3, -4)
Screenshot: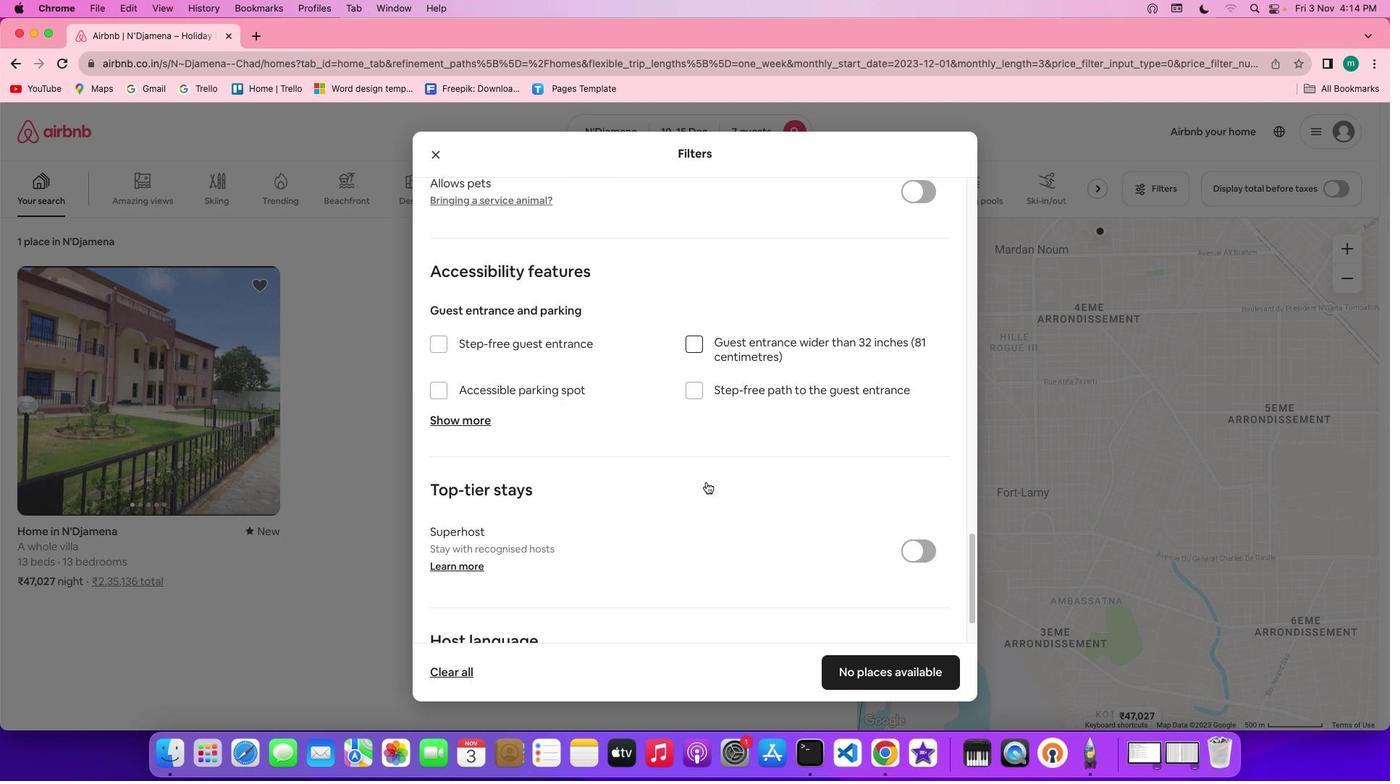 
Action: Mouse scrolled (701, 477) with delta (-3, -5)
Screenshot: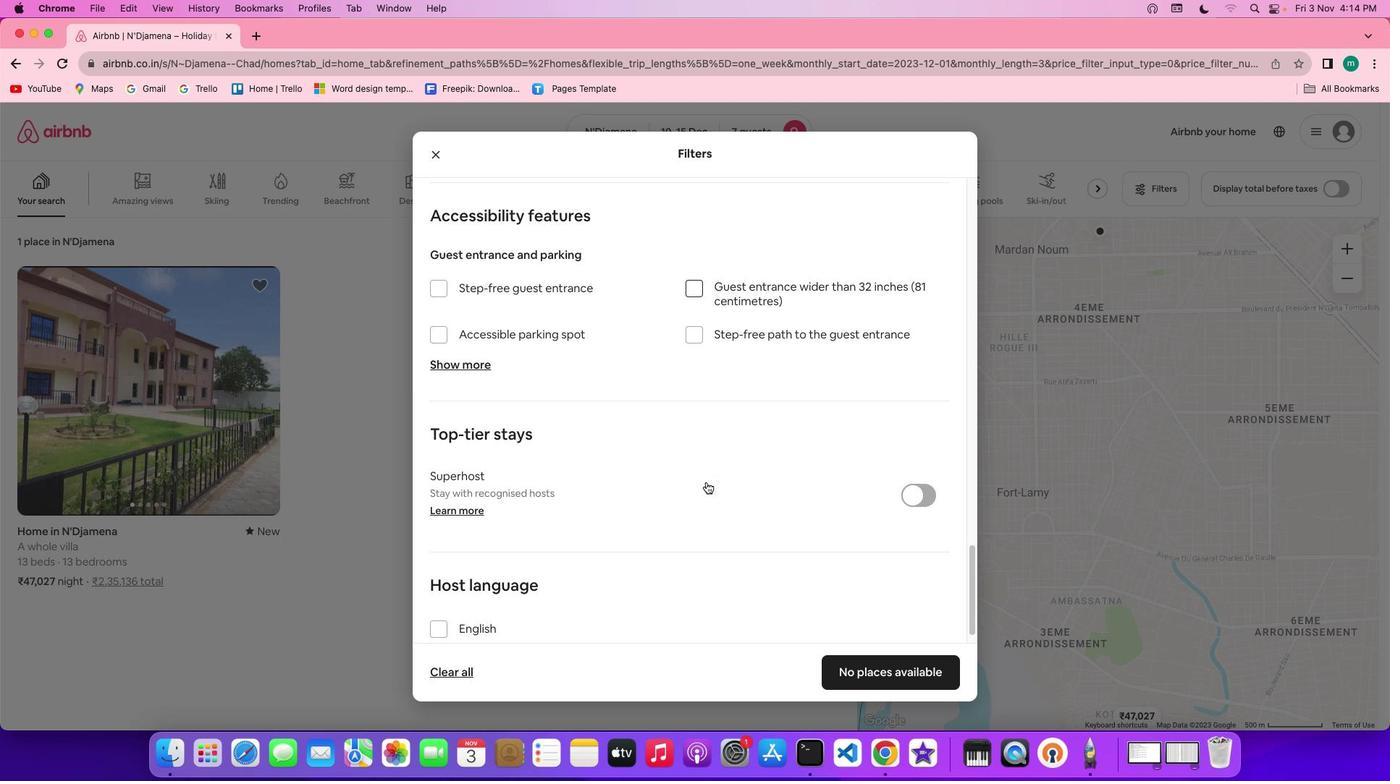 
Action: Mouse scrolled (701, 477) with delta (-3, -6)
Screenshot: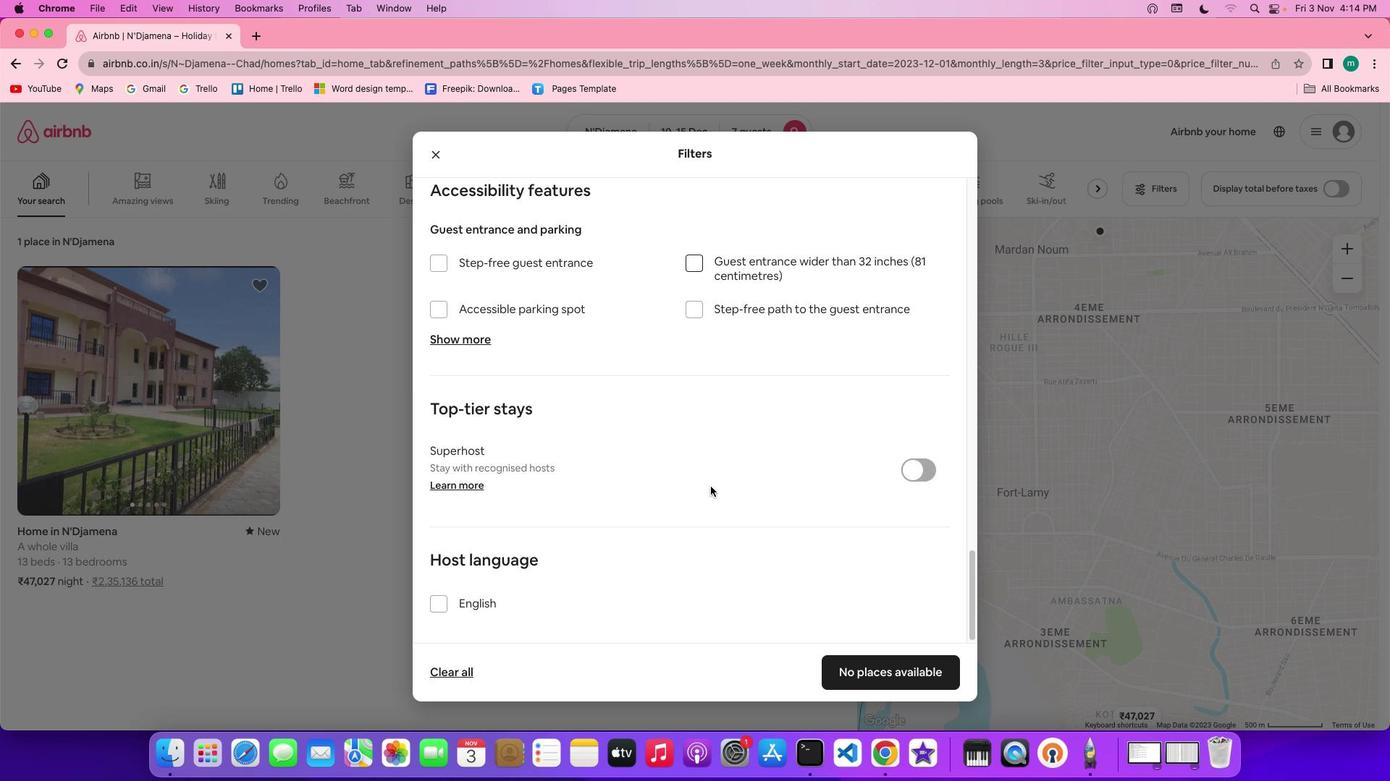 
Action: Mouse scrolled (701, 477) with delta (-3, -7)
Screenshot: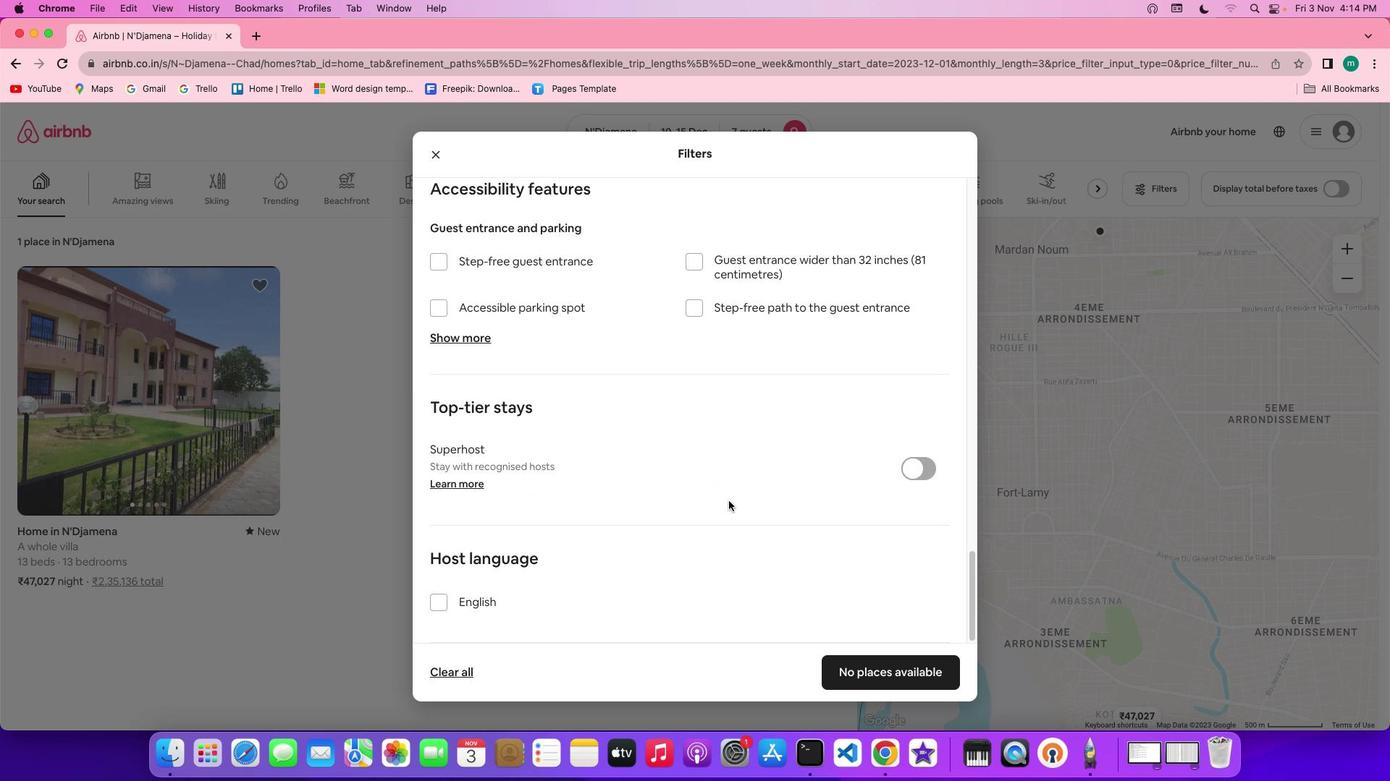 
Action: Mouse moved to (802, 580)
Screenshot: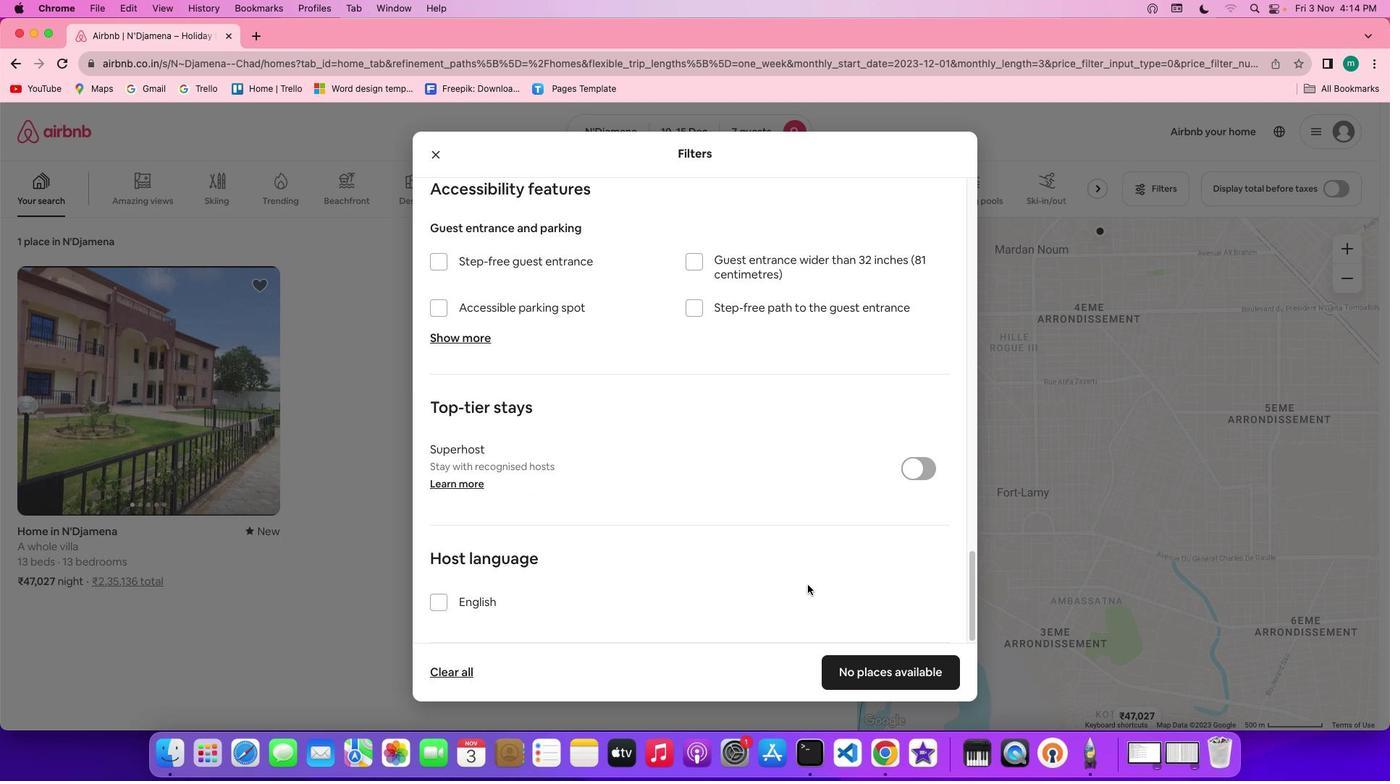
Action: Mouse scrolled (802, 580) with delta (-3, -4)
Screenshot: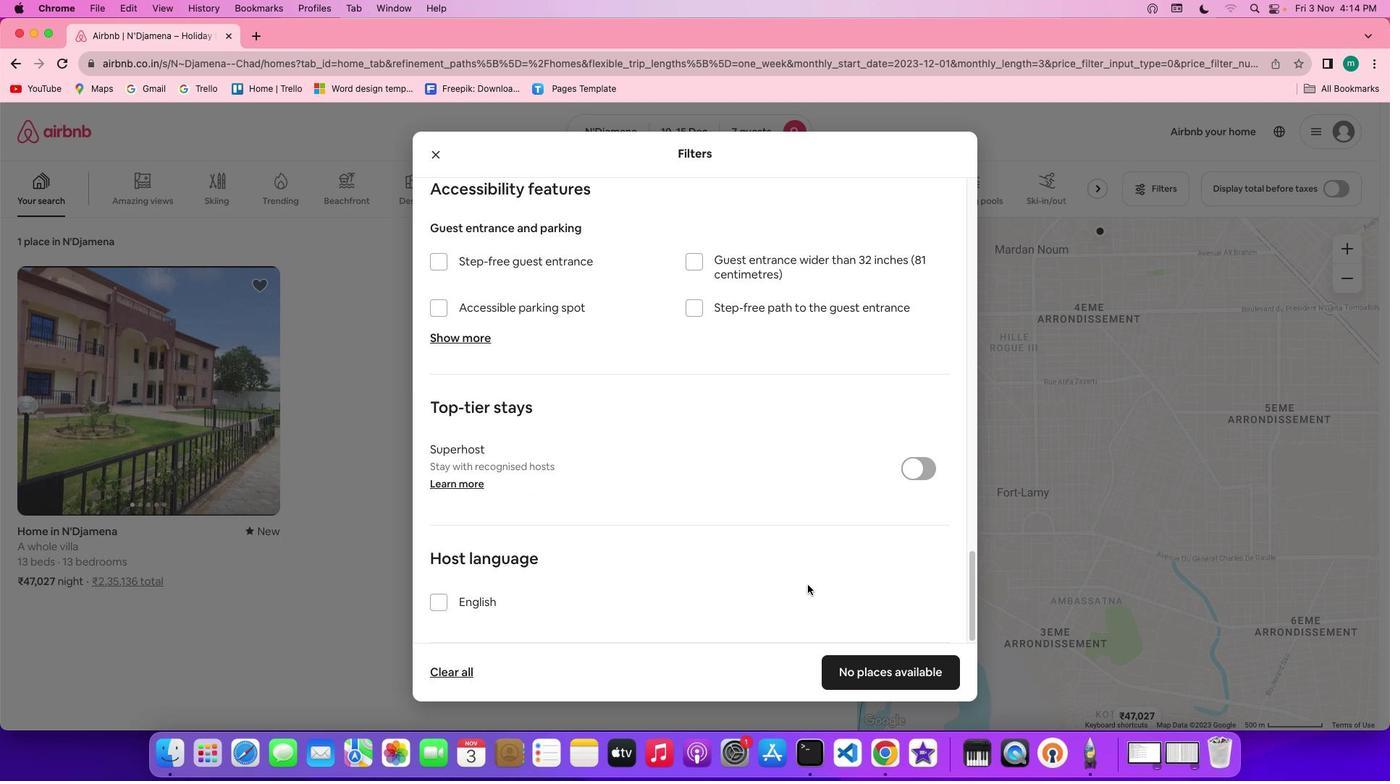
Action: Mouse scrolled (802, 580) with delta (-3, -4)
Screenshot: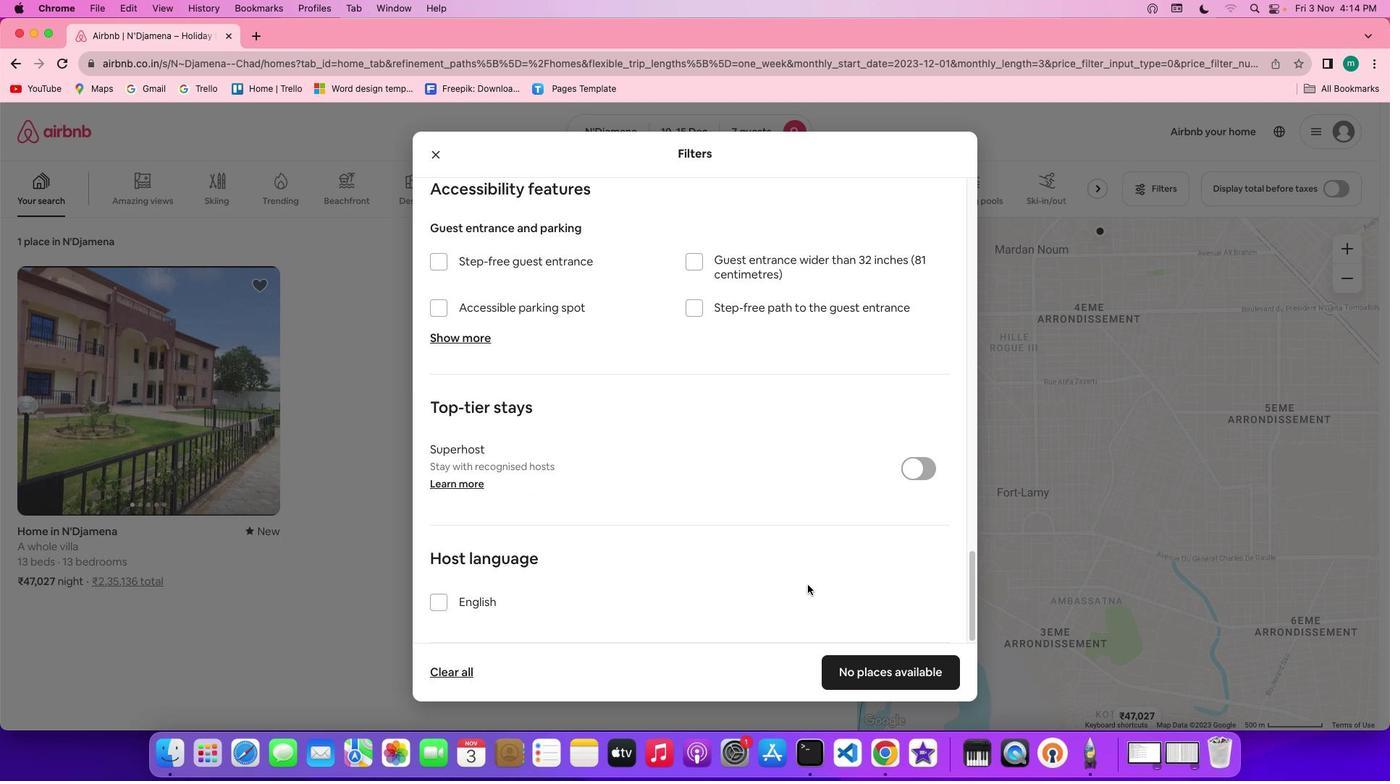 
Action: Mouse scrolled (802, 580) with delta (-3, -5)
Screenshot: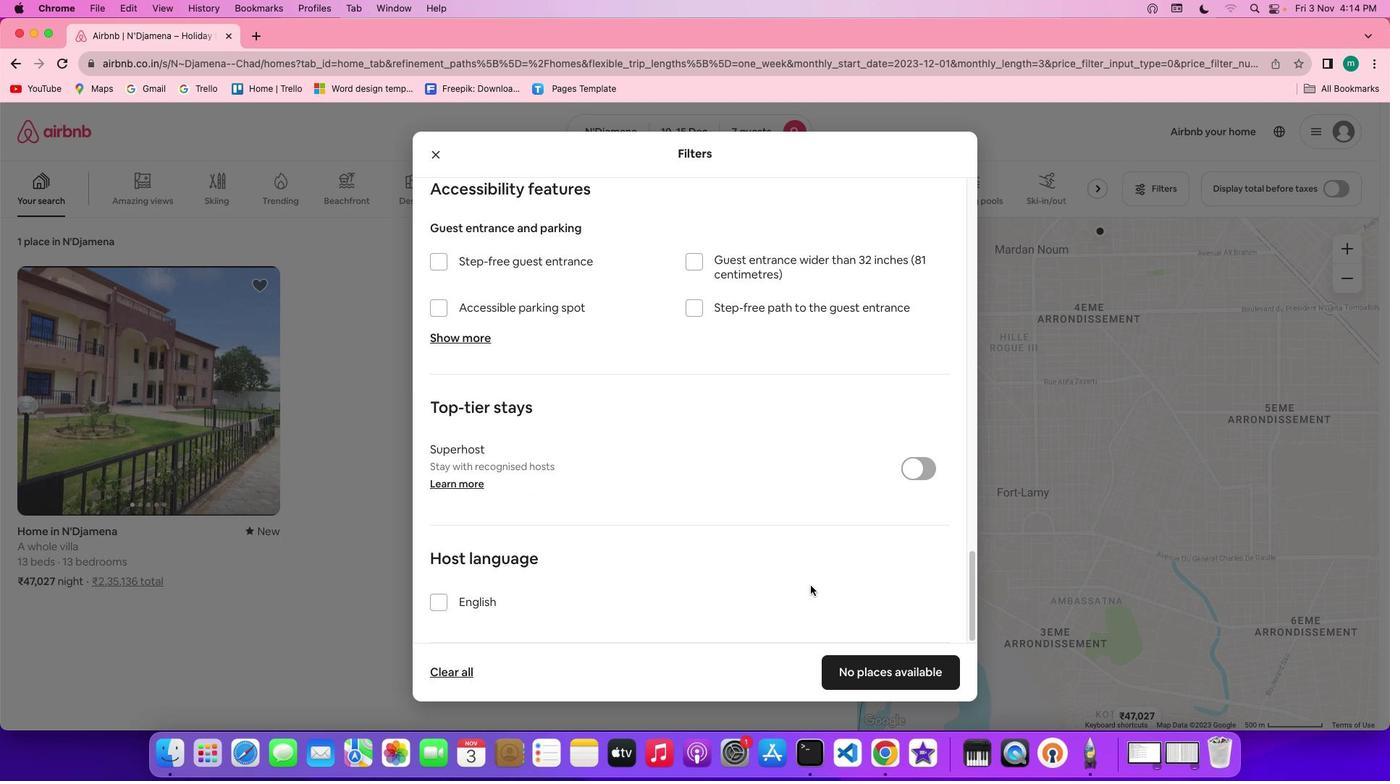 
Action: Mouse scrolled (802, 580) with delta (-3, -7)
Screenshot: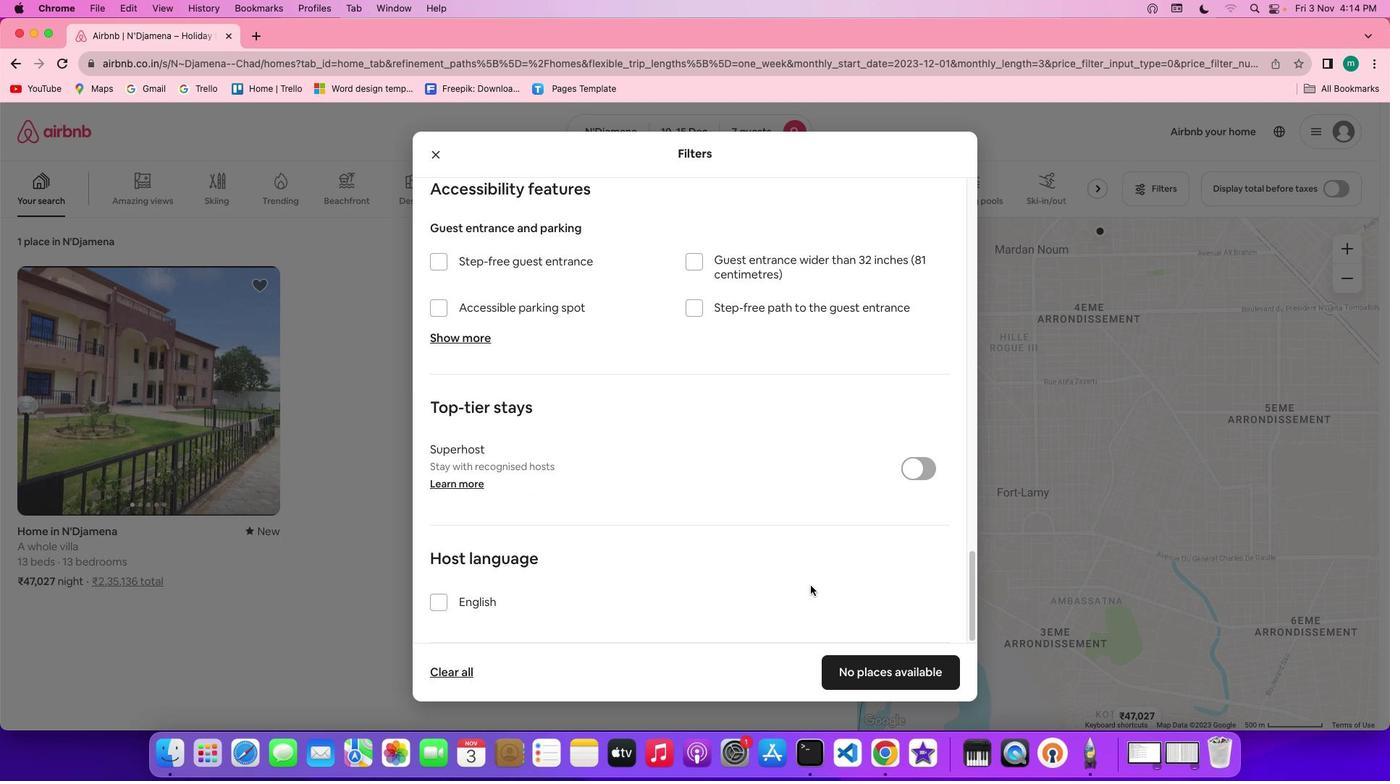 
Action: Mouse scrolled (802, 580) with delta (-3, -7)
Screenshot: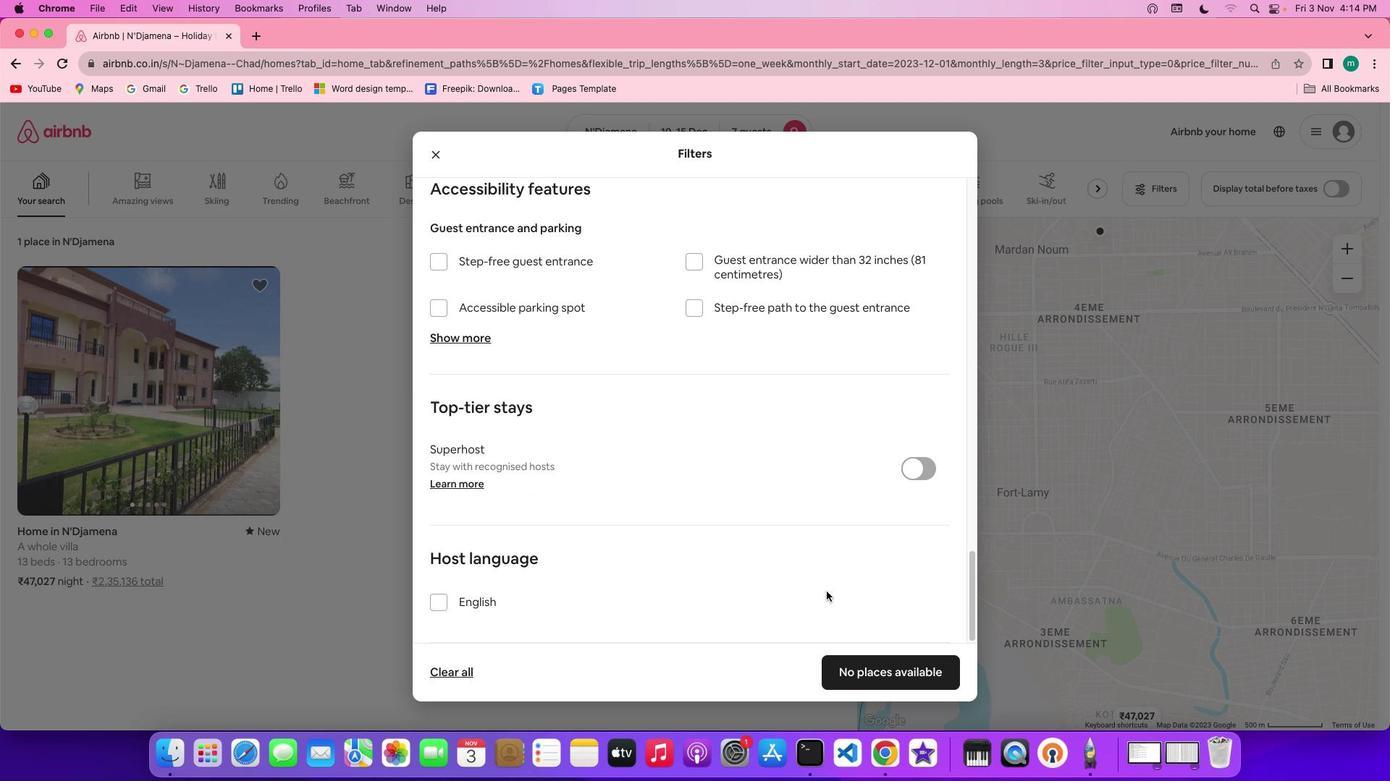 
Action: Mouse moved to (894, 669)
Screenshot: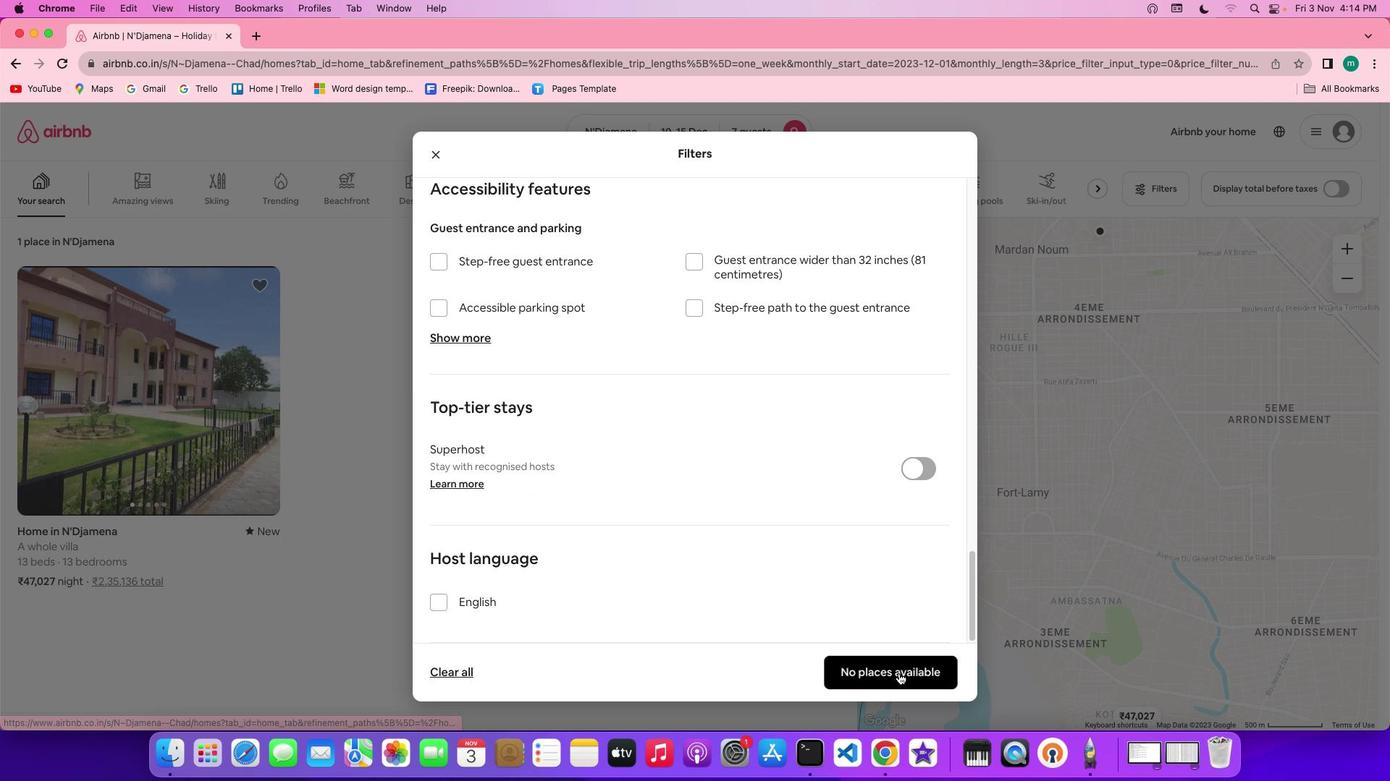 
Action: Mouse pressed left at (894, 669)
Screenshot: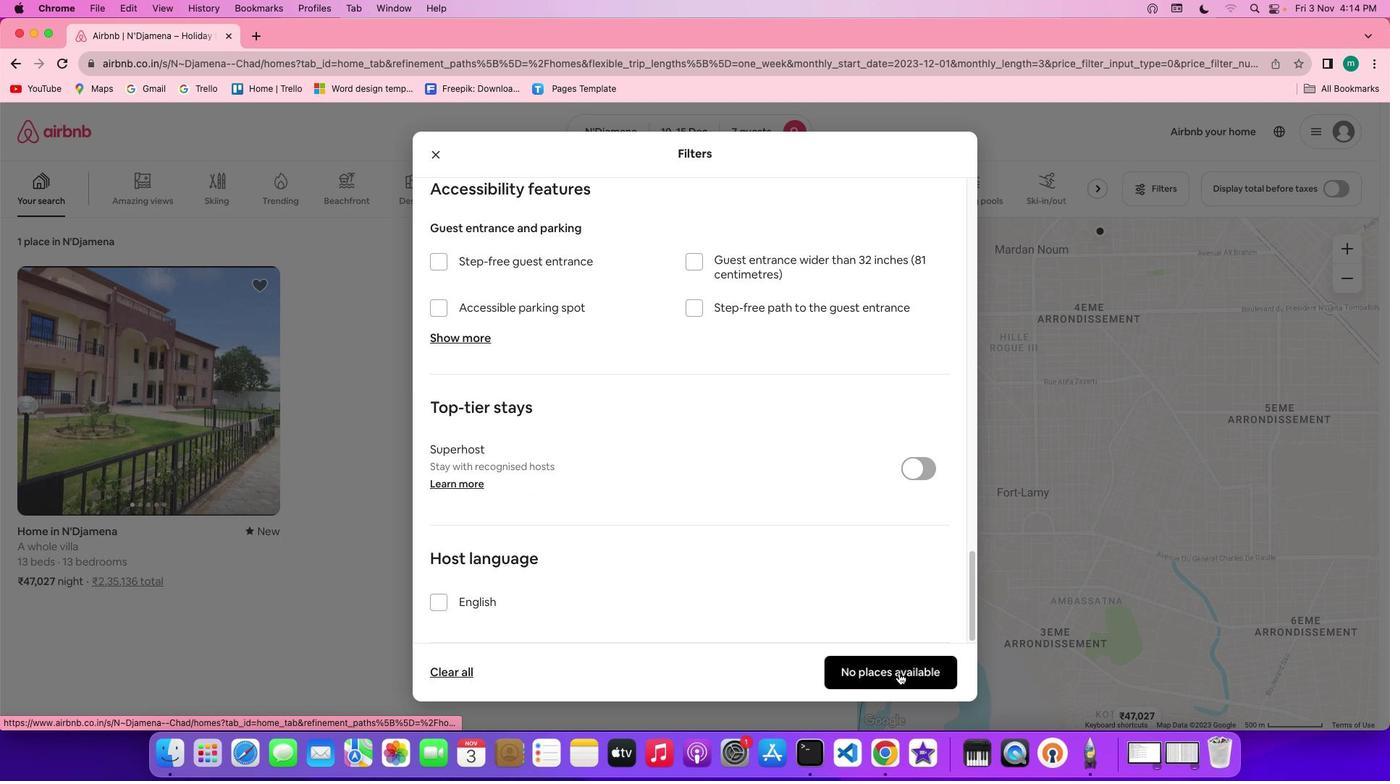 
Action: Mouse moved to (381, 451)
Screenshot: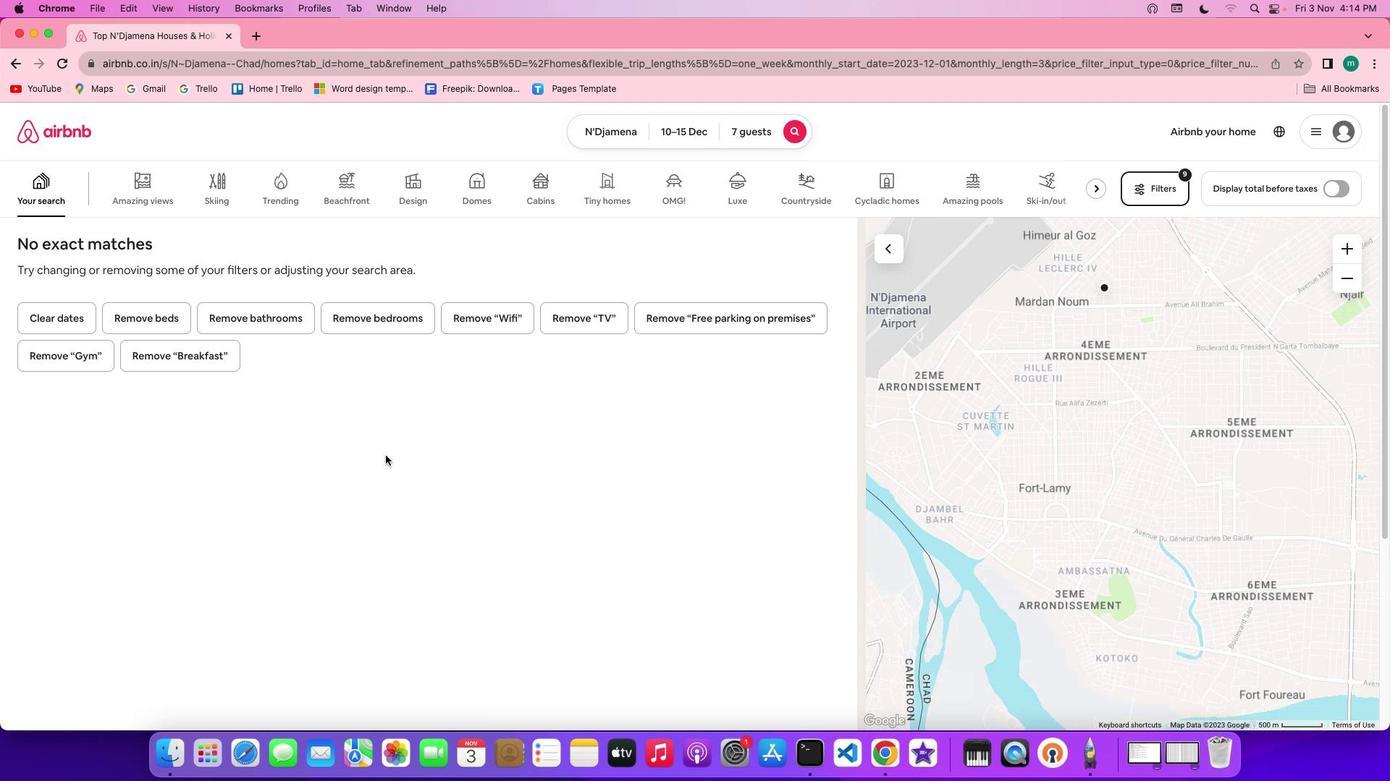 
